 Task: Open an excel sheet with  and write heading  'Weekly Attendance Log', containing 10 values:  ' Owen Nelson, Skylar Turner, Caleb Hernandez, Paisley Baker, Ryan Lewis, Claire Johnson, Asher Thompson, Savannah Davis, Christian Clark, Hazel Wilson, 'Owen Nelson 'is present on Monday,Wednesday,Thursday,Friday & Saturday but absent on Tuesday'Skylar Turner is present on Monday,Tuesday,Thursday,Friday & Saturday but absent on wednesdayCaleb Hernandez is present on Monday,Tuesday,wednesday,Friday & Saturday but absent on ThursdayPaisley Baker 'is present on Monday,tuesday,Thursday,Friday & Saturday but absent on Wednesday'Ryan Lewis 'is present on Monday, Tuesday,Thursday,Friday & Saturday but absent on Wednesday' Claire Johnson is present on Tuesday,wednesday,Thursday,Friday & Saturday but absent on MondayAsher Thompson is present on Monday,Tuesday,Wednesday,Thursday,& Saturday but absent on friday Savannah Davis is present on Monday, Wednesday,Thursday,Friday & Saturday but absent on TuesdayChristian Clark is present on Monday,Tuesday,Wednesday,& Friday & Saturday but absent on ThursdayHazel Wilson is present on Monday,Tuesday,Wednesday,Thursday,& Friday but absent on SaturdayIn this sheet Saturday is 'holiday'  MarkH for holiday. Mark A on absent & Mark P for persent. Save page Attendance Sheet for Weekly Follow-upbook
Action: Mouse moved to (44, 123)
Screenshot: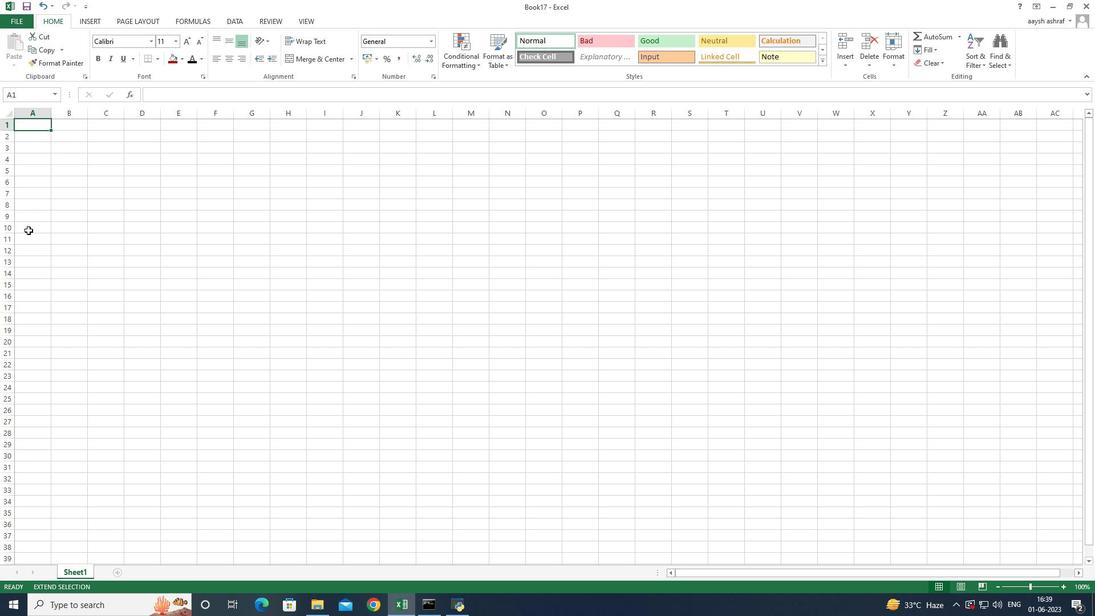 
Action: Mouse pressed left at (44, 123)
Screenshot: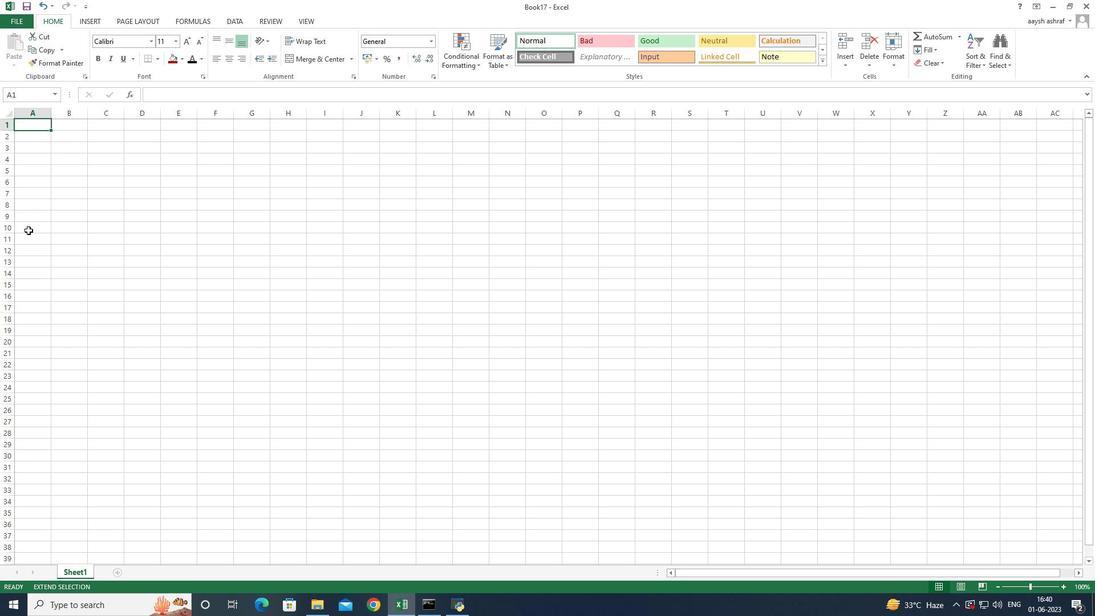 
Action: Key pressed <Key.shift>Weekly<Key.space><Key.shift>Attendance<Key.space><Key.shift>Log<Key.enter>n<Key.backspace><Key.shift>Name<Key.space><Key.enter><Key.shift_r><Key.shift_r><Key.shift_r>Owens<Key.space>
Screenshot: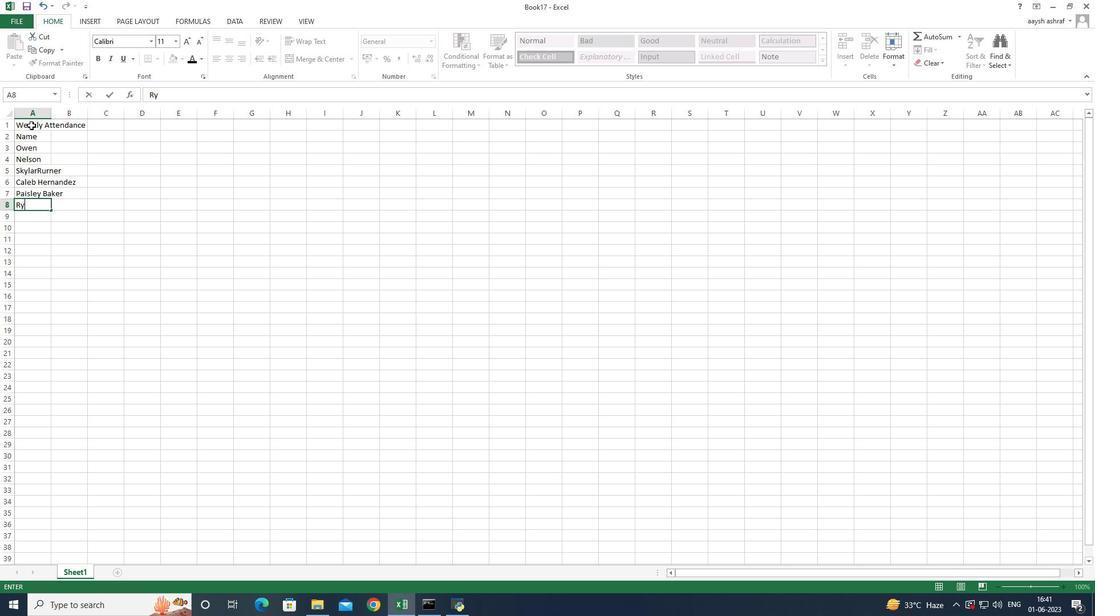 
Action: Mouse moved to (31, 125)
Screenshot: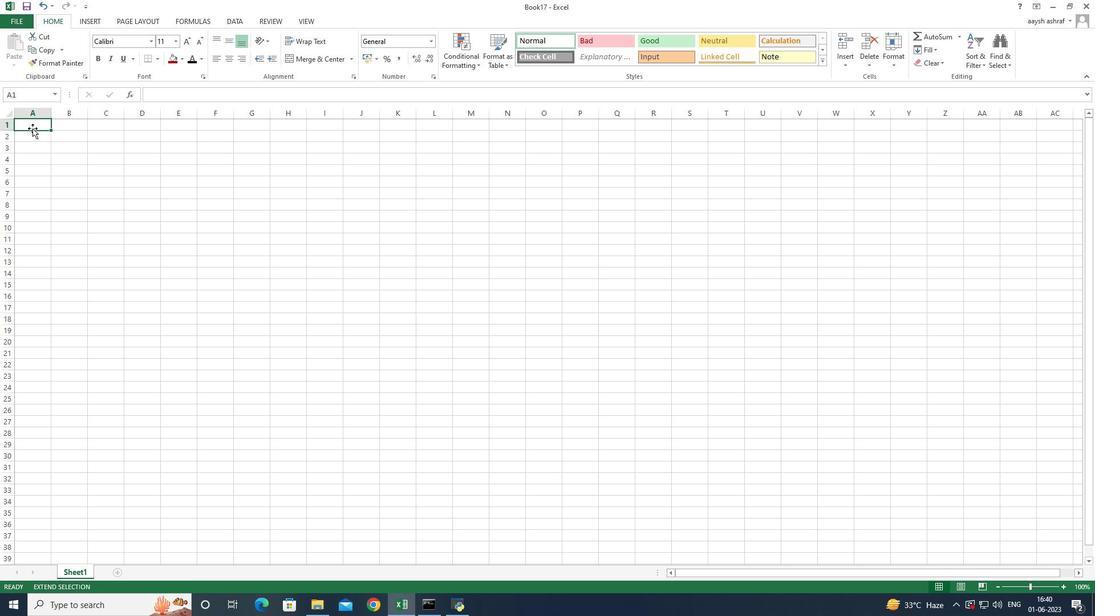 
Action: Mouse pressed left at (31, 125)
Screenshot: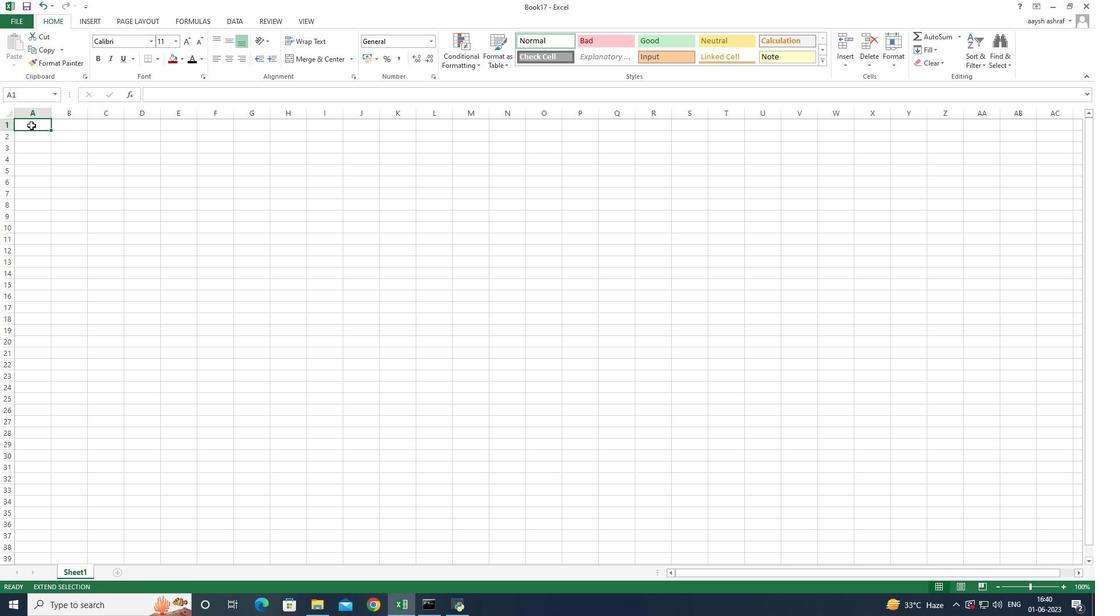 
Action: Key pressed <Key.shift>Weekly<Key.space><Key.shift>Attendance<Key.enter><Key.shift>Name<Key.enter><Key.shift>Owen<Key.space><Key.enter><Key.shift>Nelson<Key.space><Key.enter><Key.shift>Skylar<Key.shift>Rurner<Key.enter><Key.shift><Key.shift><Key.shift><Key.shift><Key.shift><Key.shift><Key.shift><Key.shift>Caleb<Key.space><Key.shift>Herm<Key.backspace>nandez<Key.enter><Key.shift>Paisley<Key.space><Key.shift>Baker<Key.enter><Key.shift>T<Key.backspace><Key.shift>Ra<Key.backspace>yan<Key.space><Key.shift><Key.shift>Lewis<Key.space><Key.enter><Key.shift>Ca<Key.backspace><Key.backspace>laire<Key.space><Key.shift>johnson<Key.space><Key.enter><Key.shift>Asher<Key.space><Key.shift>Thompson<Key.enter><Key.shift>Savannah<Key.space><Key.shift><Key.shift>Davu<Key.backspace>is<Key.enter><Key.shift>Christian<Key.space><Key.shift>Clark<Key.space><Key.shift><Key.shift><Key.shift>Hazel<Key.space><Key.shift>Wilson<Key.space><Key.enter><Key.shift>Owen<Key.space><Key.shift><Key.shift><Key.shift><Key.shift><Key.shift><Key.shift><Key.shift><Key.shift><Key.shift><Key.shift><Key.shift>Nelson<Key.enter>
Screenshot: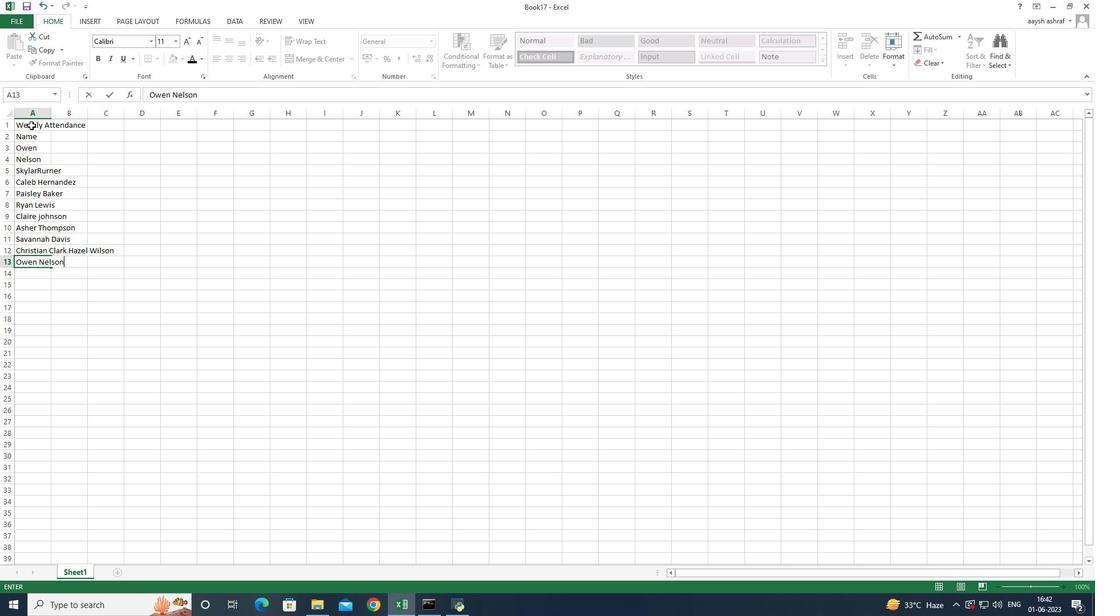 
Action: Mouse moved to (48, 111)
Screenshot: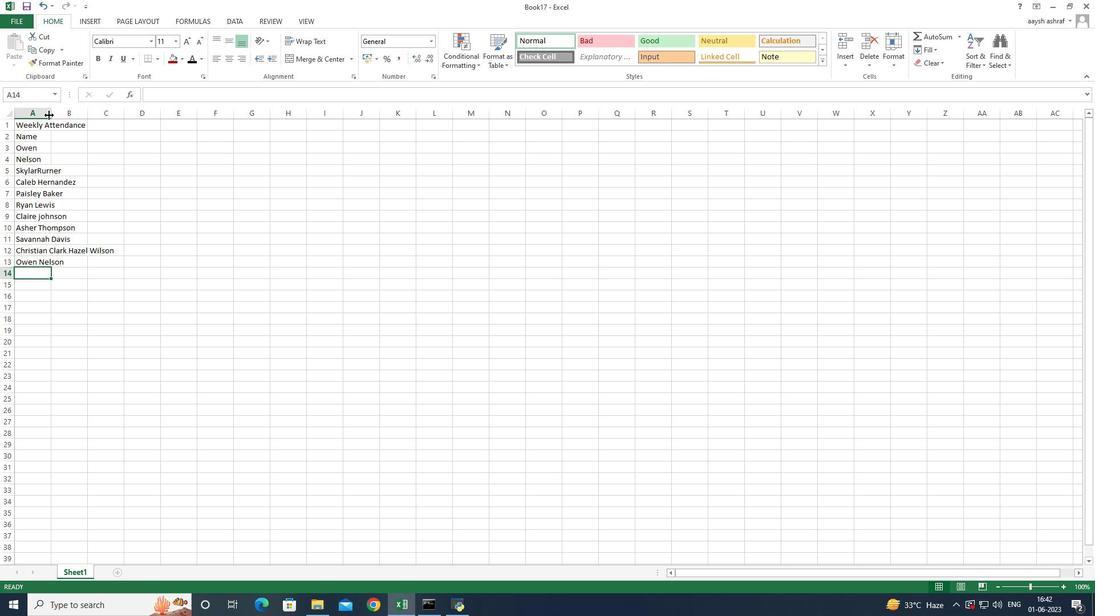 
Action: Mouse pressed left at (48, 111)
Screenshot: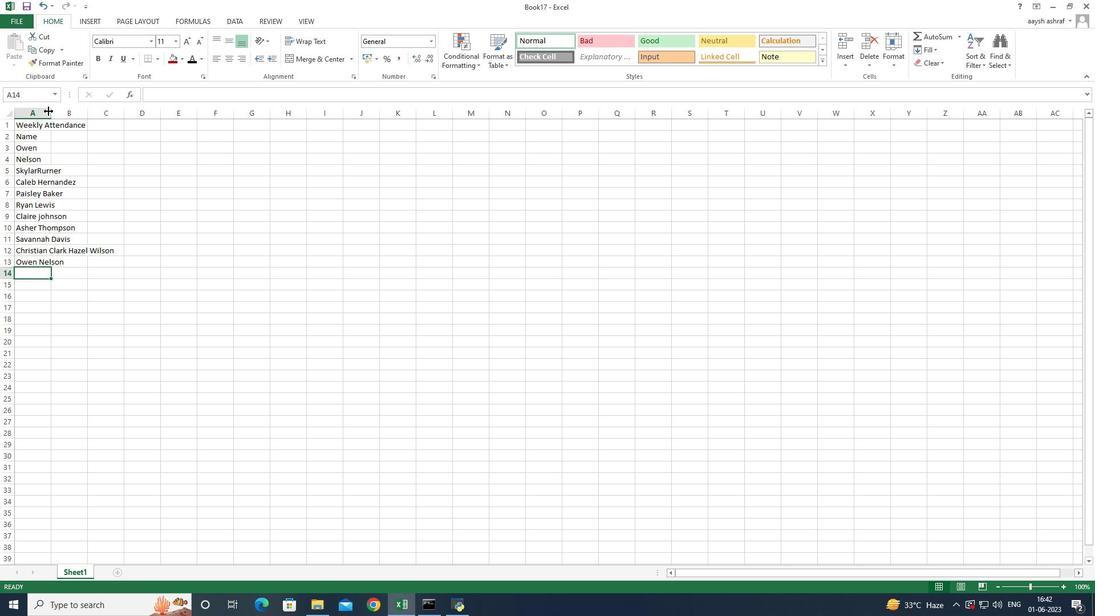 
Action: Mouse moved to (135, 130)
Screenshot: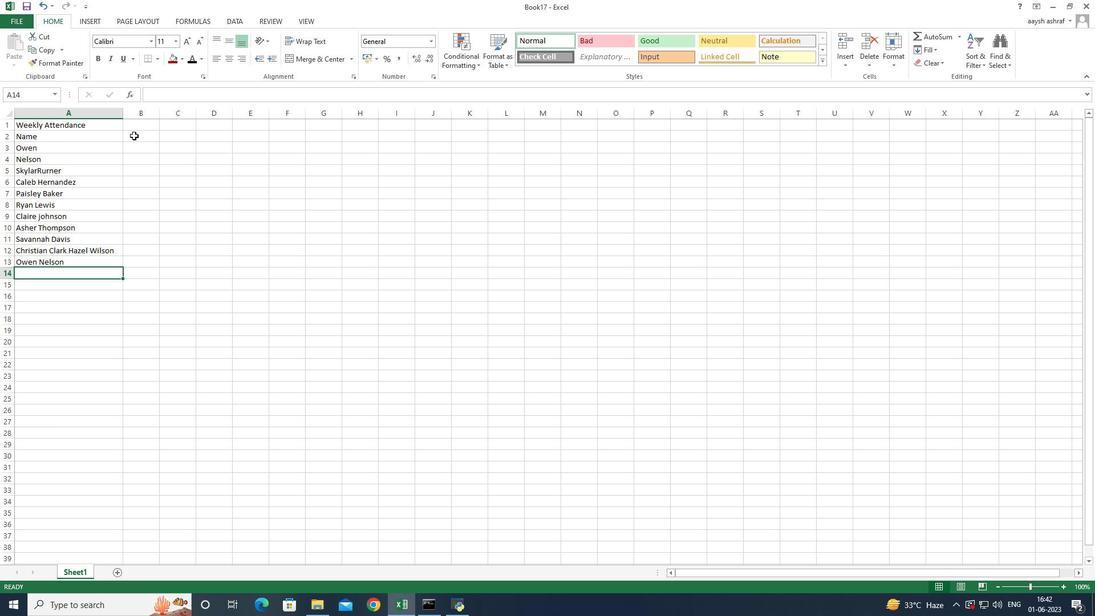 
Action: Mouse pressed left at (135, 130)
Screenshot: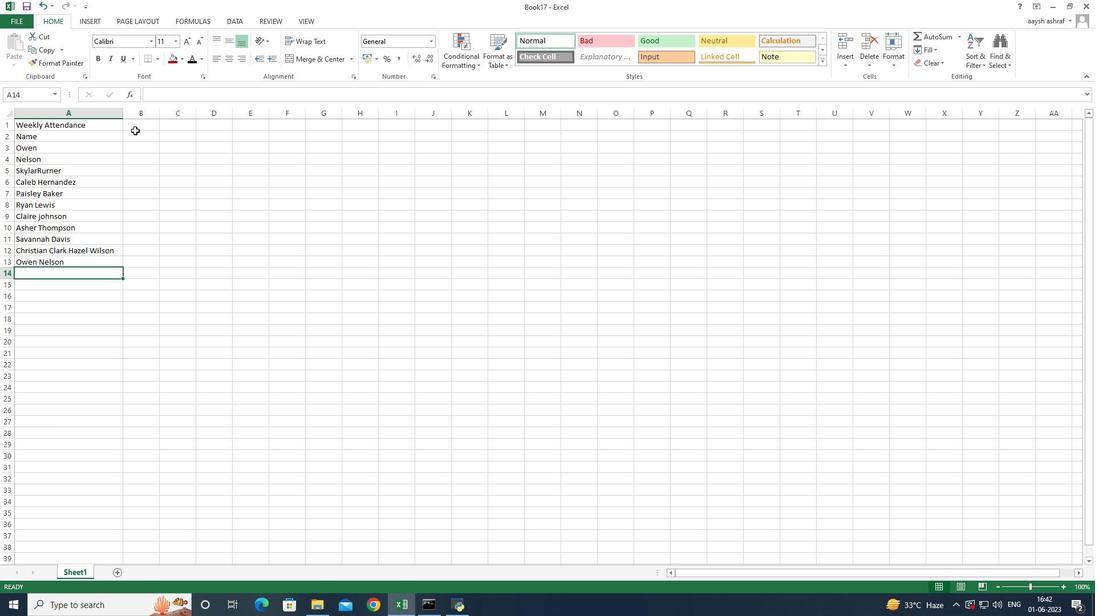 
Action: Mouse moved to (139, 134)
Screenshot: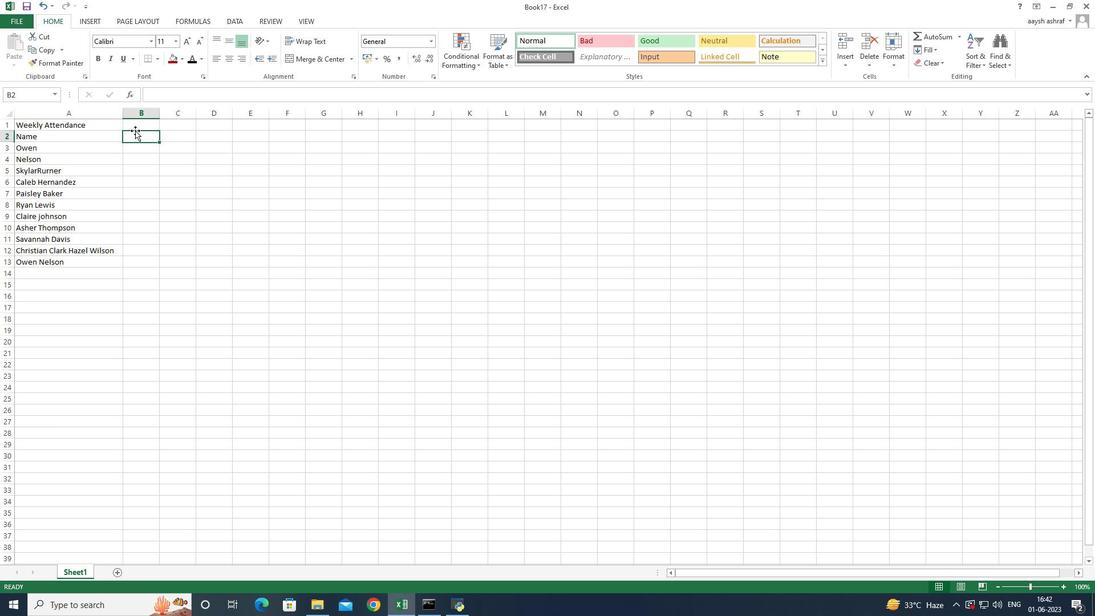 
Action: Mouse pressed left at (139, 134)
Screenshot: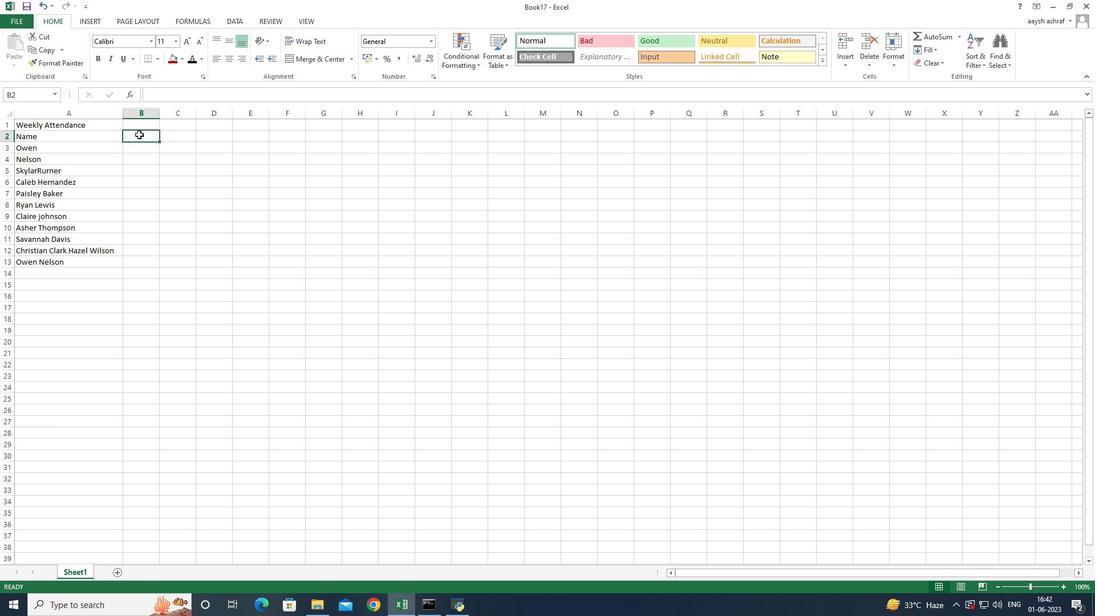
Action: Mouse pressed left at (139, 134)
Screenshot: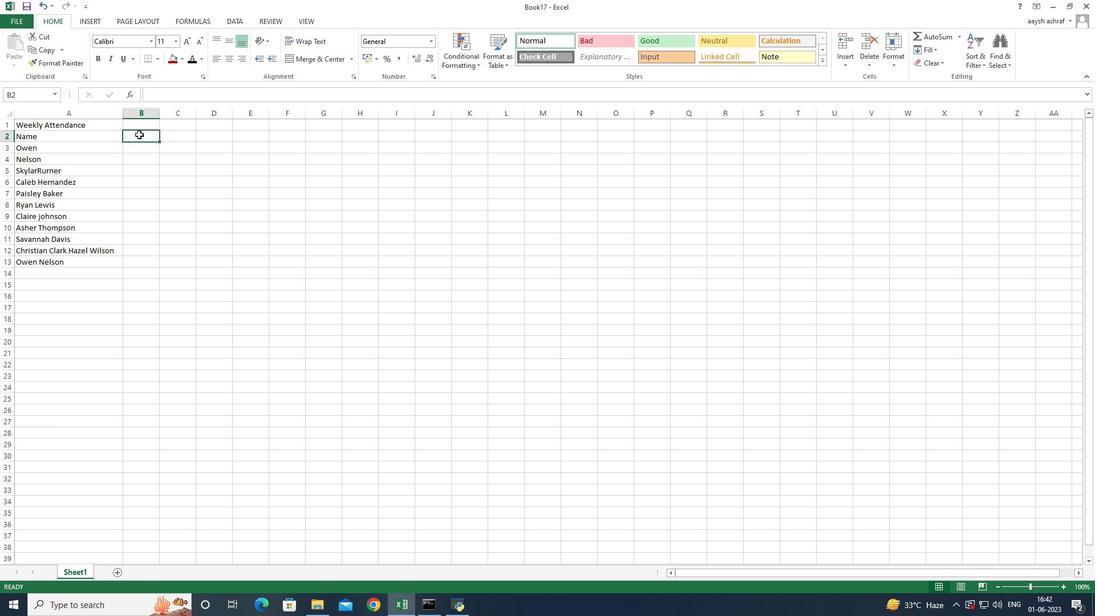 
Action: Mouse moved to (139, 135)
Screenshot: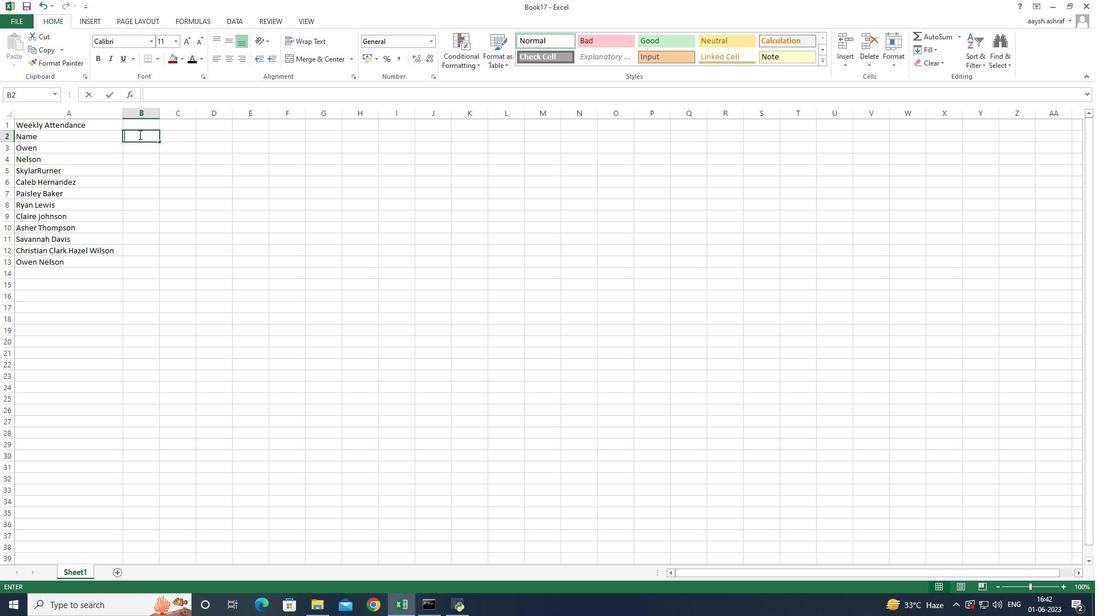 
Action: Key pressed <Key.shift>Monday<Key.space>
Screenshot: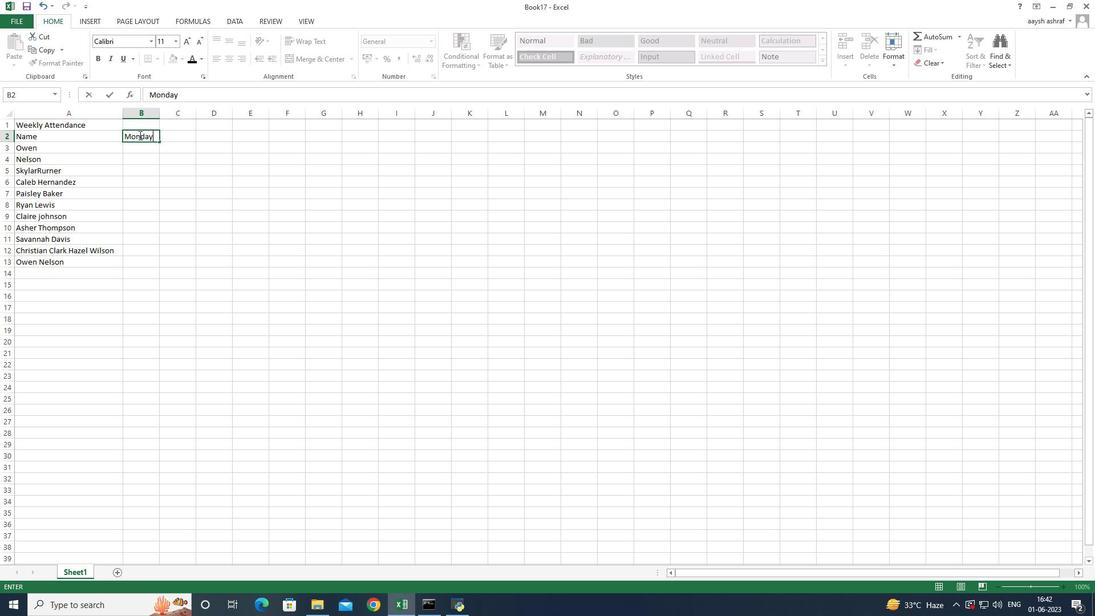 
Action: Mouse moved to (172, 136)
Screenshot: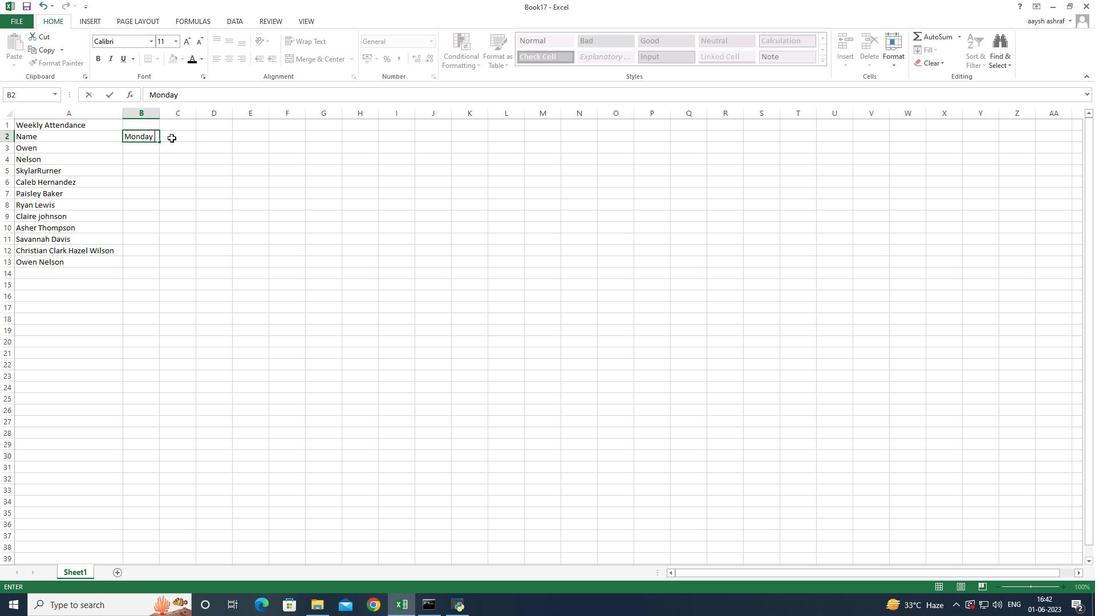 
Action: Mouse pressed left at (172, 136)
Screenshot: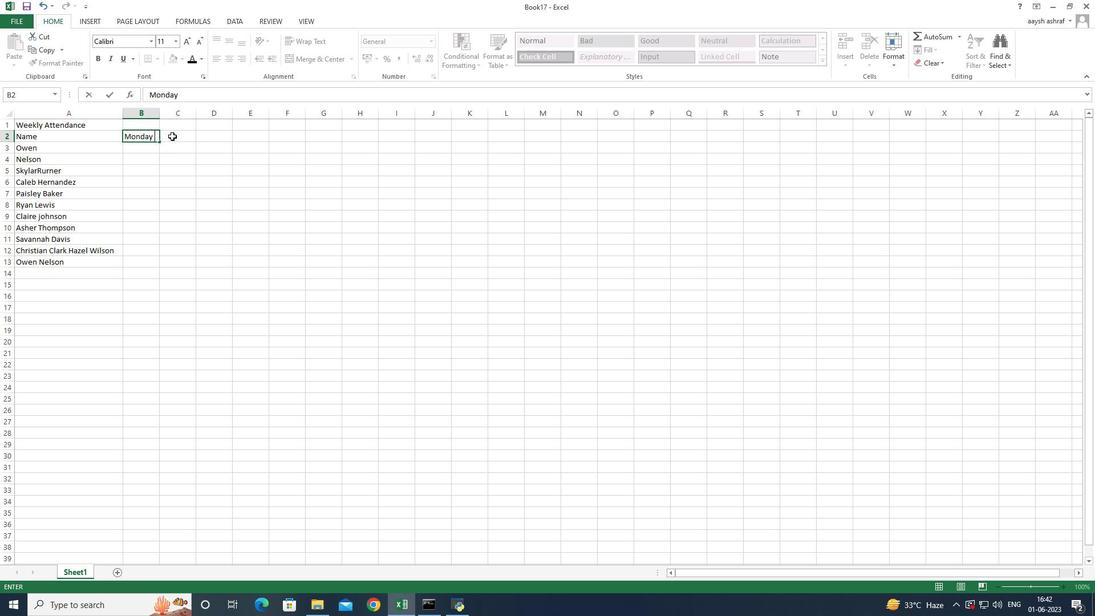 
Action: Key pressed <Key.shift><Key.shift><Key.shift><Key.shift><Key.shift><Key.shift><Key.shift><Key.shift><Key.shift><Key.shift><Key.shift><Key.shift><Key.shift><Key.shift><Key.shift><Key.shift><Key.shift><Key.shift><Key.shift><Key.shift><Key.shift><Key.shift><Key.shift><Key.shift><Key.shift><Key.shift><Key.shift><Key.shift><Key.shift><Key.shift><Key.shift><Key.shift><Key.shift><Key.shift><Key.shift><Key.shift><Key.shift><Key.shift><Key.shift><Key.shift><Key.shift><Key.shift><Key.shift><Key.shift><Key.shift><Key.shift><Key.shift><Key.shift><Key.shift><Key.shift><Key.shift><Key.shift><Key.shift><Key.shift><Key.shift><Key.shift><Key.shift><Key.shift>Tuesad<Key.backspace><Key.backspace>s<Key.backspace>day<Key.enter><Key.shift>
Screenshot: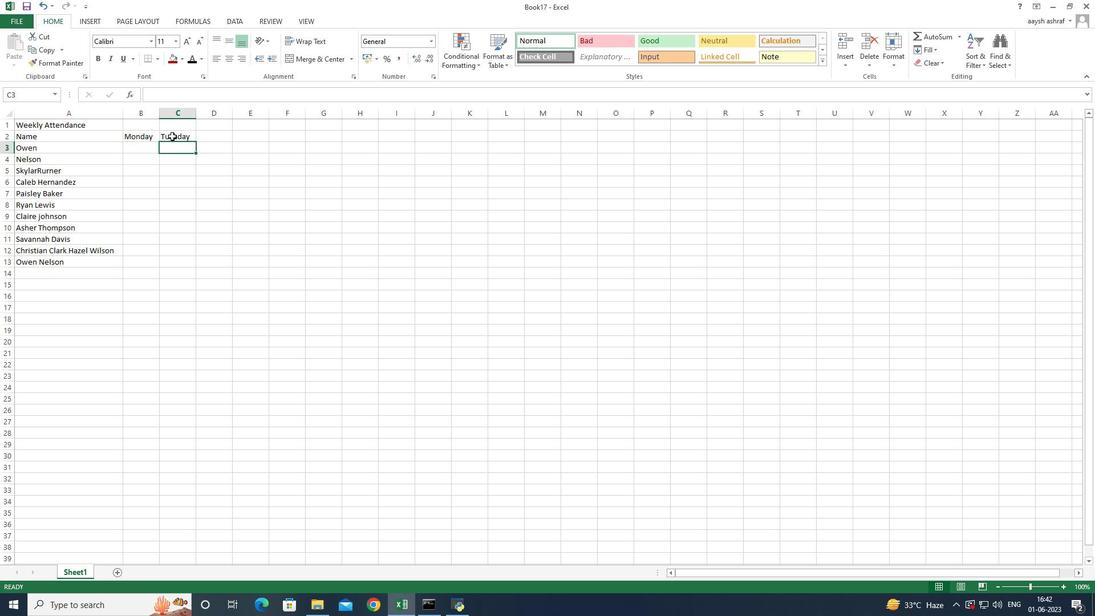 
Action: Mouse moved to (218, 136)
Screenshot: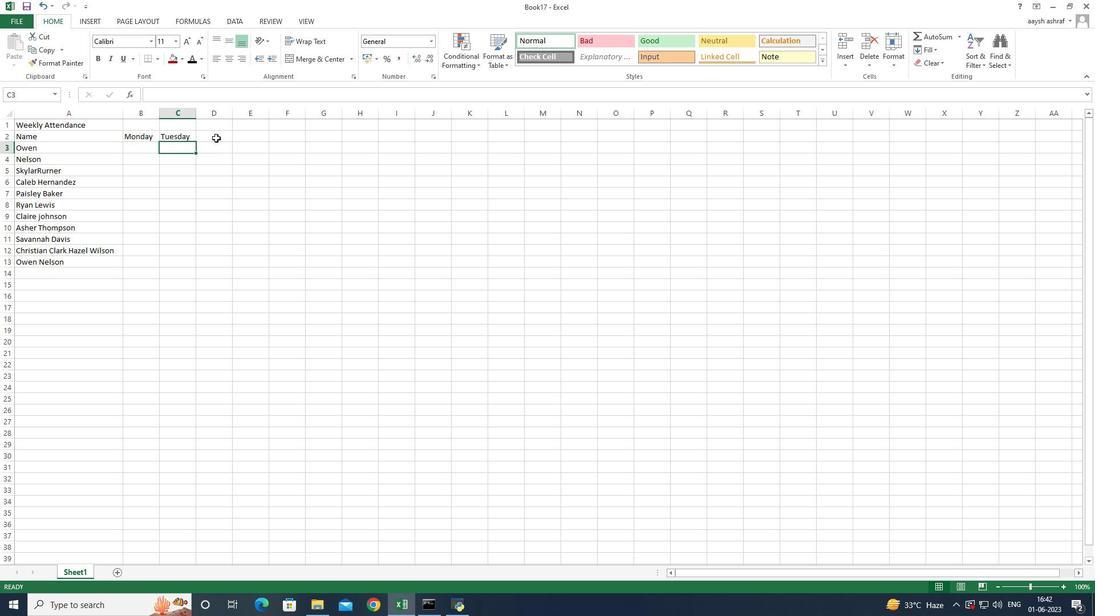 
Action: Mouse pressed left at (218, 136)
Screenshot: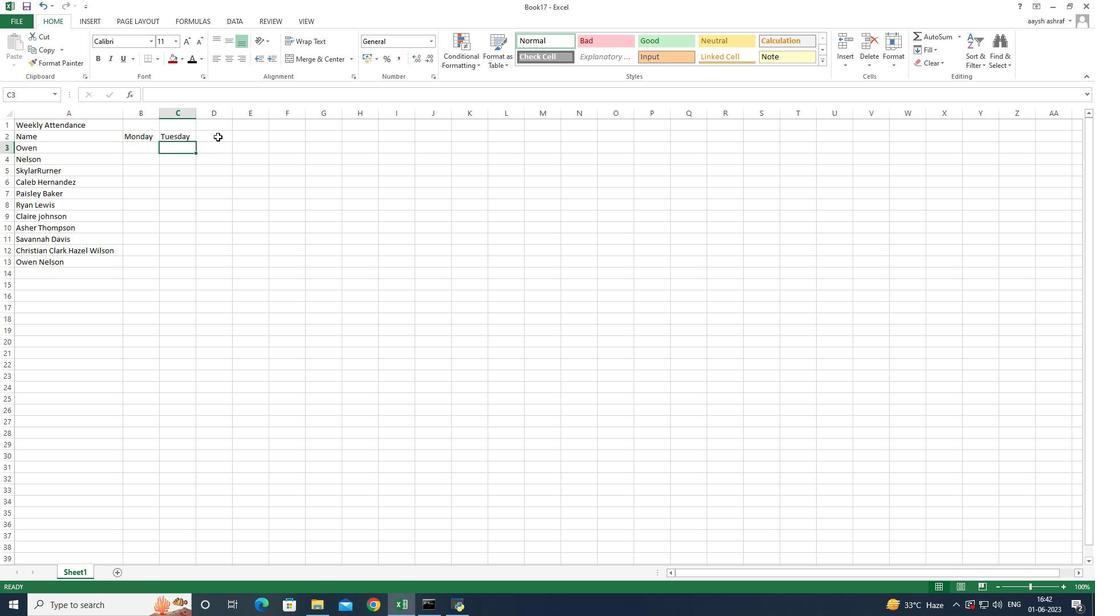 
Action: Key pressed <Key.shift><Key.shift><Key.shift><Key.shift><Key.shift><Key.shift>WE<Key.backspace>d<Key.backspace>ednesday
Screenshot: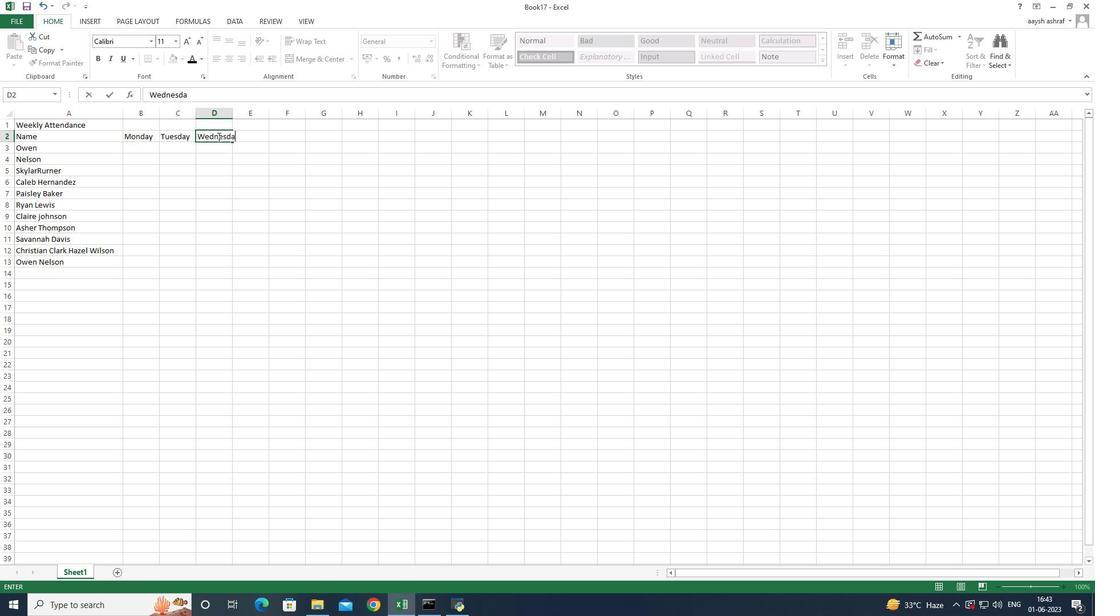 
Action: Mouse moved to (252, 137)
Screenshot: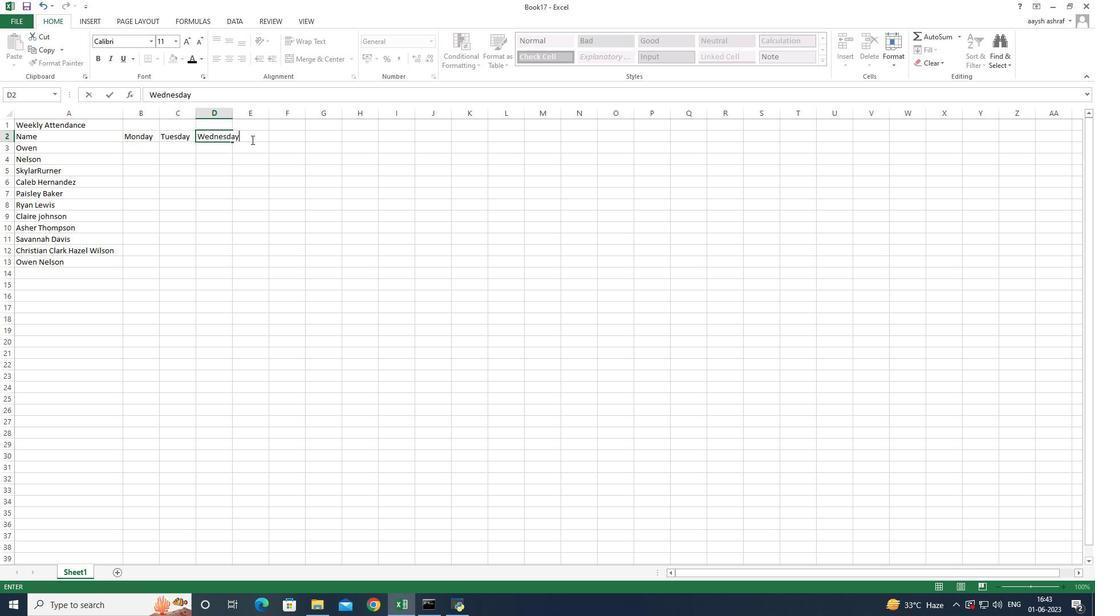 
Action: Mouse pressed left at (252, 137)
Screenshot: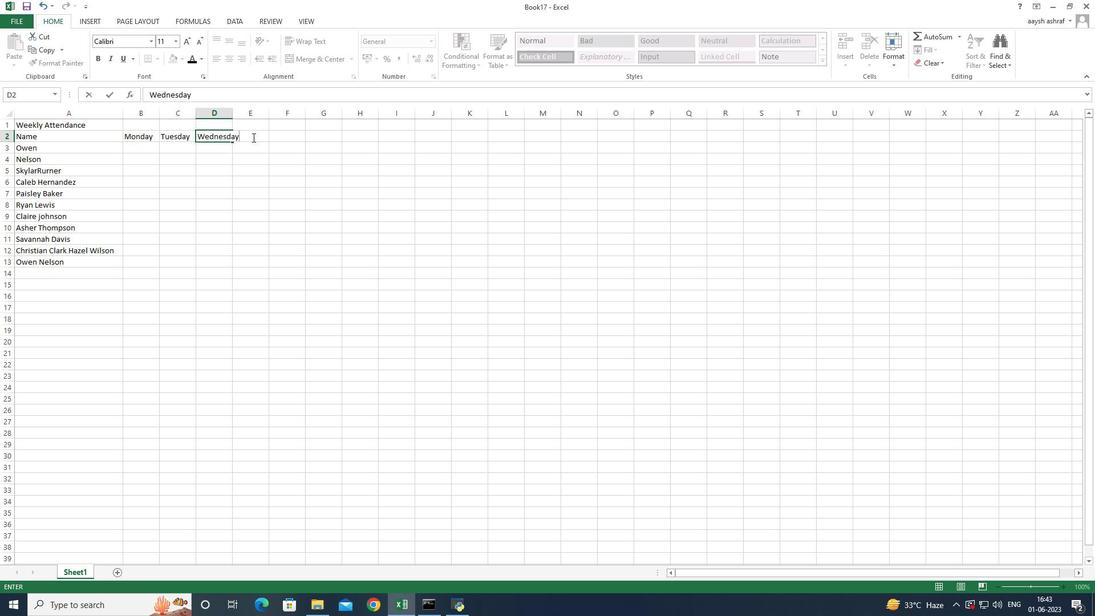 
Action: Mouse moved to (255, 138)
Screenshot: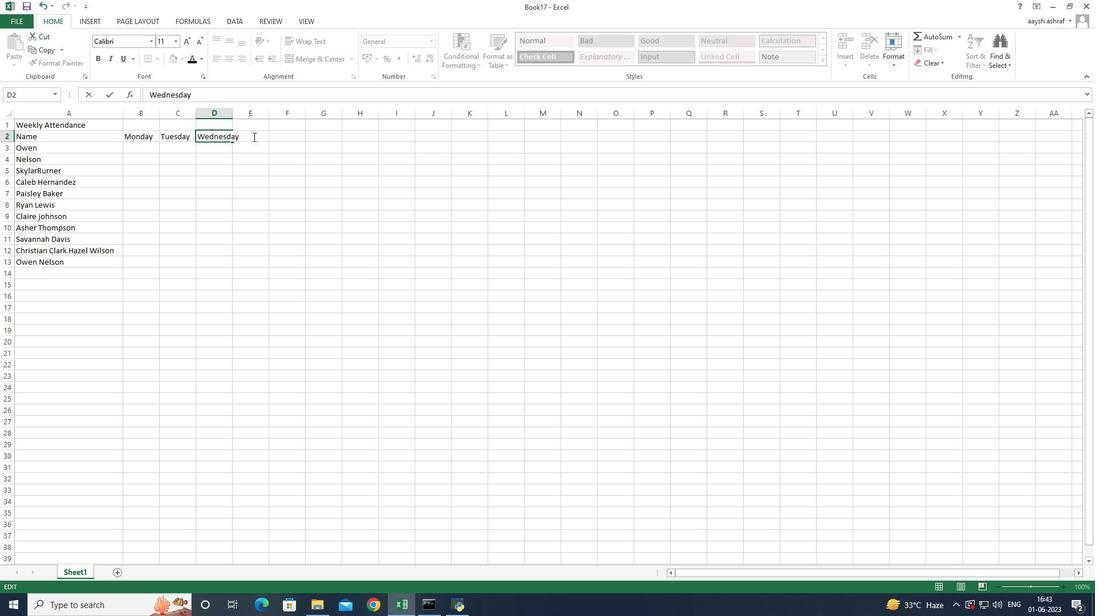 
Action: Mouse pressed left at (255, 138)
Screenshot: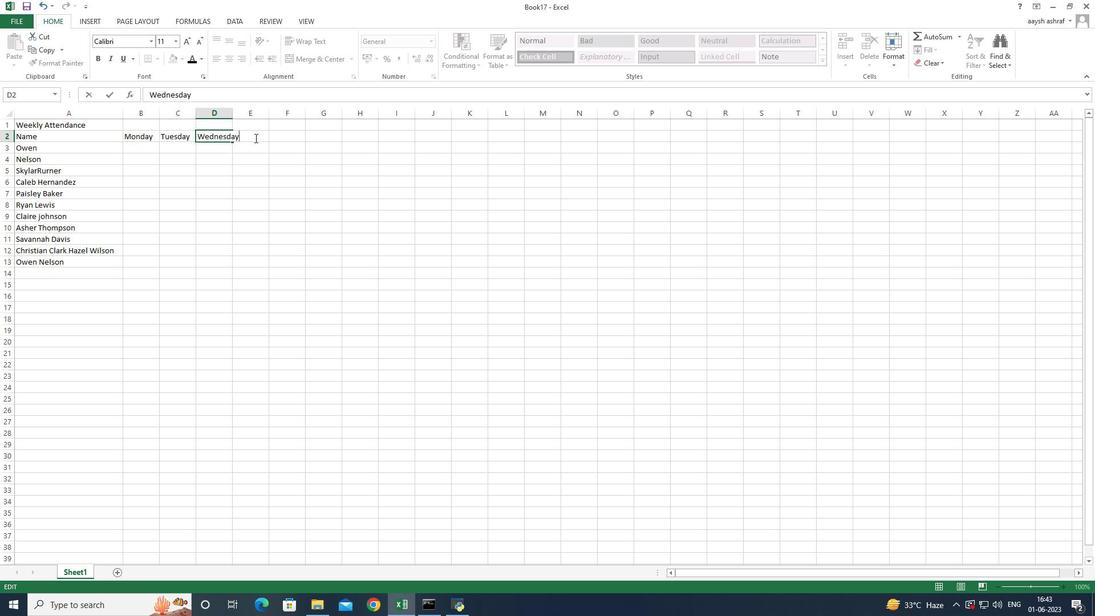 
Action: Mouse moved to (216, 136)
Screenshot: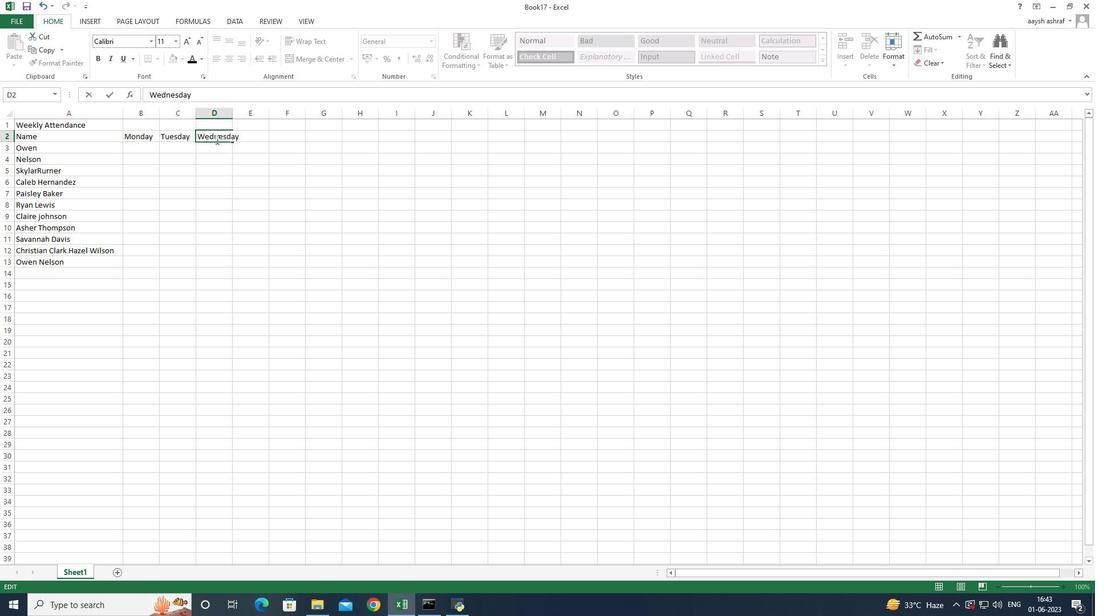 
Action: Mouse pressed left at (216, 136)
Screenshot: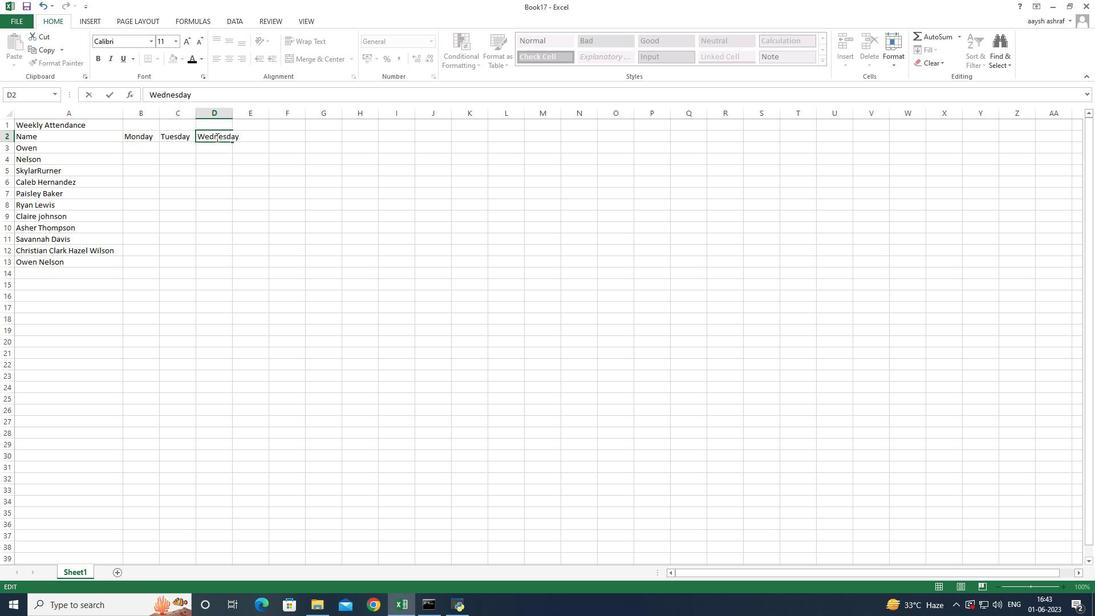 
Action: Mouse moved to (258, 138)
Screenshot: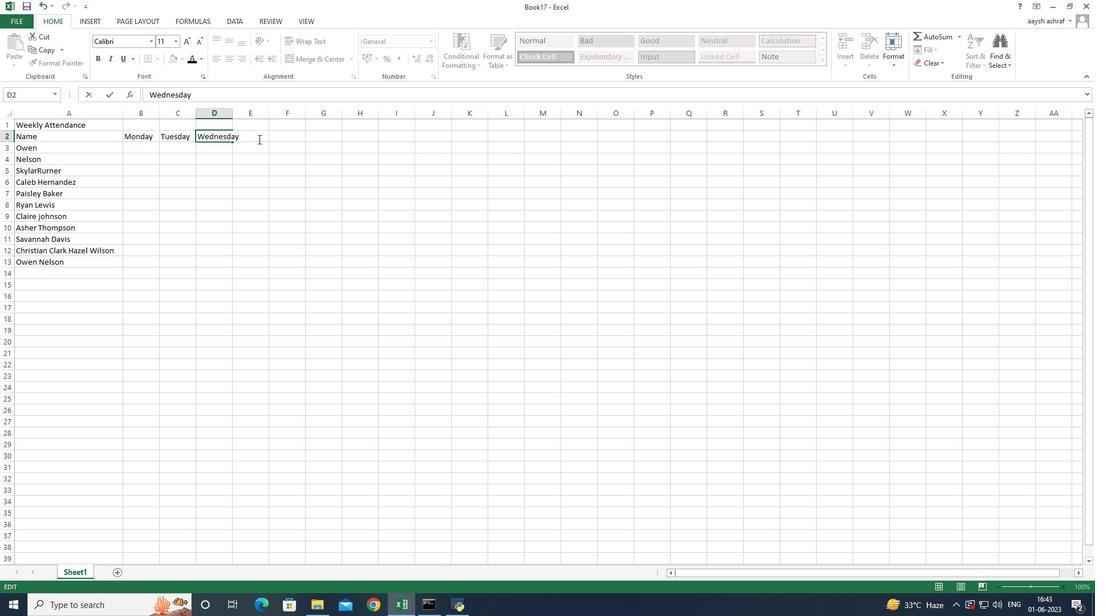 
Action: Mouse pressed left at (258, 138)
Screenshot: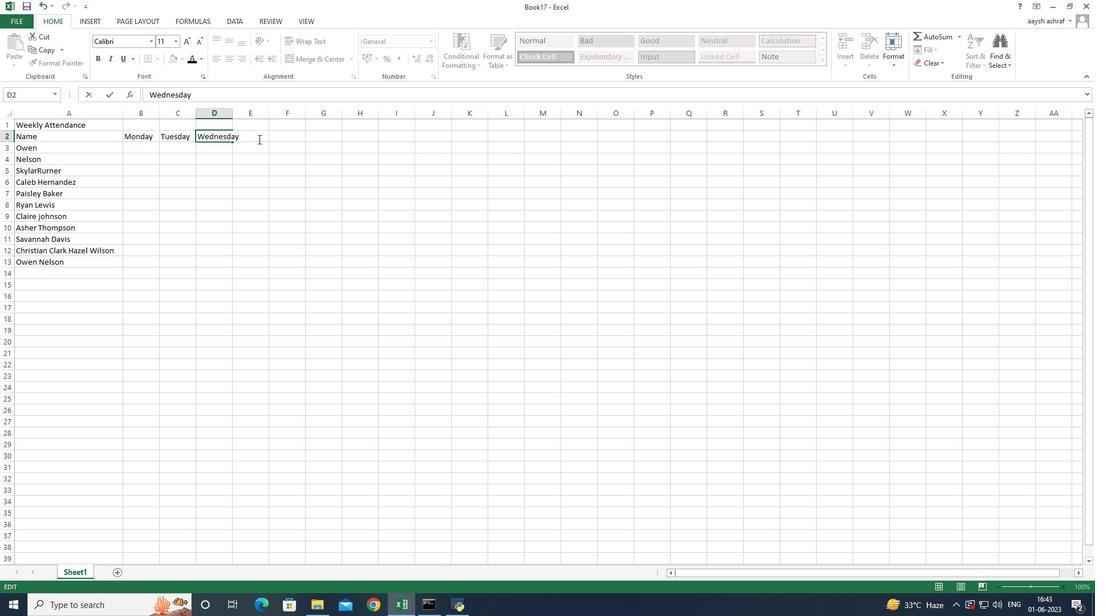 
Action: Mouse moved to (241, 139)
Screenshot: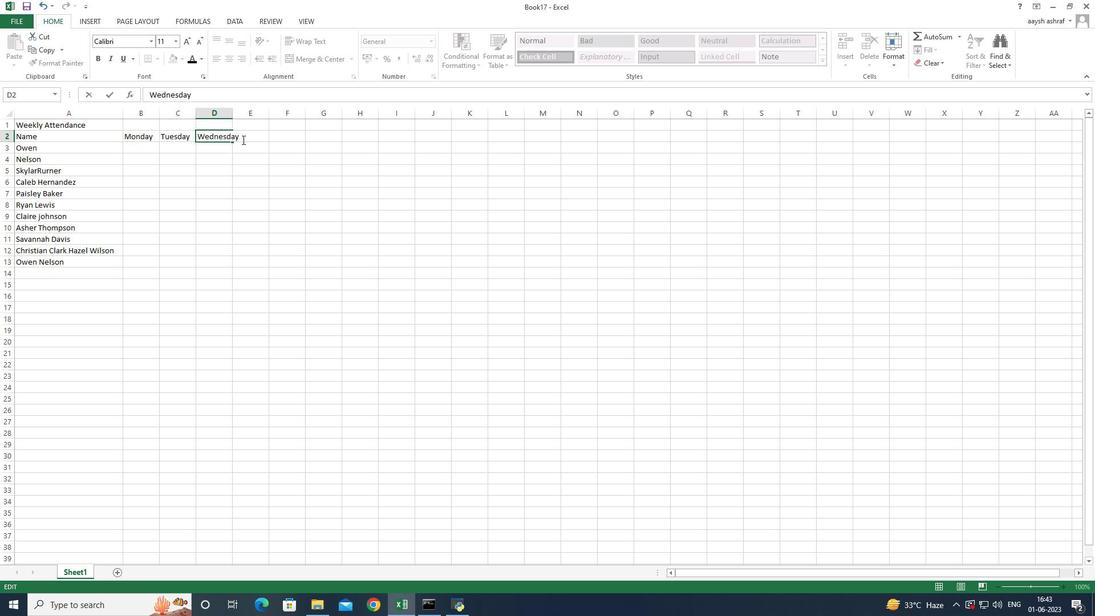 
Action: Key pressed <Key.right>
Screenshot: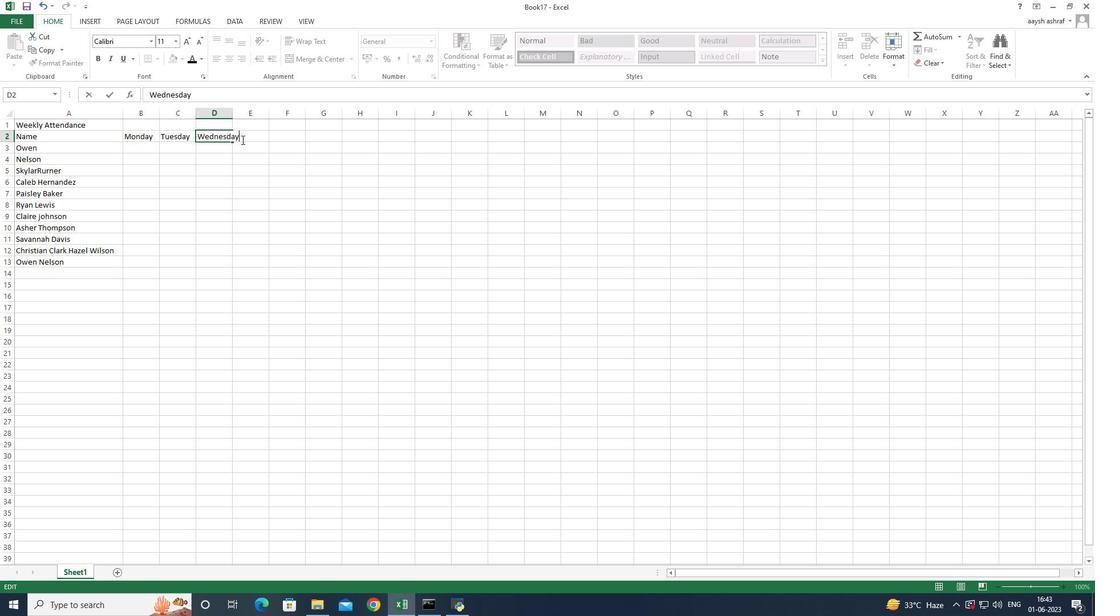
Action: Mouse moved to (218, 158)
Screenshot: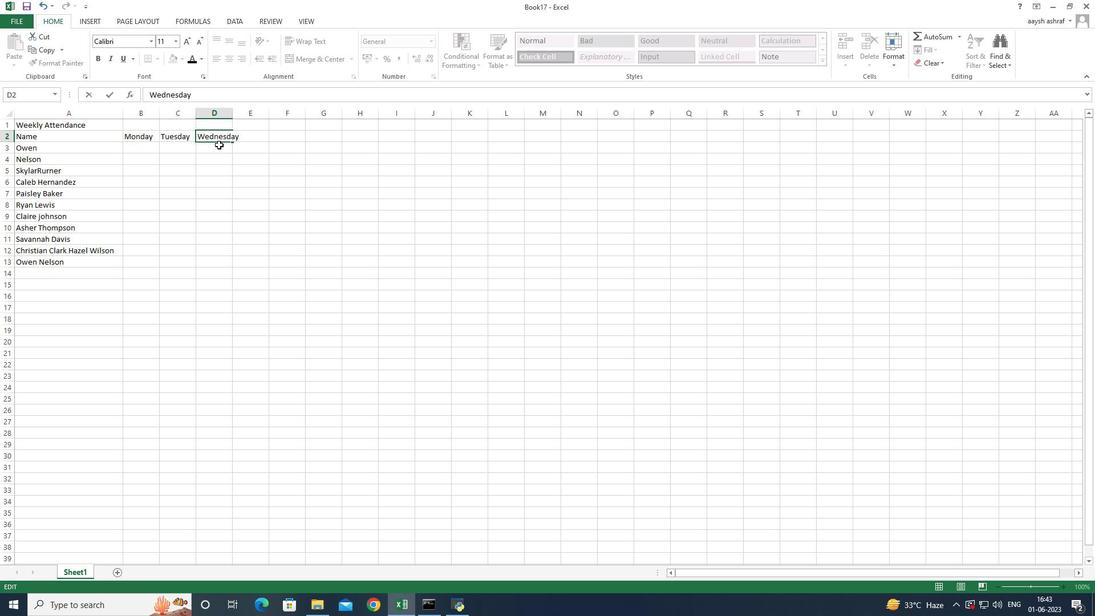 
Action: Mouse pressed left at (218, 158)
Screenshot: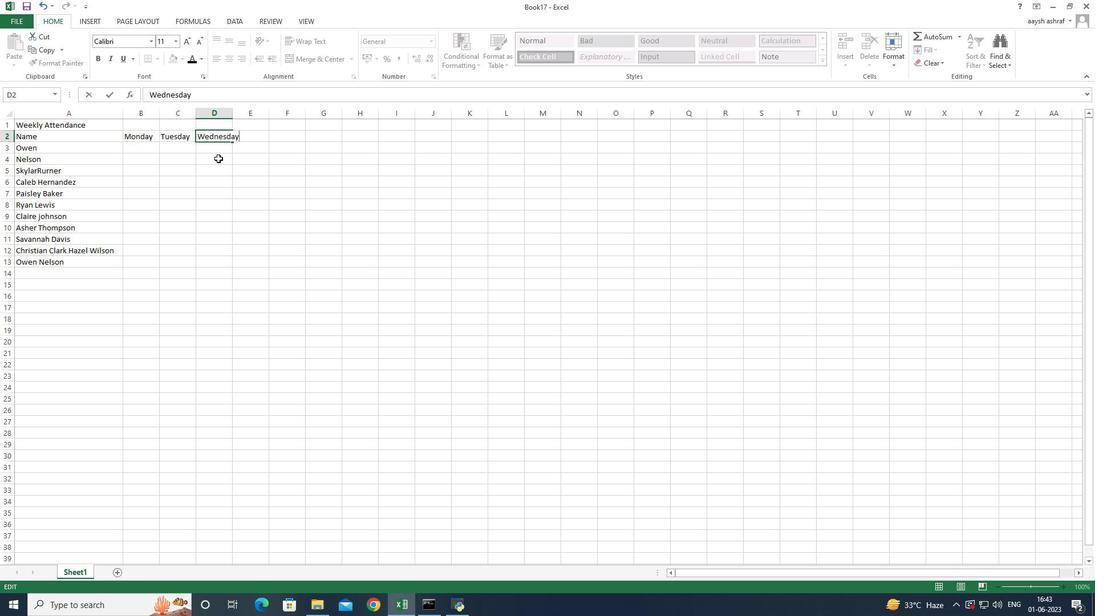 
Action: Mouse moved to (246, 139)
Screenshot: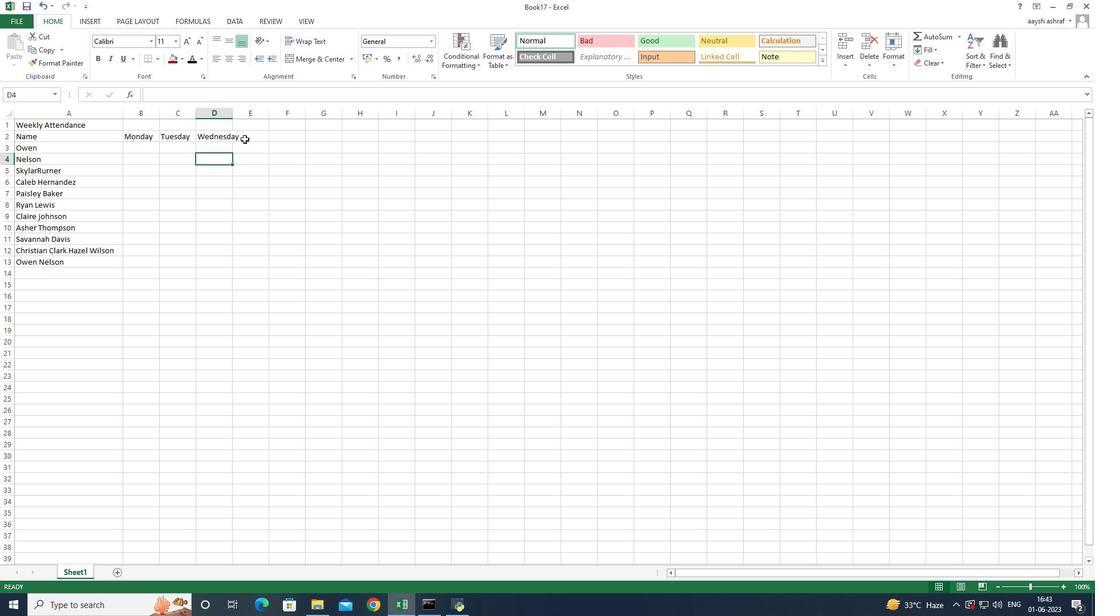 
Action: Mouse pressed left at (246, 139)
Screenshot: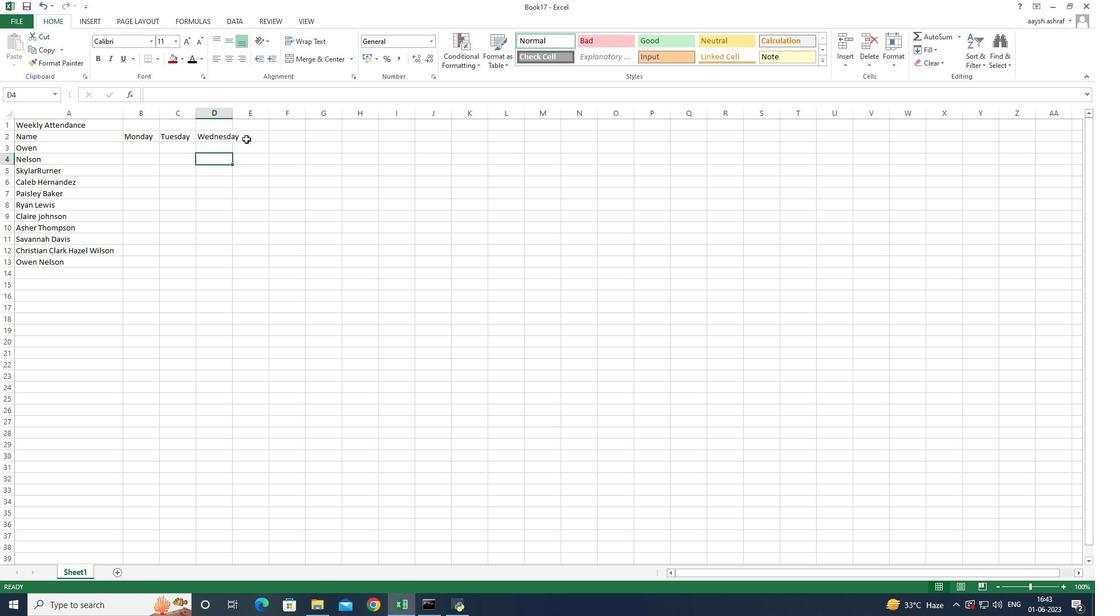 
Action: Mouse moved to (232, 109)
Screenshot: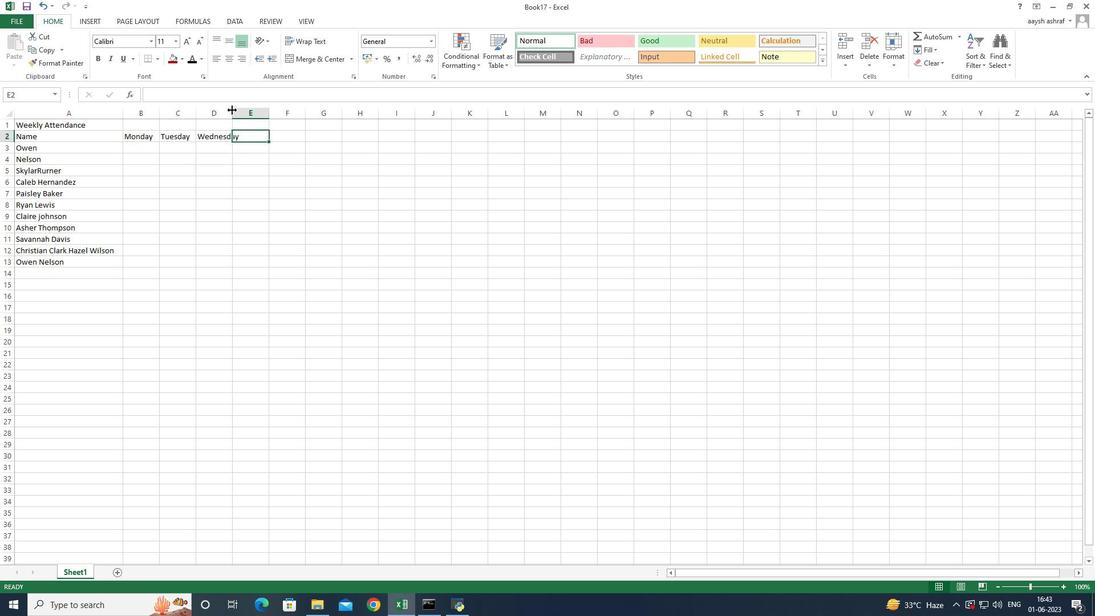 
Action: Mouse pressed left at (232, 109)
Screenshot: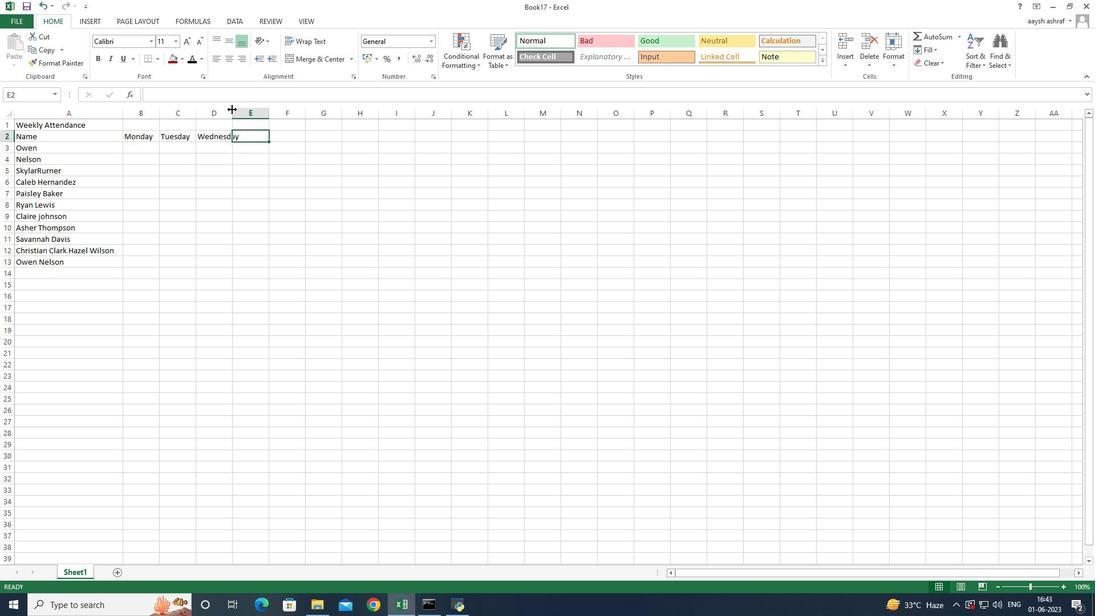 
Action: Mouse moved to (255, 138)
Screenshot: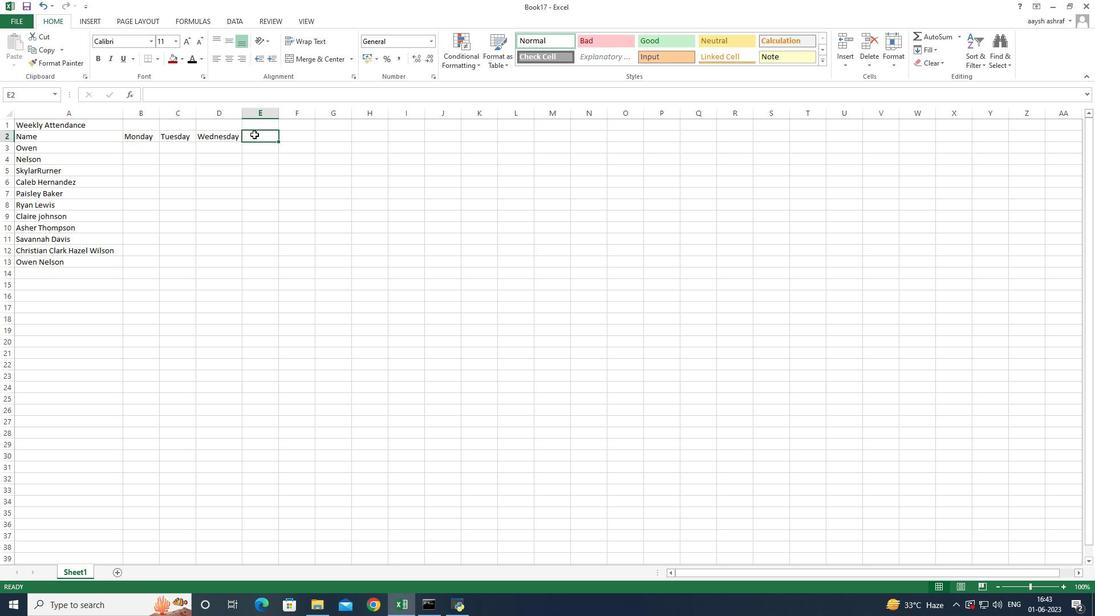 
Action: Key pressed <Key.shift>Thursday
Screenshot: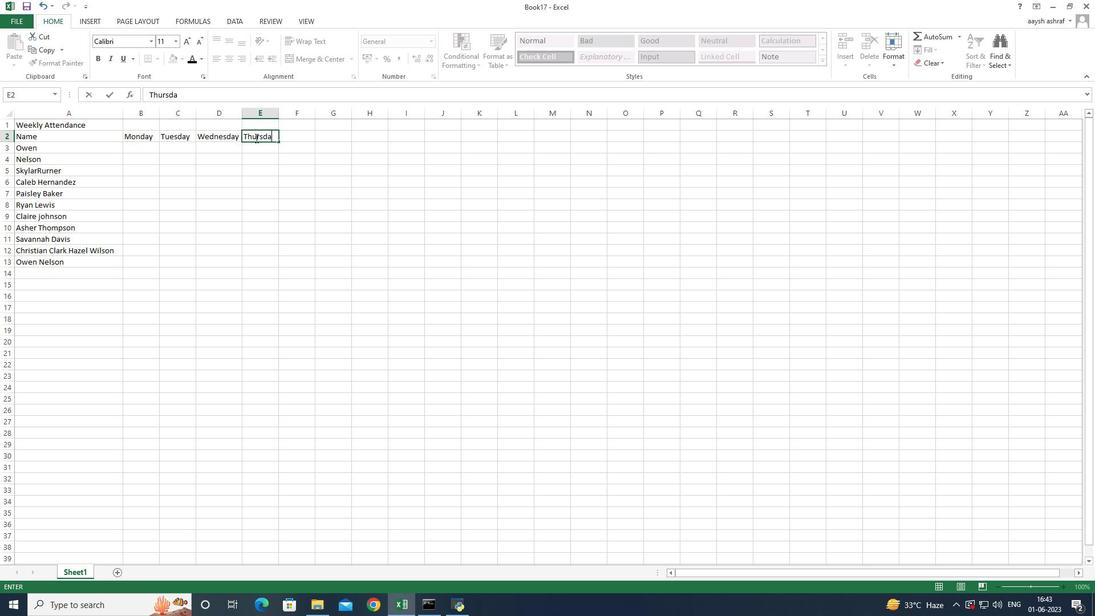 
Action: Mouse moved to (288, 138)
Screenshot: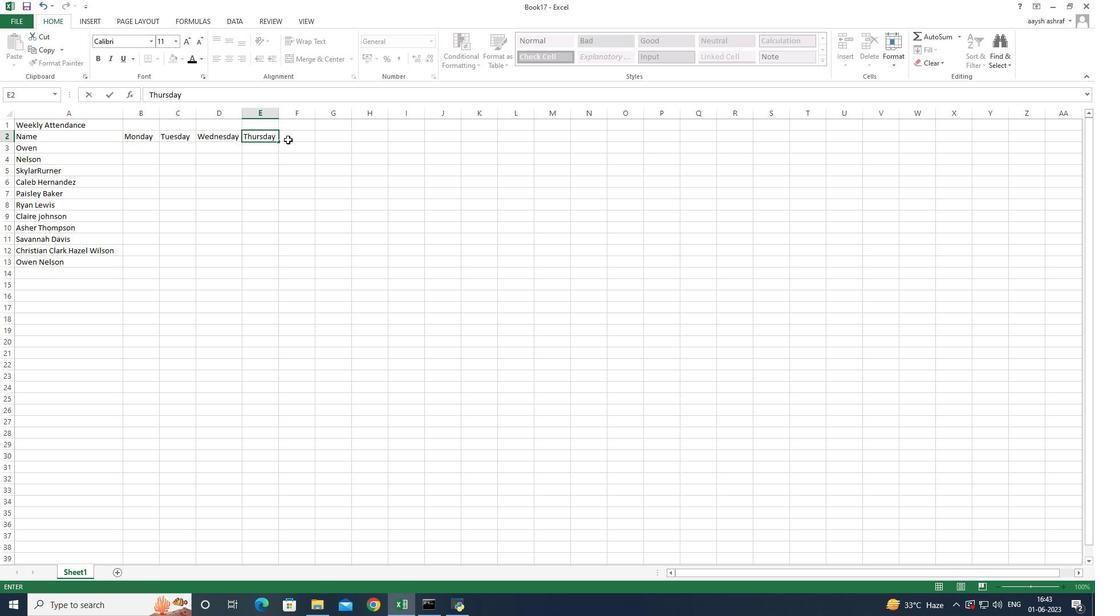 
Action: Mouse pressed left at (288, 138)
Screenshot: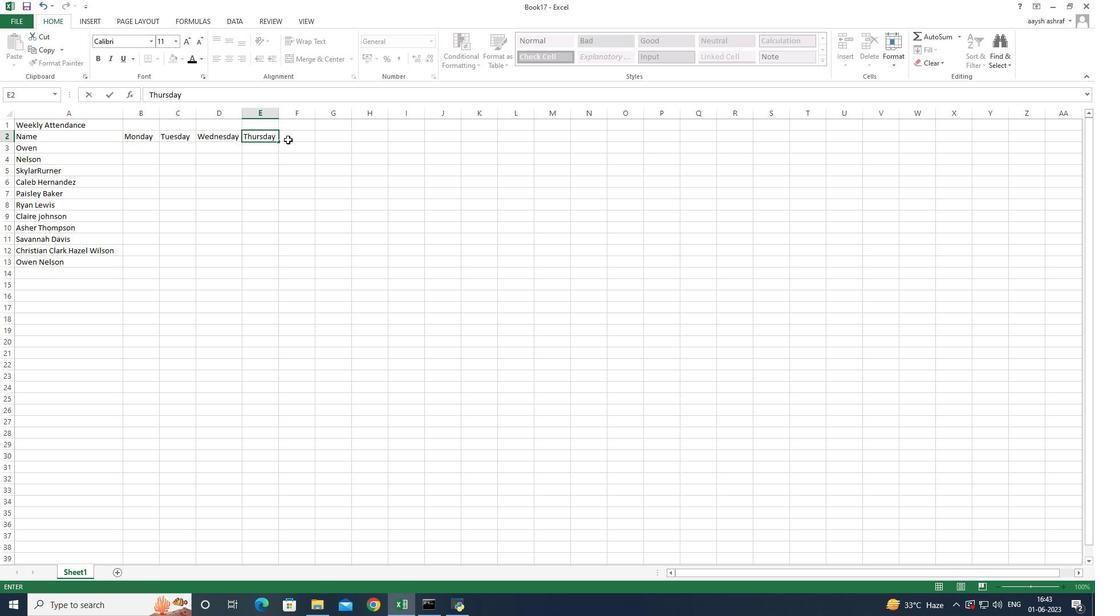 
Action: Mouse moved to (281, 144)
Screenshot: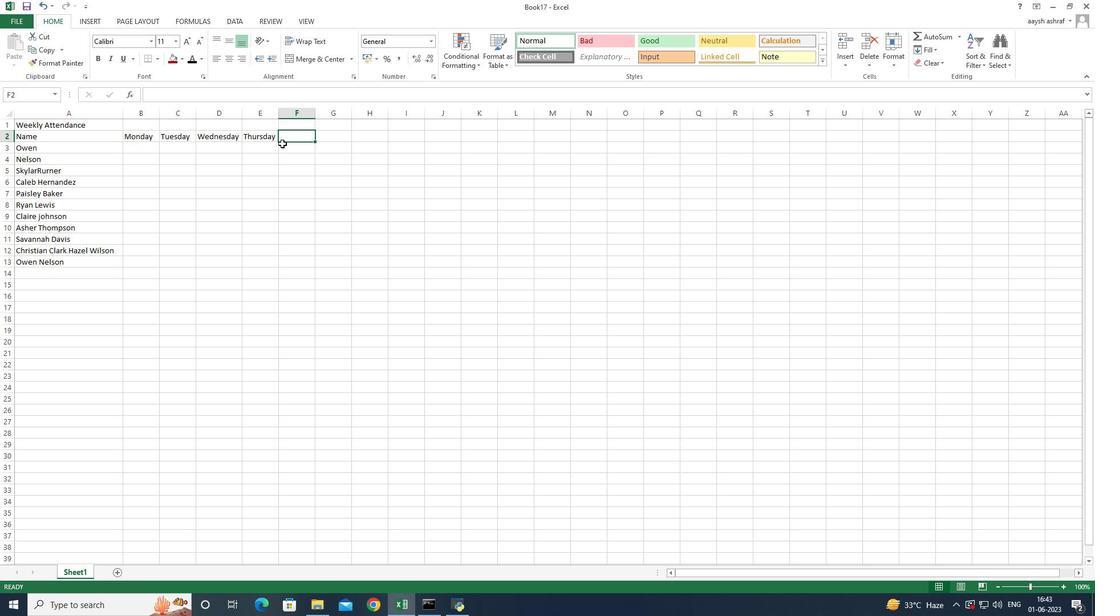 
Action: Key pressed <Key.shift>Friday<Key.enter>
Screenshot: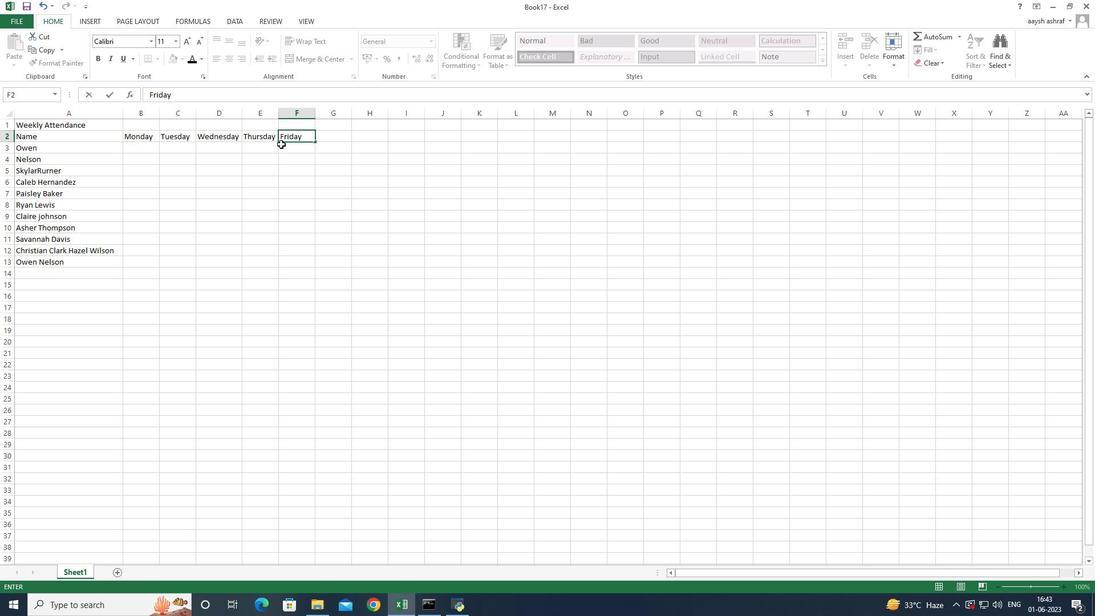 
Action: Mouse moved to (339, 133)
Screenshot: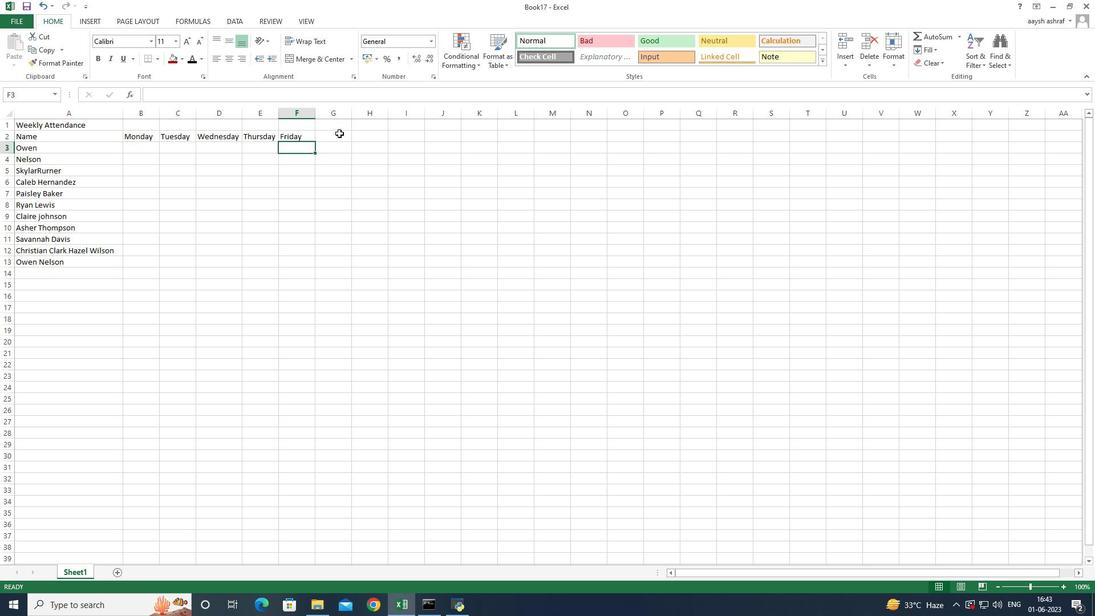 
Action: Mouse pressed left at (339, 133)
Screenshot: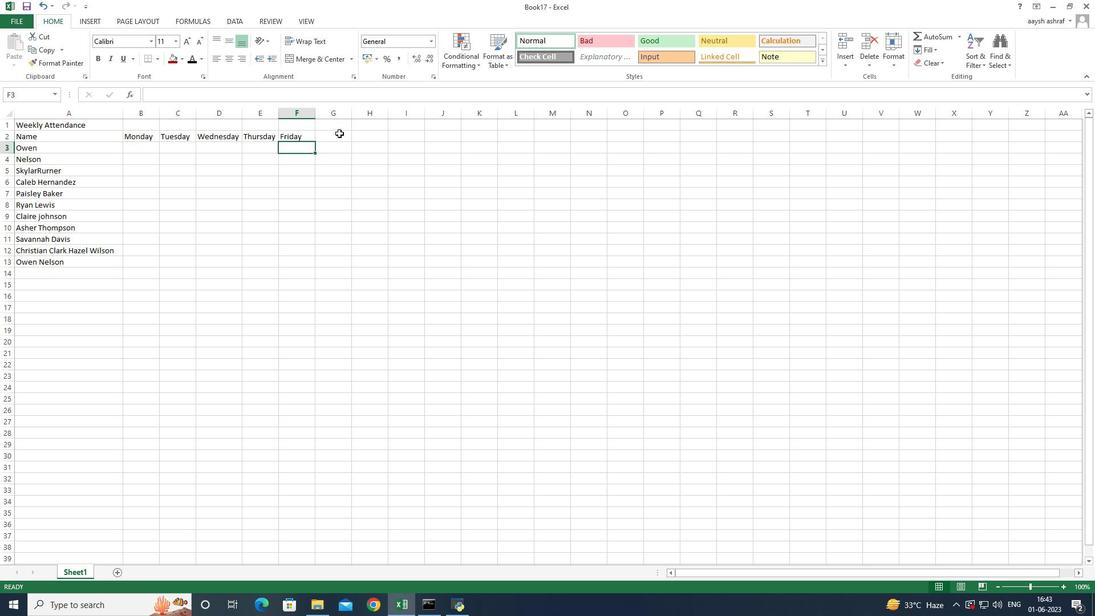 
Action: Mouse moved to (334, 139)
Screenshot: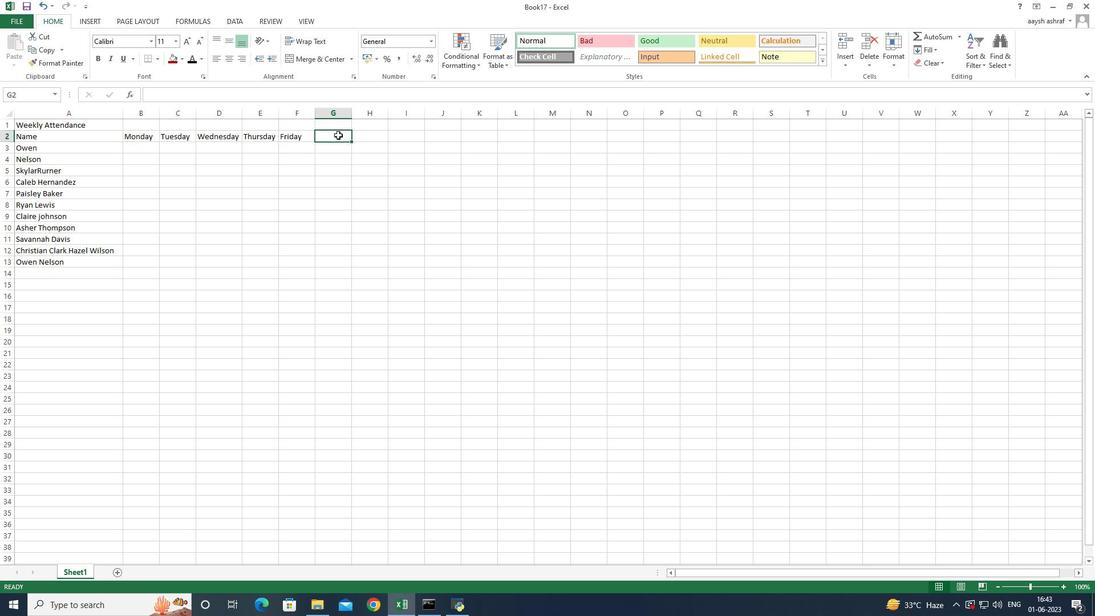 
Action: Key pressed <Key.shift>Saturday
Screenshot: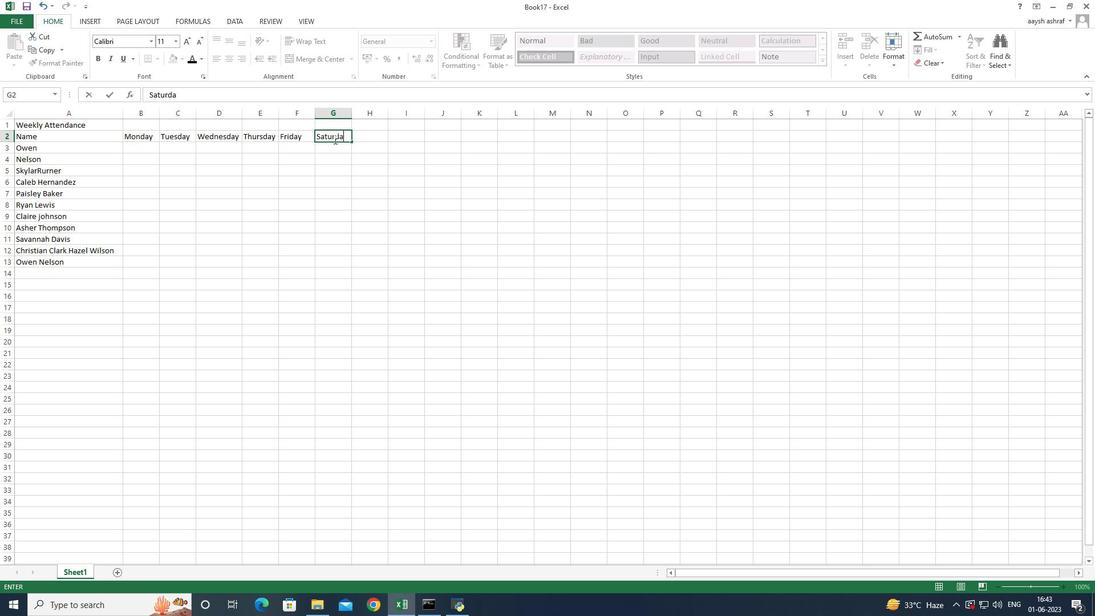 
Action: Mouse moved to (369, 136)
Screenshot: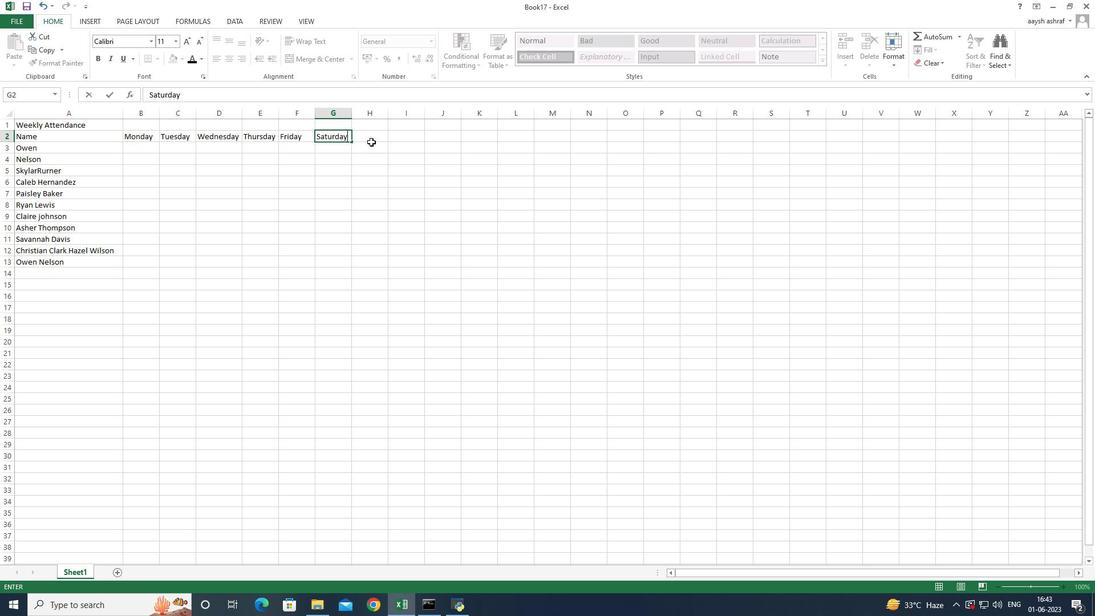 
Action: Mouse pressed left at (369, 136)
Screenshot: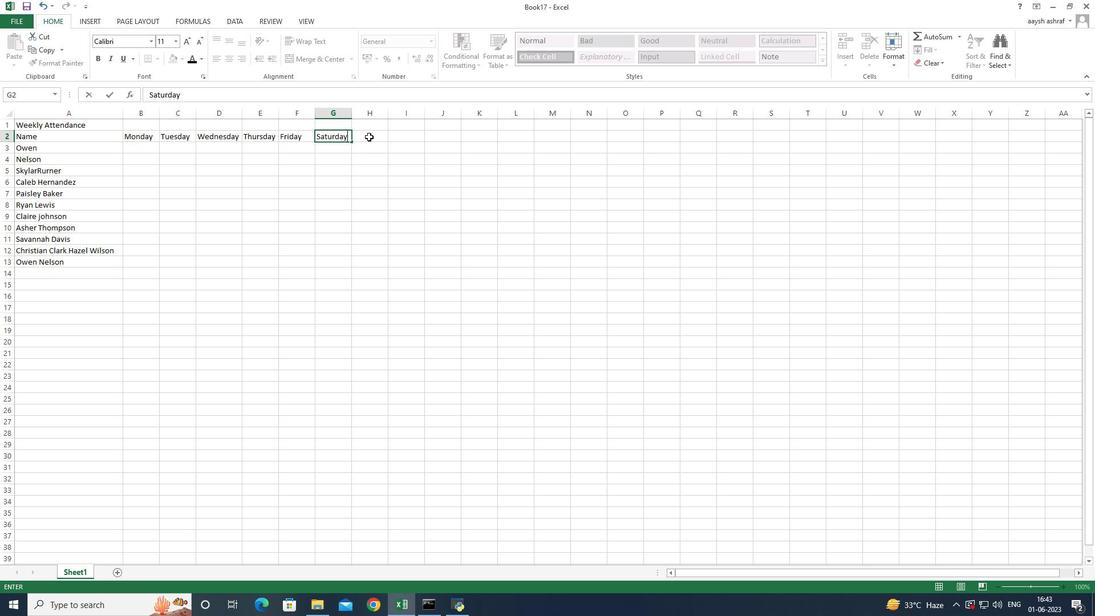 
Action: Mouse moved to (368, 136)
Screenshot: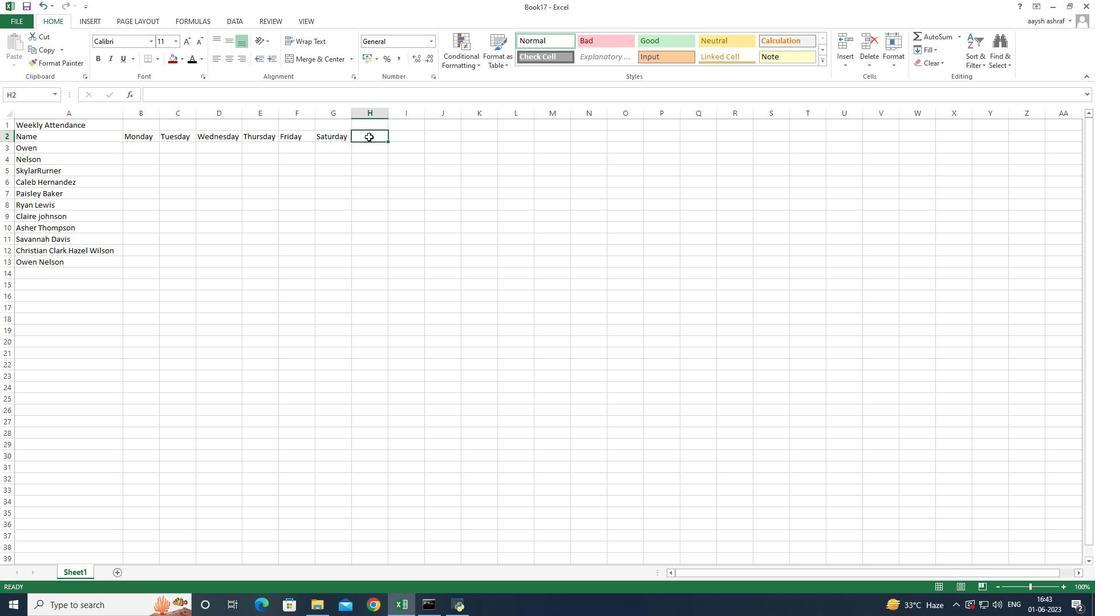 
Action: Key pressed <Key.shift>Su<Key.backspace><Key.backspace><Key.shift>Total<Key.space><Key.shift>Attendance<Key.enter>
Screenshot: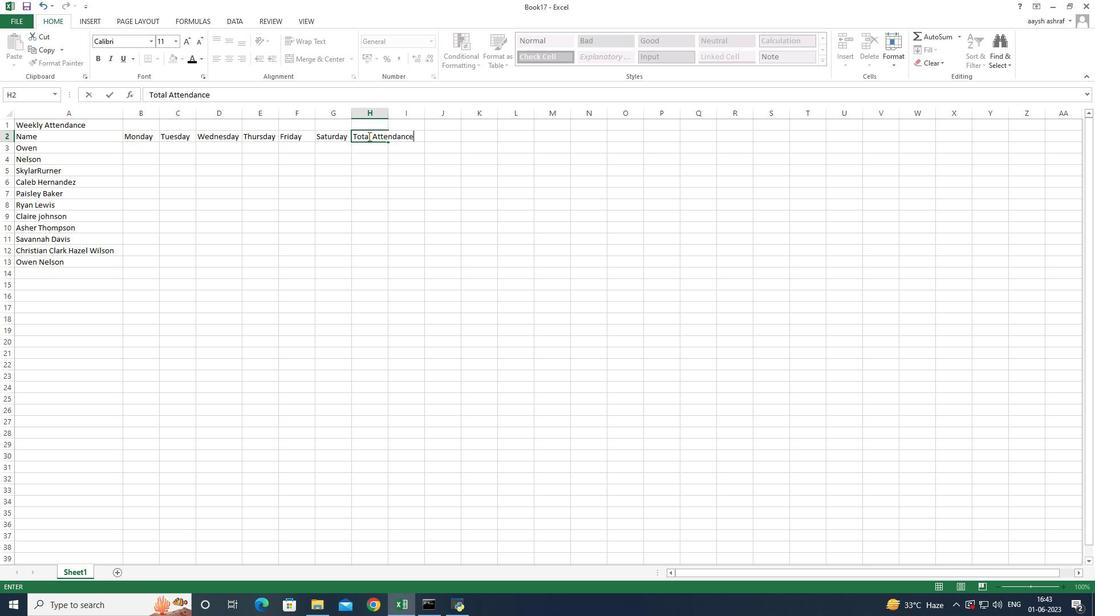 
Action: Mouse moved to (388, 114)
Screenshot: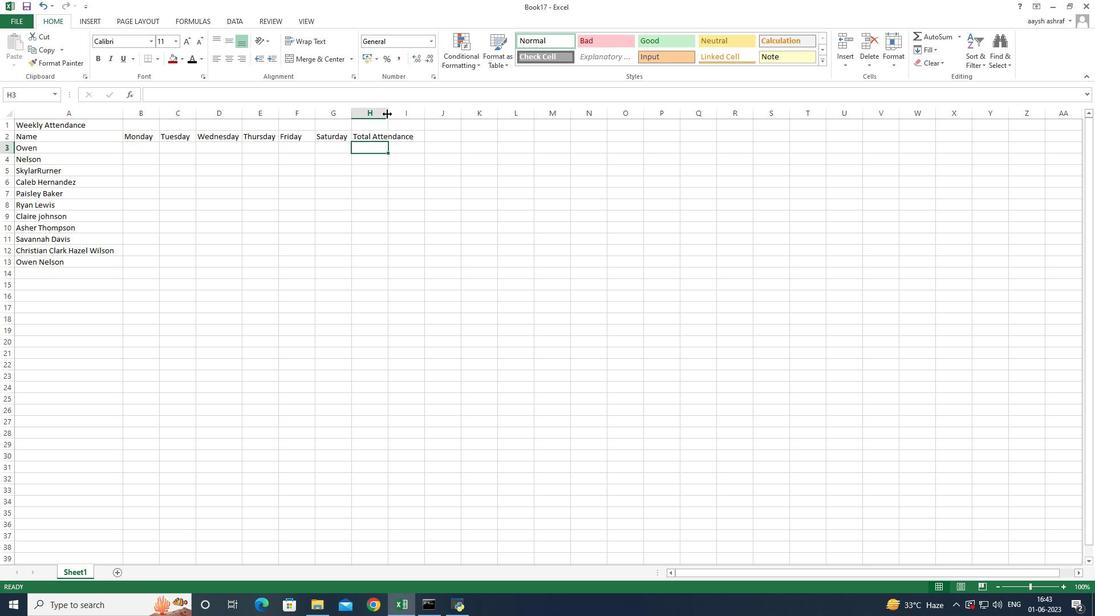 
Action: Mouse pressed left at (388, 114)
Screenshot: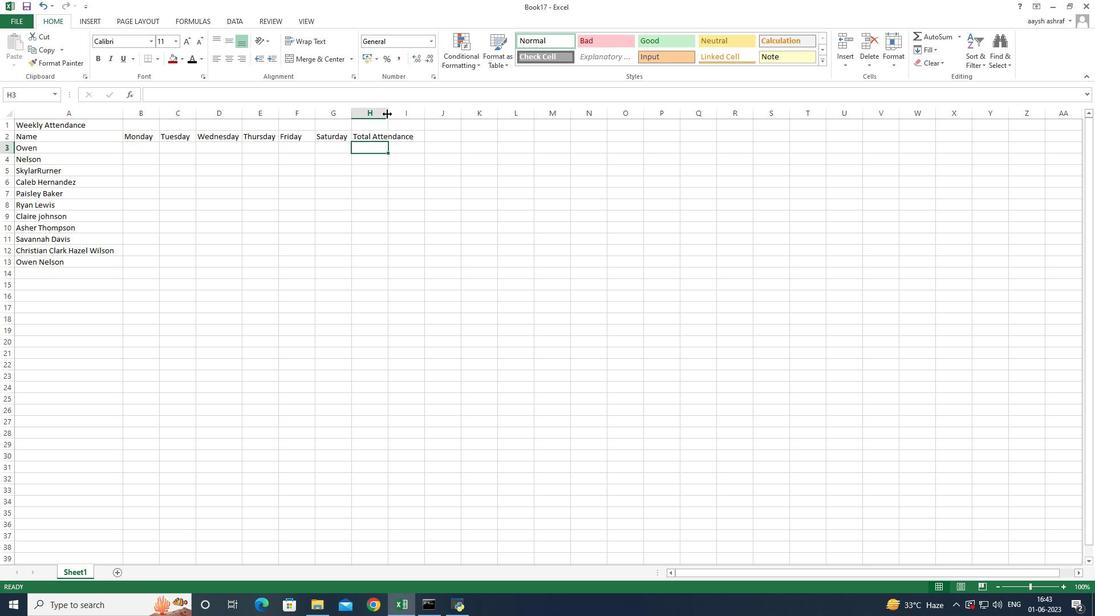 
Action: Mouse moved to (147, 147)
Screenshot: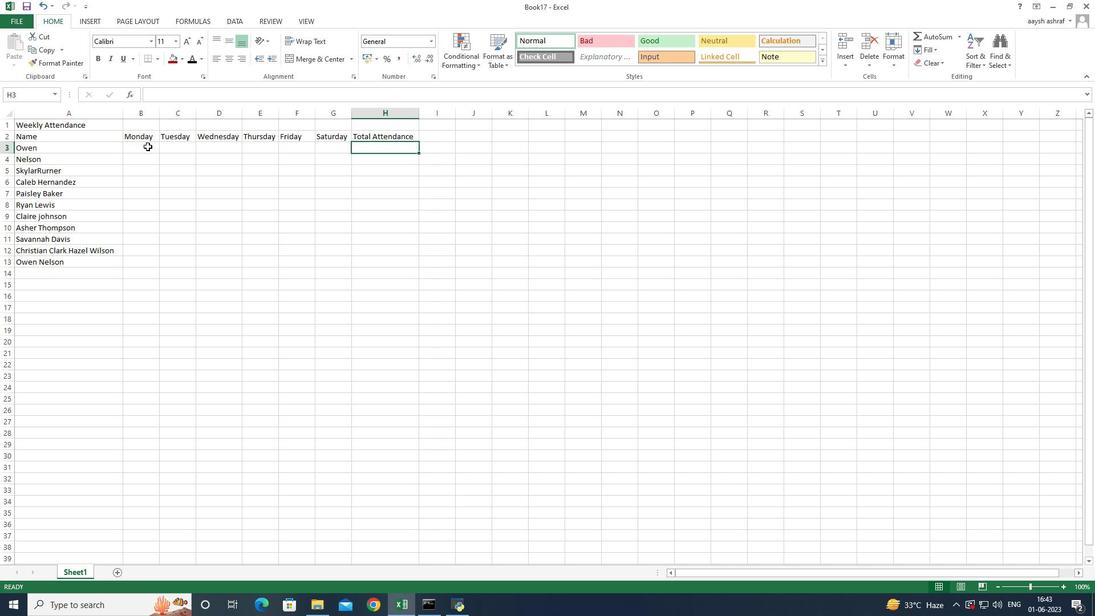 
Action: Mouse pressed left at (147, 147)
Screenshot: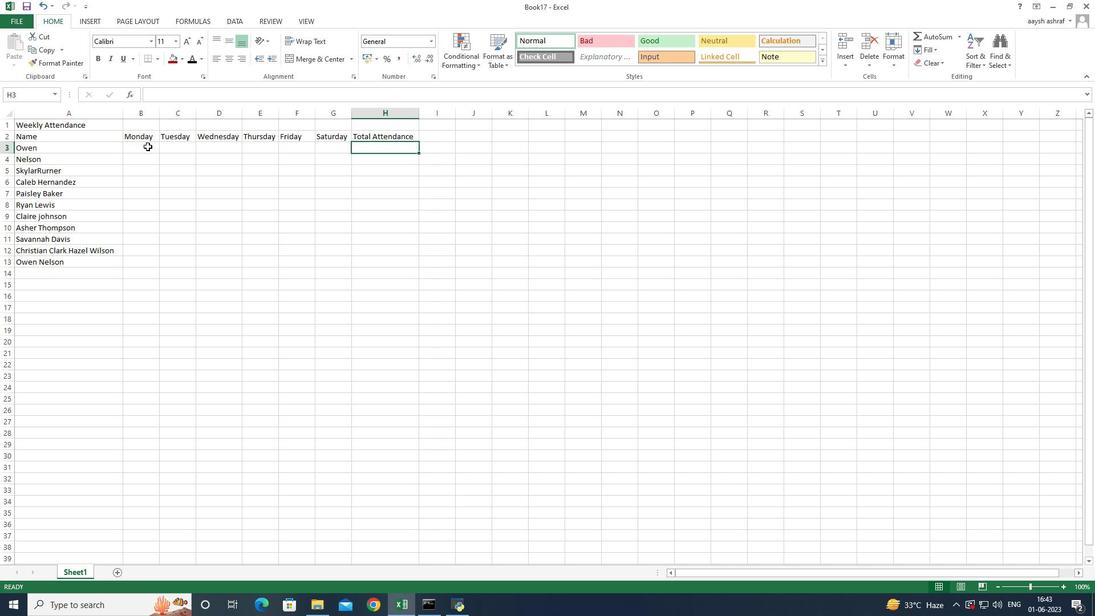 
Action: Mouse moved to (47, 150)
Screenshot: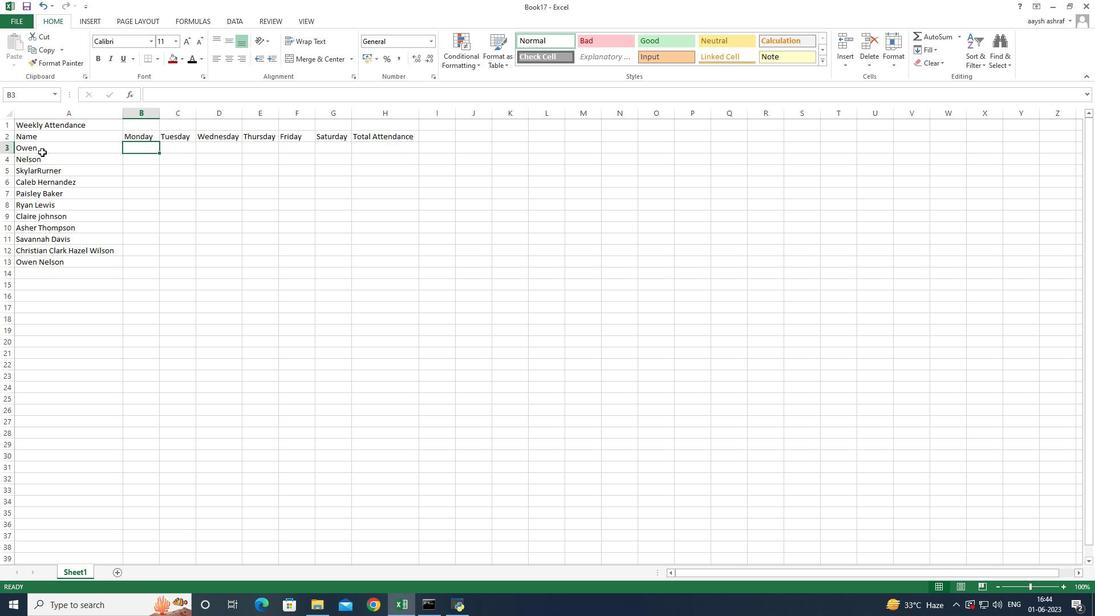 
Action: Mouse pressed left at (47, 150)
Screenshot: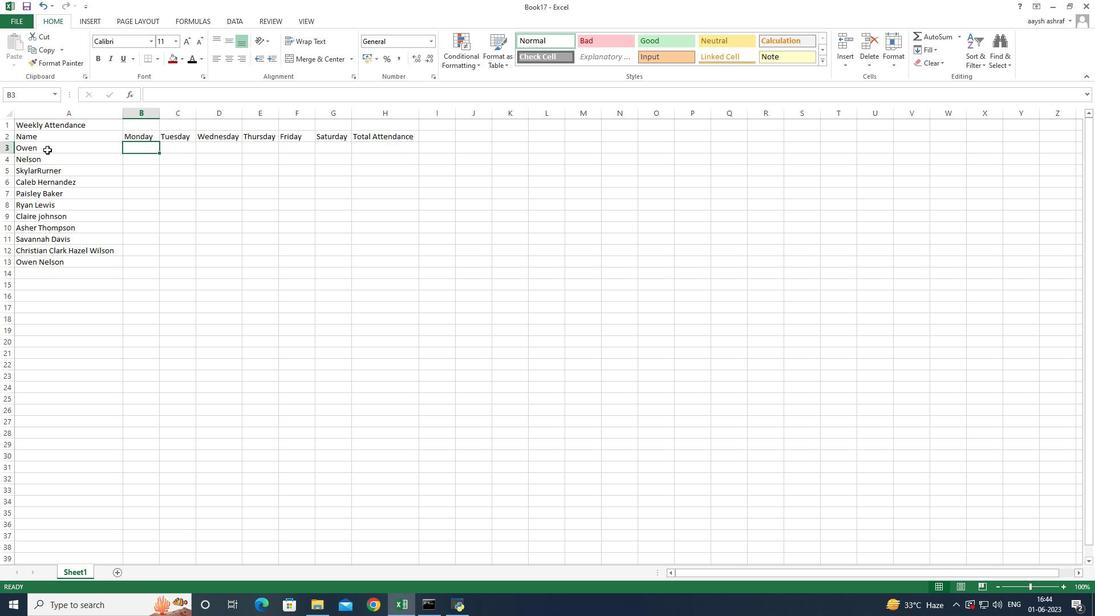 
Action: Mouse pressed left at (47, 150)
Screenshot: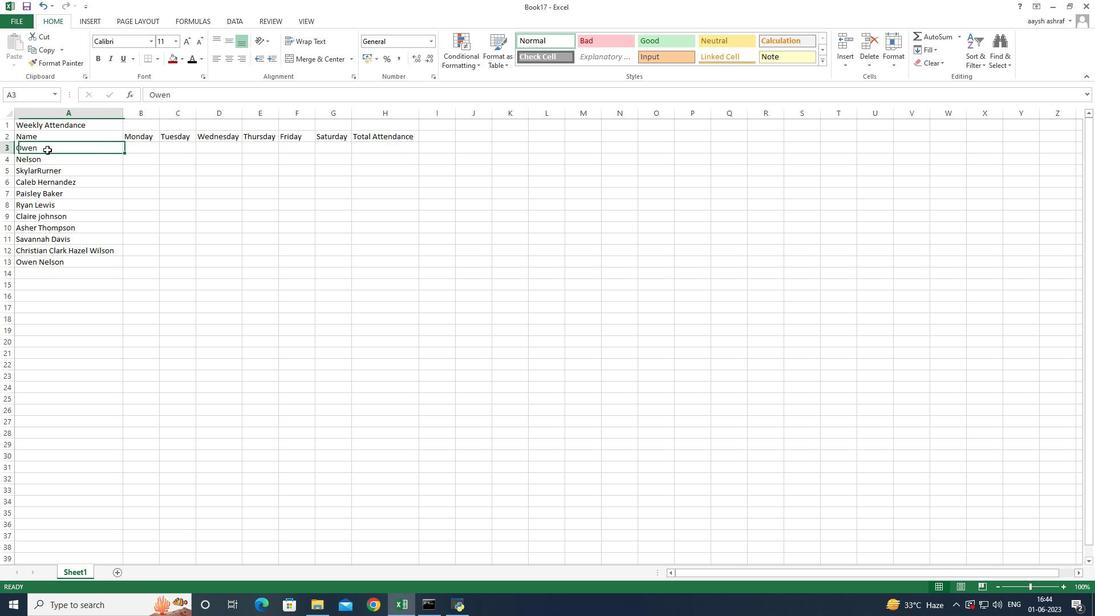 
Action: Mouse moved to (47, 159)
Screenshot: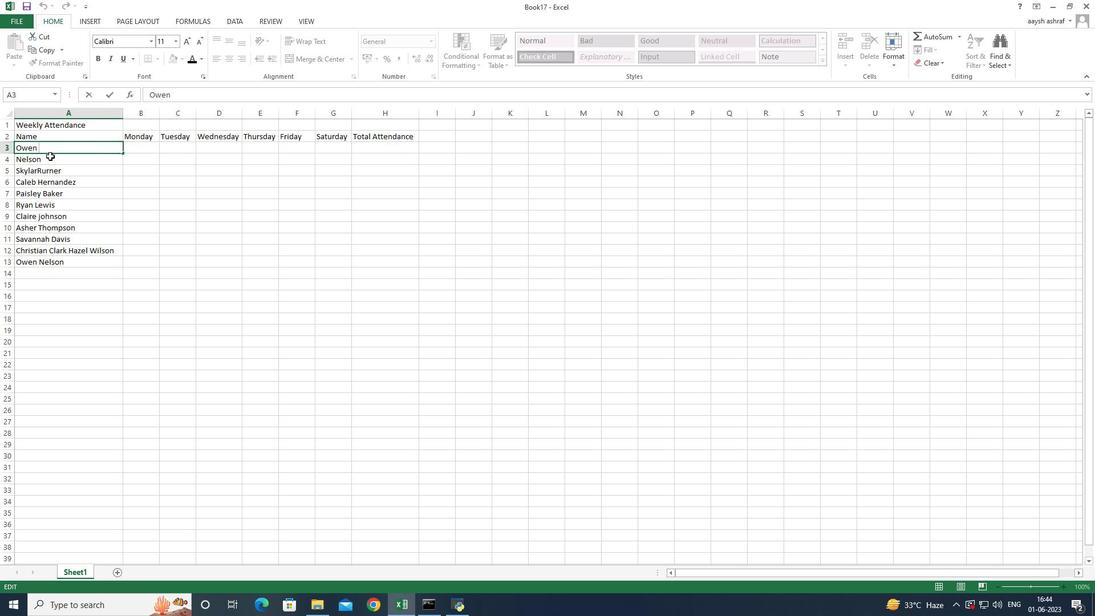 
Action: Key pressed <Key.shift>Nelson
Screenshot: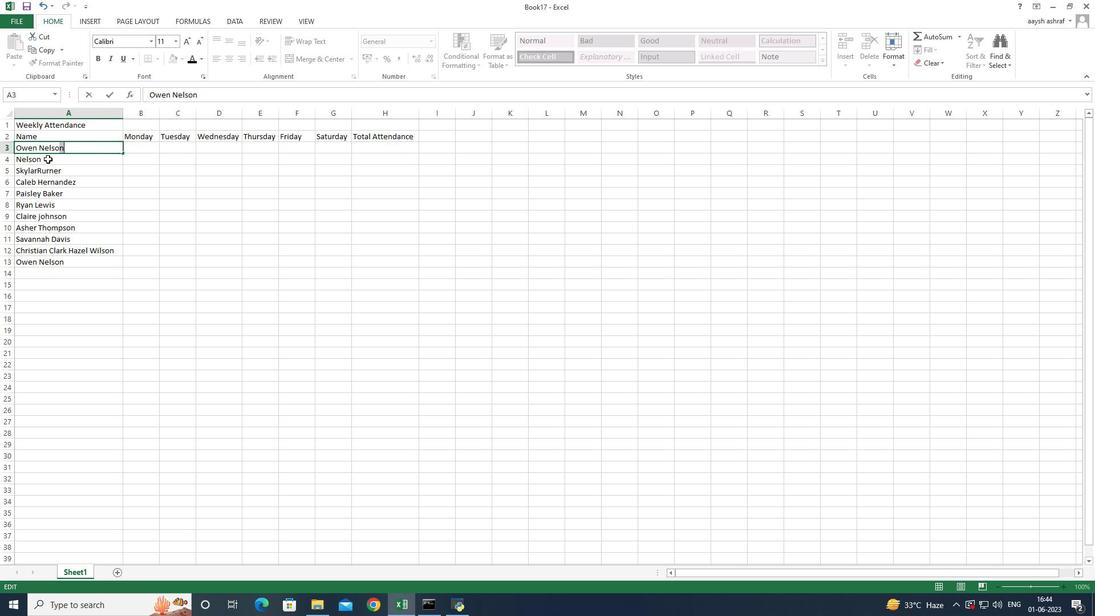 
Action: Mouse moved to (49, 160)
Screenshot: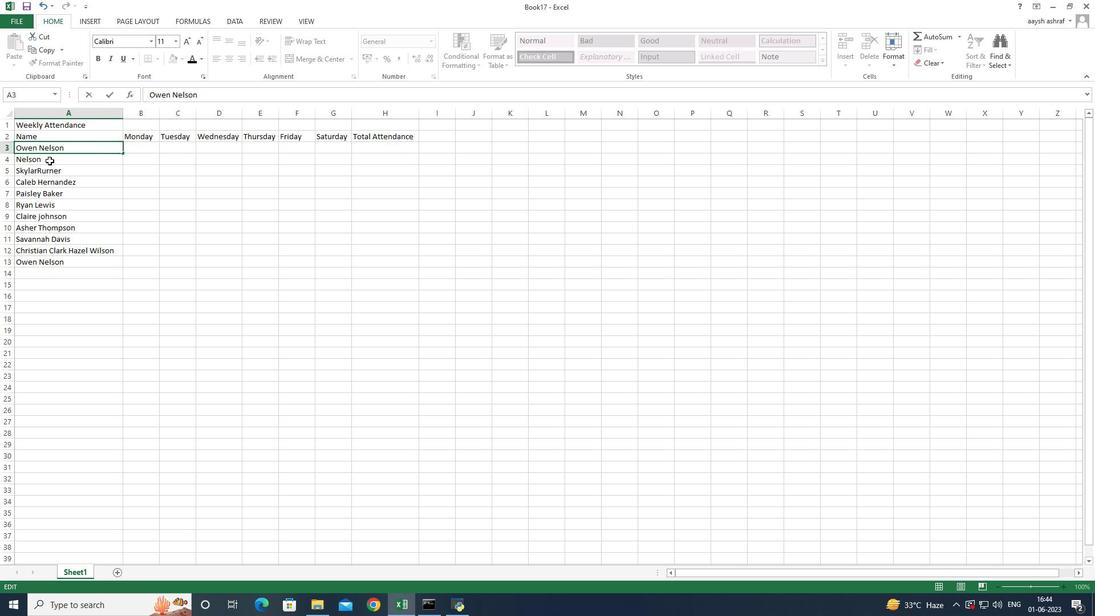 
Action: Mouse pressed left at (49, 160)
Screenshot: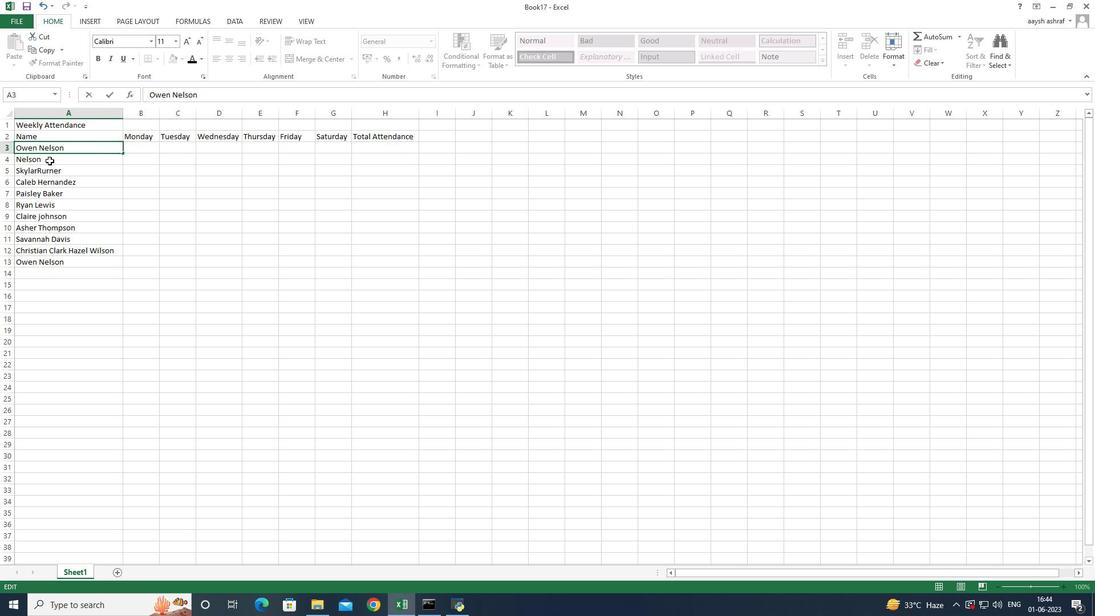 
Action: Key pressed <Key.backspace>
Screenshot: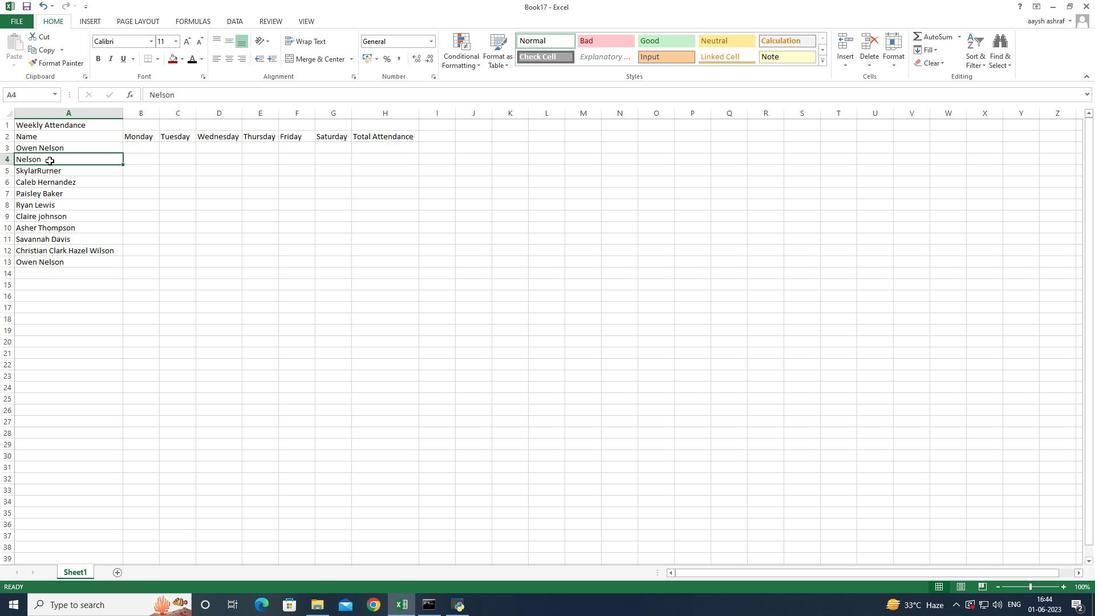 
Action: Mouse moved to (63, 205)
Screenshot: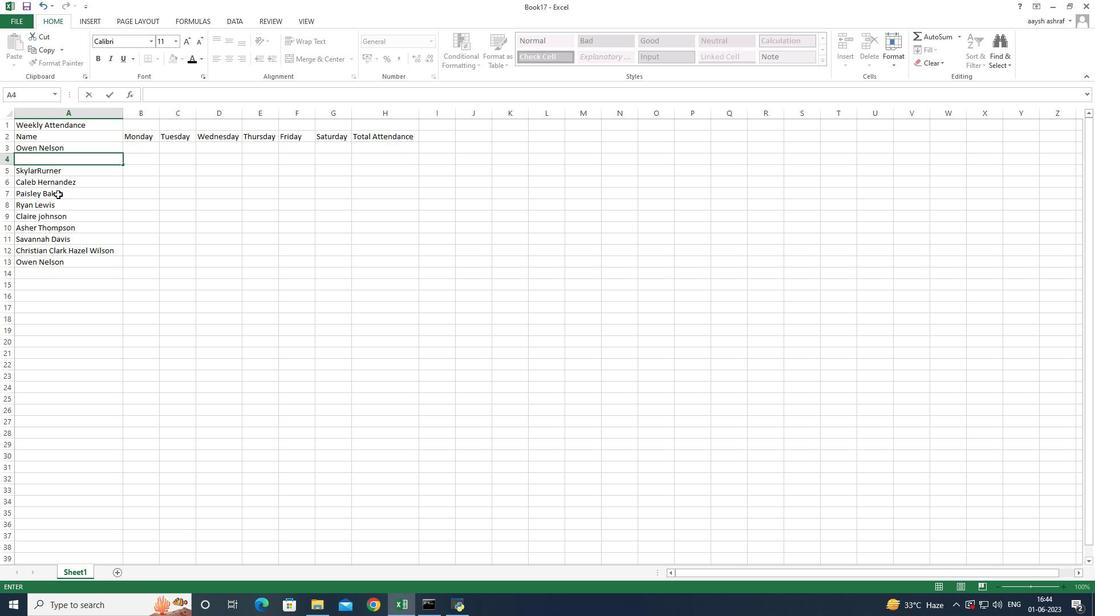
Action: Mouse pressed left at (63, 205)
Screenshot: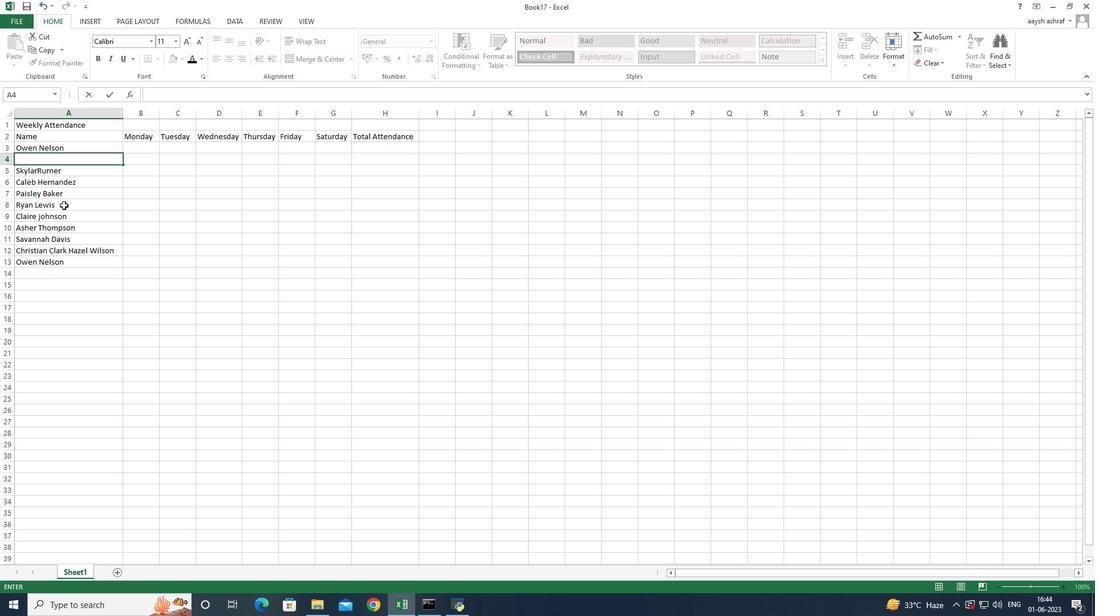 
Action: Mouse moved to (65, 170)
Screenshot: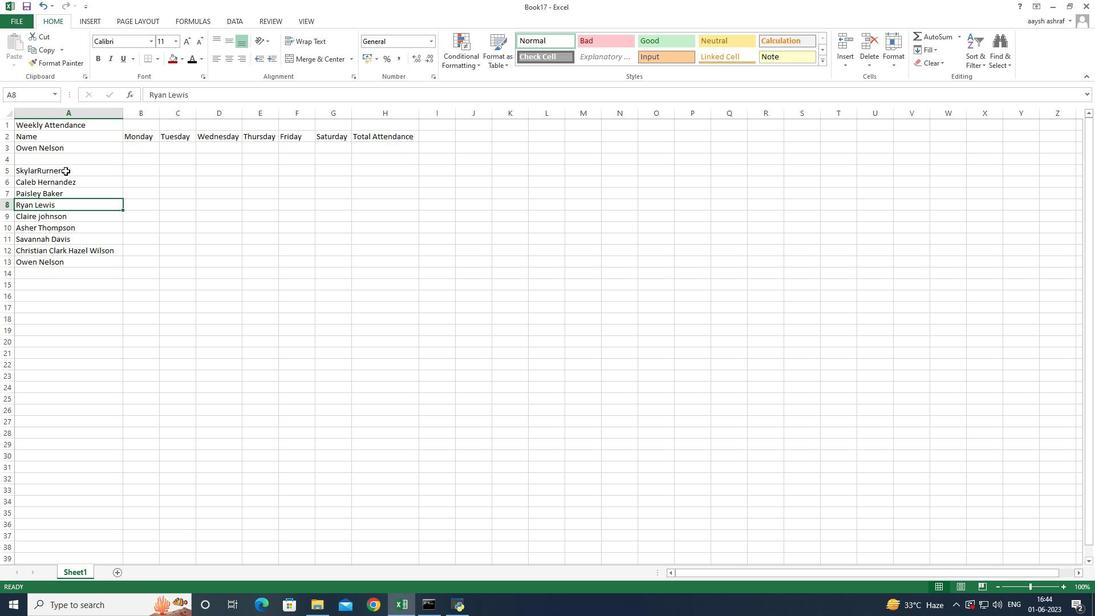 
Action: Mouse pressed left at (65, 170)
Screenshot: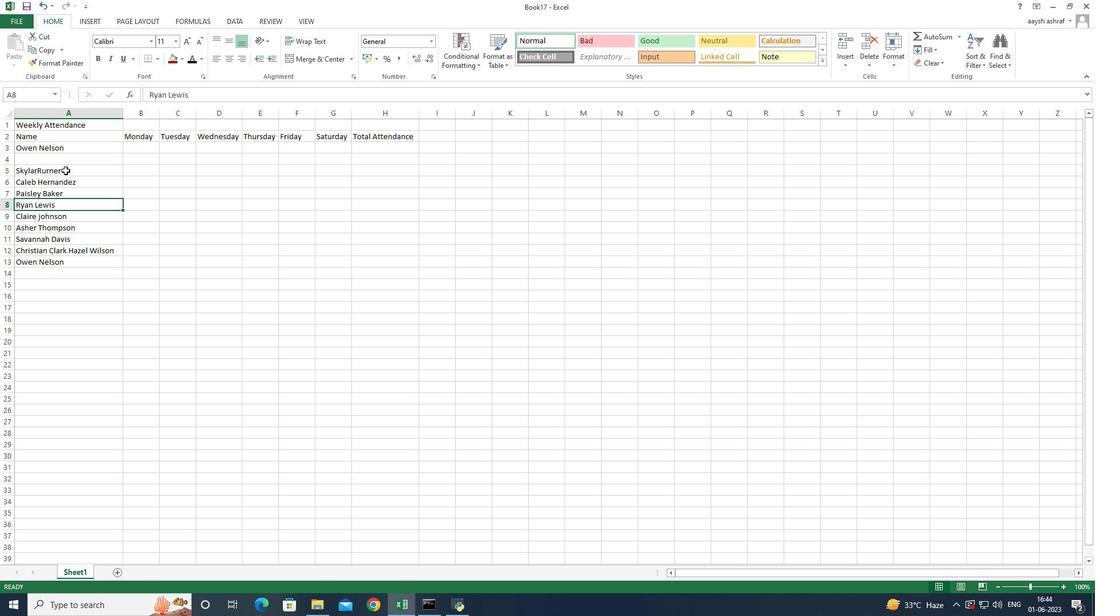 
Action: Mouse moved to (70, 257)
Screenshot: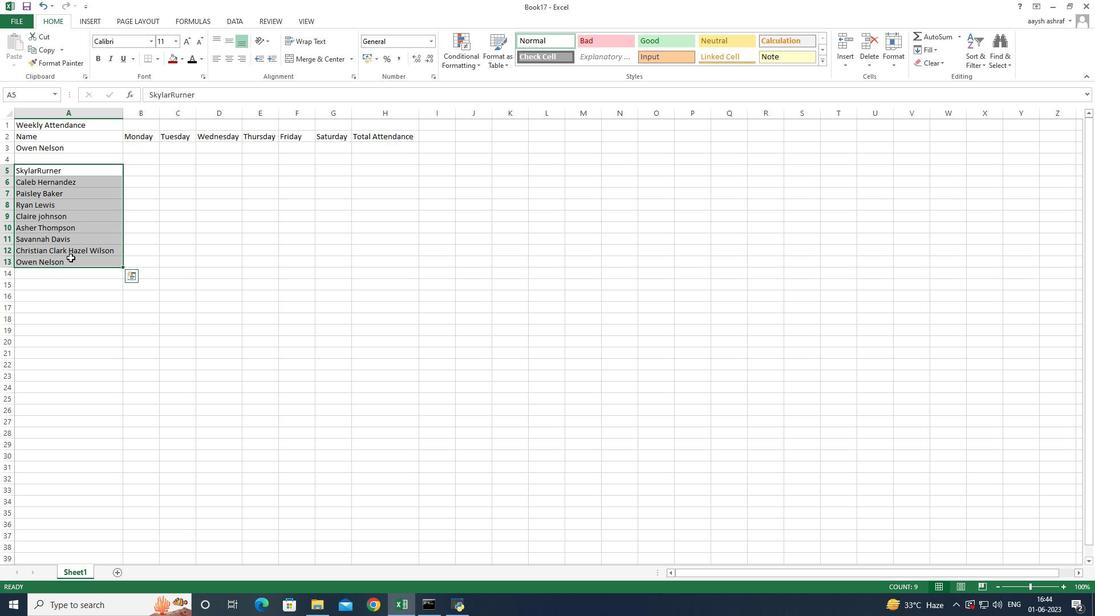 
Action: Key pressed ctrl+C
Screenshot: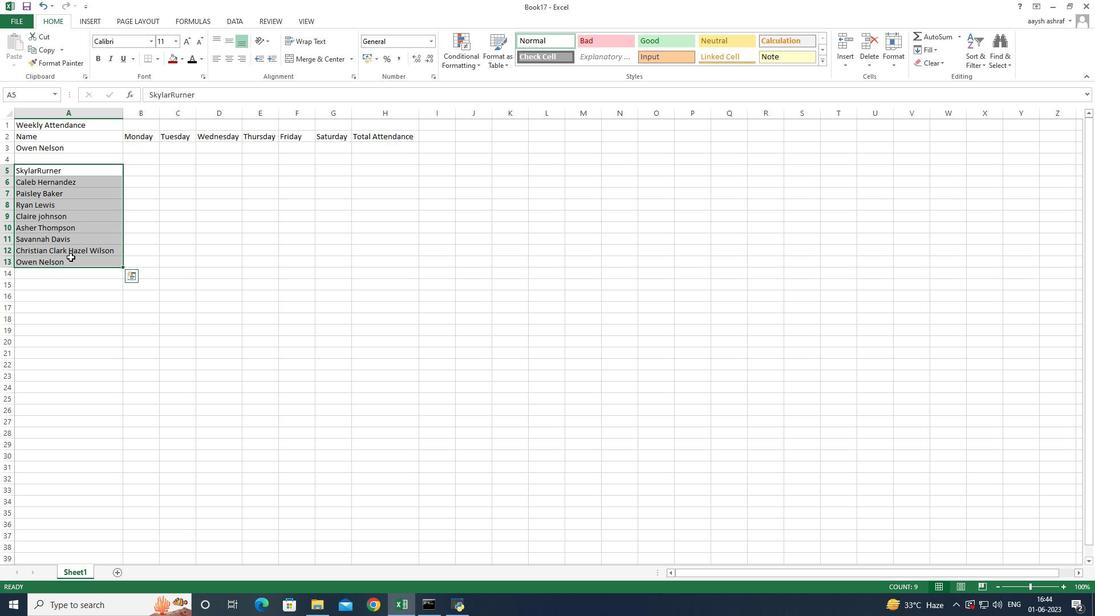 
Action: Mouse moved to (61, 158)
Screenshot: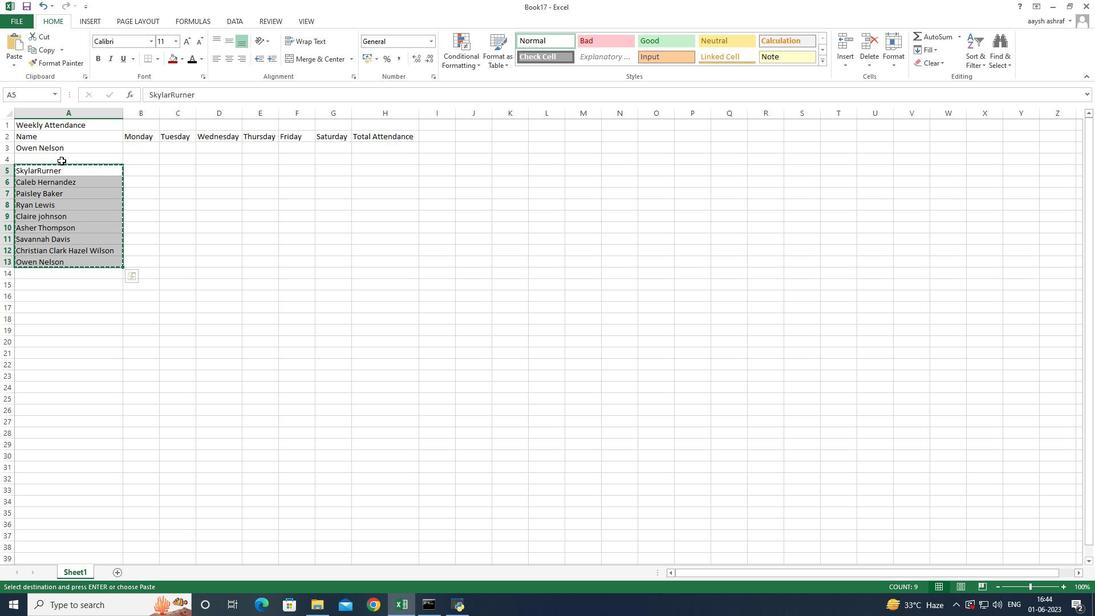 
Action: Mouse pressed left at (61, 158)
Screenshot: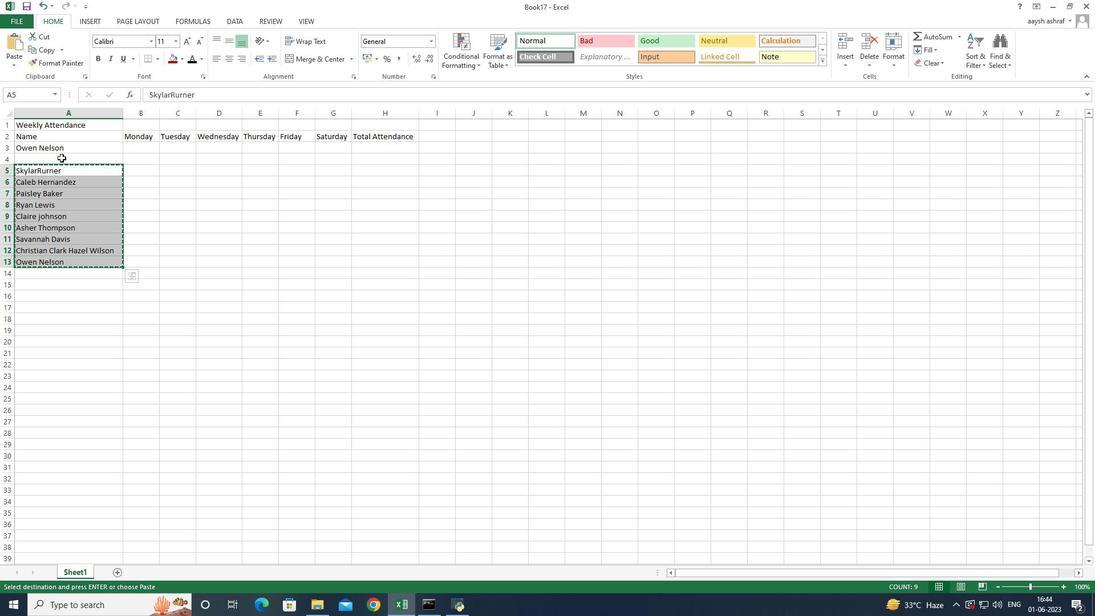 
Action: Key pressed ctrl+V
Screenshot: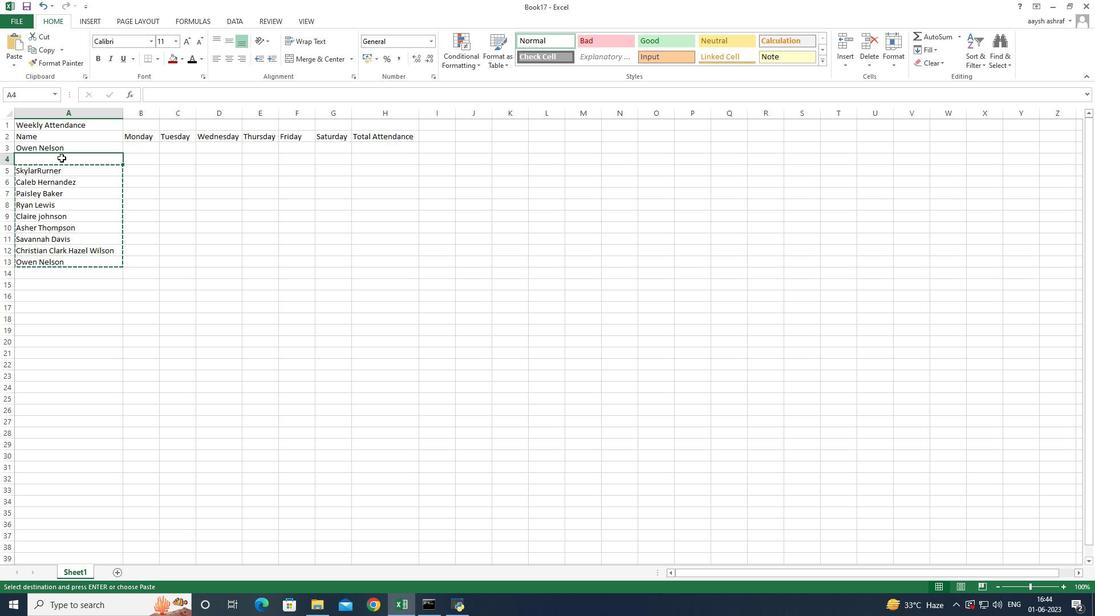 
Action: Mouse moved to (64, 262)
Screenshot: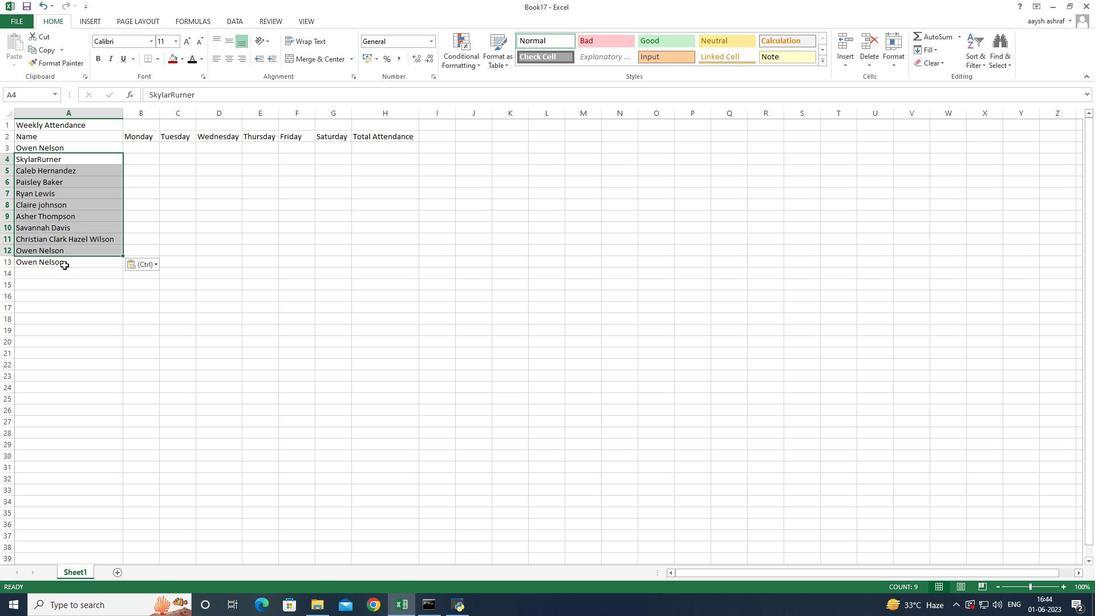 
Action: Mouse pressed left at (64, 262)
Screenshot: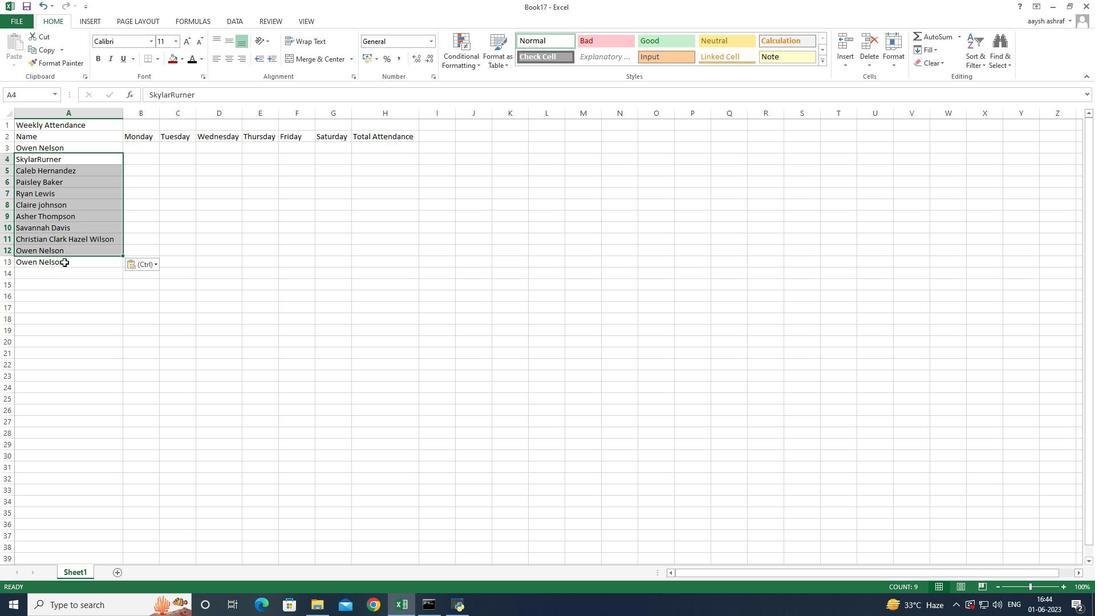 
Action: Mouse moved to (65, 262)
Screenshot: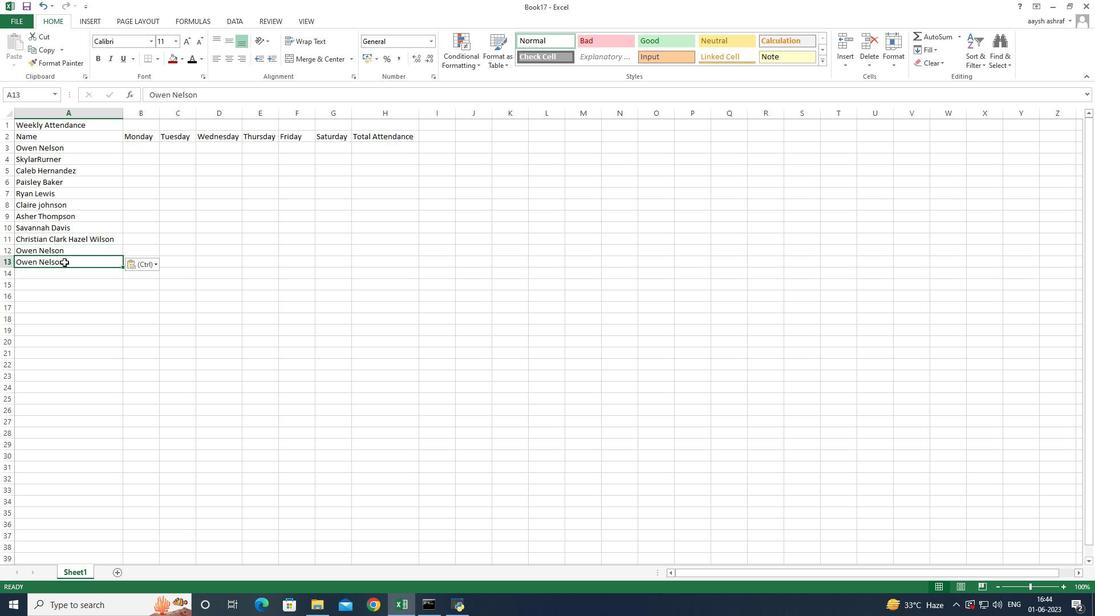 
Action: Key pressed <Key.delete>
Screenshot: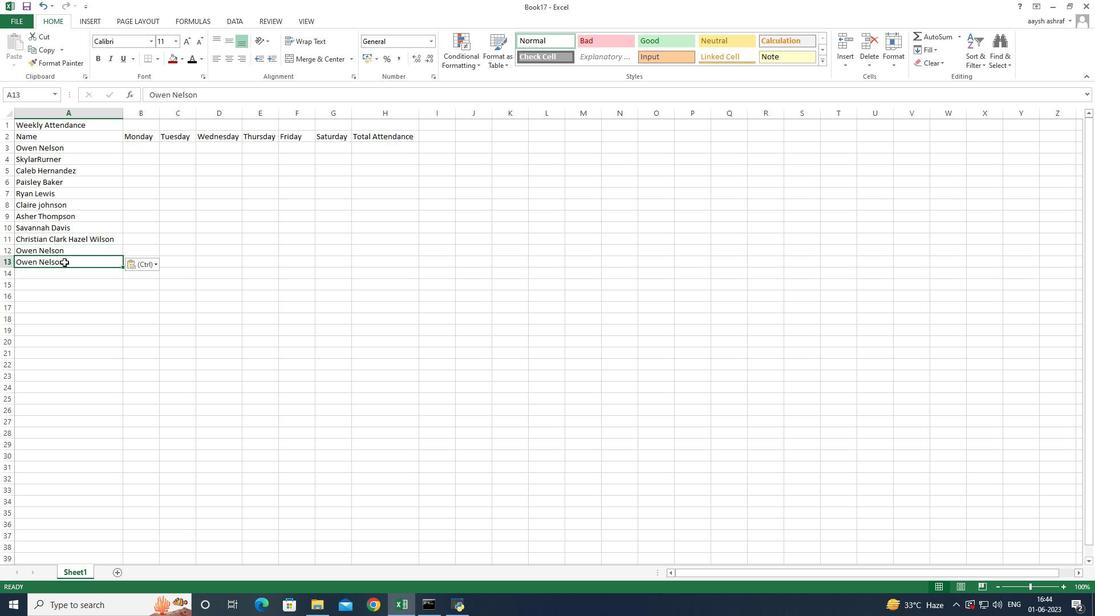 
Action: Mouse moved to (67, 159)
Screenshot: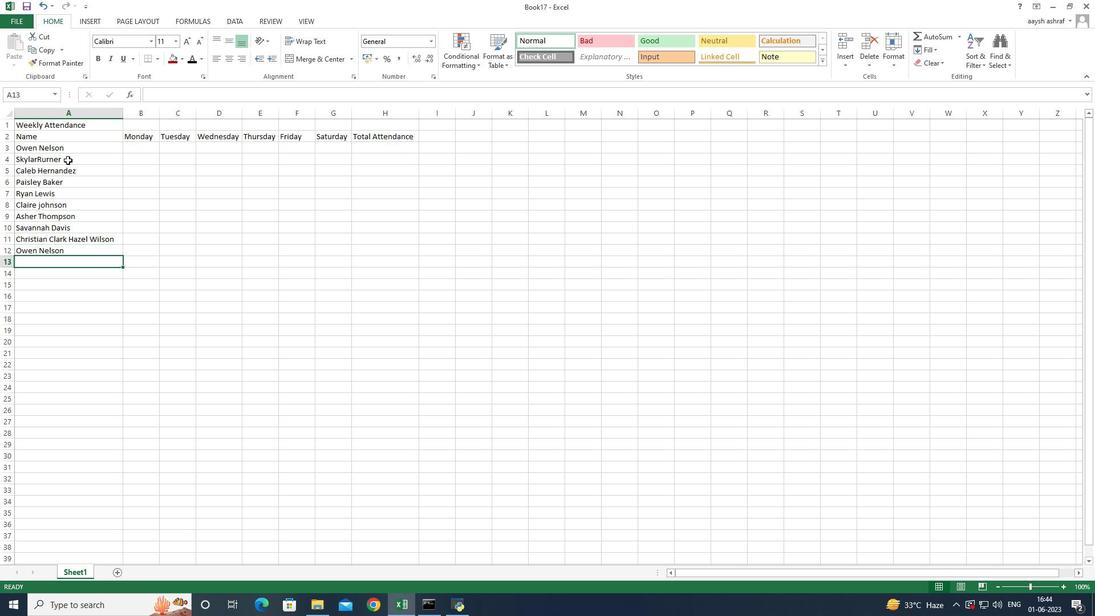 
Action: Mouse pressed left at (67, 159)
Screenshot: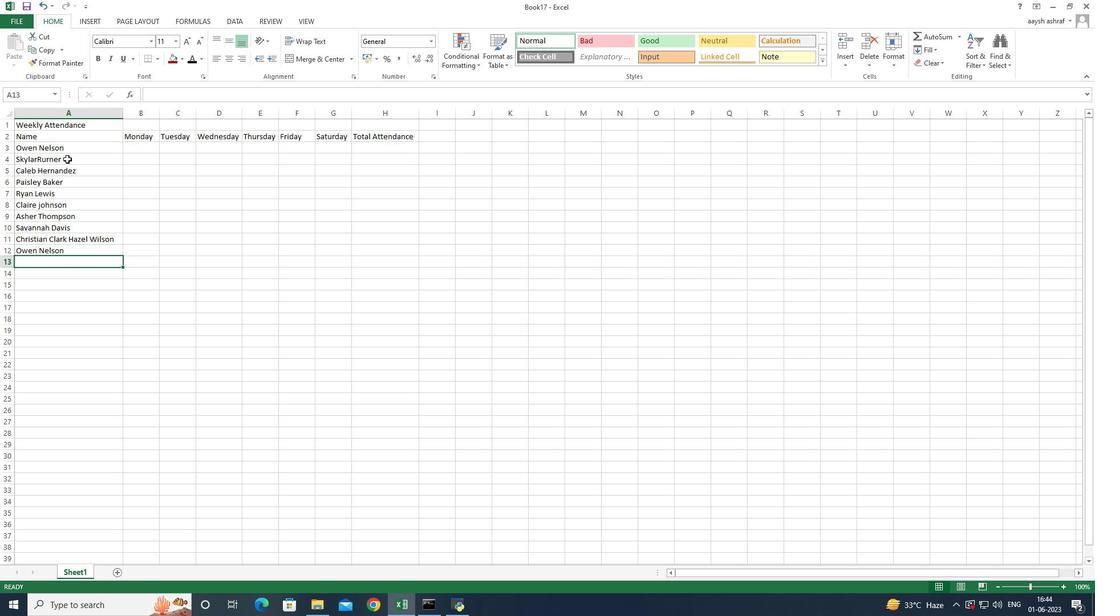 
Action: Mouse moved to (62, 174)
Screenshot: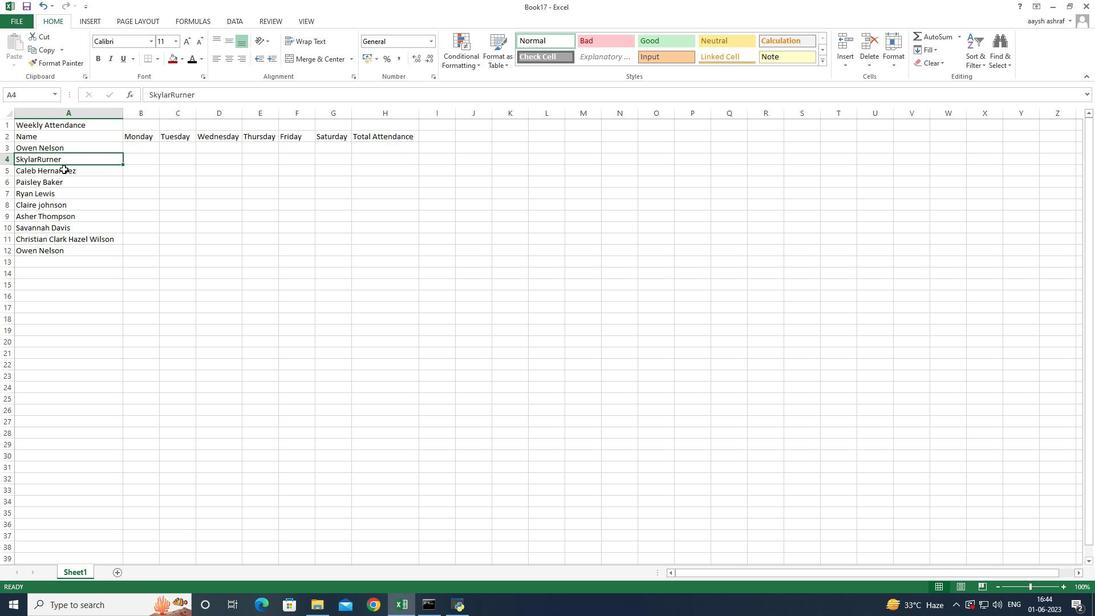 
Action: Mouse pressed left at (62, 174)
Screenshot: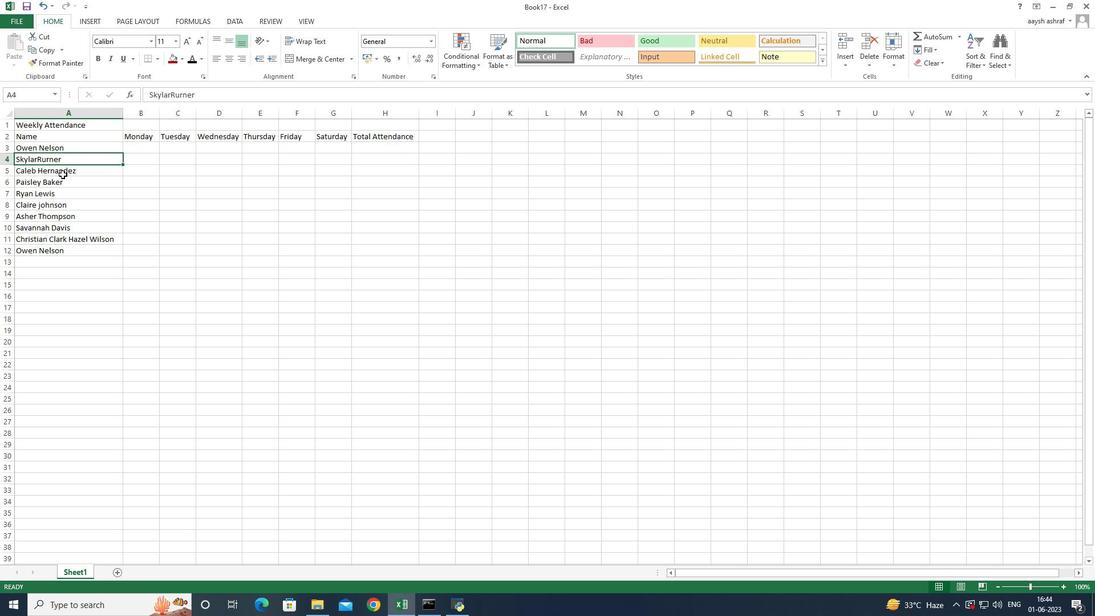 
Action: Mouse moved to (68, 151)
Screenshot: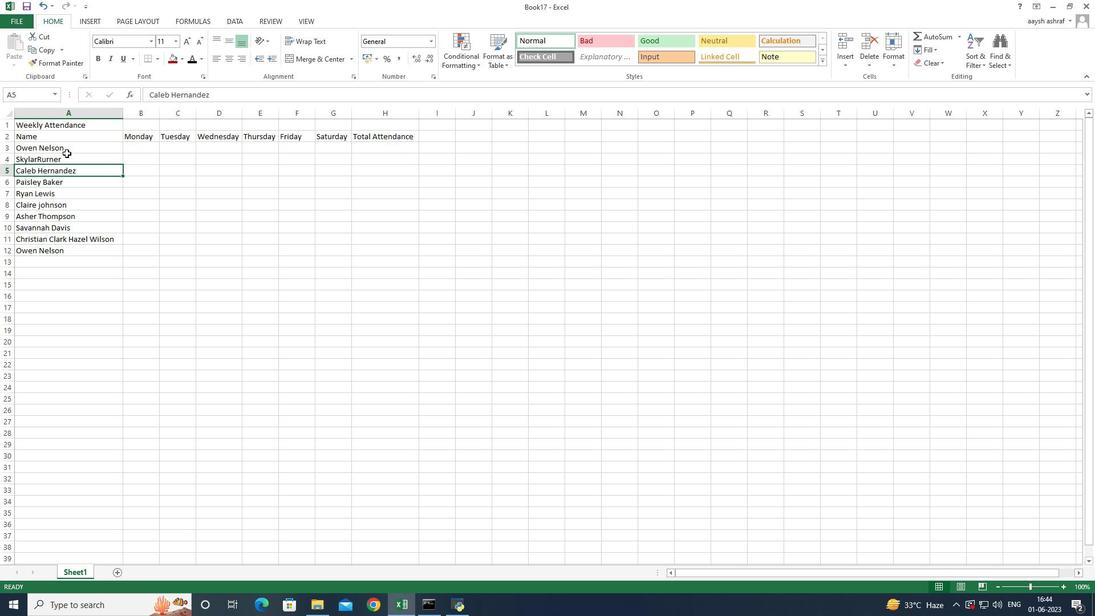 
Action: Mouse pressed left at (68, 151)
Screenshot: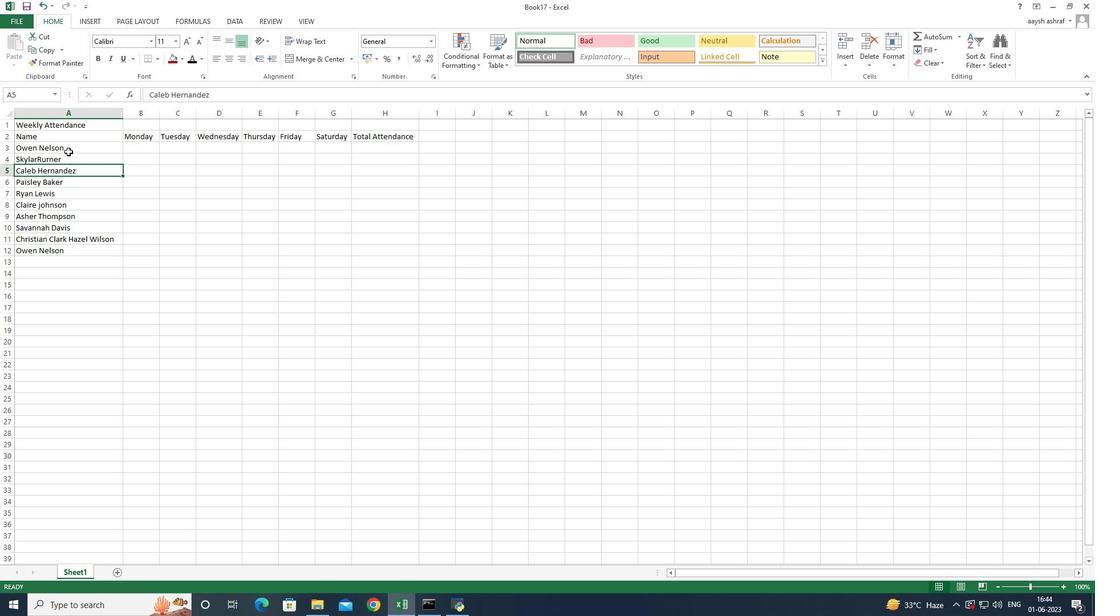 
Action: Mouse moved to (65, 163)
Screenshot: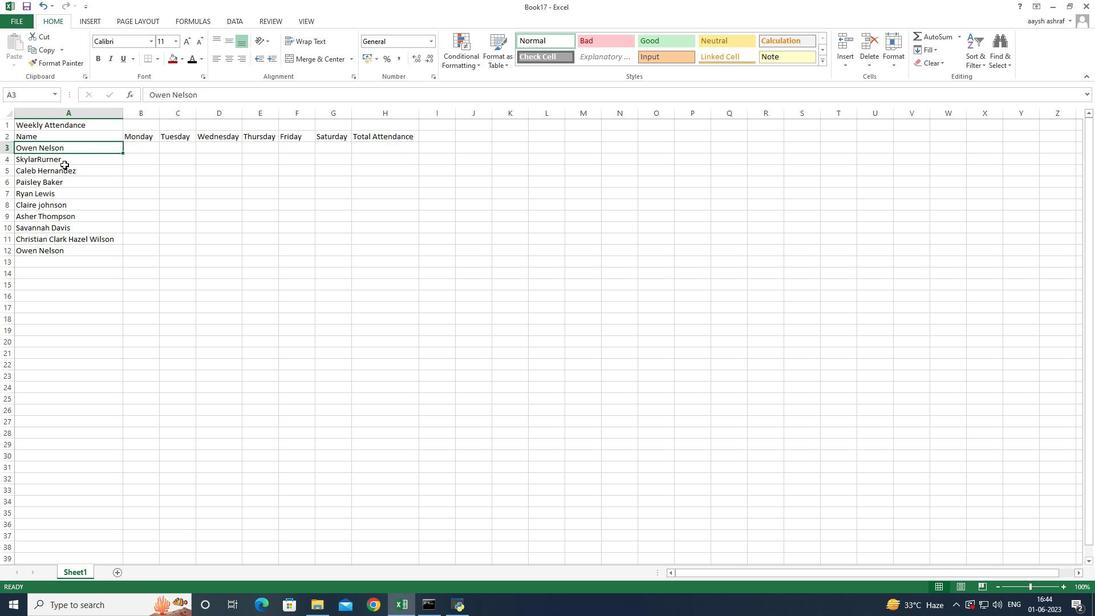 
Action: Mouse pressed left at (65, 163)
Screenshot: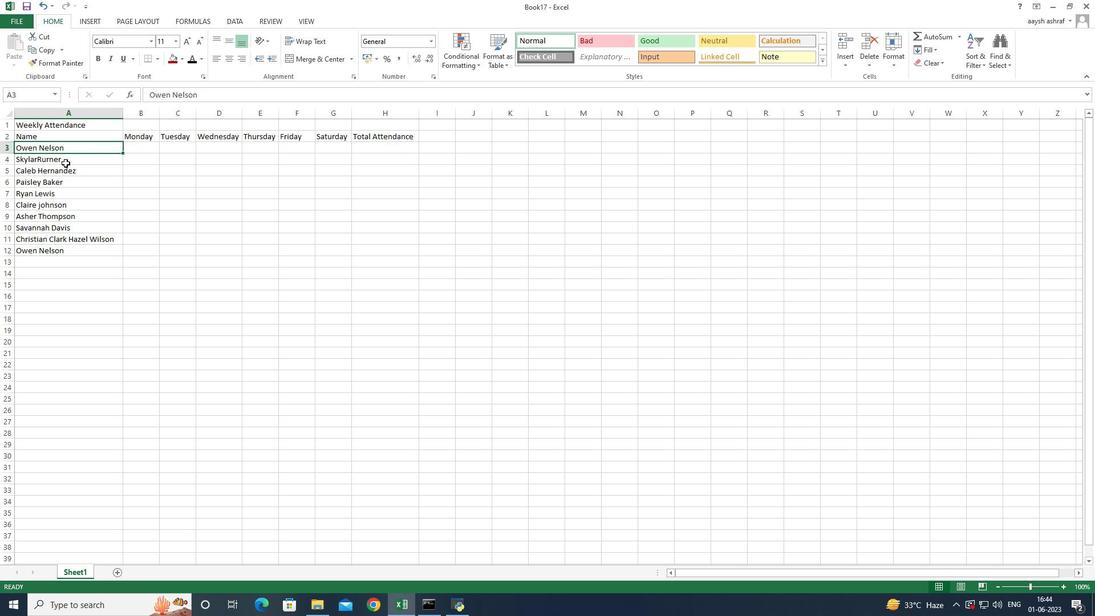 
Action: Mouse moved to (41, 161)
Screenshot: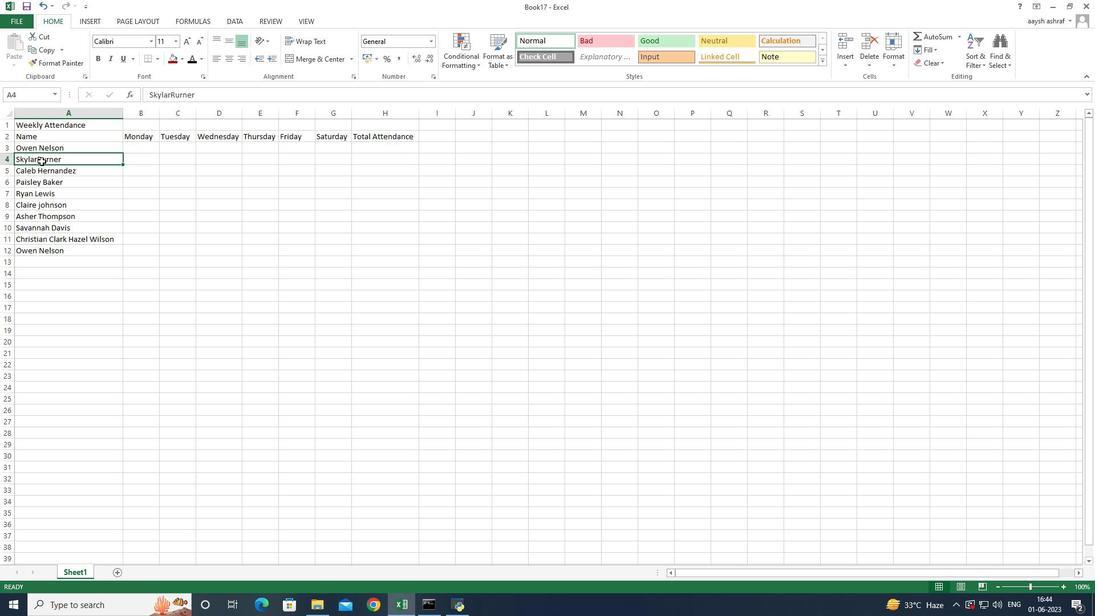 
Action: Mouse pressed left at (41, 161)
Screenshot: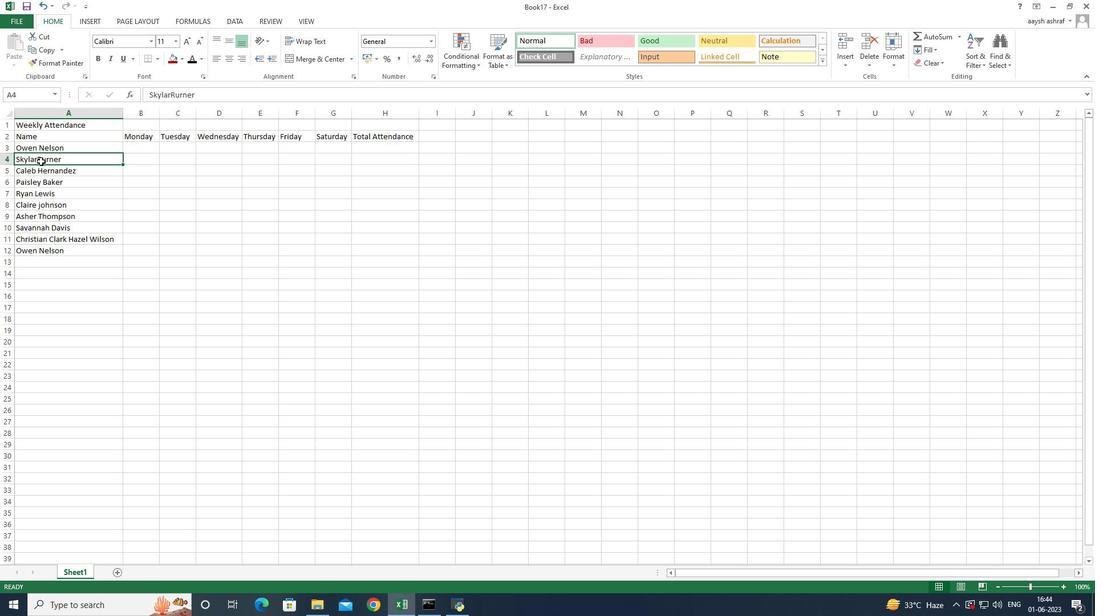 
Action: Mouse pressed left at (41, 161)
Screenshot: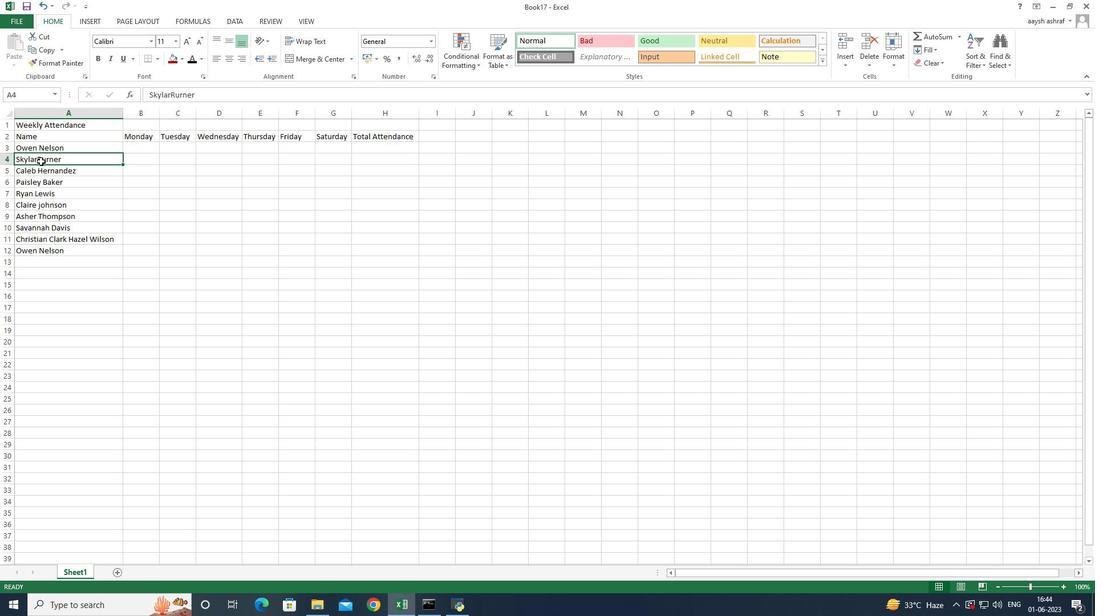 
Action: Mouse moved to (64, 158)
Screenshot: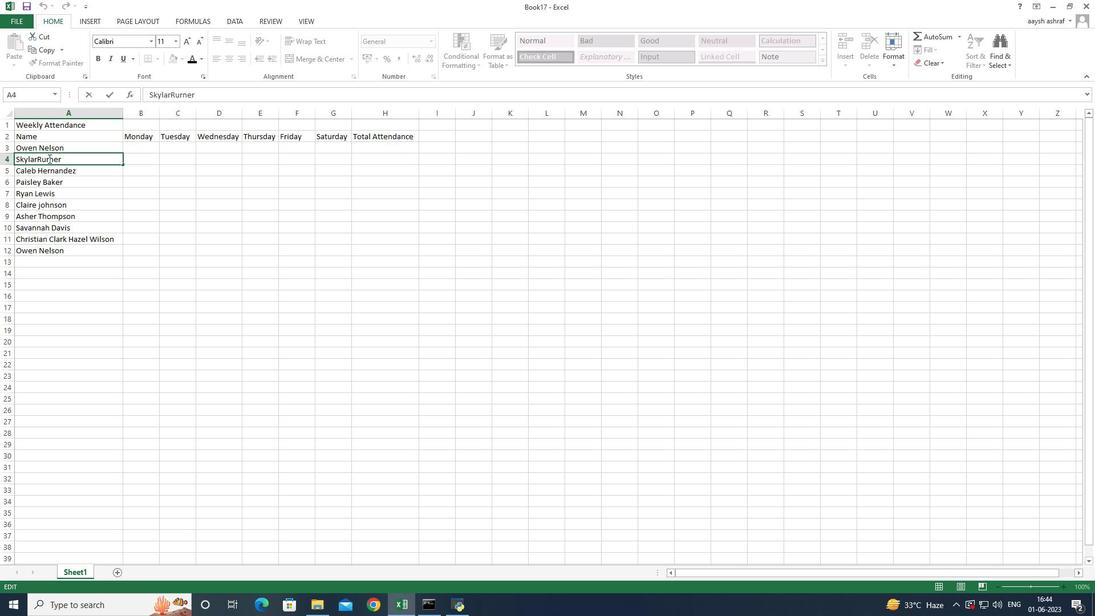 
Action: Key pressed <Key.backspace>t
Screenshot: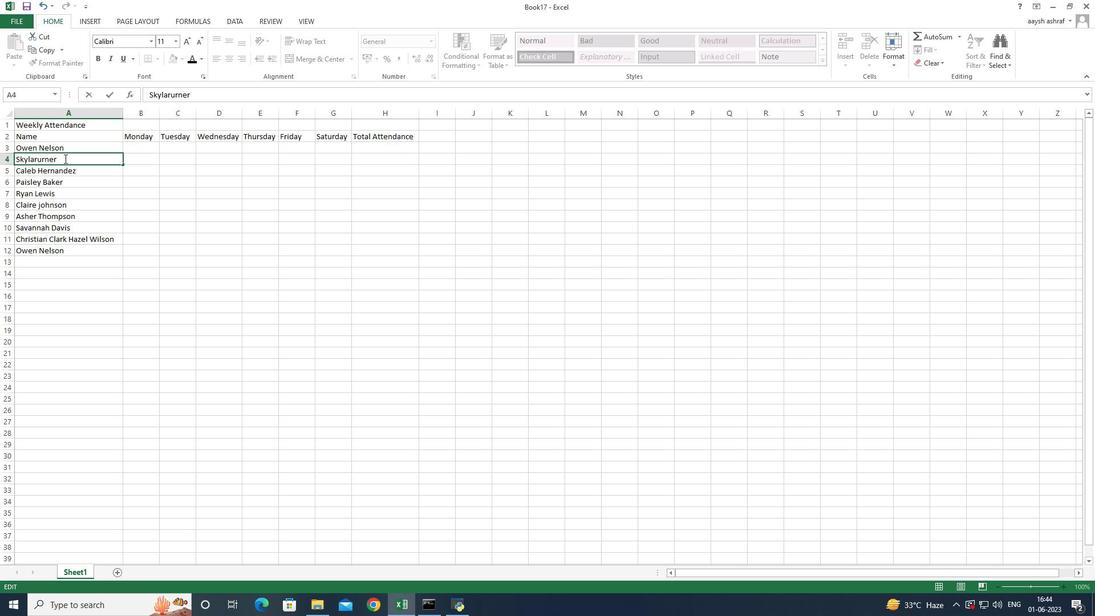 
Action: Mouse moved to (77, 171)
Screenshot: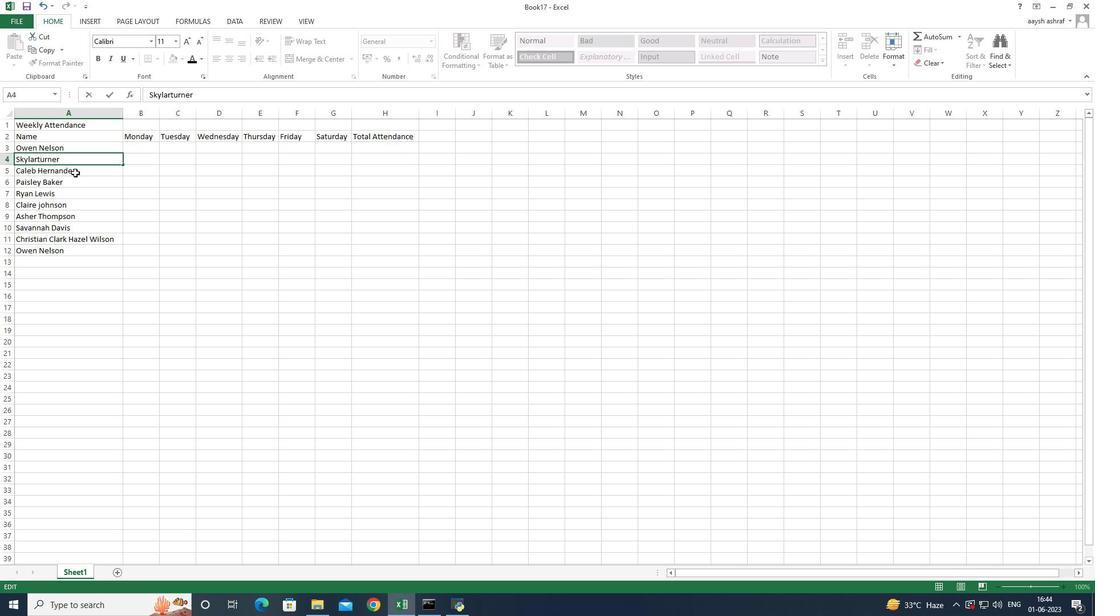 
Action: Mouse pressed left at (77, 171)
Screenshot: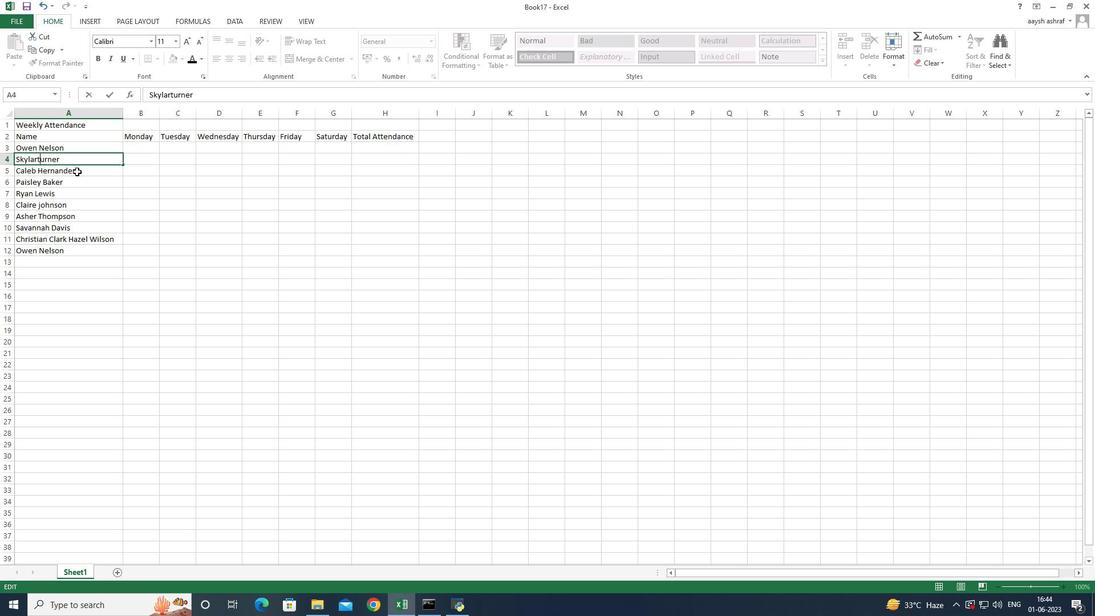 
Action: Mouse moved to (74, 182)
Screenshot: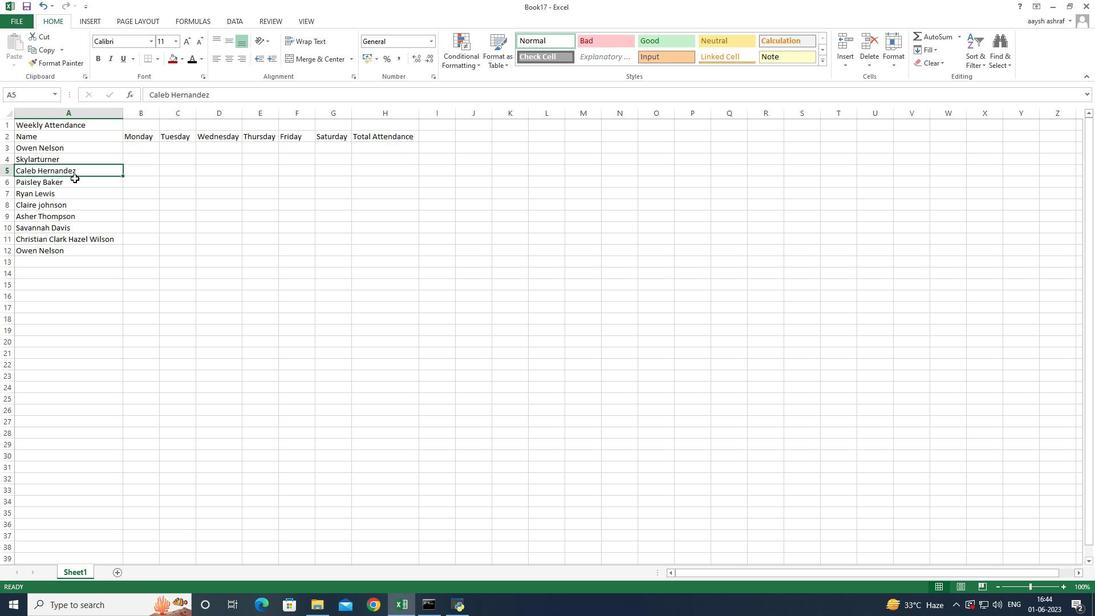 
Action: Mouse pressed left at (74, 182)
Screenshot: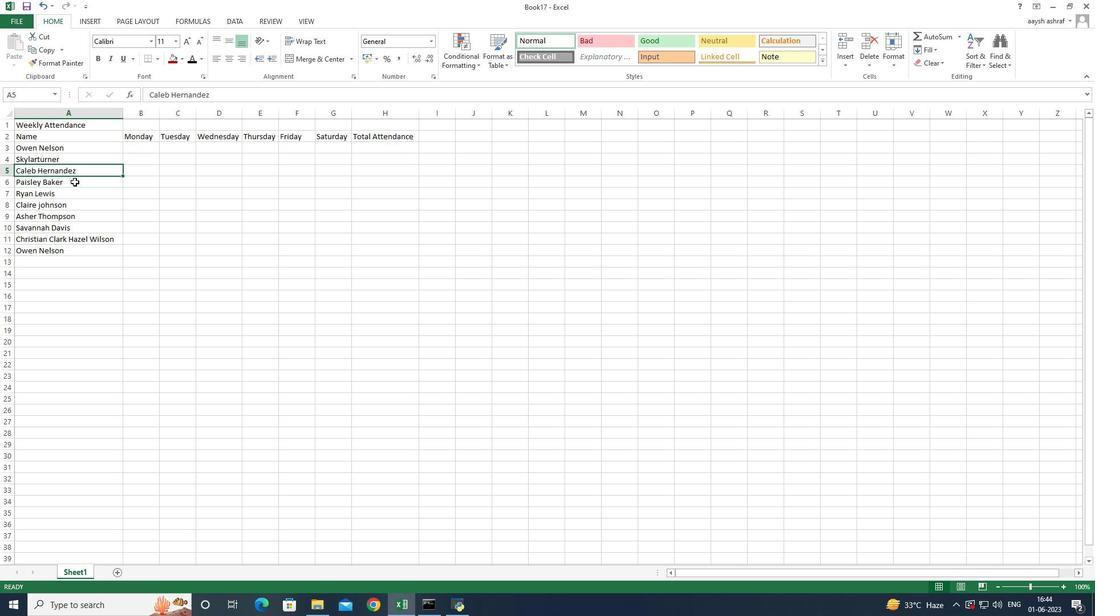 
Action: Mouse moved to (76, 191)
Screenshot: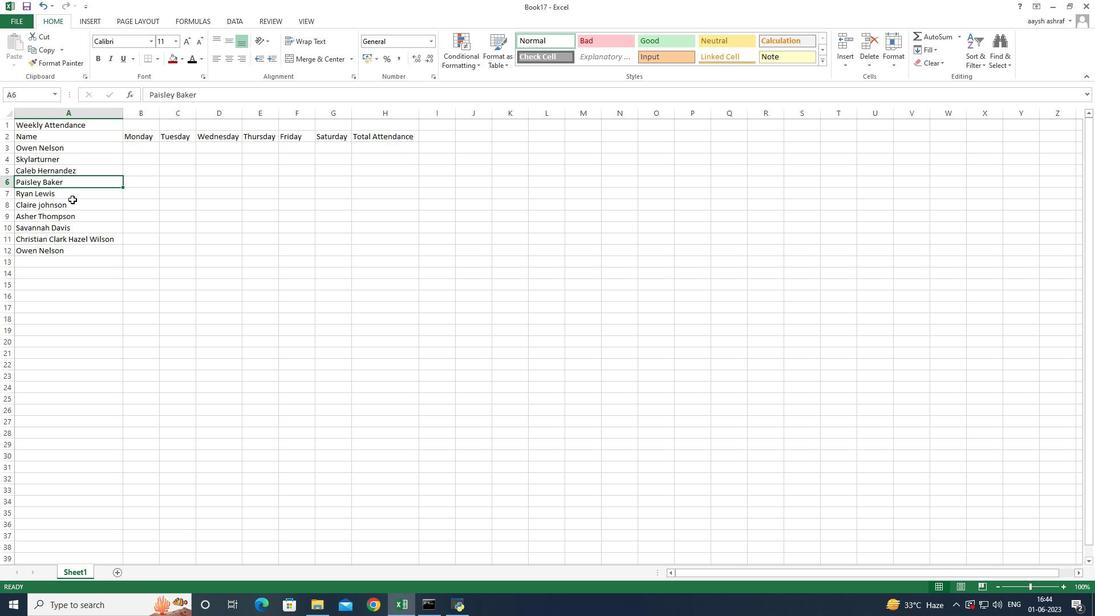 
Action: Mouse pressed left at (76, 191)
Screenshot: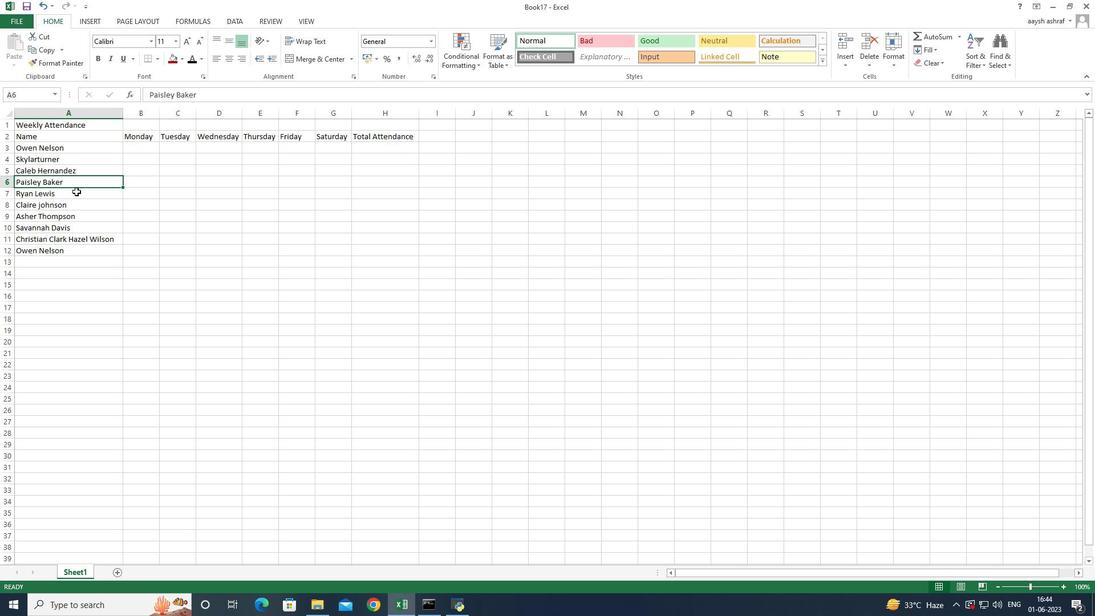 
Action: Mouse moved to (75, 207)
Screenshot: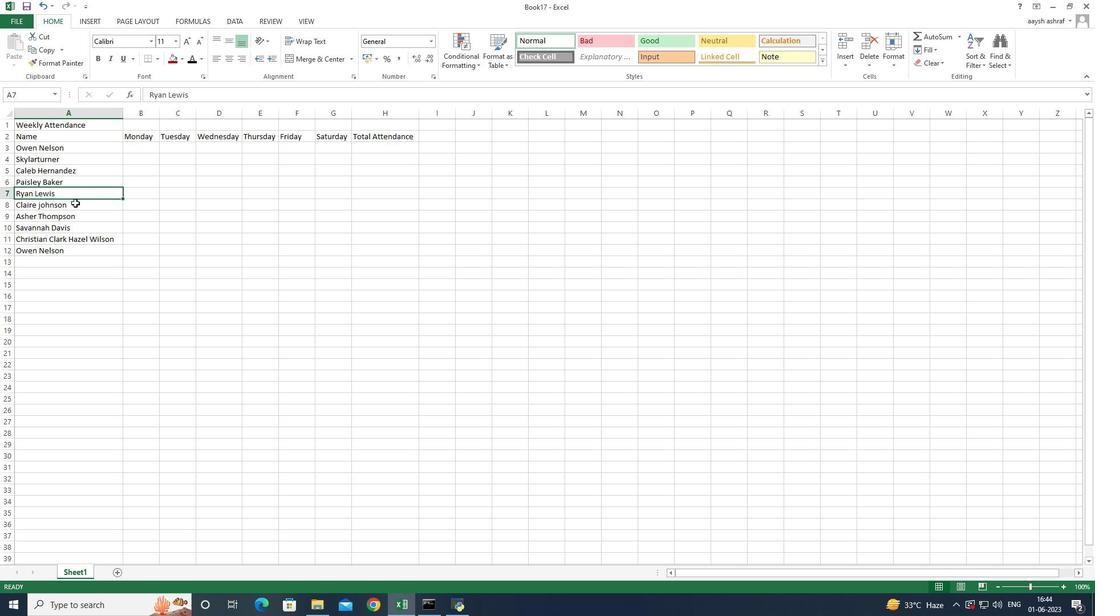 
Action: Mouse pressed left at (75, 207)
Screenshot: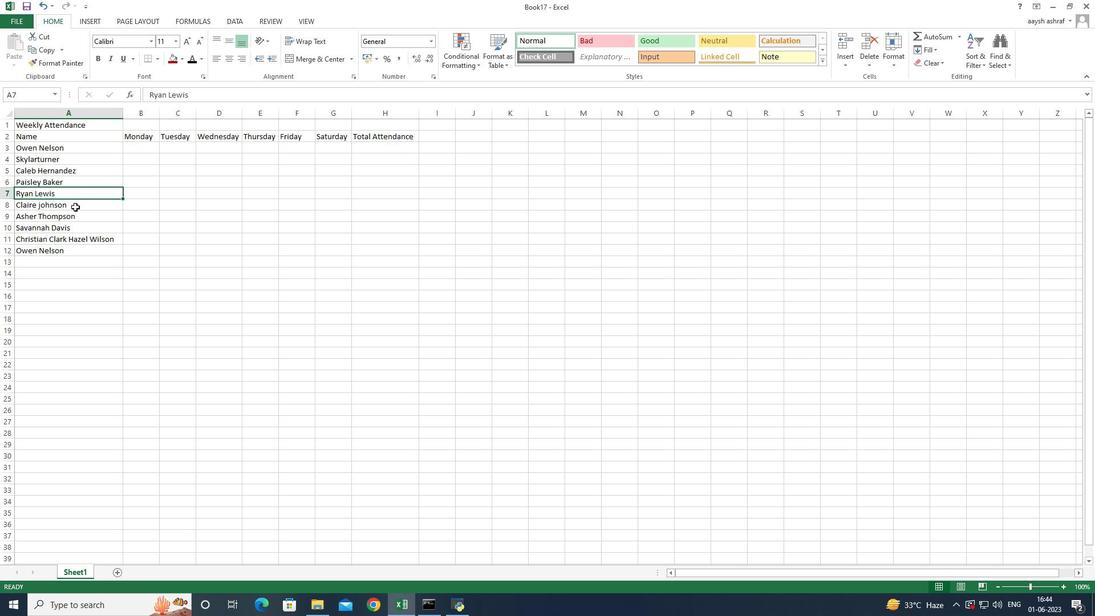 
Action: Mouse moved to (74, 218)
Screenshot: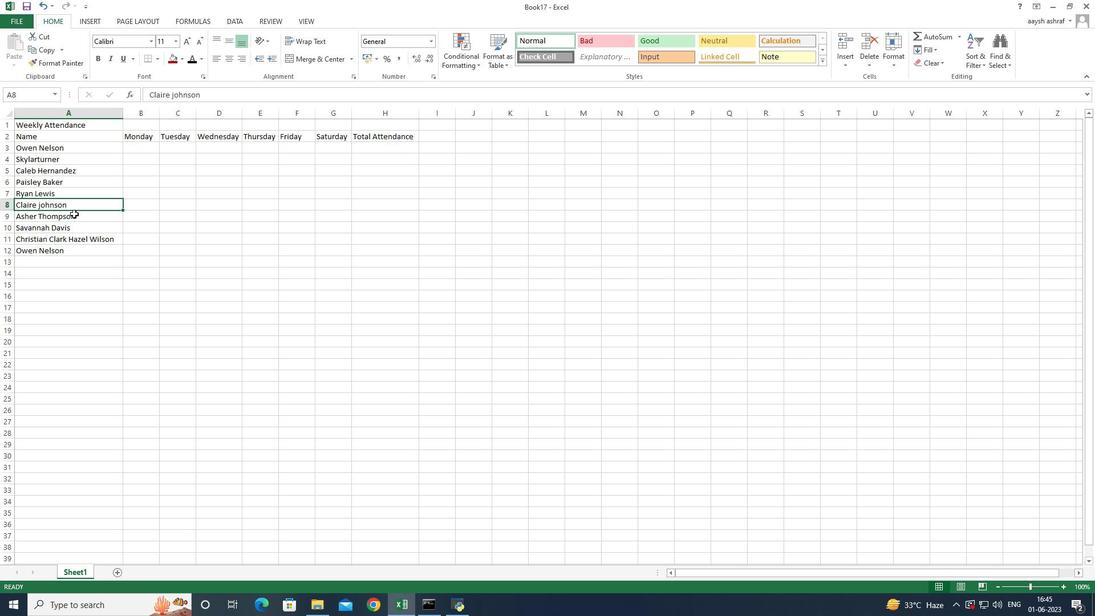 
Action: Mouse pressed left at (74, 218)
Screenshot: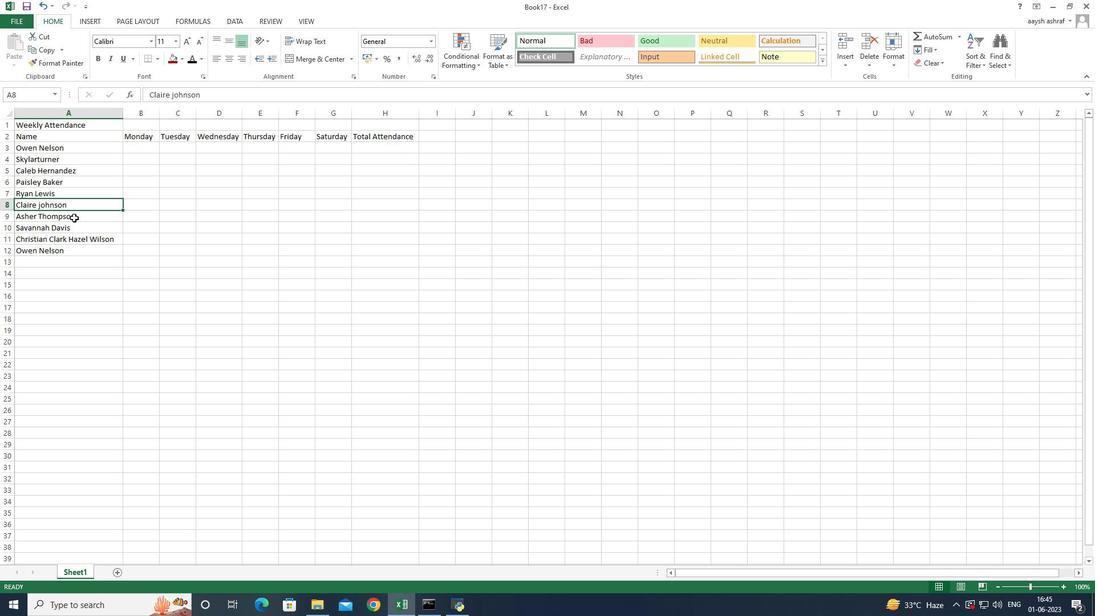 
Action: Mouse moved to (71, 231)
Screenshot: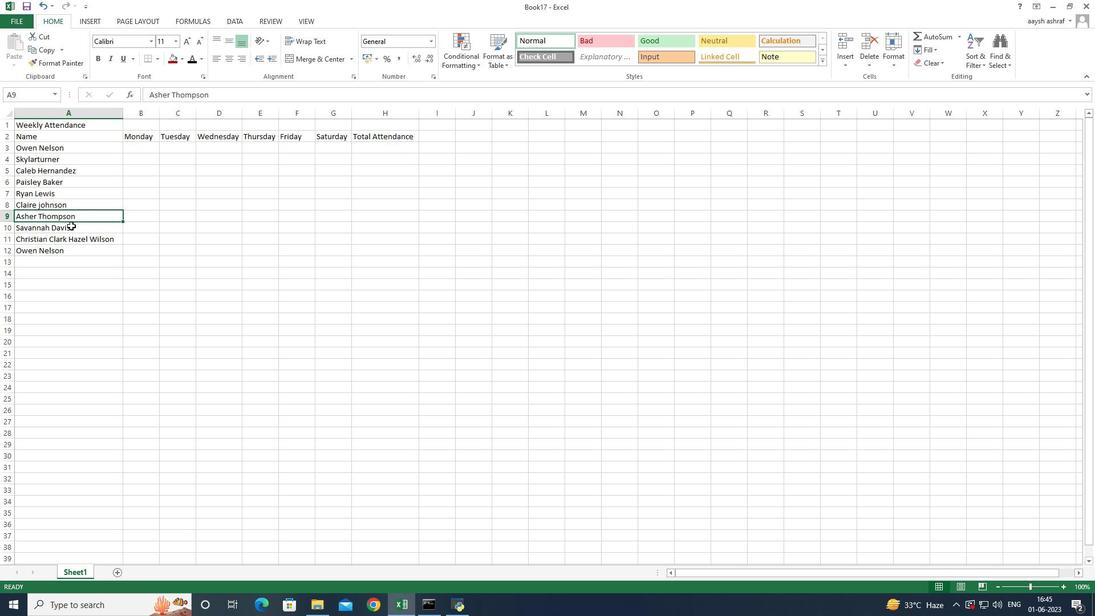 
Action: Mouse pressed left at (71, 231)
Screenshot: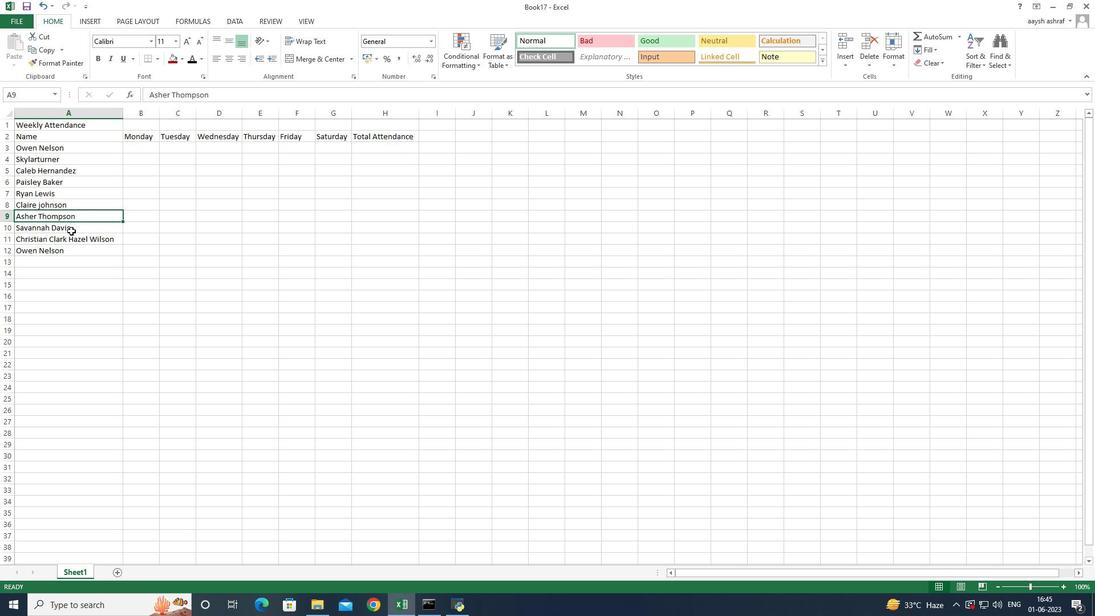 
Action: Mouse moved to (74, 243)
Screenshot: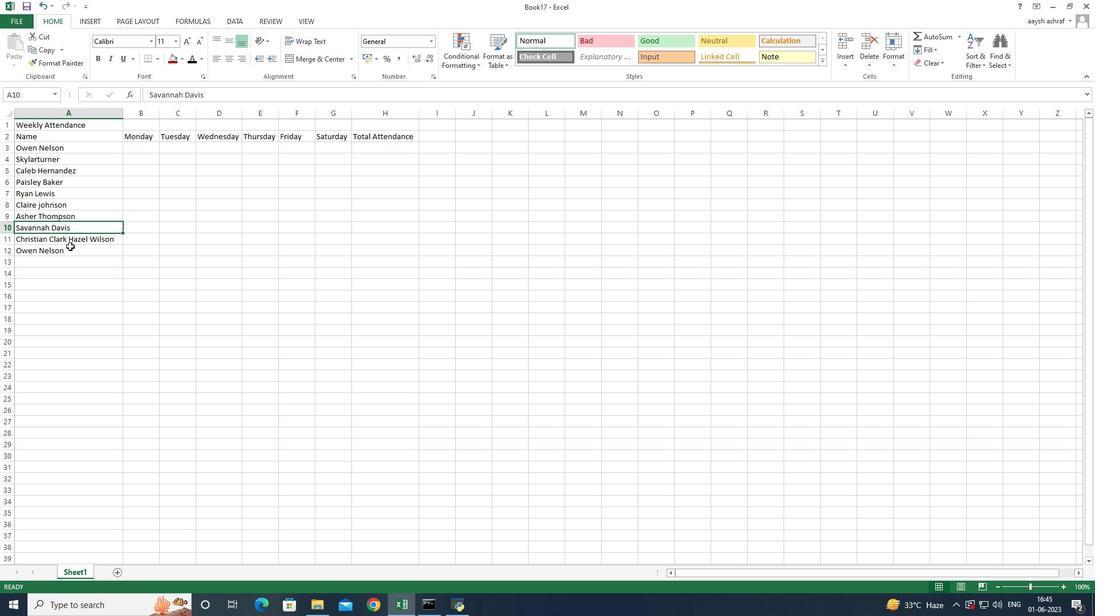 
Action: Mouse pressed left at (74, 243)
Screenshot: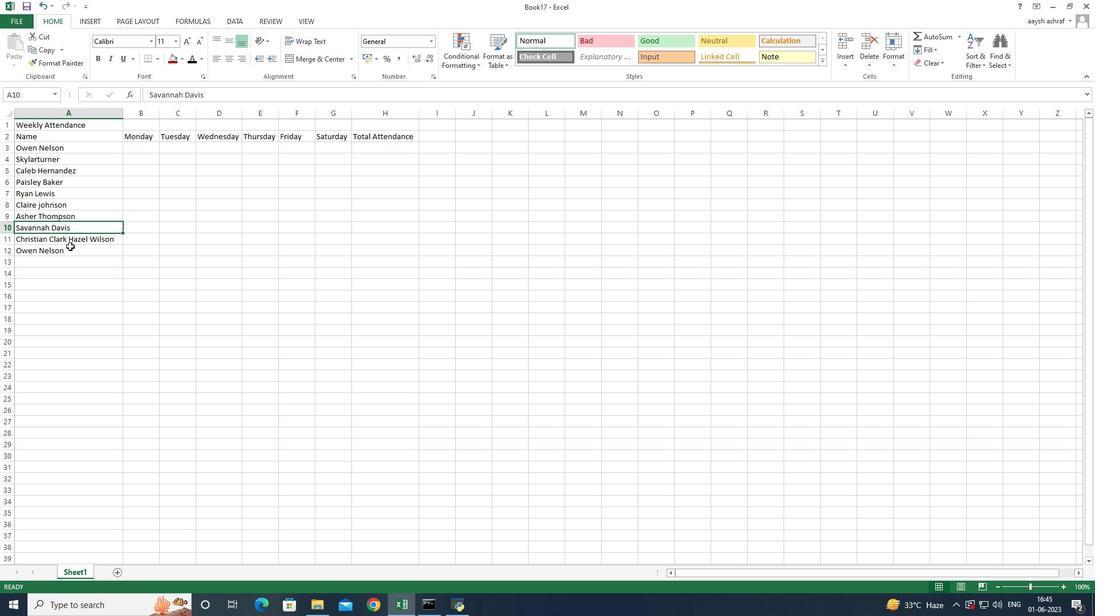 
Action: Mouse moved to (92, 240)
Screenshot: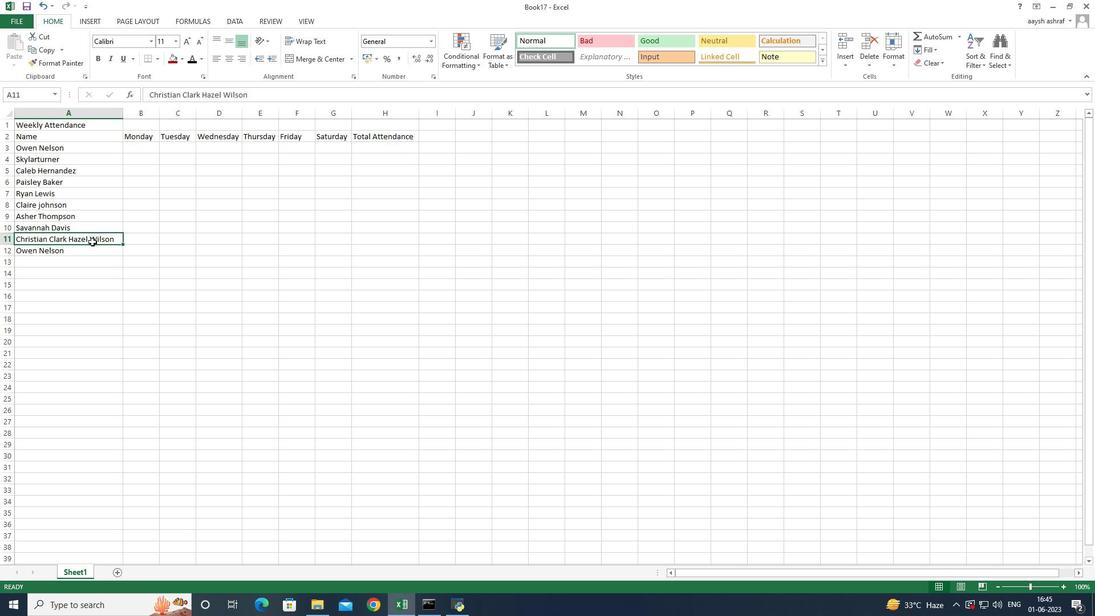 
Action: Mouse pressed left at (92, 240)
Screenshot: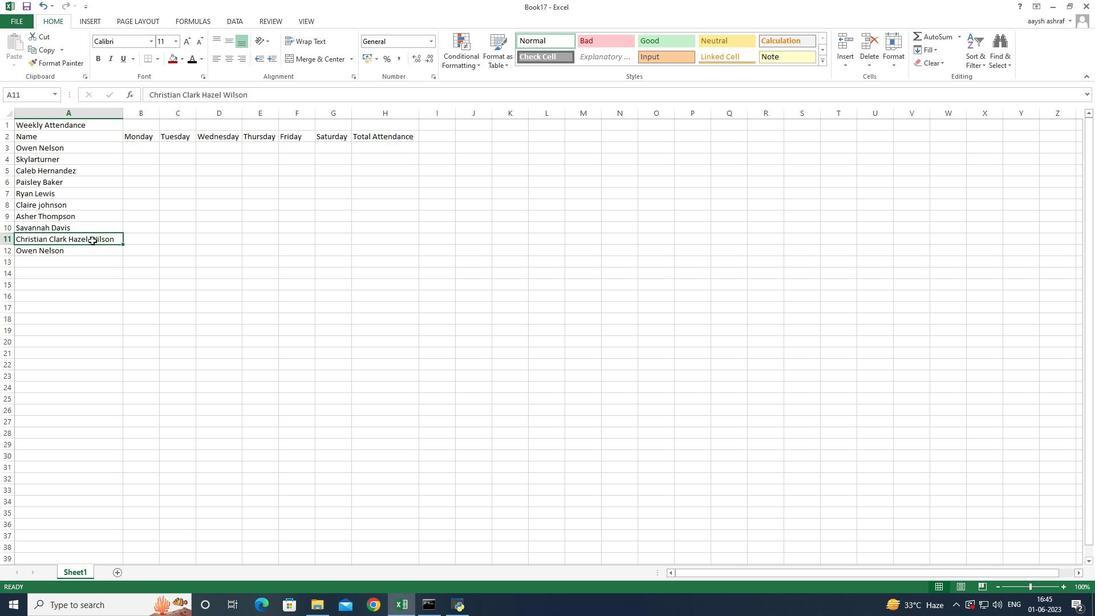
Action: Mouse moved to (73, 236)
Screenshot: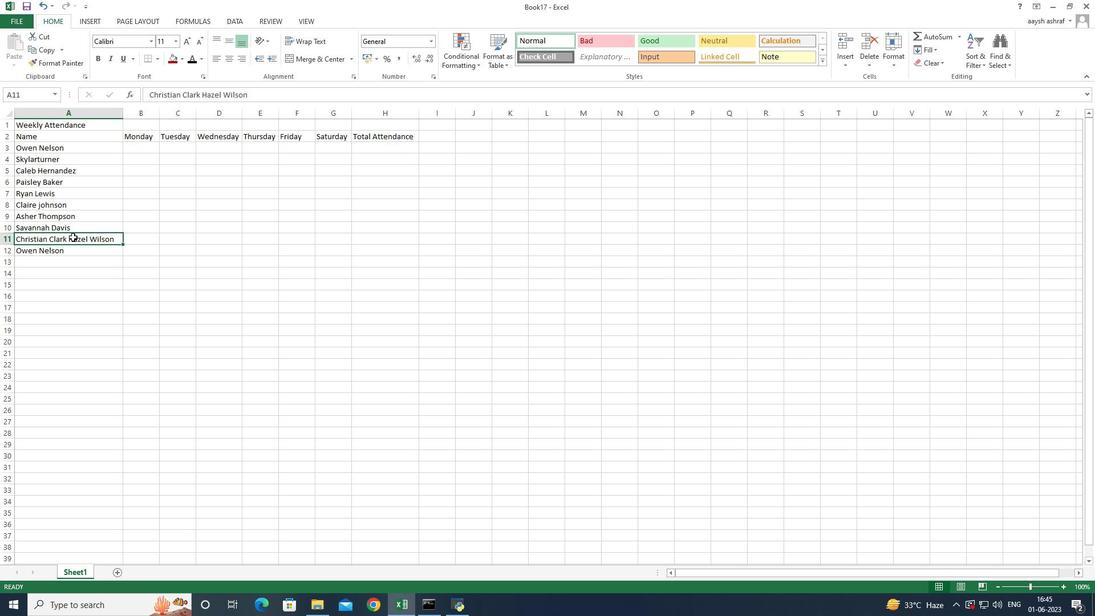 
Action: Mouse pressed left at (73, 236)
Screenshot: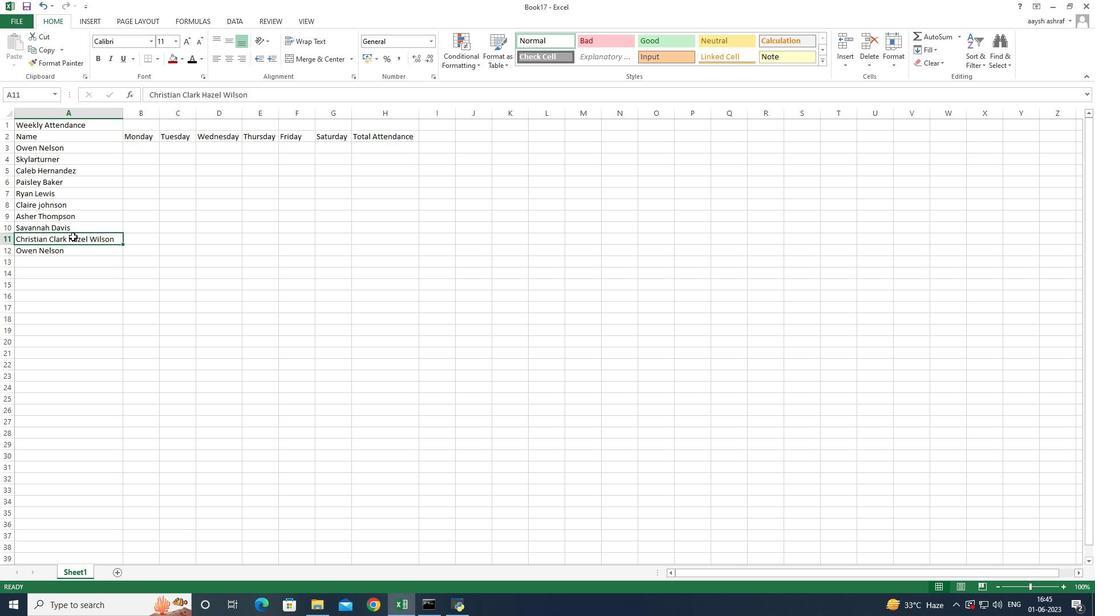 
Action: Mouse pressed left at (73, 236)
Screenshot: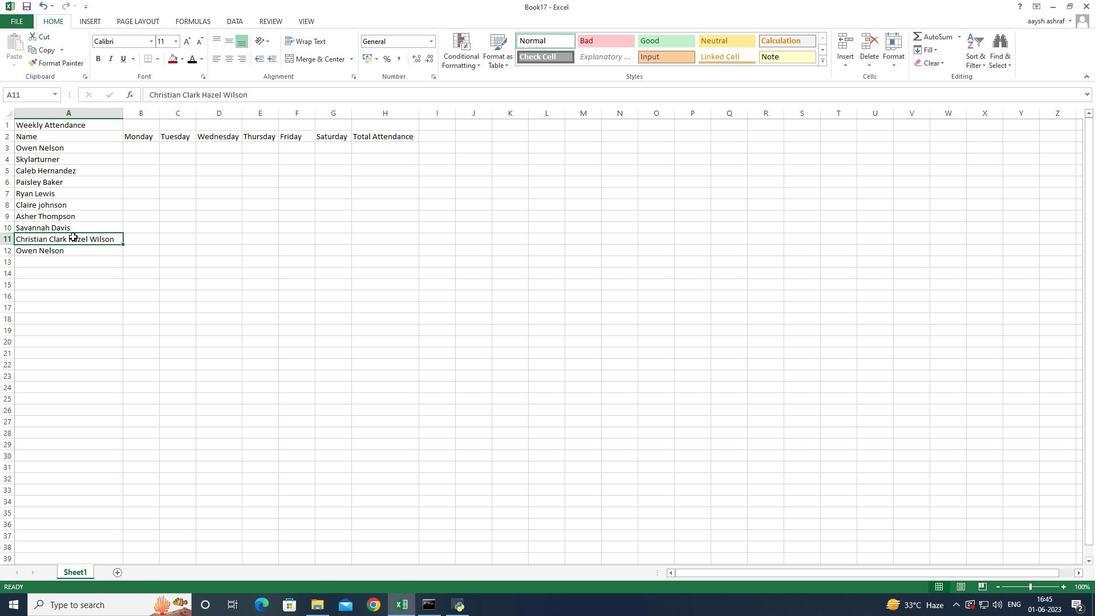 
Action: Mouse moved to (69, 239)
Screenshot: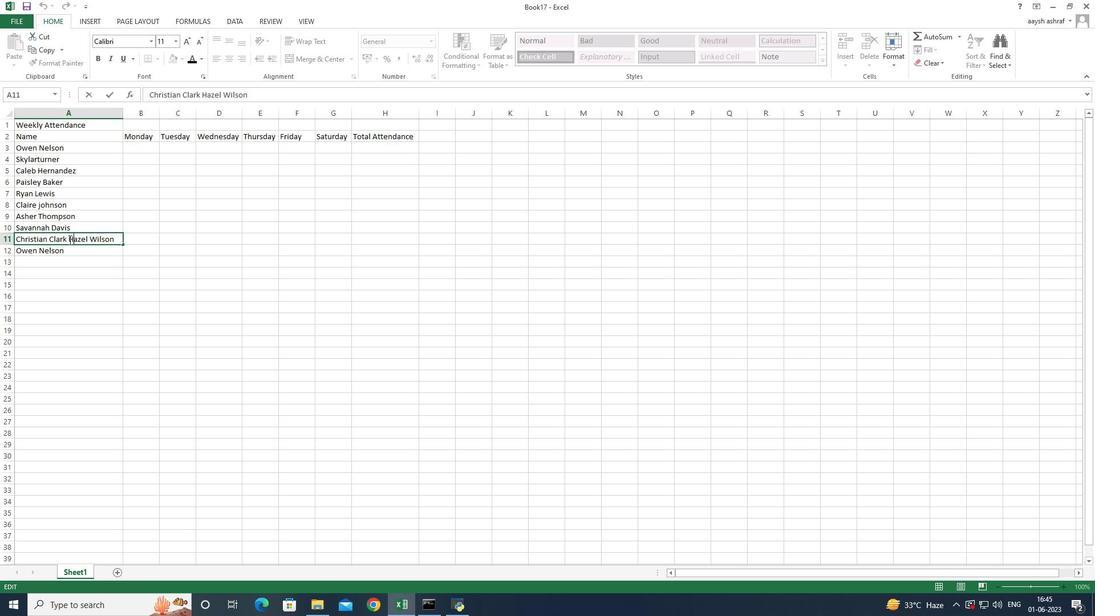 
Action: Mouse pressed left at (69, 239)
Screenshot: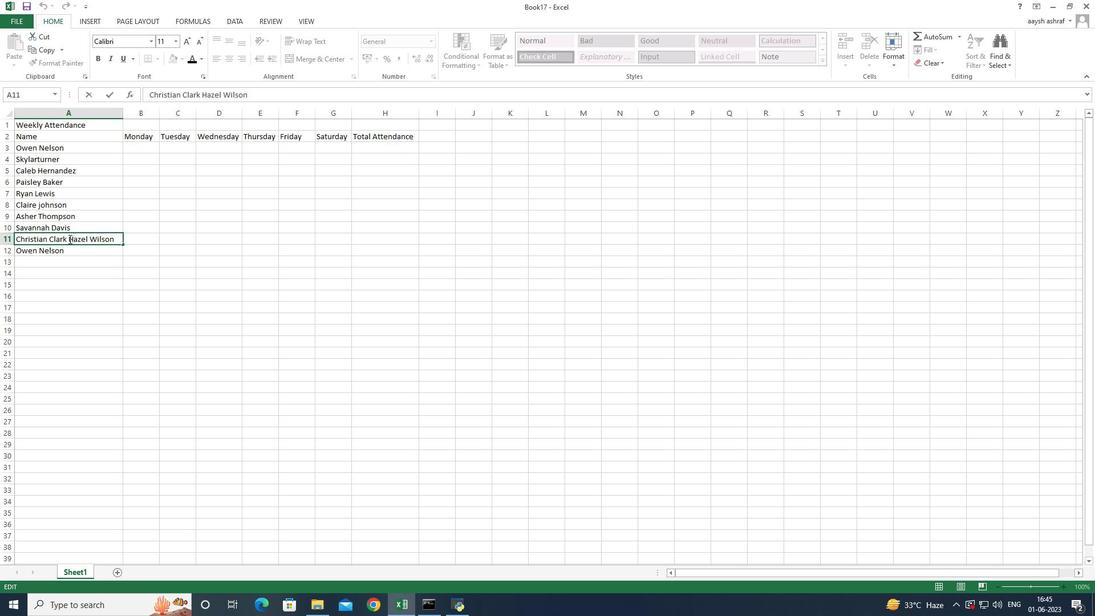 
Action: Mouse moved to (87, 244)
Screenshot: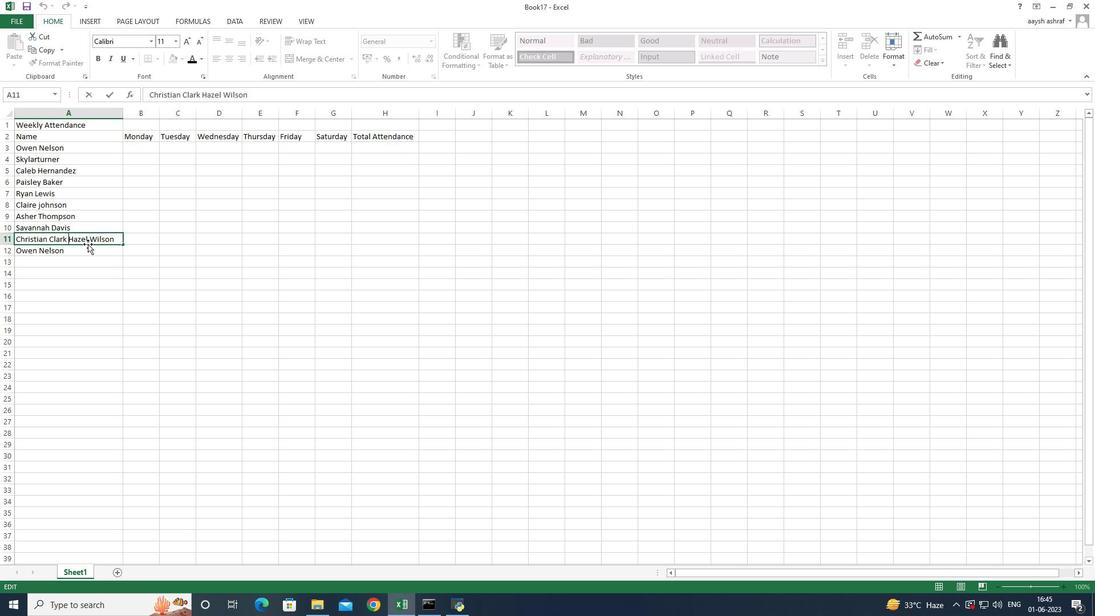 
Action: Key pressed <Key.enter>
Screenshot: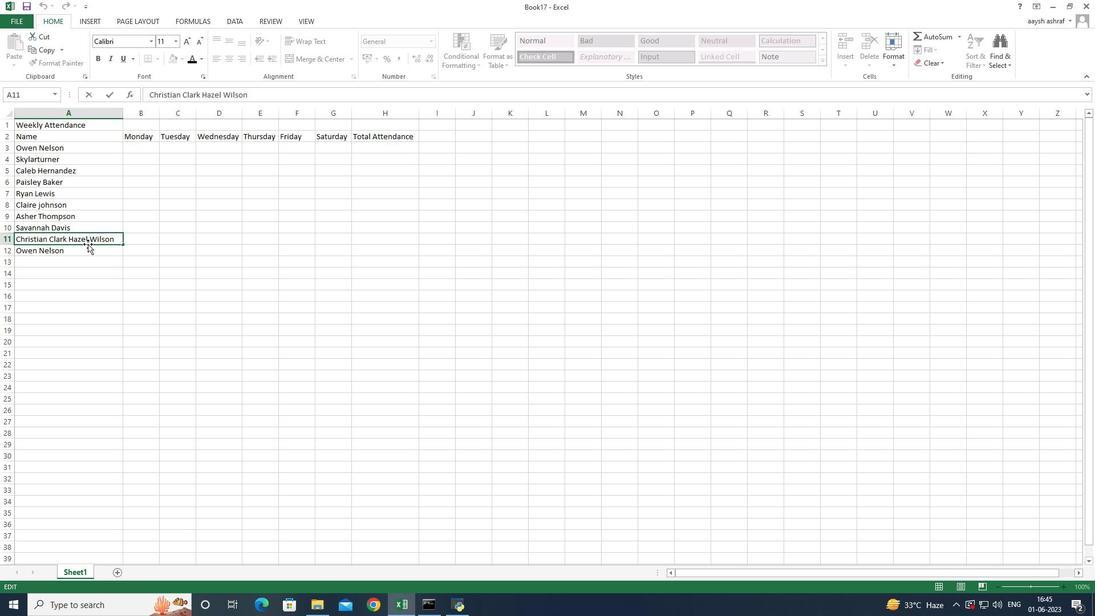 
Action: Mouse moved to (82, 239)
Screenshot: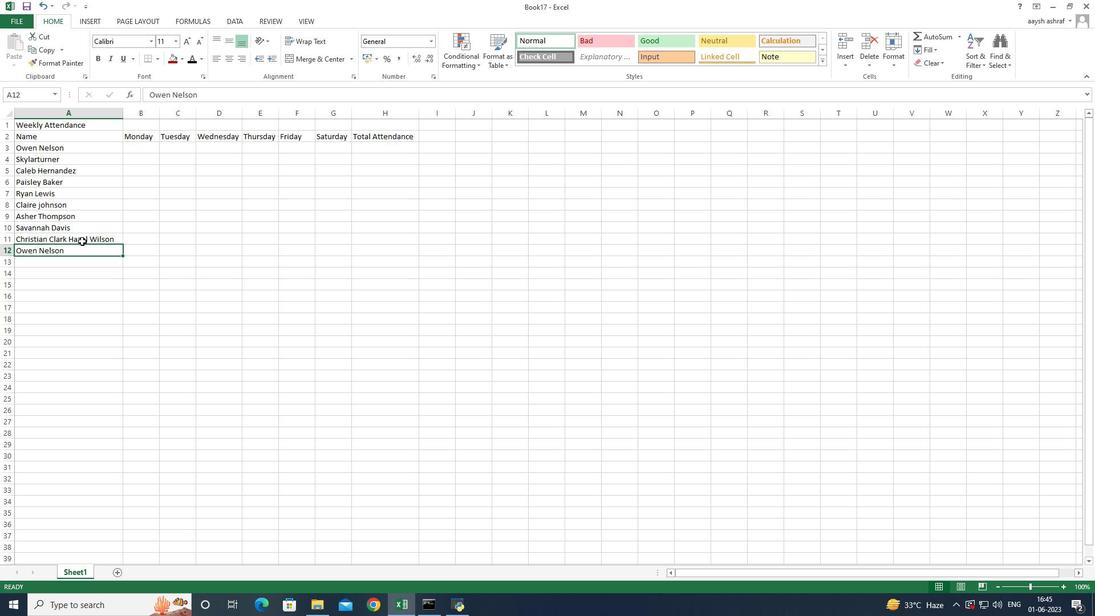 
Action: Mouse pressed left at (82, 239)
Screenshot: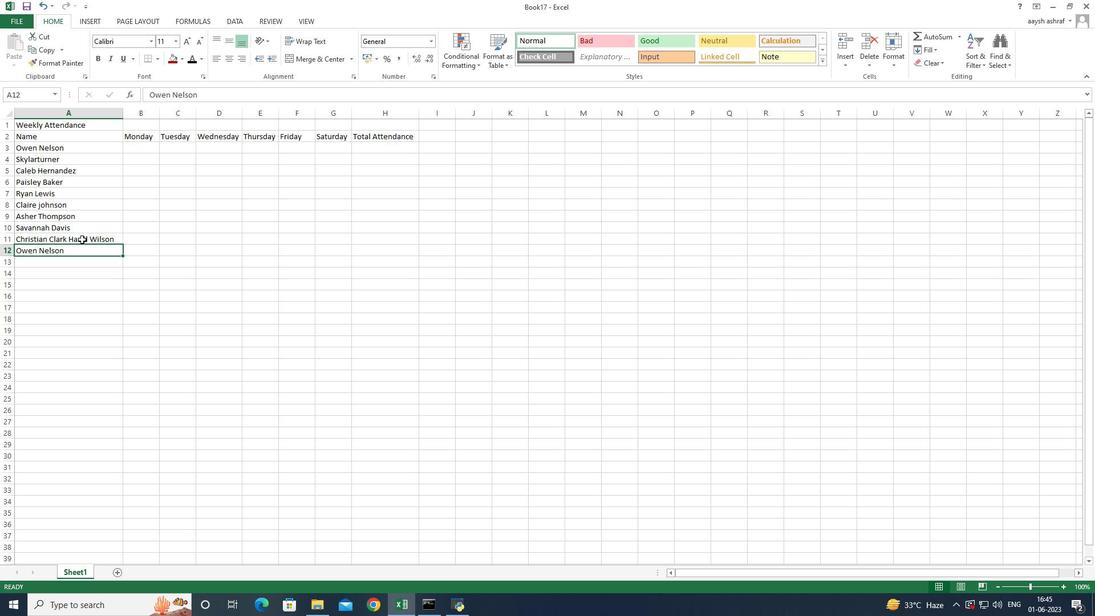 
Action: Mouse moved to (82, 239)
Screenshot: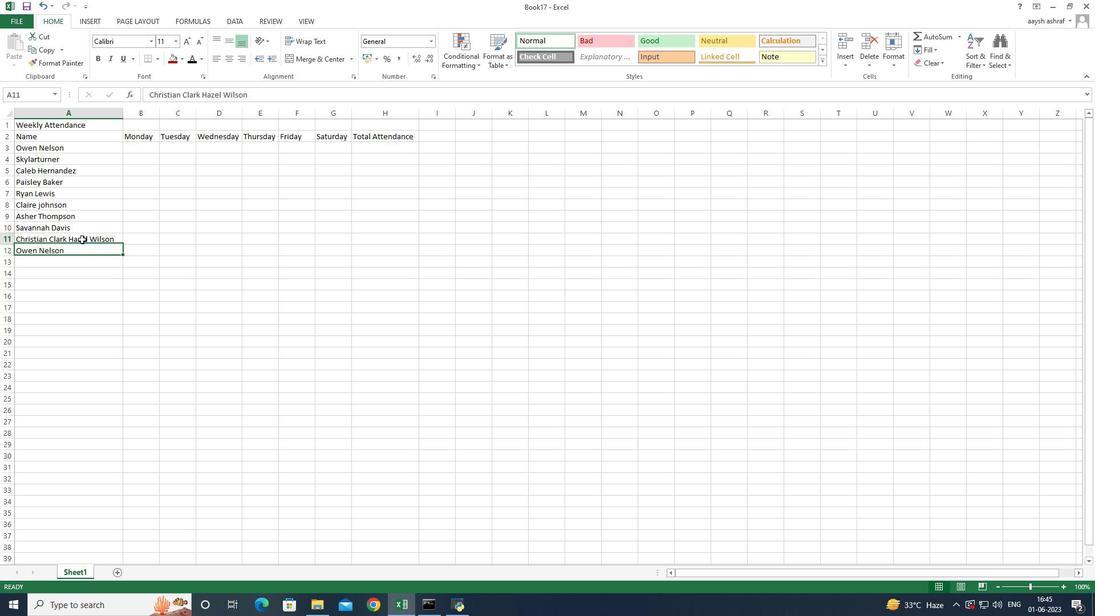 
Action: Mouse pressed left at (82, 239)
Screenshot: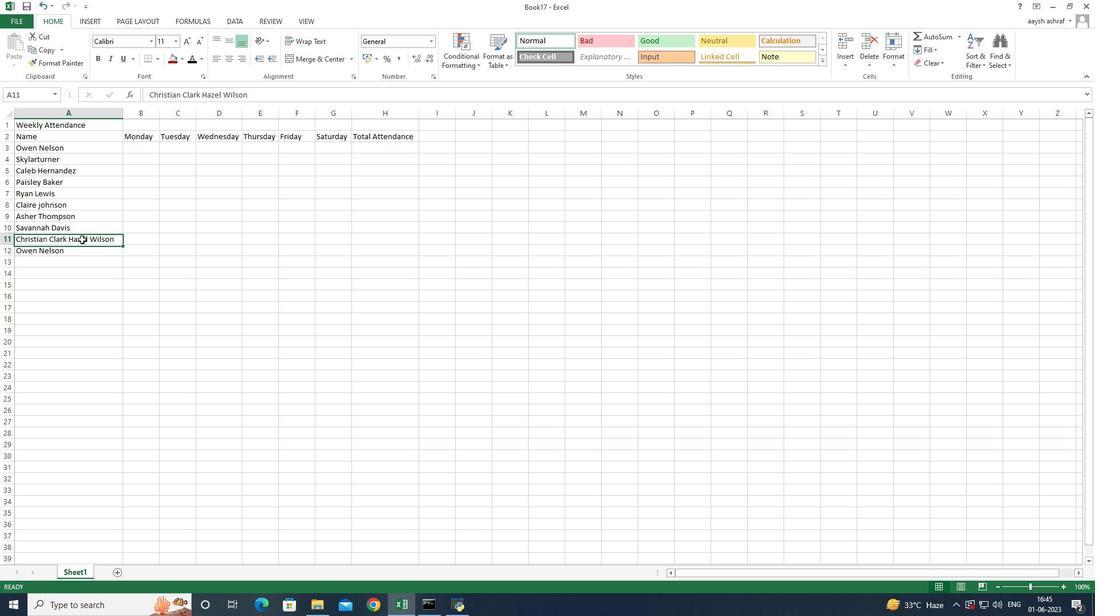 
Action: Mouse moved to (116, 239)
Screenshot: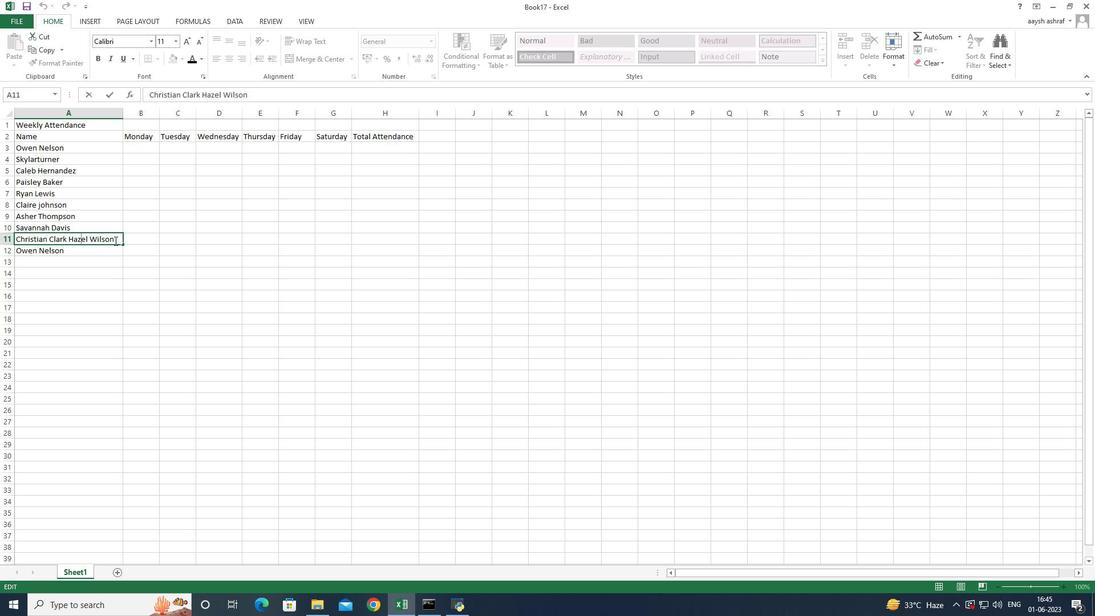 
Action: Mouse pressed left at (116, 239)
Screenshot: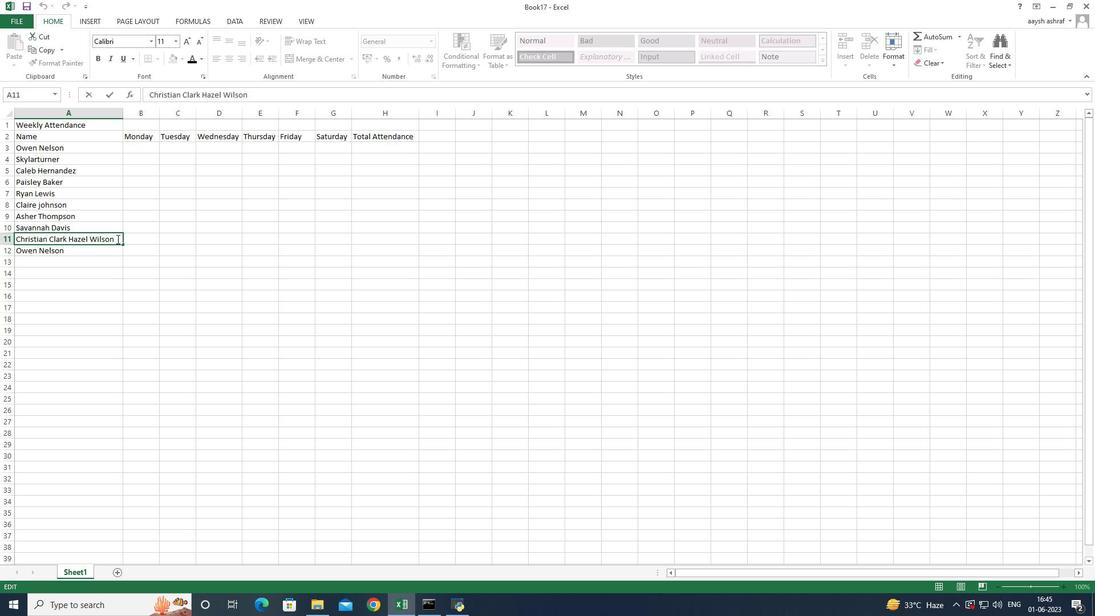 
Action: Mouse moved to (74, 236)
Screenshot: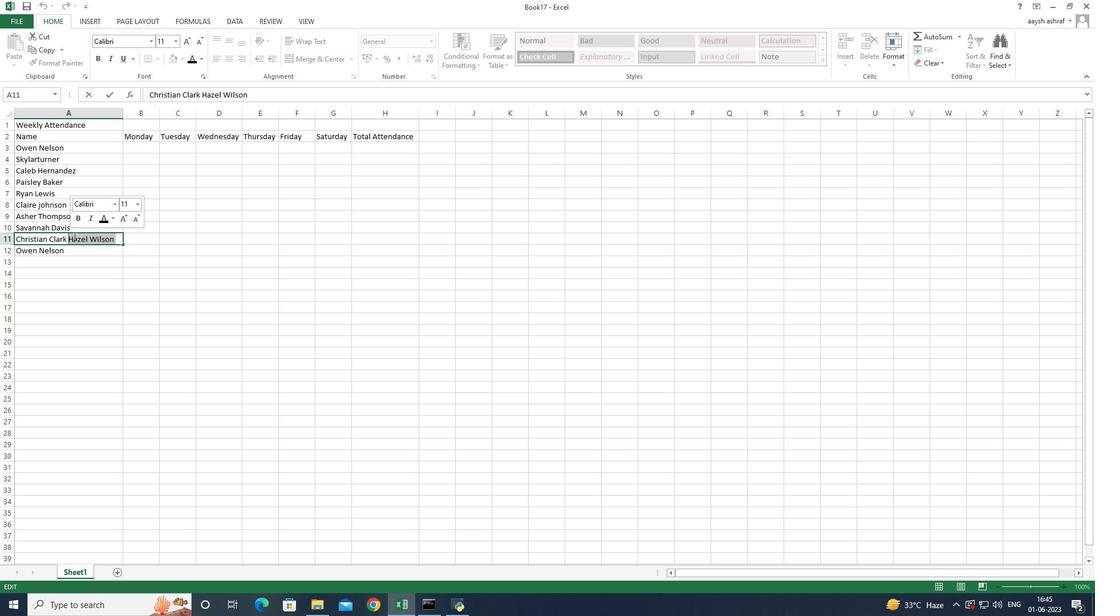 
Action: Key pressed ctrl+C
Screenshot: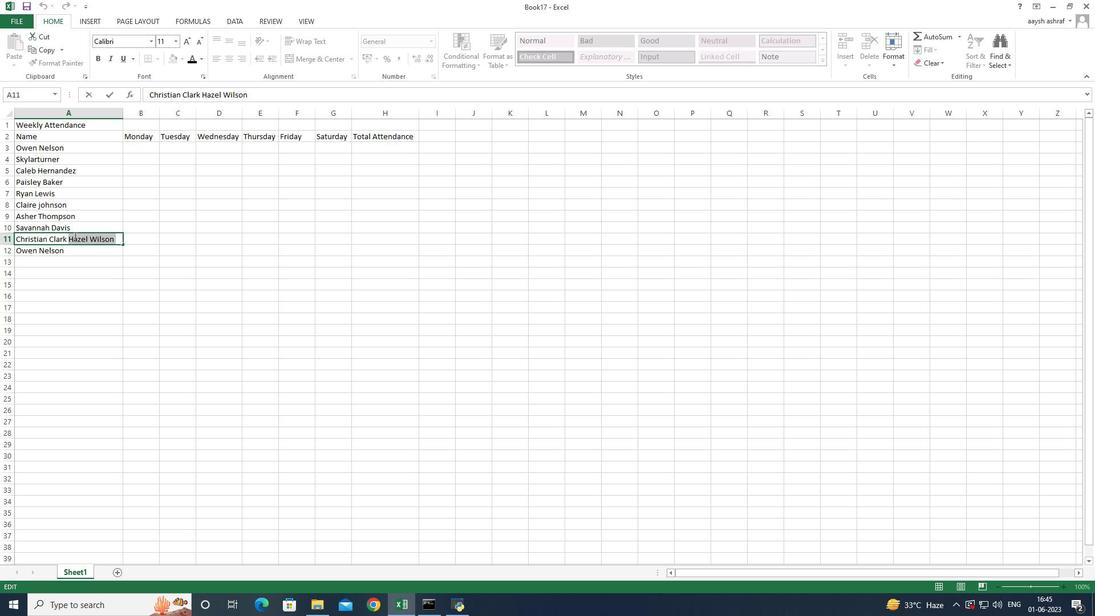 
Action: Mouse moved to (64, 251)
Screenshot: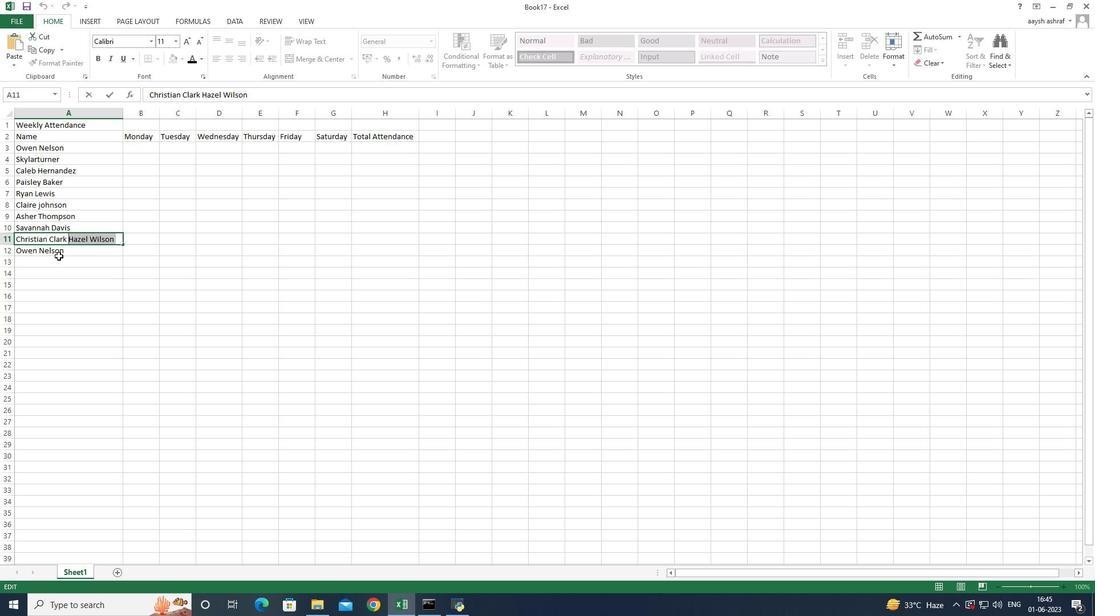 
Action: Mouse pressed left at (64, 251)
Screenshot: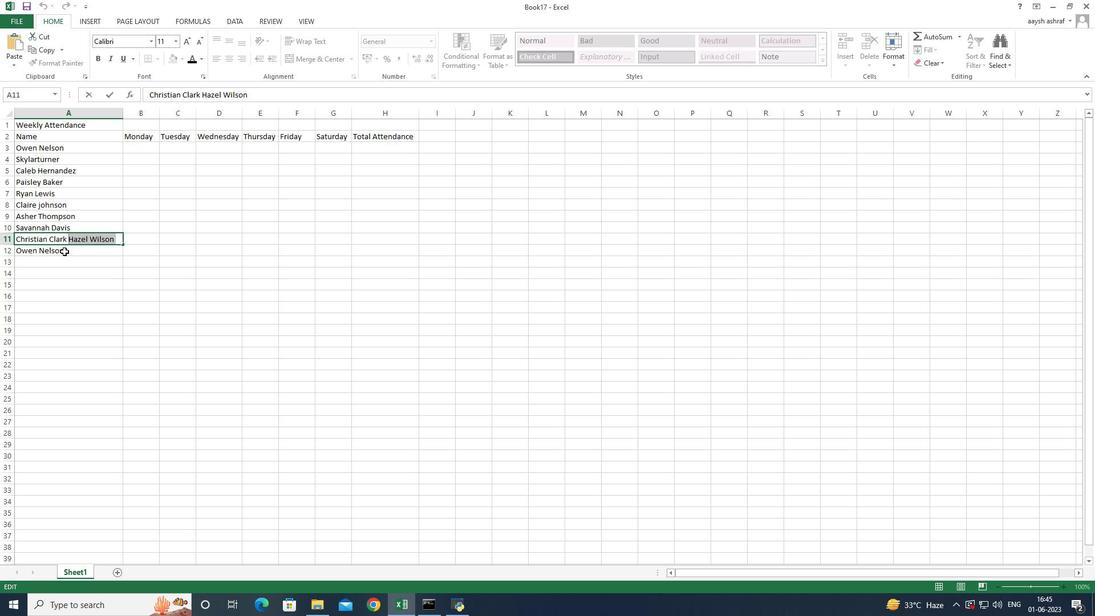 
Action: Key pressed ctrl+V
Screenshot: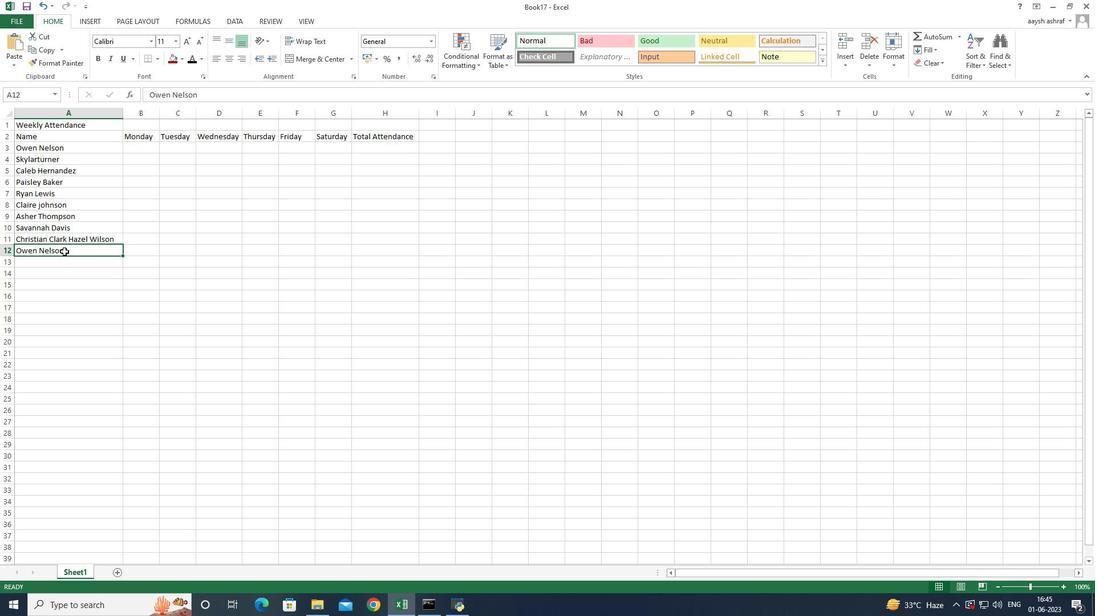 
Action: Mouse moved to (61, 259)
Screenshot: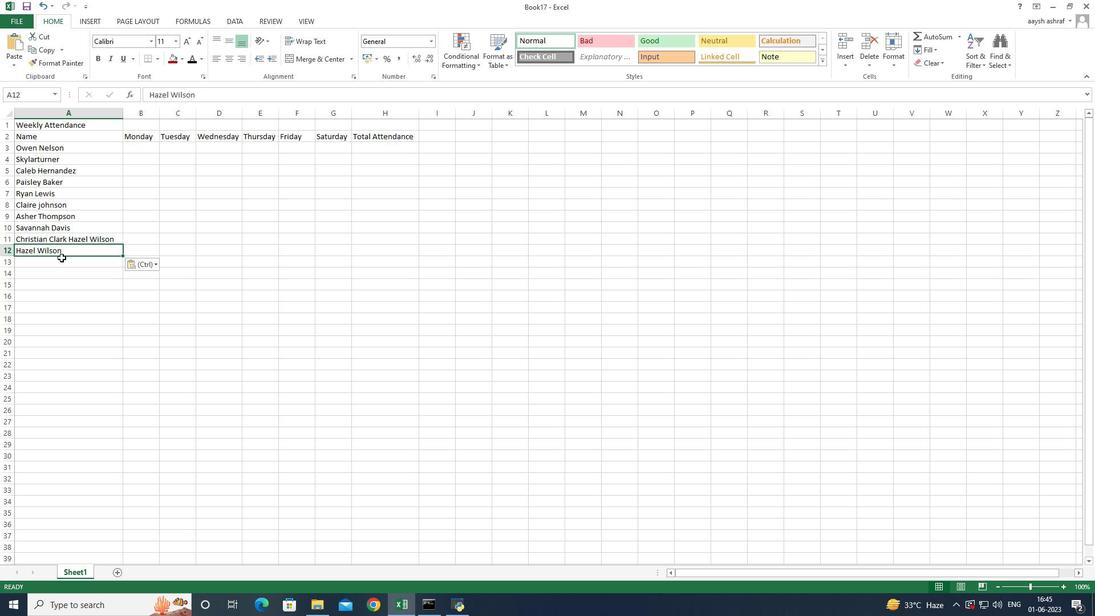 
Action: Mouse pressed left at (61, 259)
Screenshot: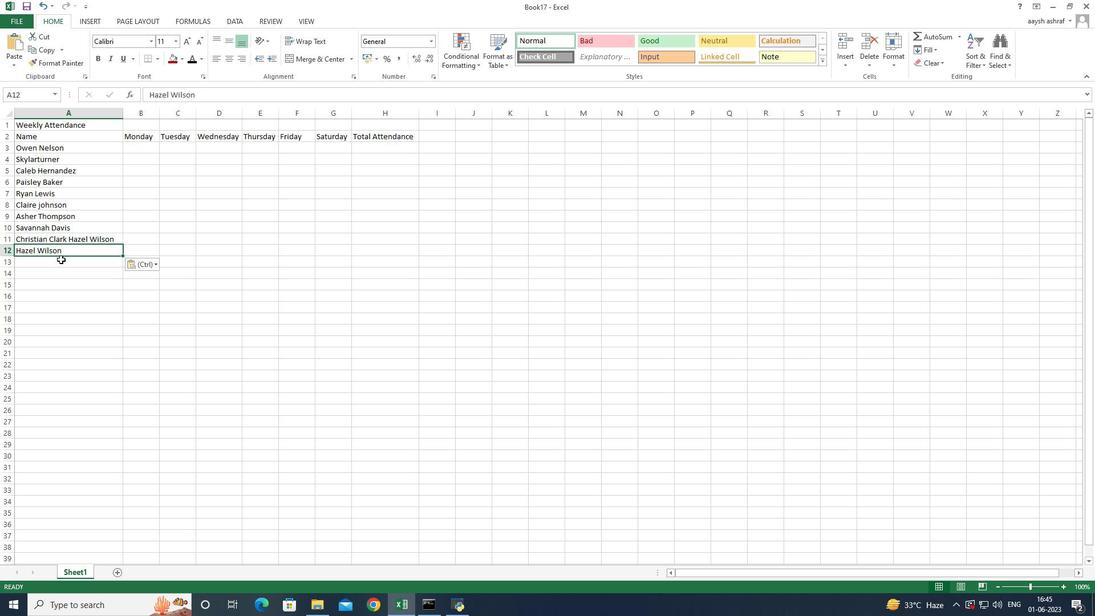 
Action: Mouse moved to (89, 237)
Screenshot: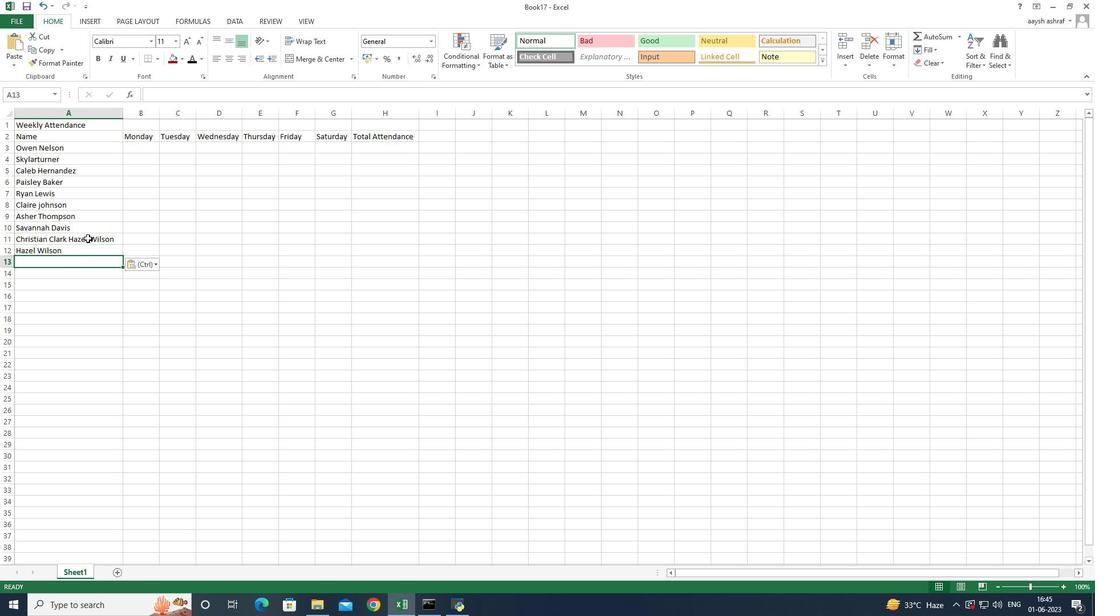 
Action: Mouse pressed left at (89, 237)
Screenshot: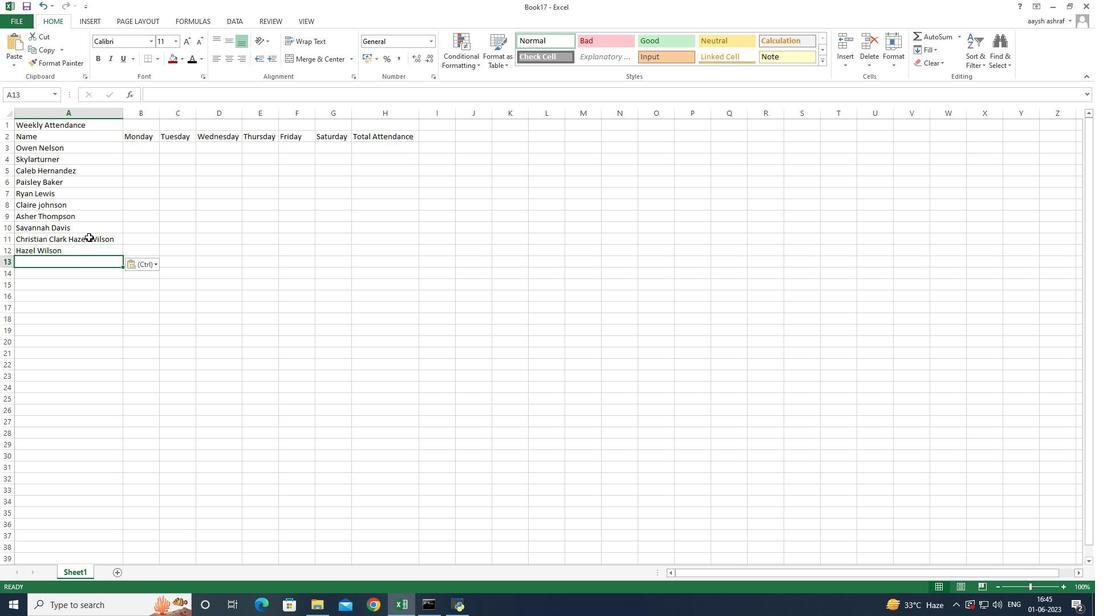 
Action: Mouse pressed left at (89, 237)
Screenshot: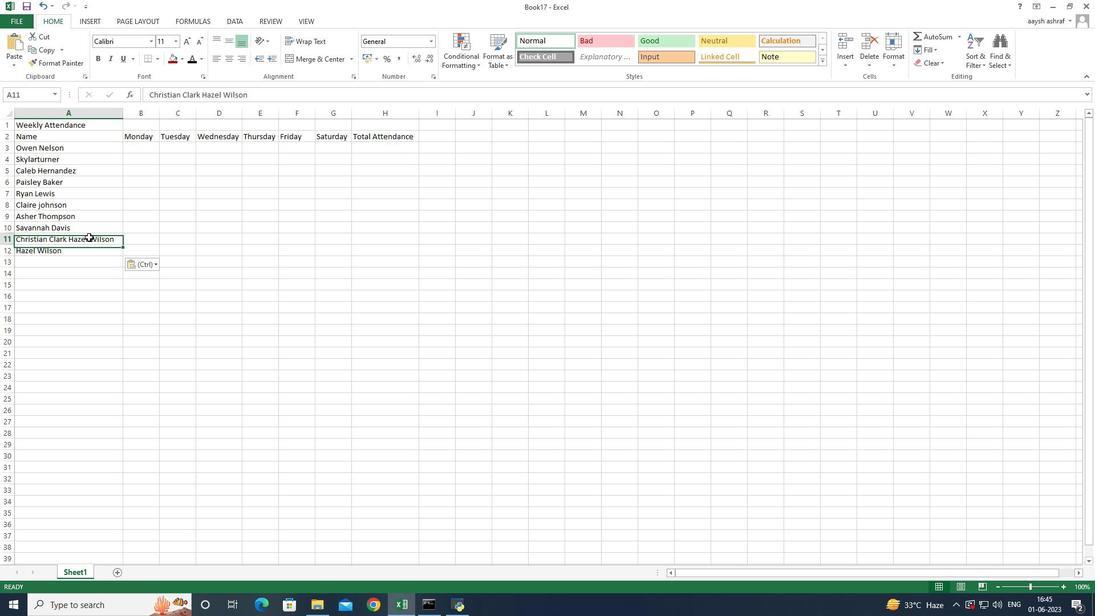 
Action: Mouse moved to (115, 239)
Screenshot: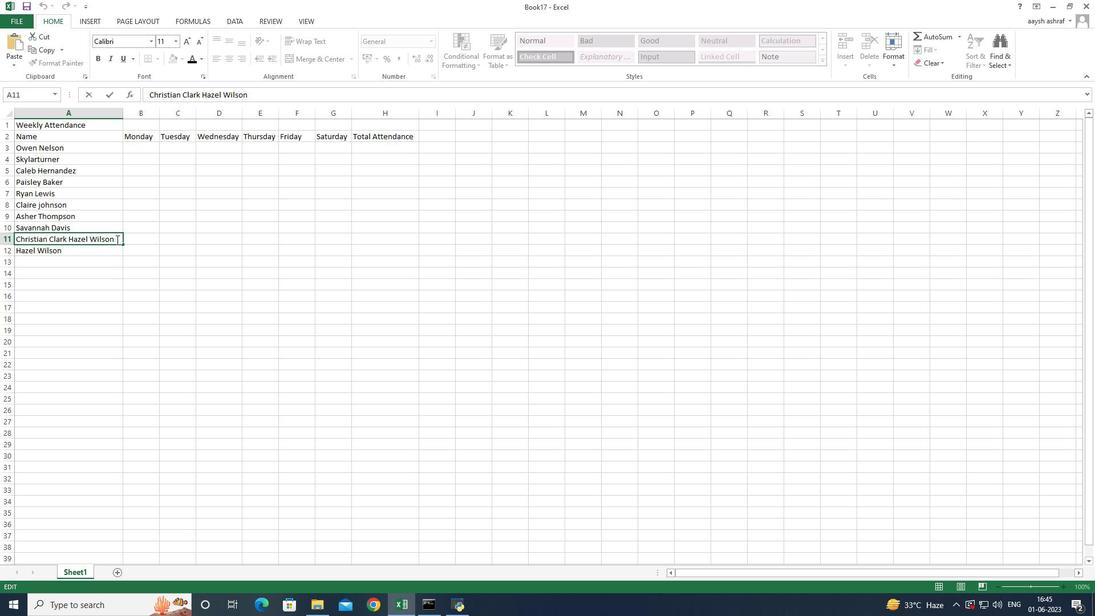 
Action: Mouse pressed left at (115, 239)
Screenshot: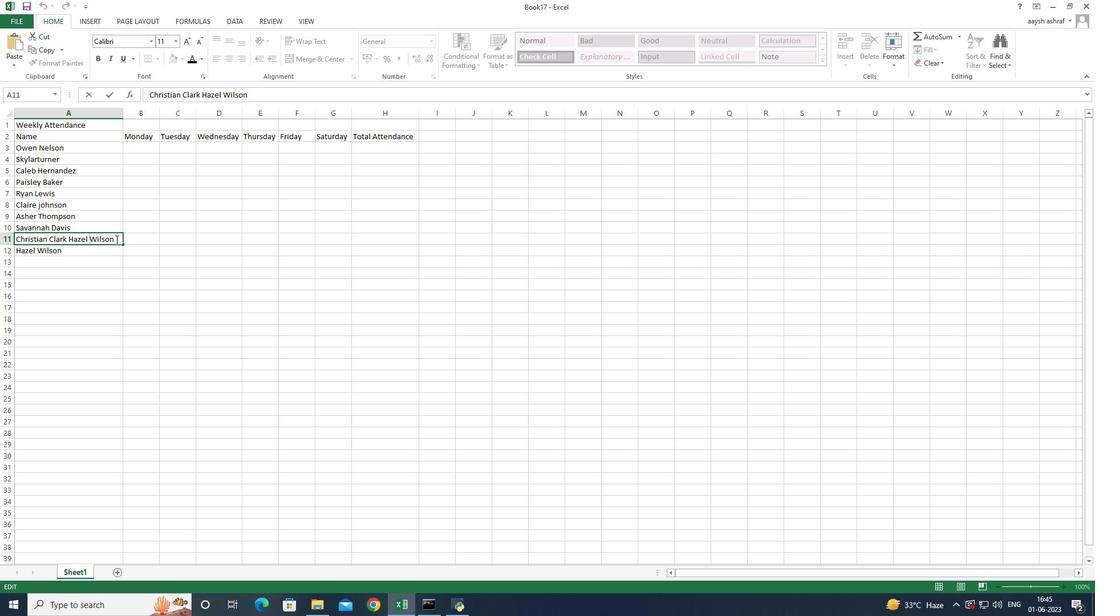 
Action: Mouse moved to (75, 245)
Screenshot: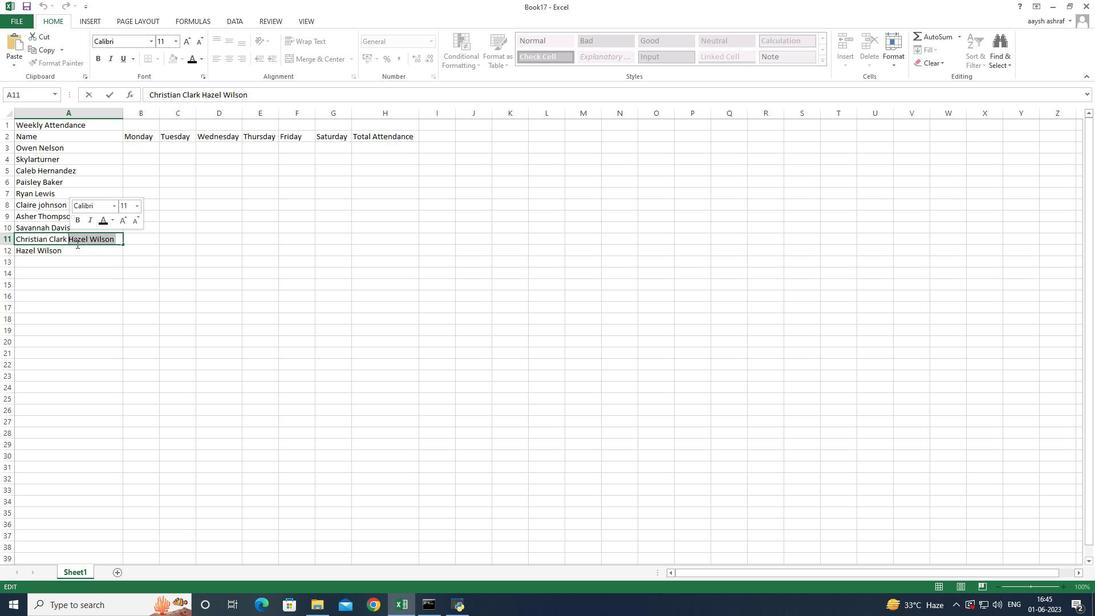 
Action: Key pressed <Key.delete>
Screenshot: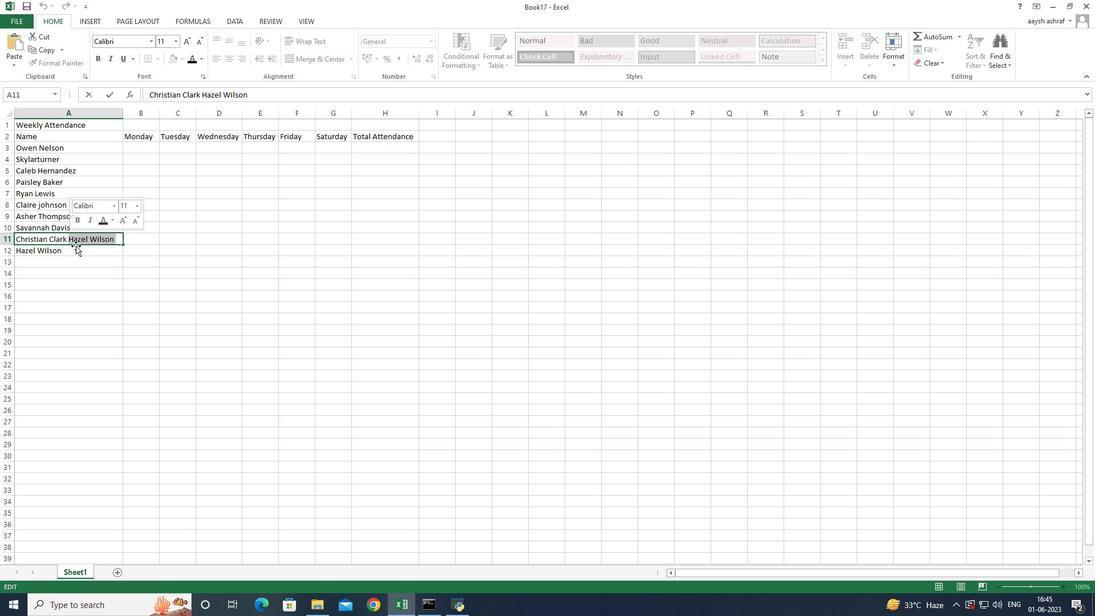 
Action: Mouse moved to (69, 256)
Screenshot: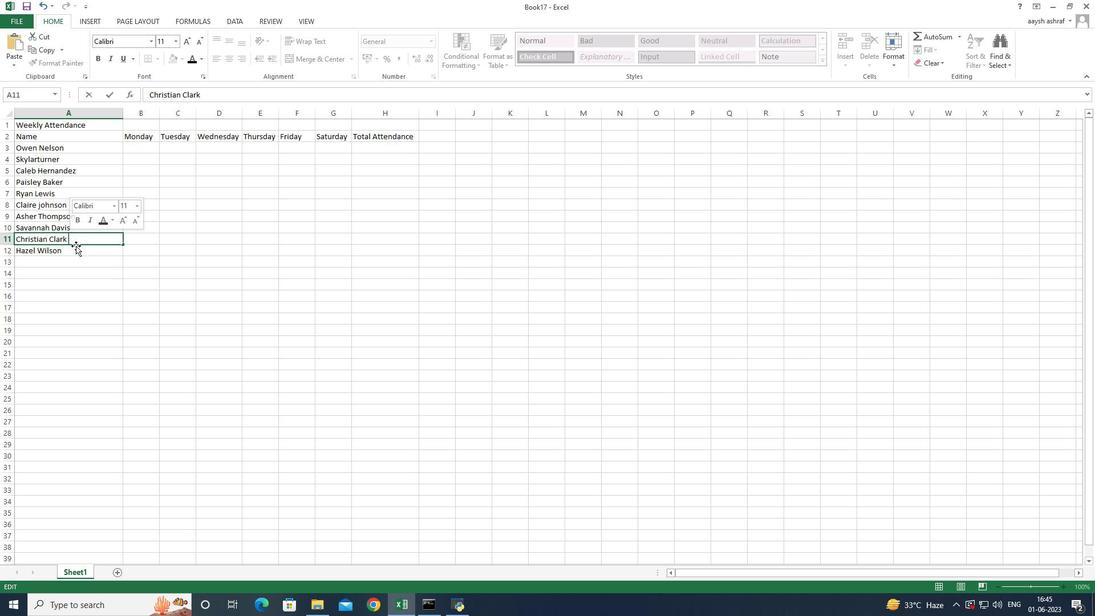 
Action: Mouse pressed left at (69, 256)
Screenshot: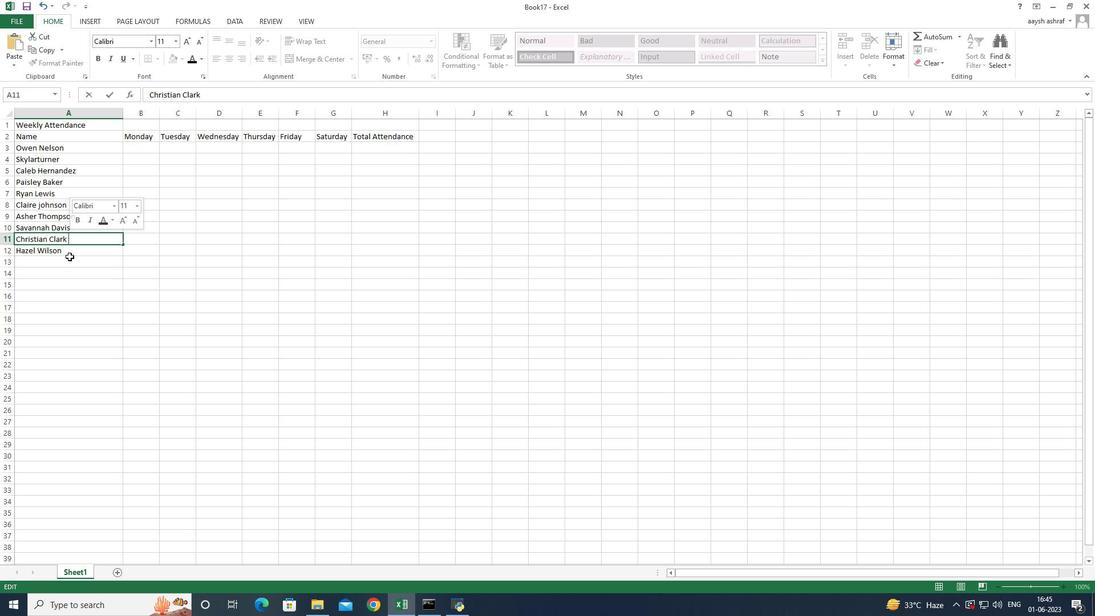 
Action: Mouse moved to (68, 251)
Screenshot: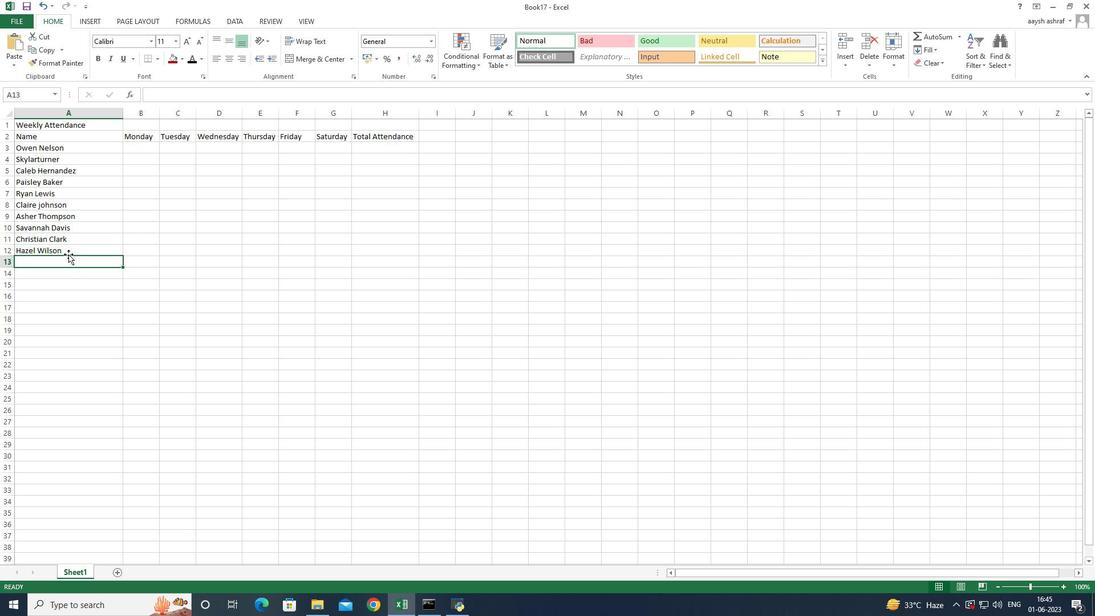 
Action: Mouse pressed left at (68, 251)
Screenshot: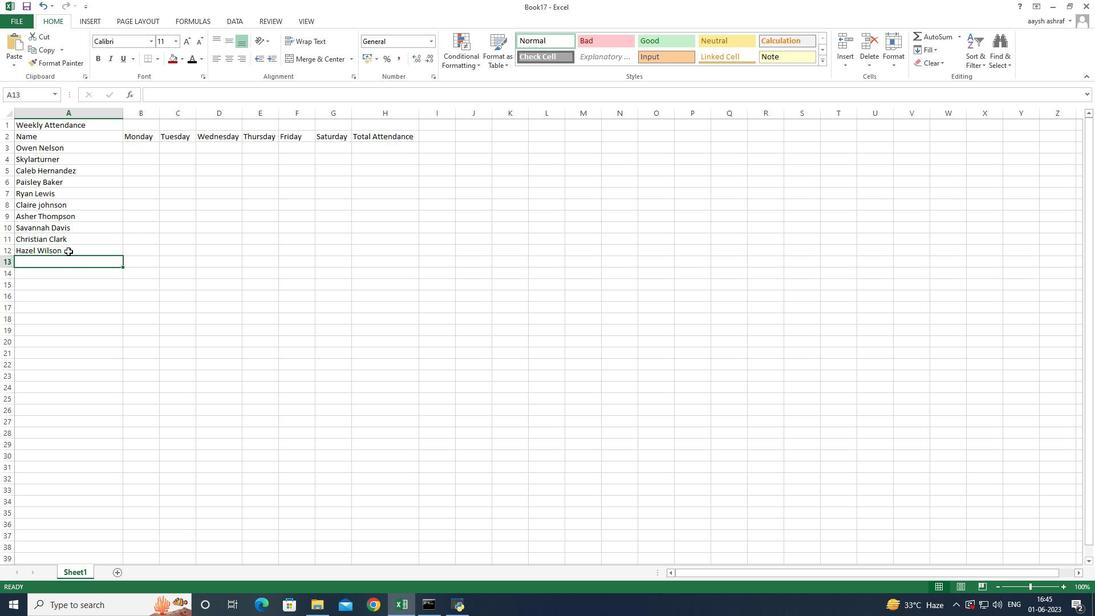 
Action: Mouse moved to (59, 261)
Screenshot: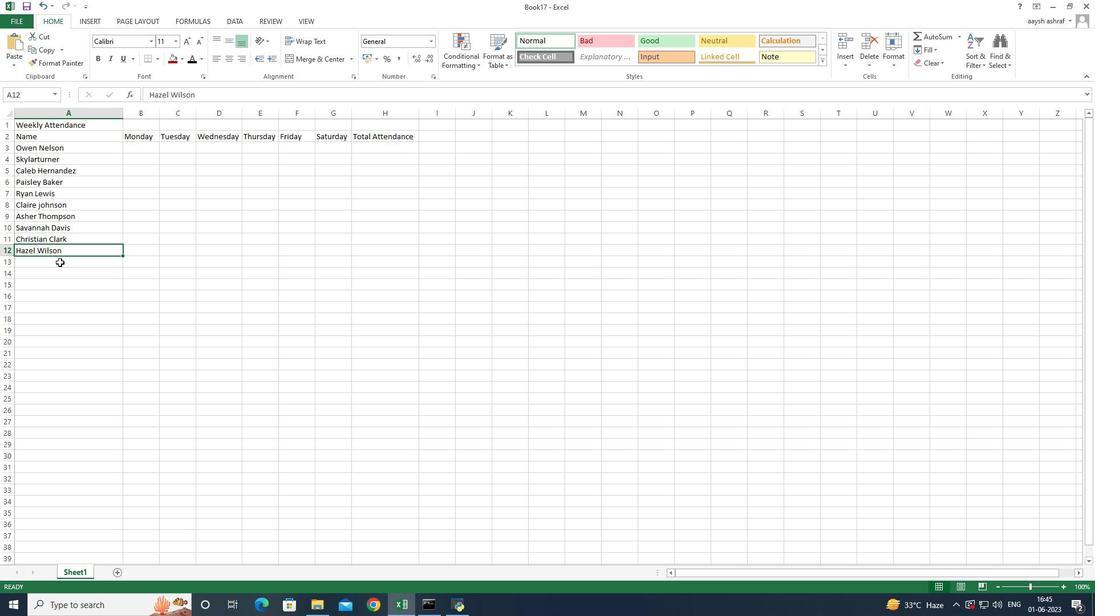 
Action: Mouse pressed left at (59, 261)
Screenshot: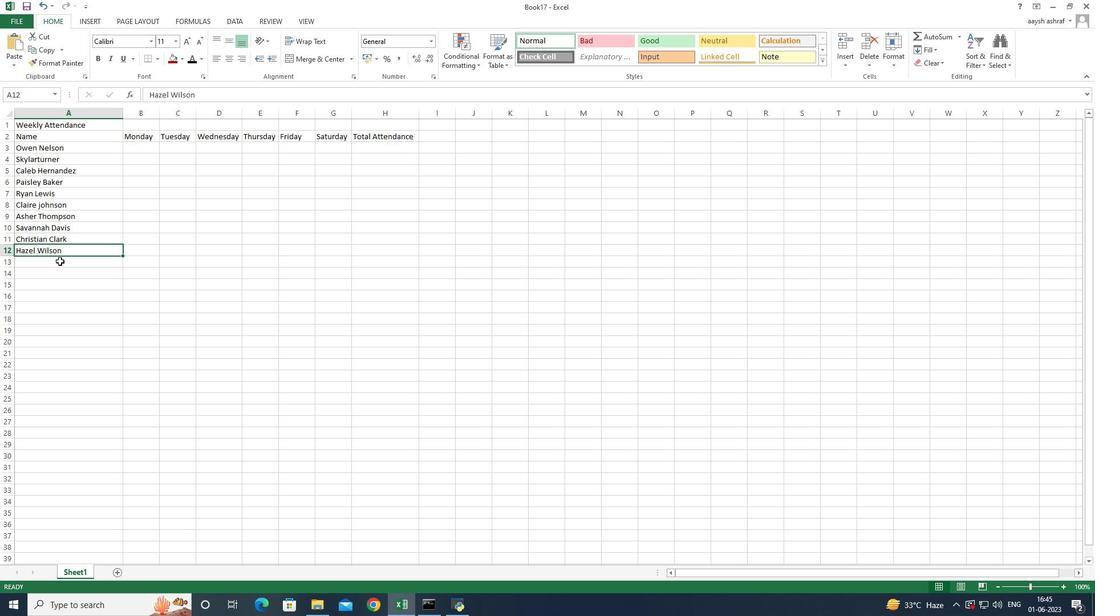 
Action: Mouse moved to (126, 147)
Screenshot: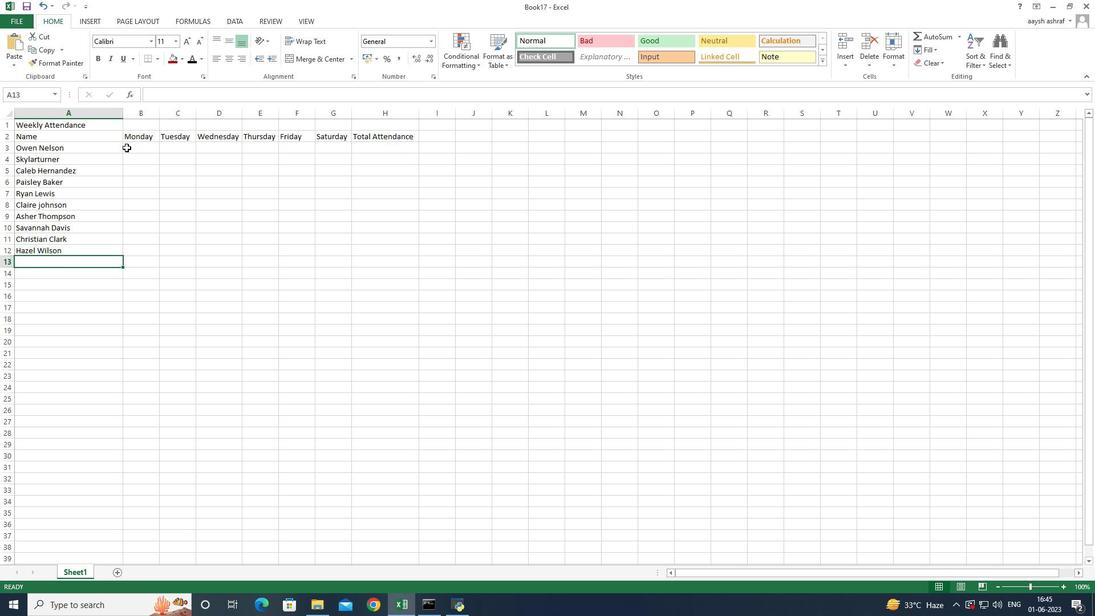 
Action: Mouse pressed left at (126, 147)
Screenshot: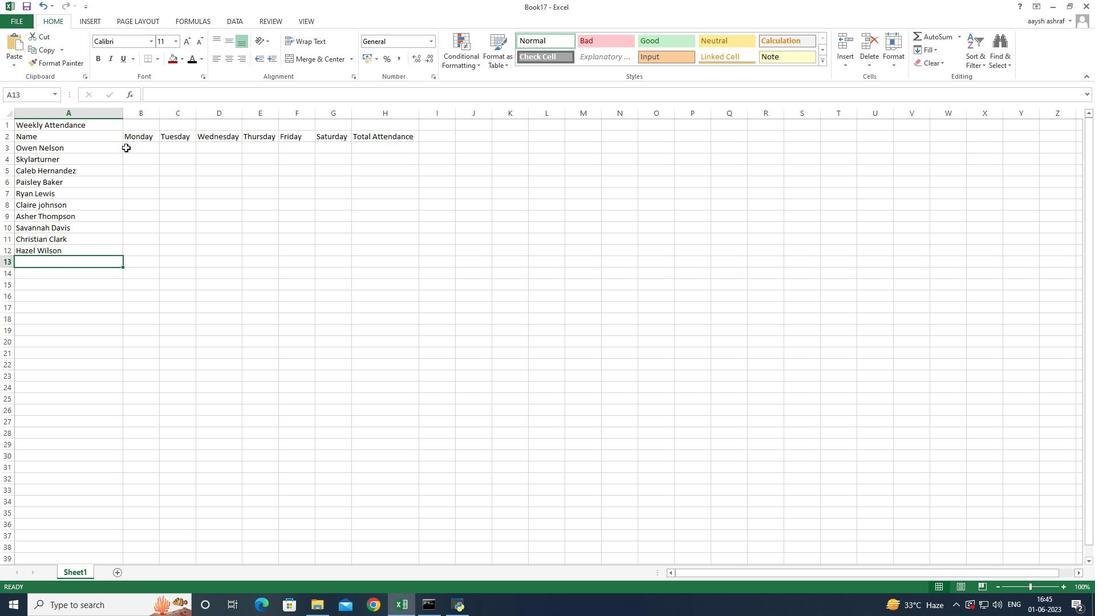 
Action: Key pressed p<Key.backspace><Key.caps_lock>P<Key.enter>
Screenshot: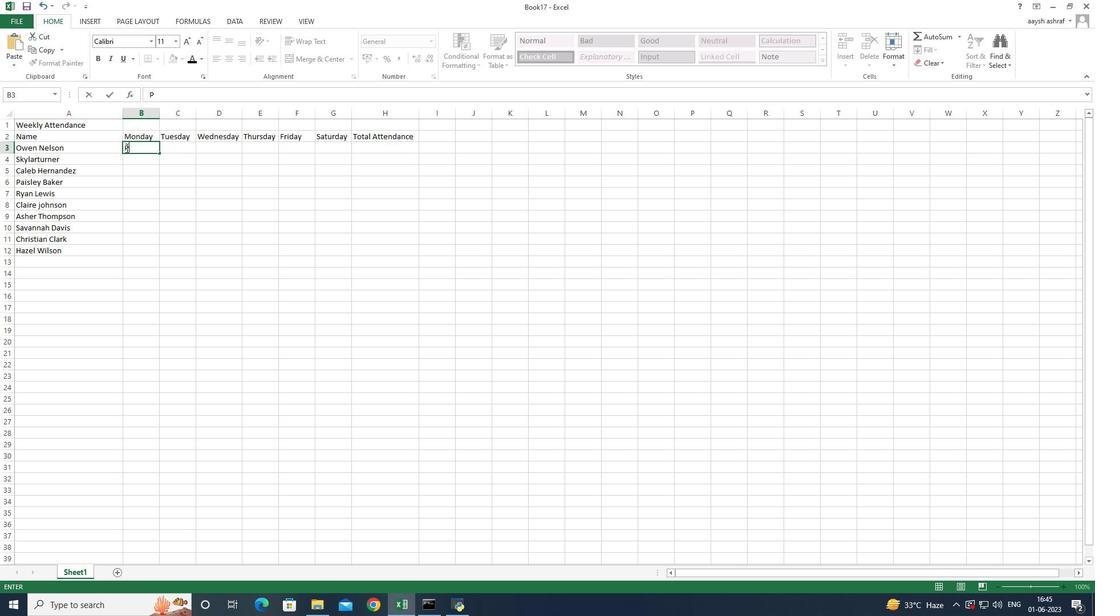 
Action: Mouse moved to (170, 148)
Screenshot: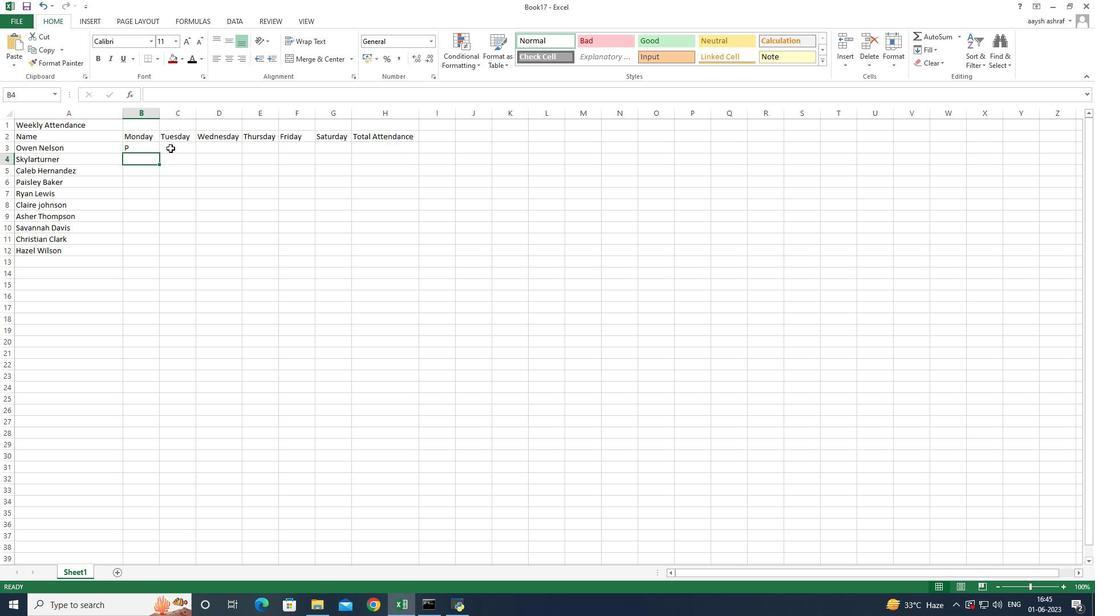 
Action: Mouse pressed left at (170, 148)
Screenshot: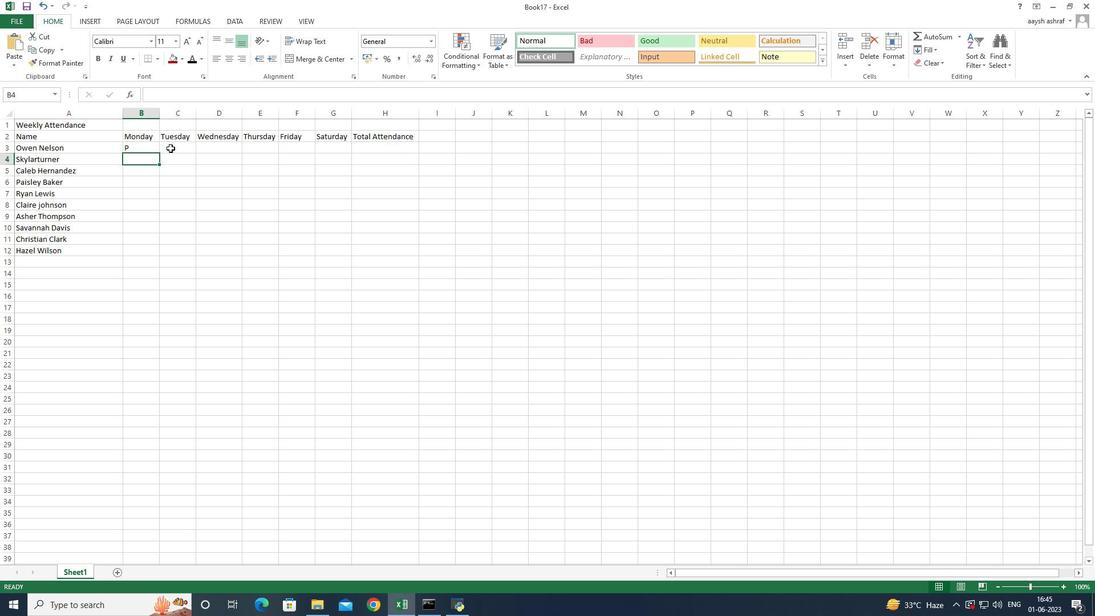 
Action: Mouse moved to (212, 151)
Screenshot: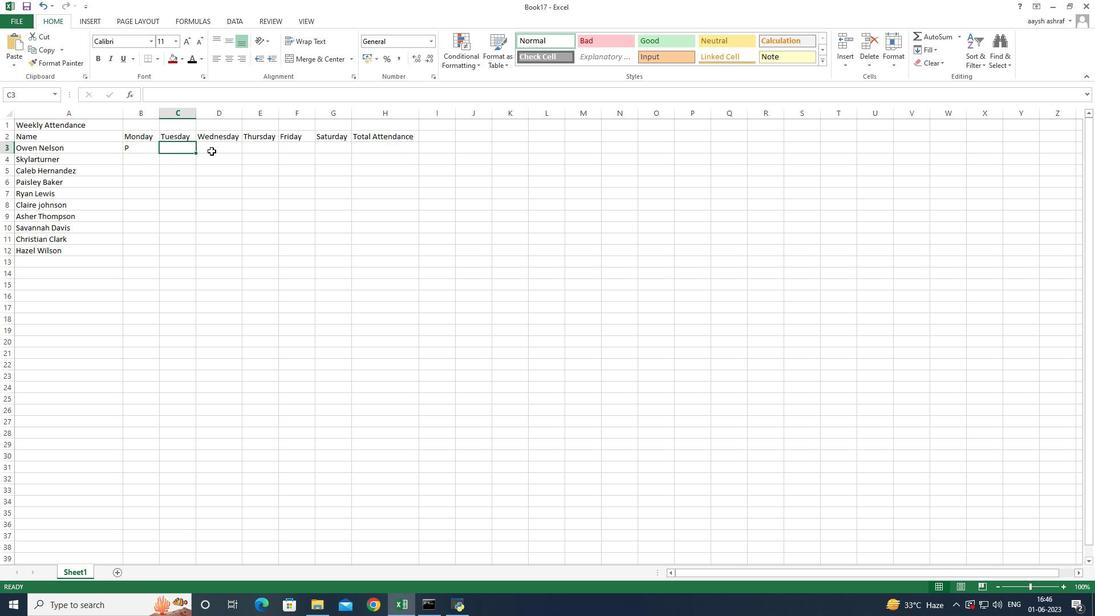 
Action: Mouse pressed left at (212, 151)
Screenshot: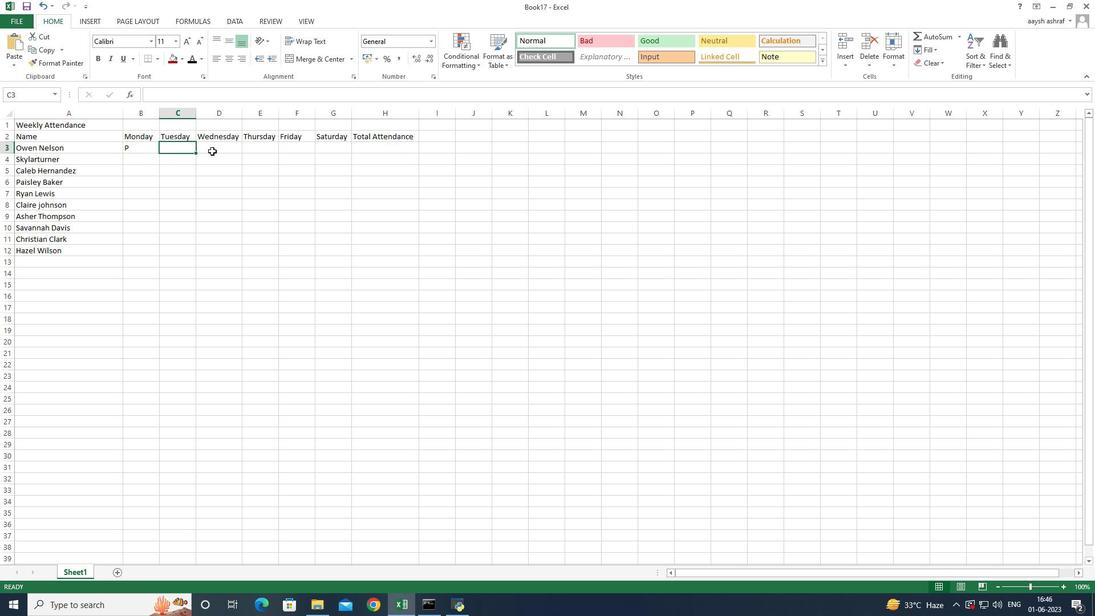 
Action: Mouse moved to (211, 152)
Screenshot: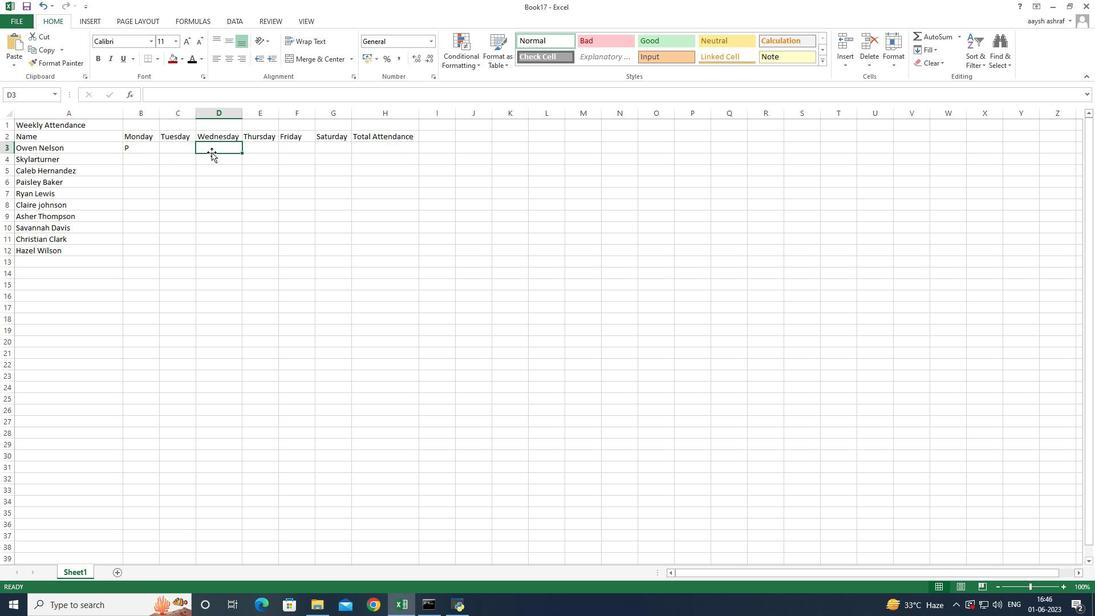 
Action: Key pressed P
Screenshot: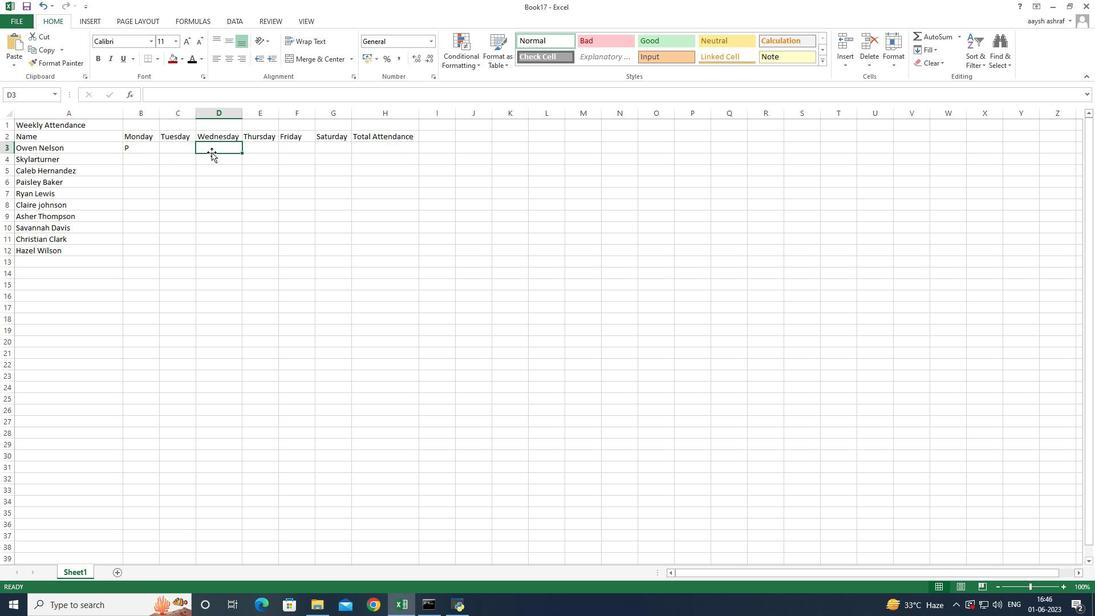 
Action: Mouse moved to (257, 144)
Screenshot: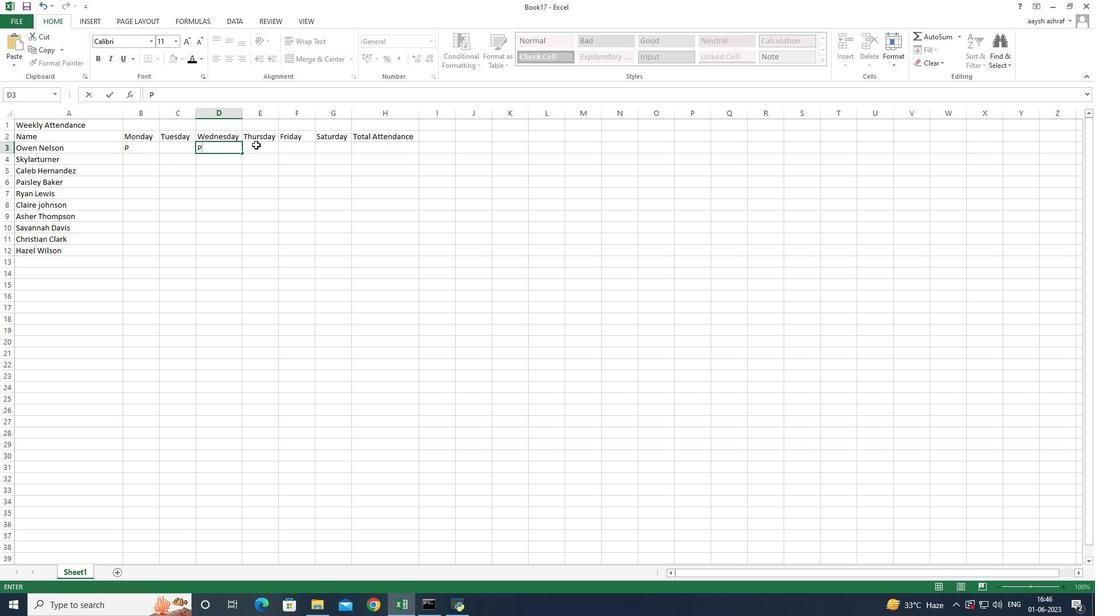 
Action: Mouse pressed left at (257, 144)
Screenshot: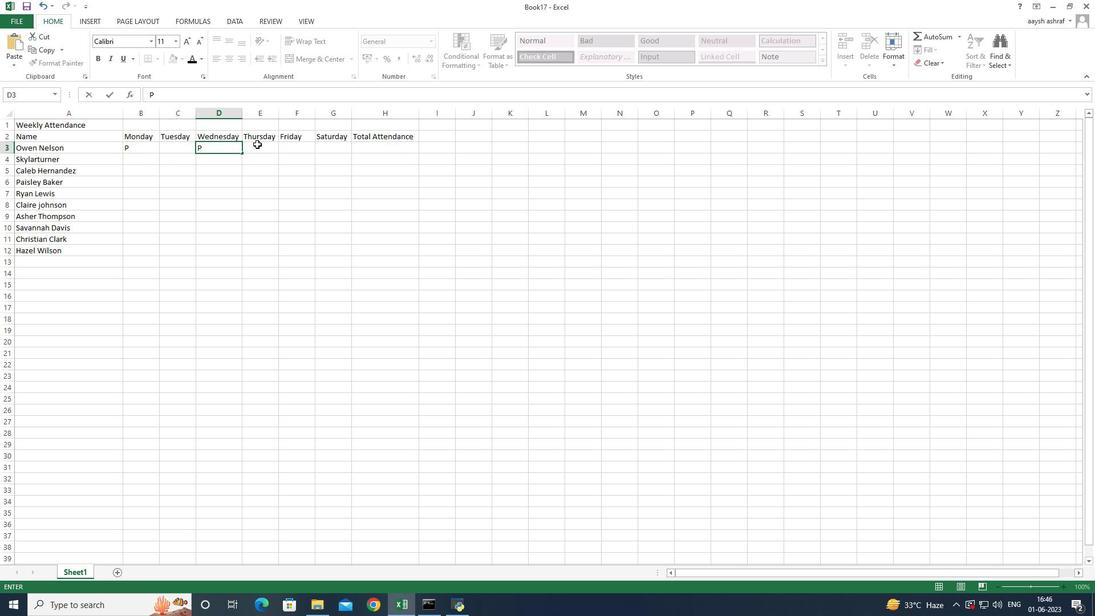
Action: Mouse moved to (257, 144)
Screenshot: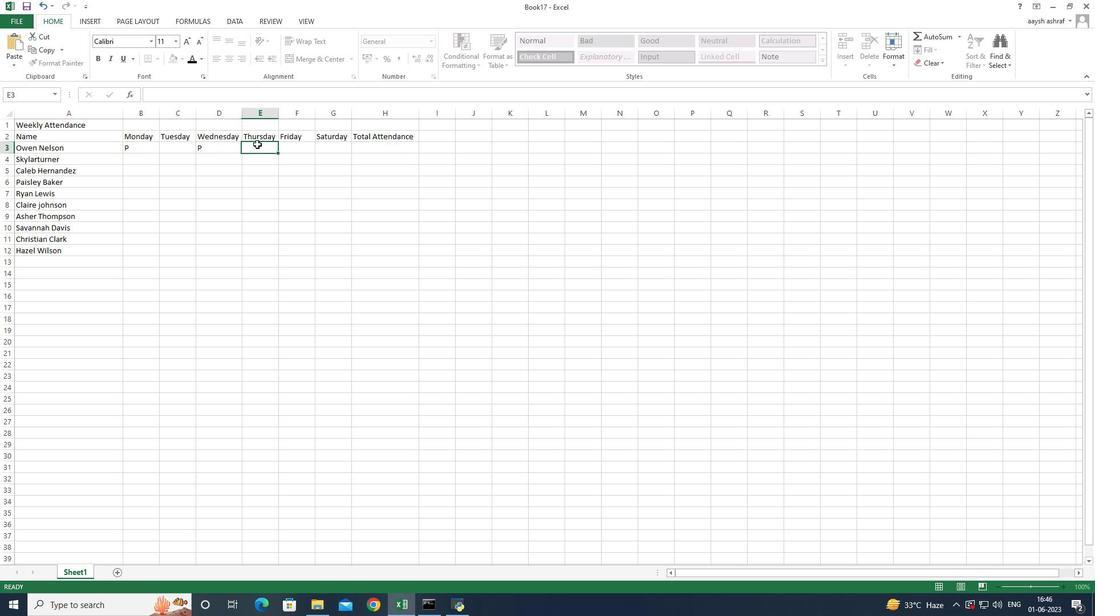 
Action: Key pressed P
Screenshot: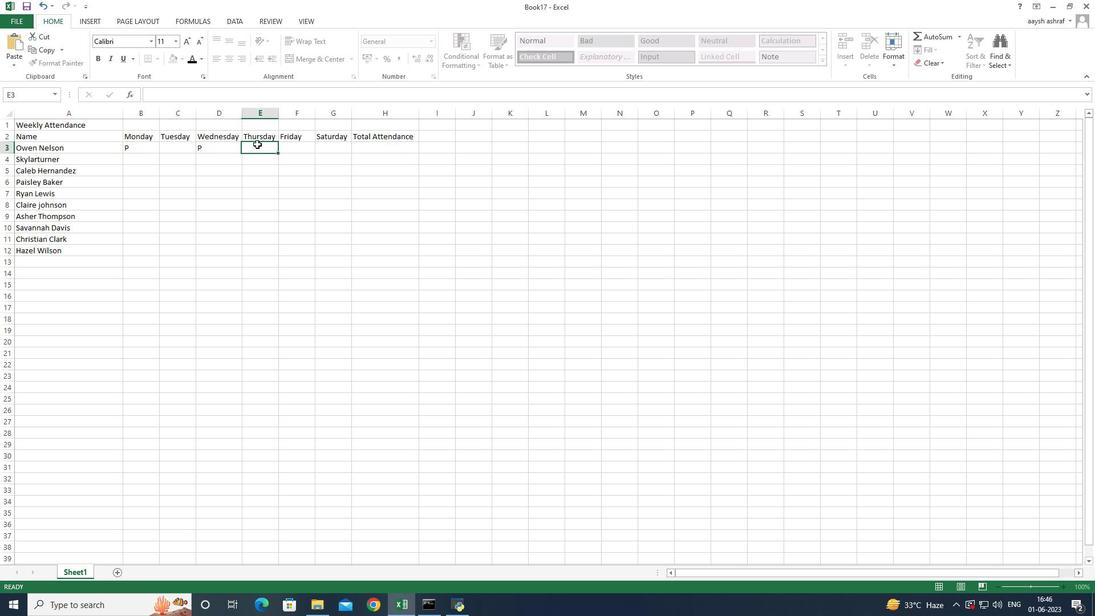 
Action: Mouse moved to (295, 146)
Screenshot: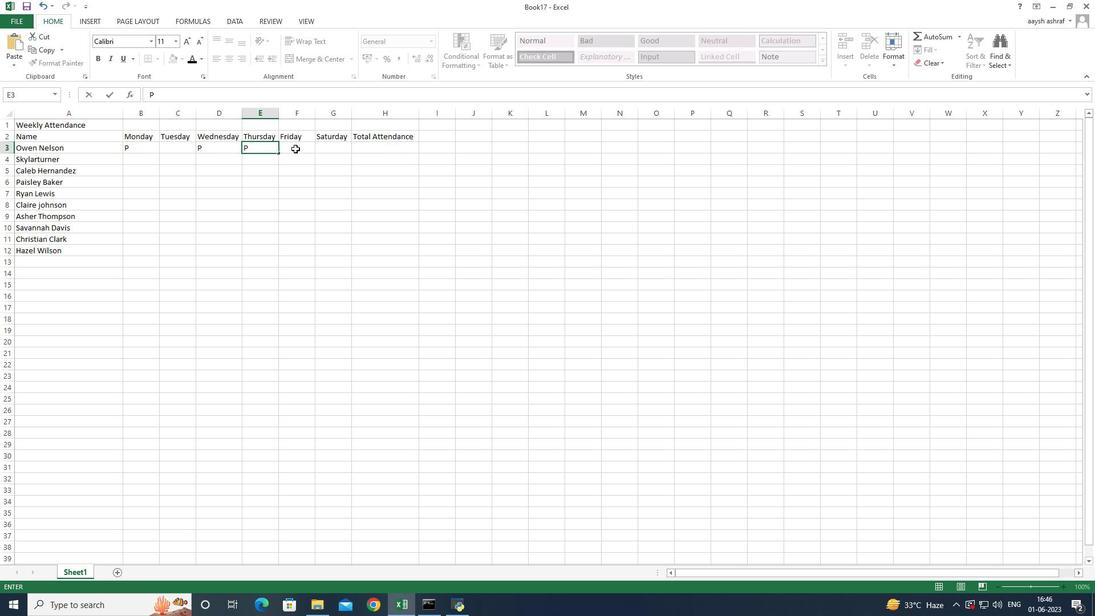 
Action: Mouse pressed left at (295, 146)
Screenshot: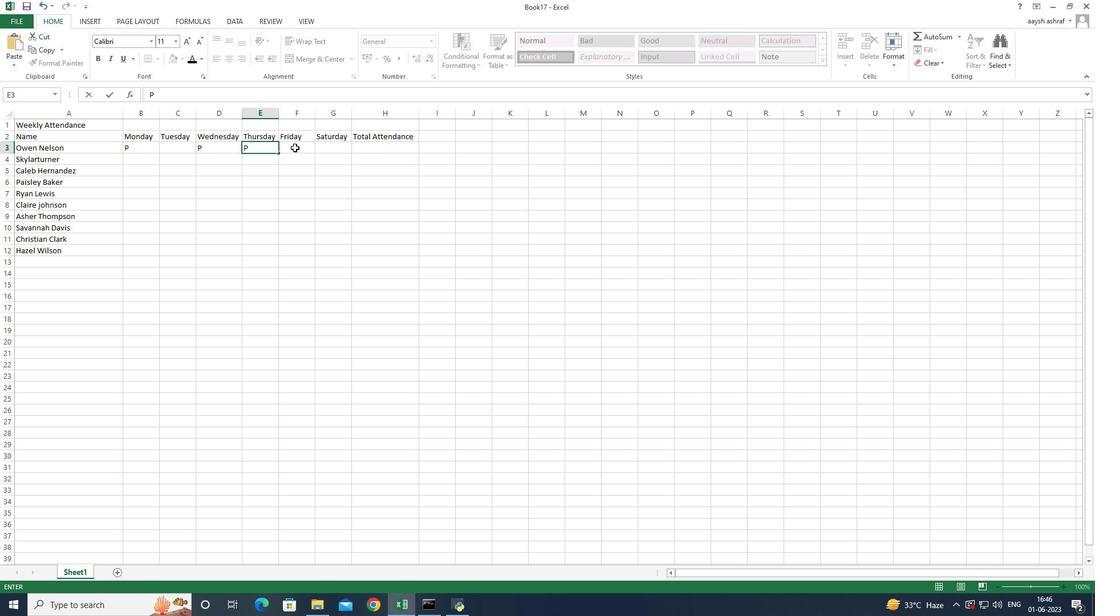
Action: Mouse moved to (308, 148)
Screenshot: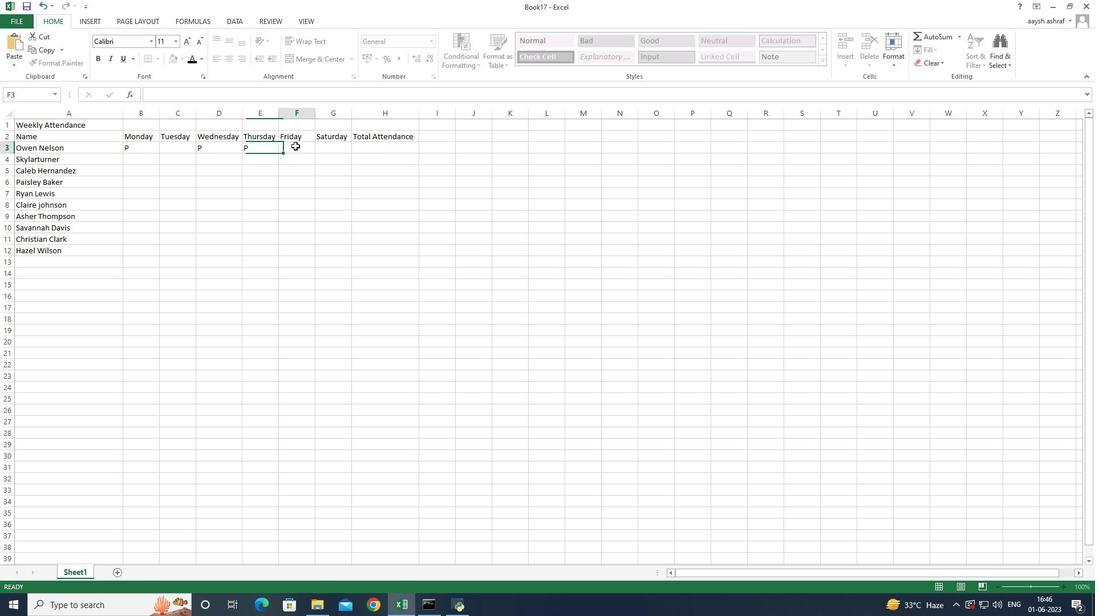 
Action: Key pressed P
Screenshot: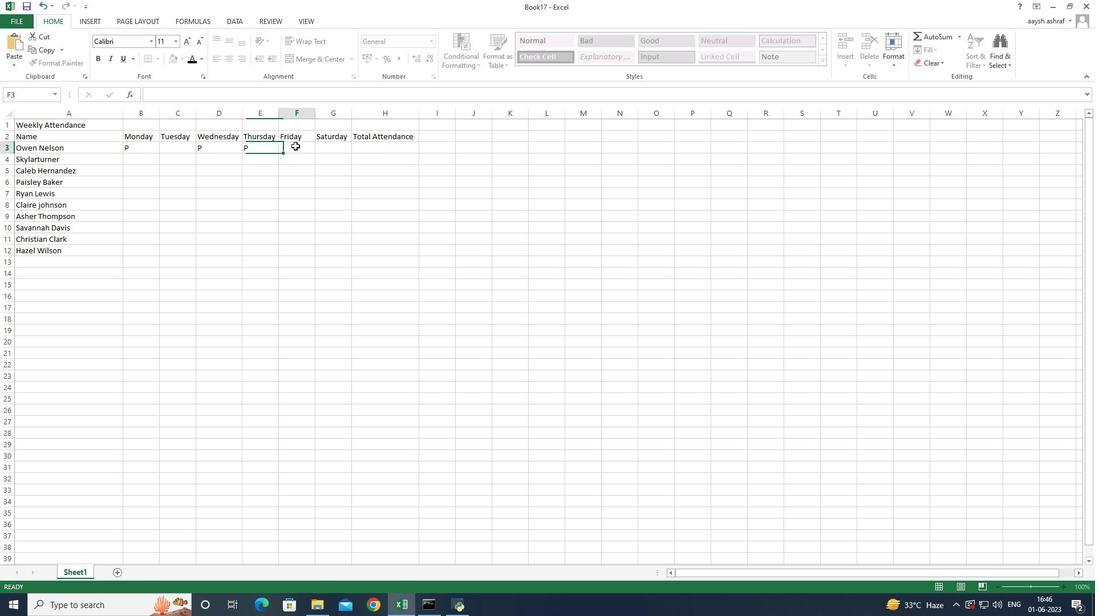 
Action: Mouse moved to (333, 150)
Screenshot: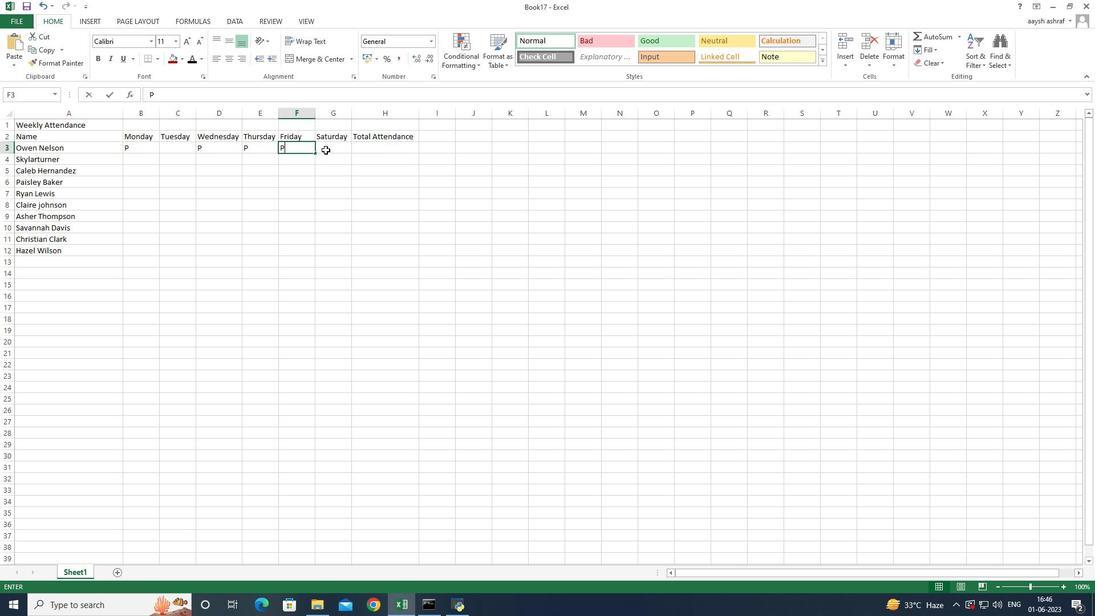
Action: Mouse pressed left at (333, 150)
Screenshot: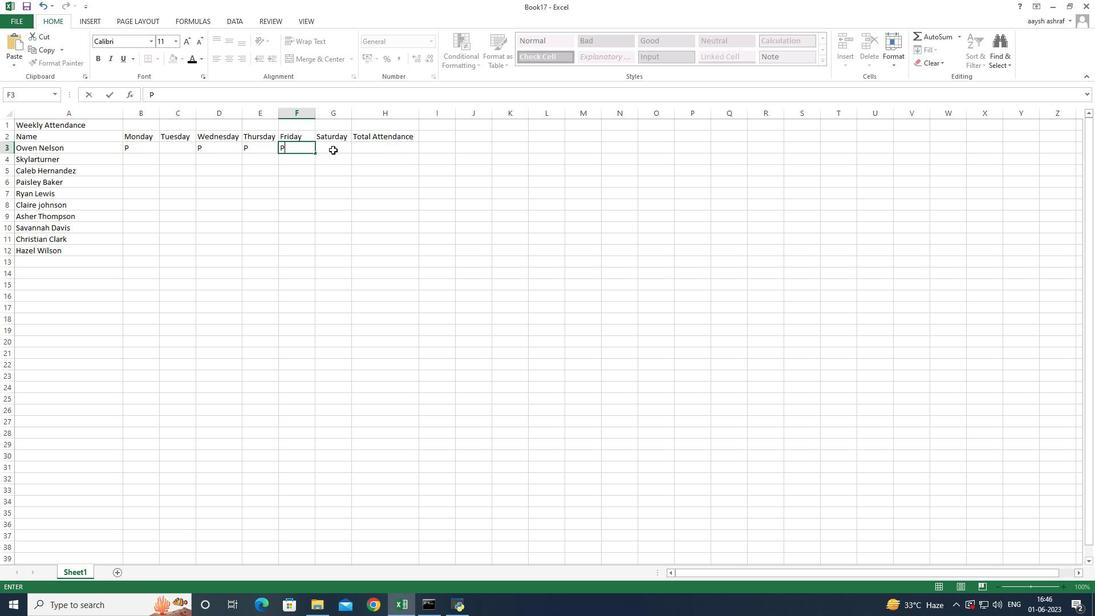 
Action: Key pressed P
Screenshot: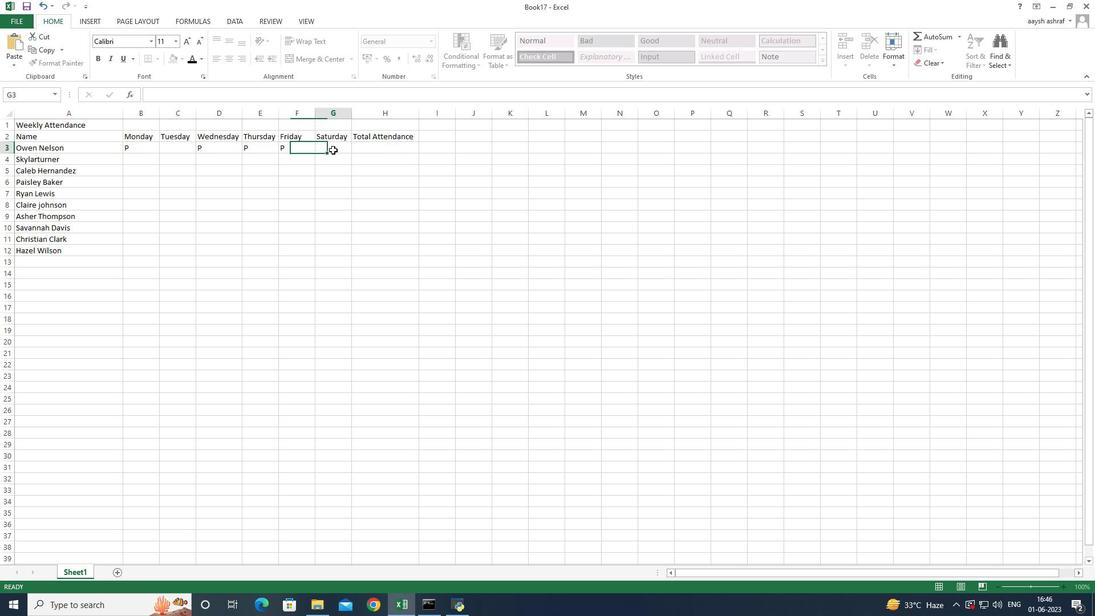 
Action: Mouse moved to (187, 147)
Screenshot: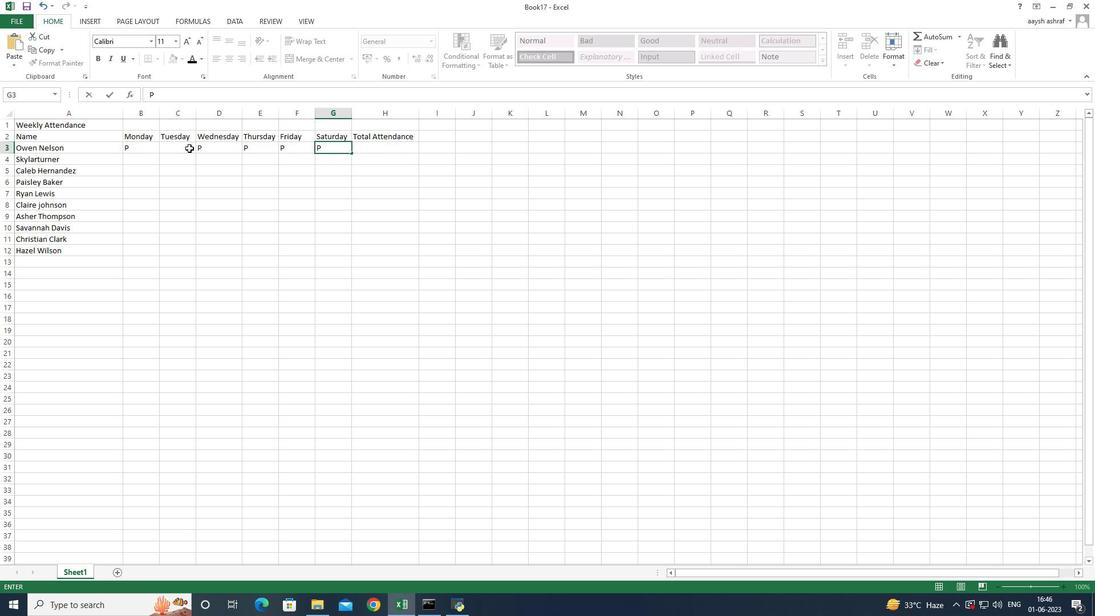 
Action: Mouse pressed left at (187, 147)
Screenshot: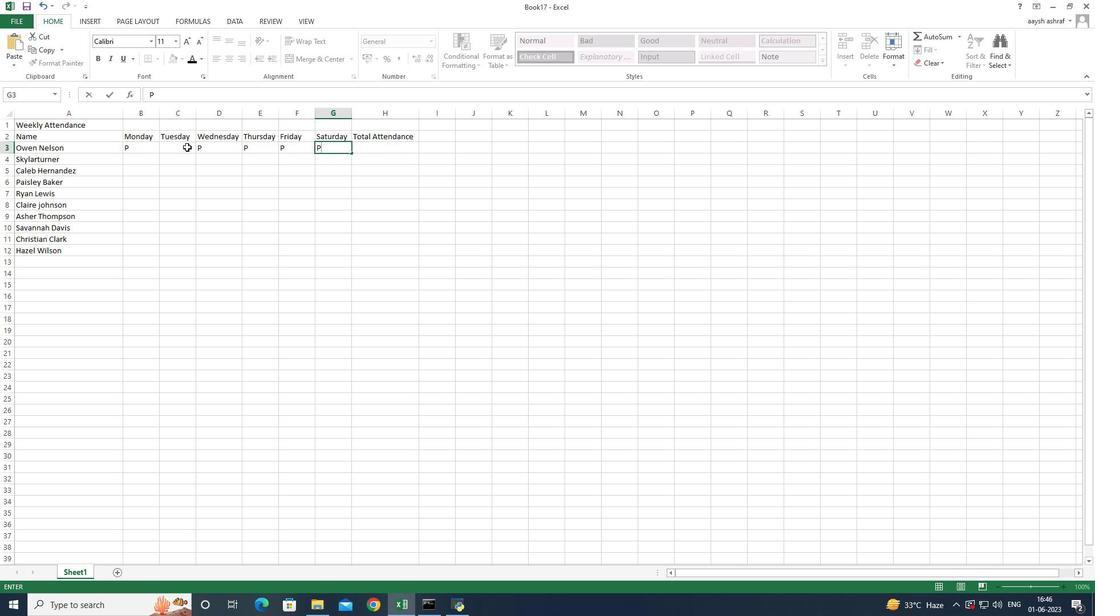 
Action: Key pressed A
Screenshot: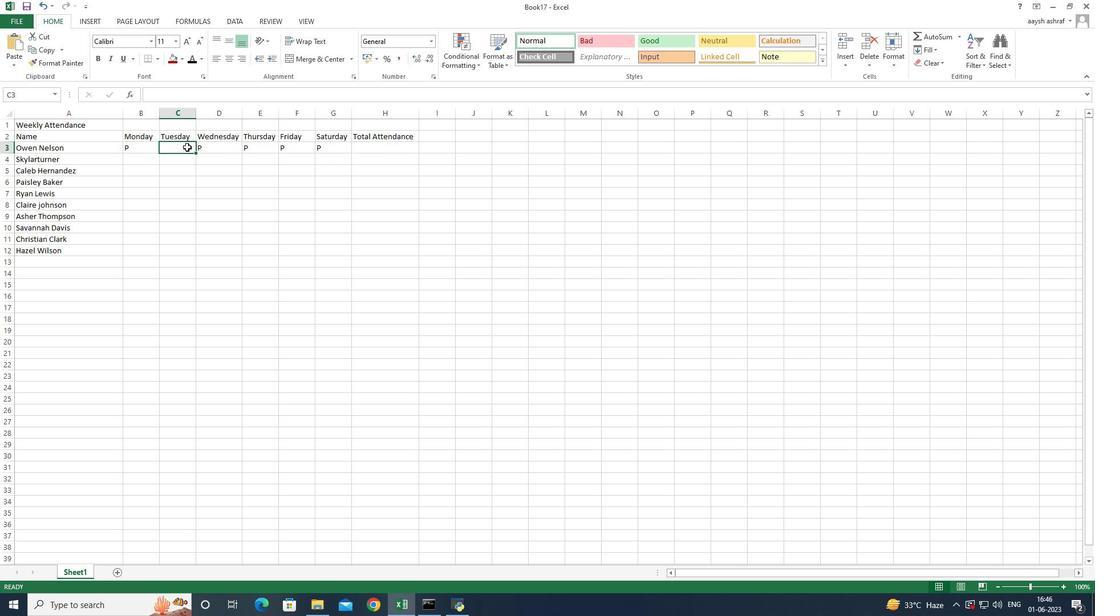 
Action: Mouse moved to (139, 162)
Screenshot: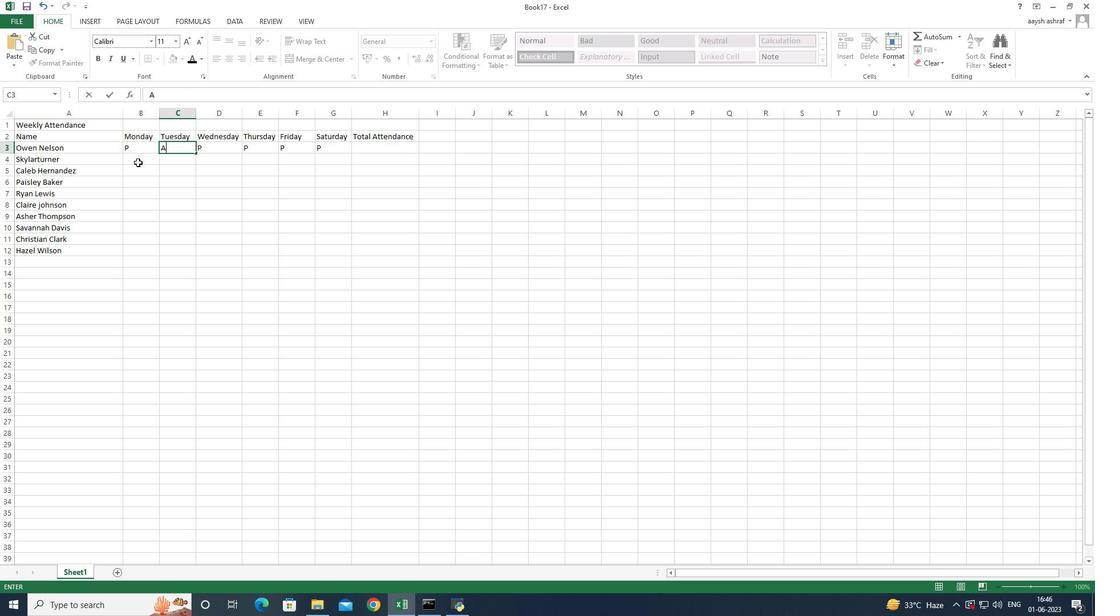 
Action: Mouse pressed left at (139, 162)
Screenshot: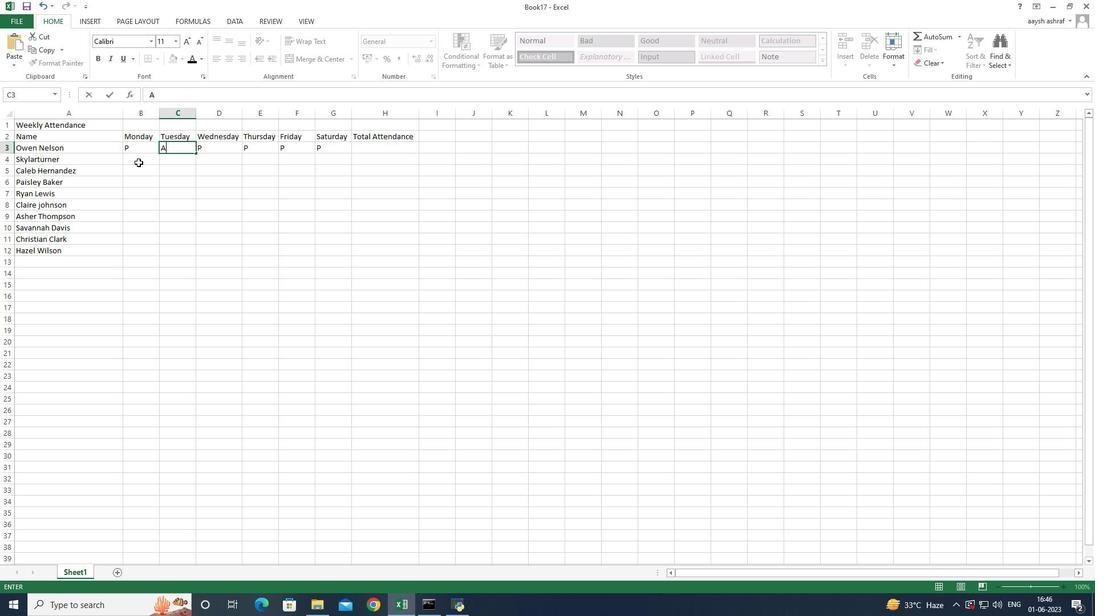 
Action: Mouse moved to (139, 160)
Screenshot: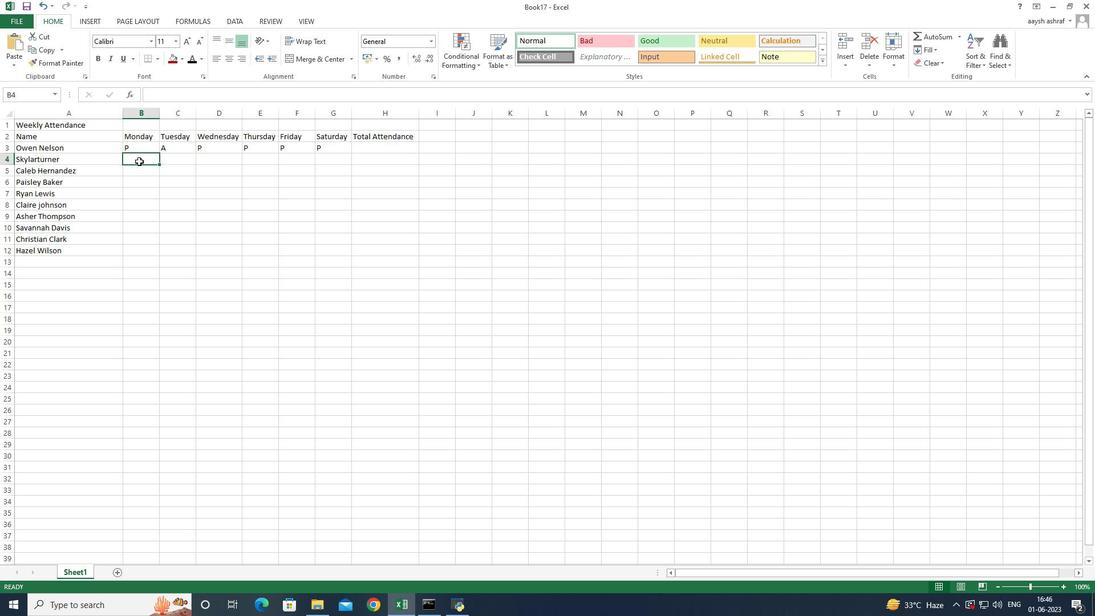 
Action: Key pressed P
Screenshot: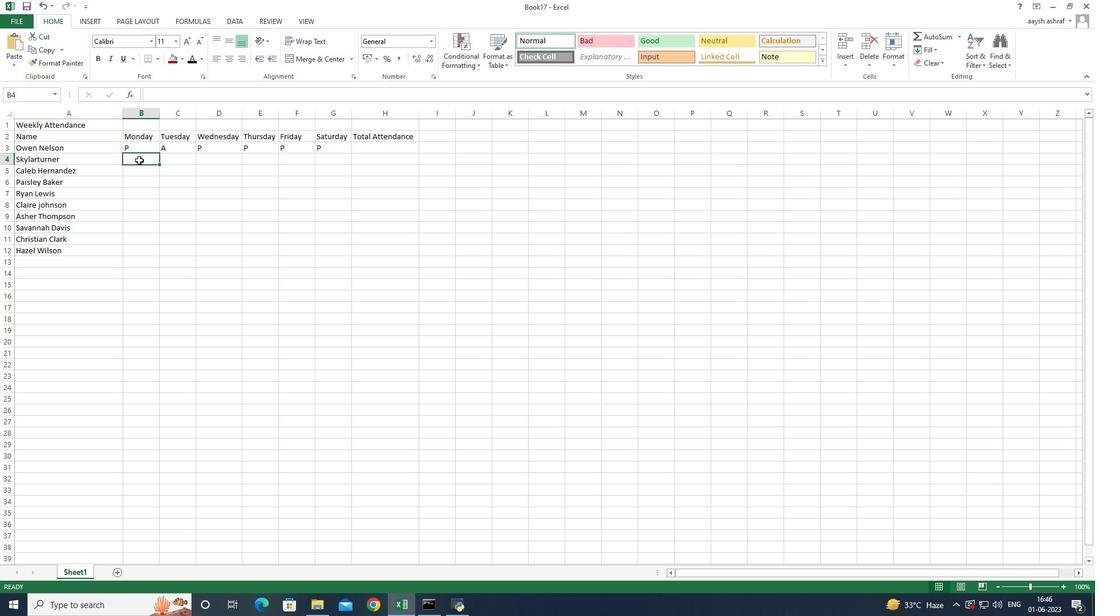 
Action: Mouse moved to (176, 160)
Screenshot: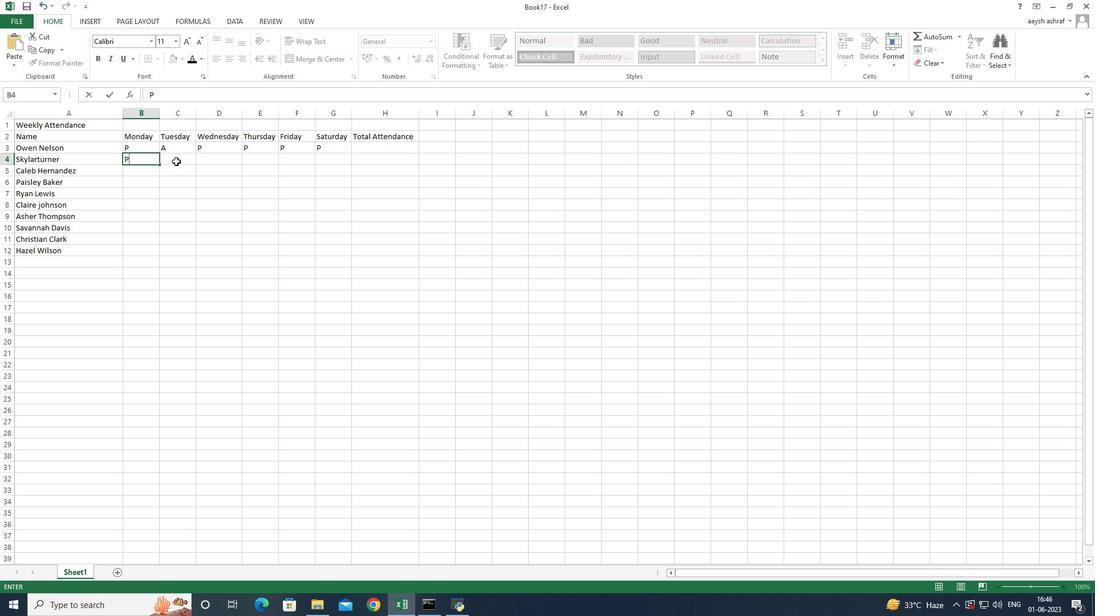 
Action: Mouse pressed left at (176, 160)
Screenshot: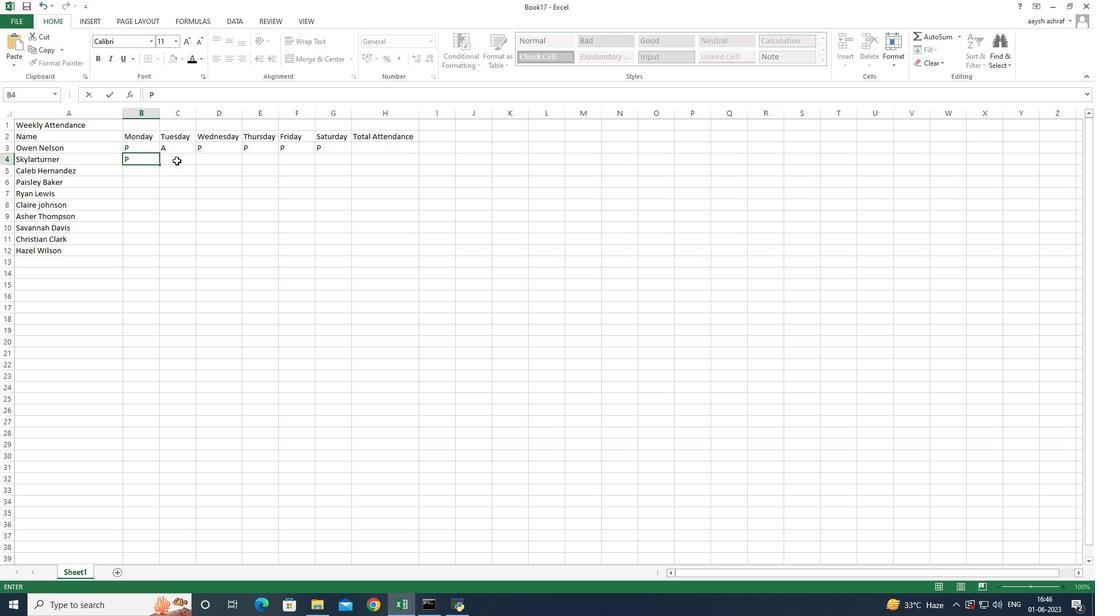 
Action: Key pressed P
Screenshot: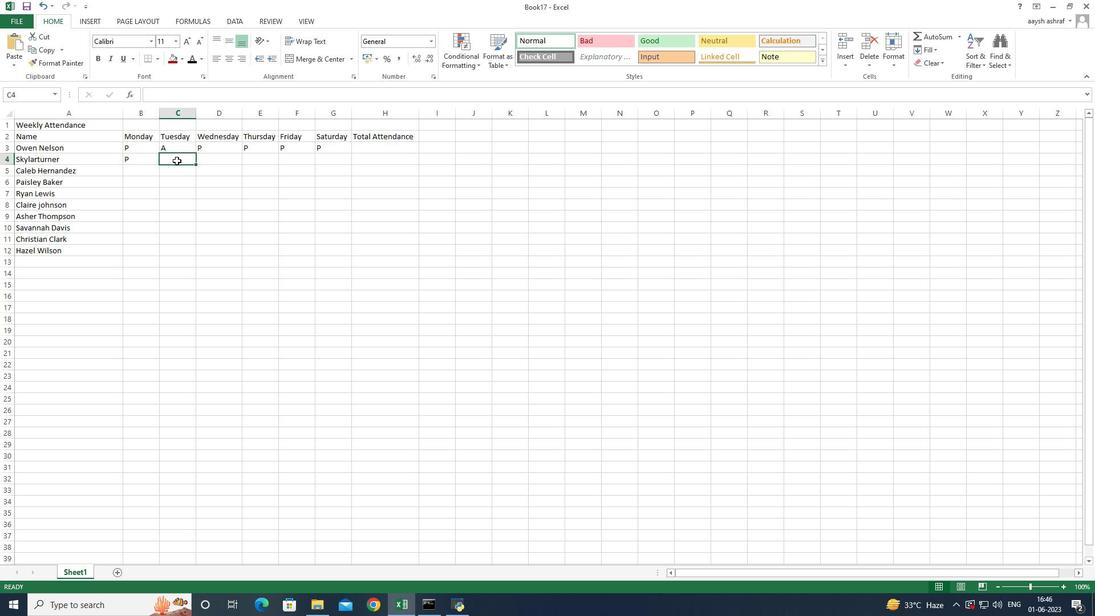 
Action: Mouse moved to (218, 159)
Screenshot: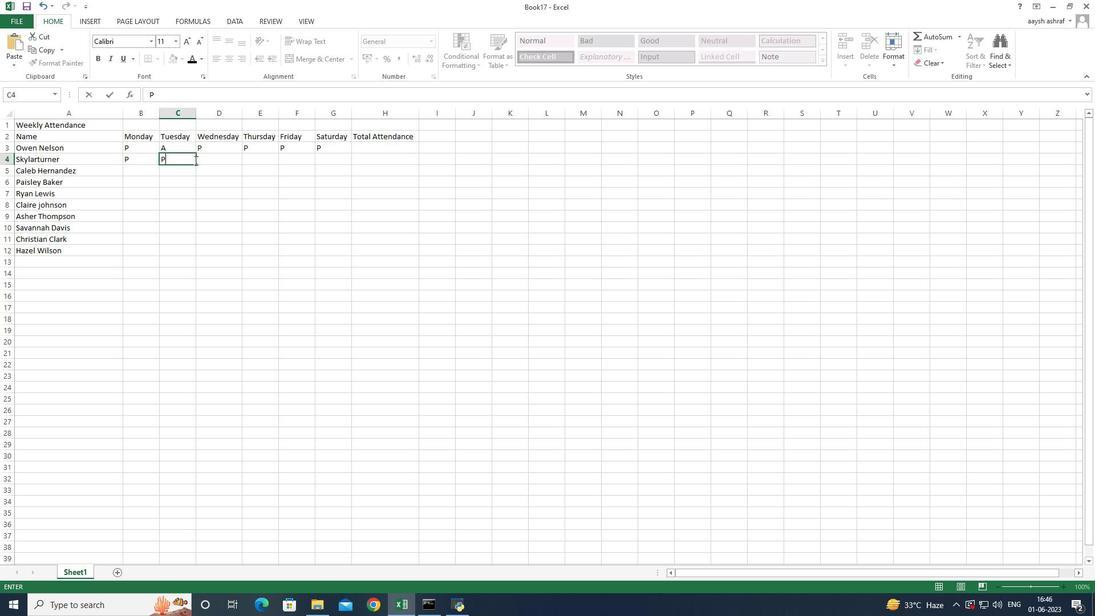 
Action: Mouse pressed left at (218, 159)
Screenshot: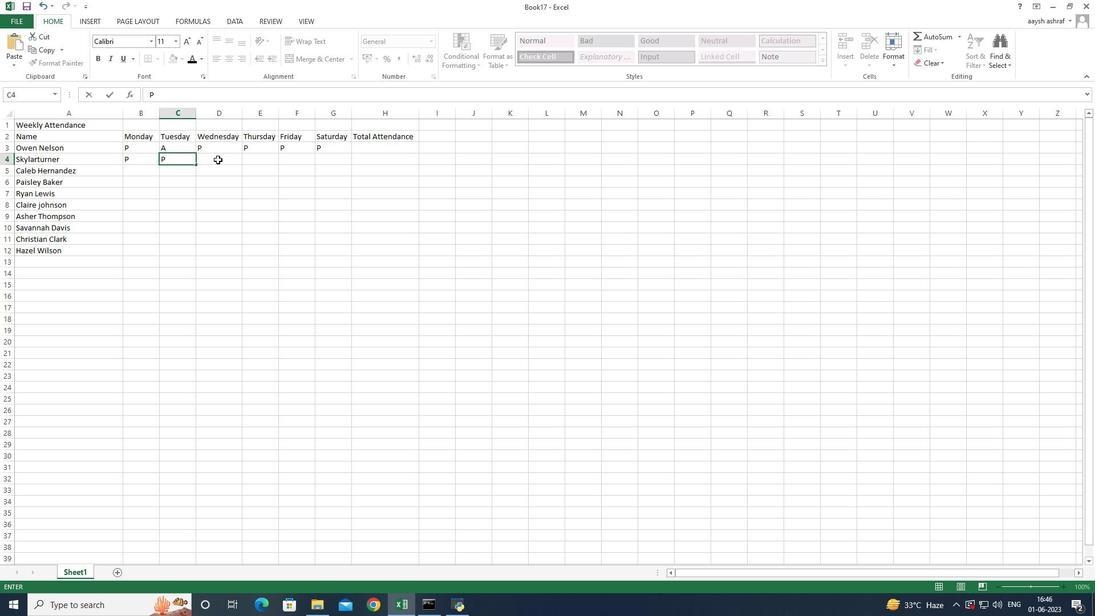 
Action: Mouse moved to (253, 162)
Screenshot: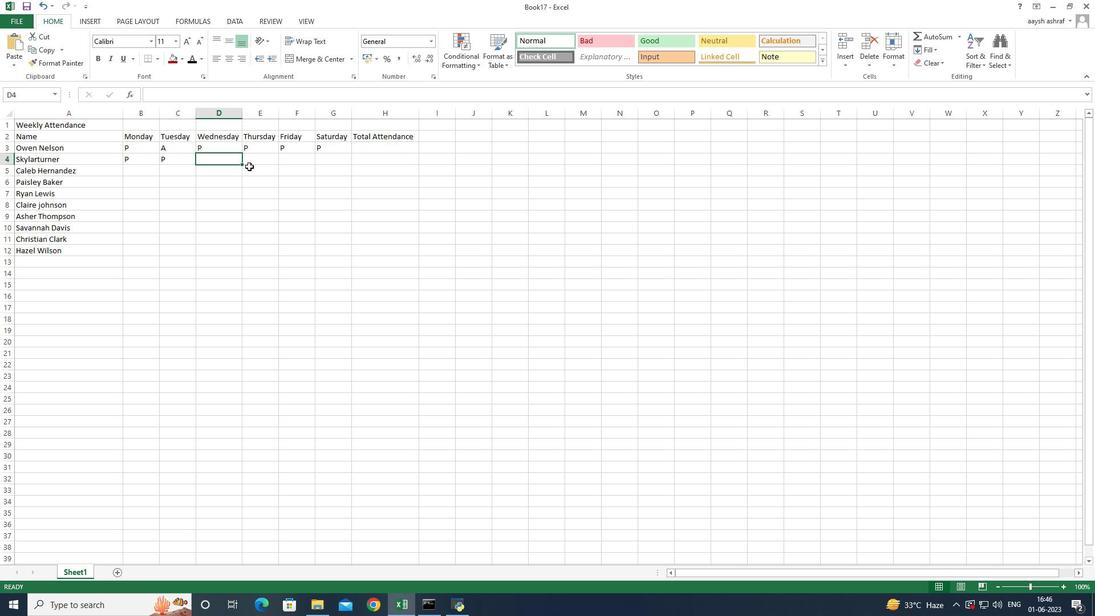 
Action: Mouse pressed left at (253, 162)
Screenshot: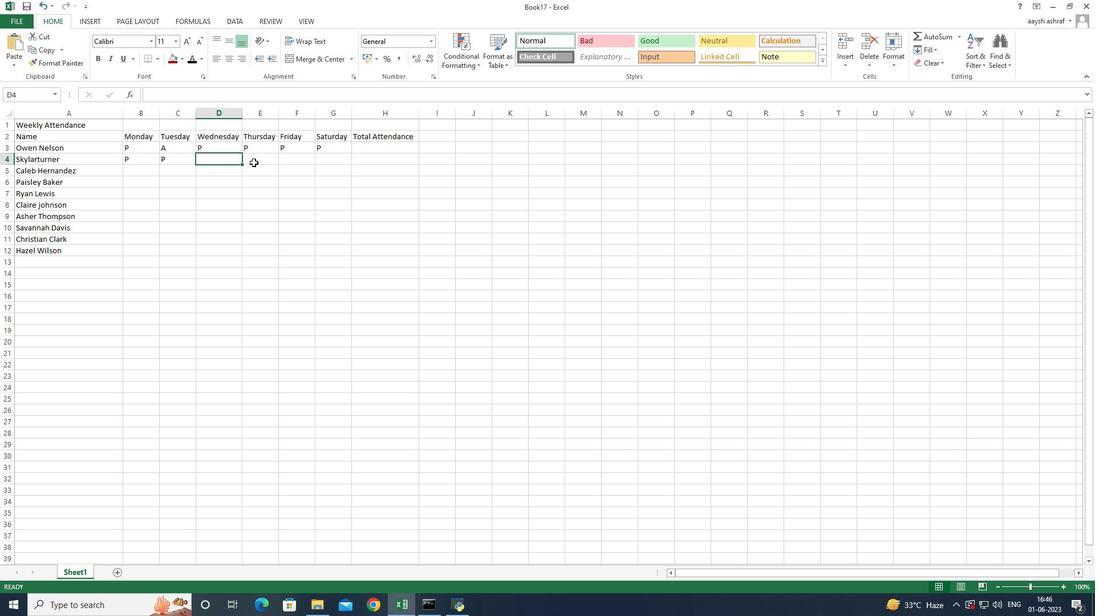 
Action: Mouse moved to (248, 161)
Screenshot: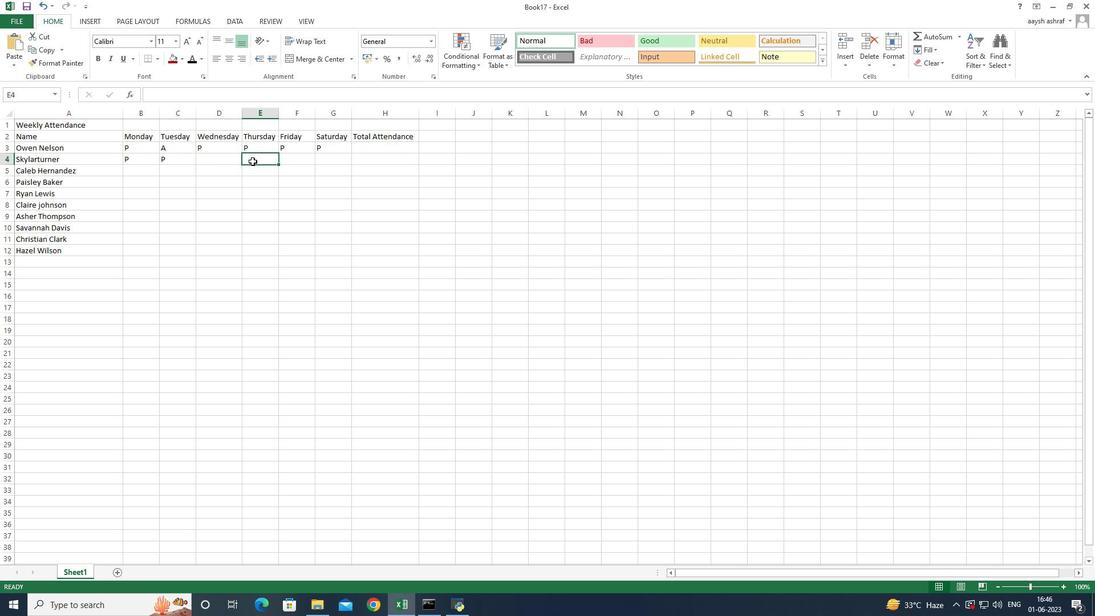 
Action: Key pressed P
Screenshot: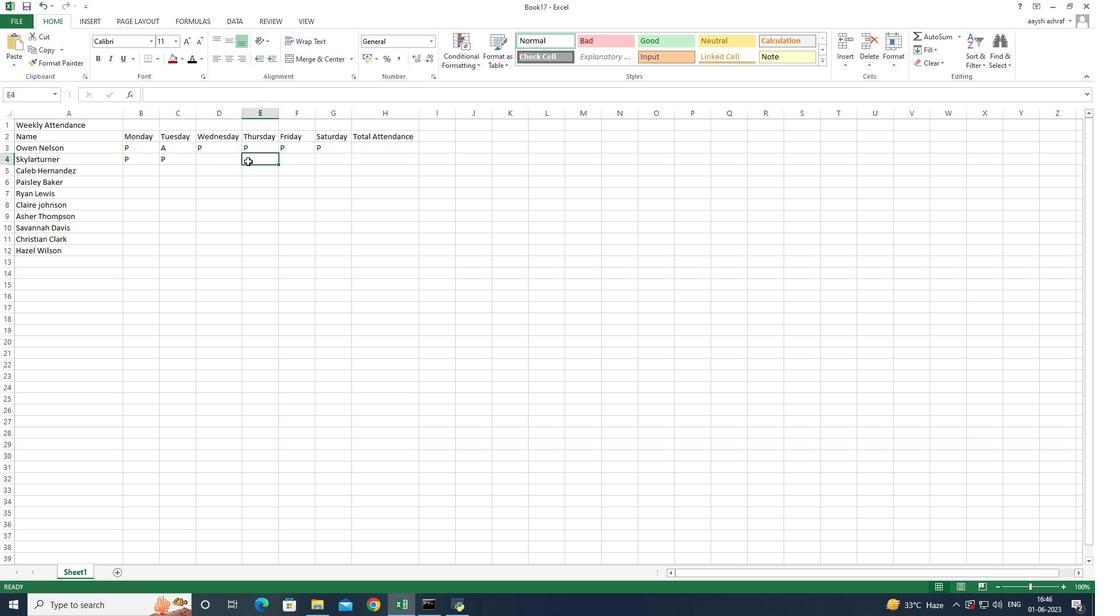 
Action: Mouse moved to (302, 158)
Screenshot: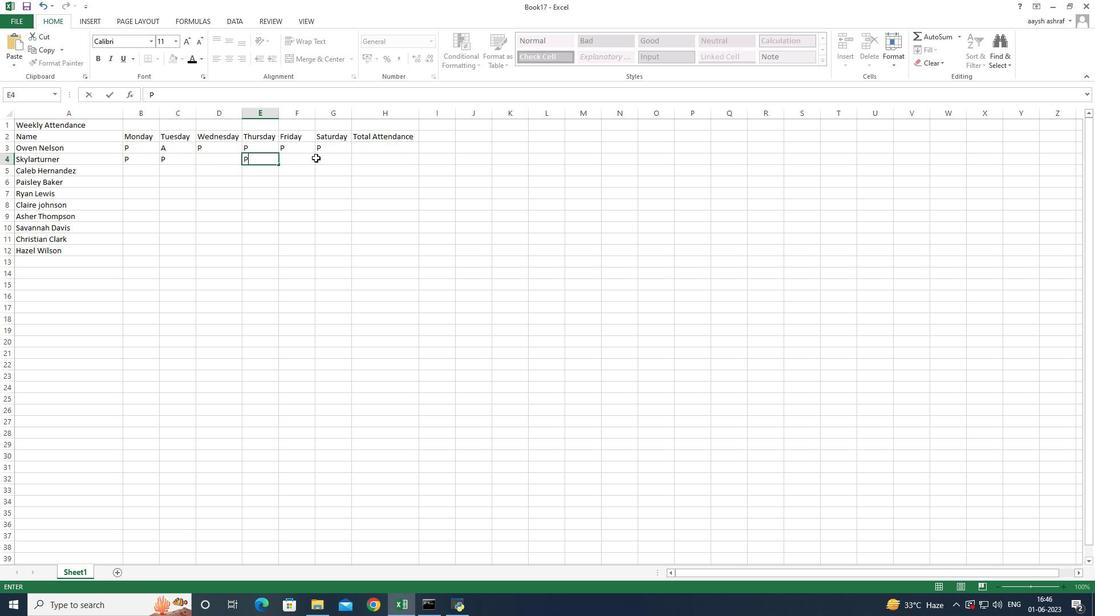 
Action: Mouse pressed left at (302, 158)
Screenshot: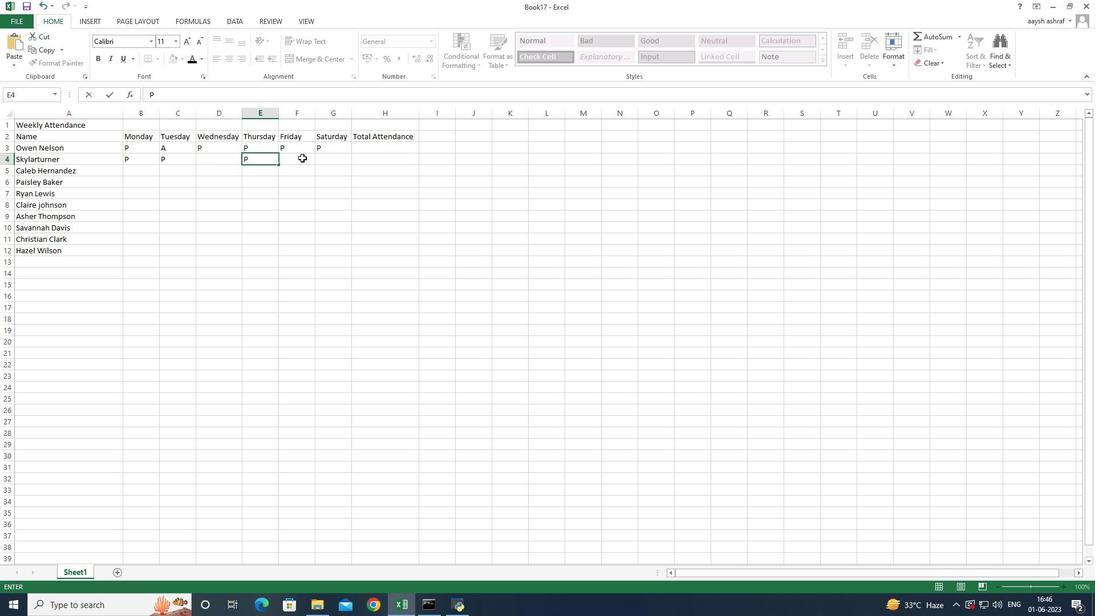 
Action: Key pressed P
Screenshot: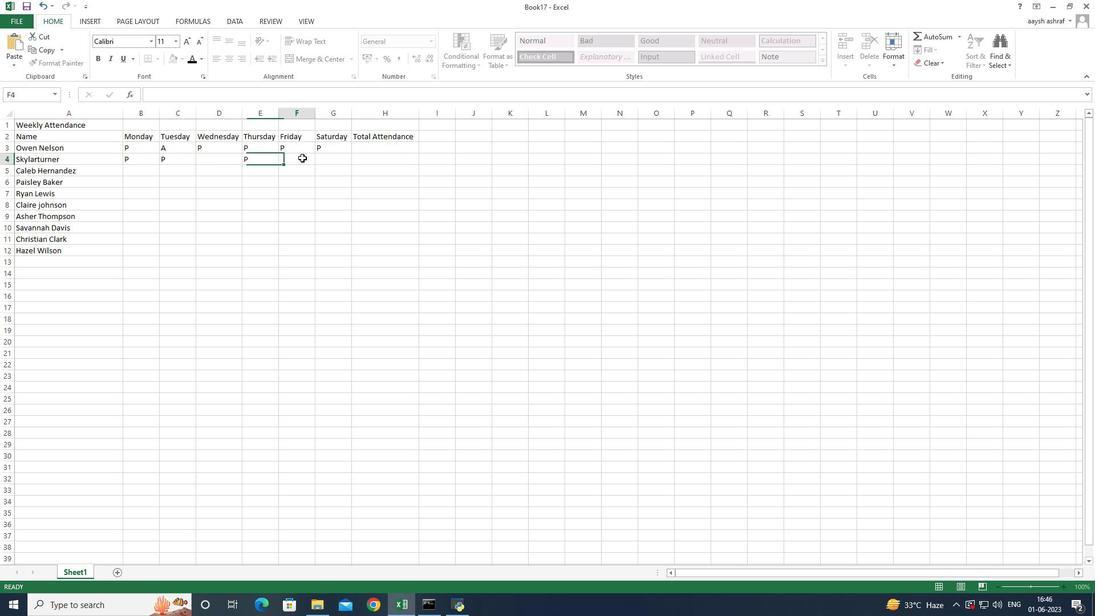
Action: Mouse moved to (324, 156)
Screenshot: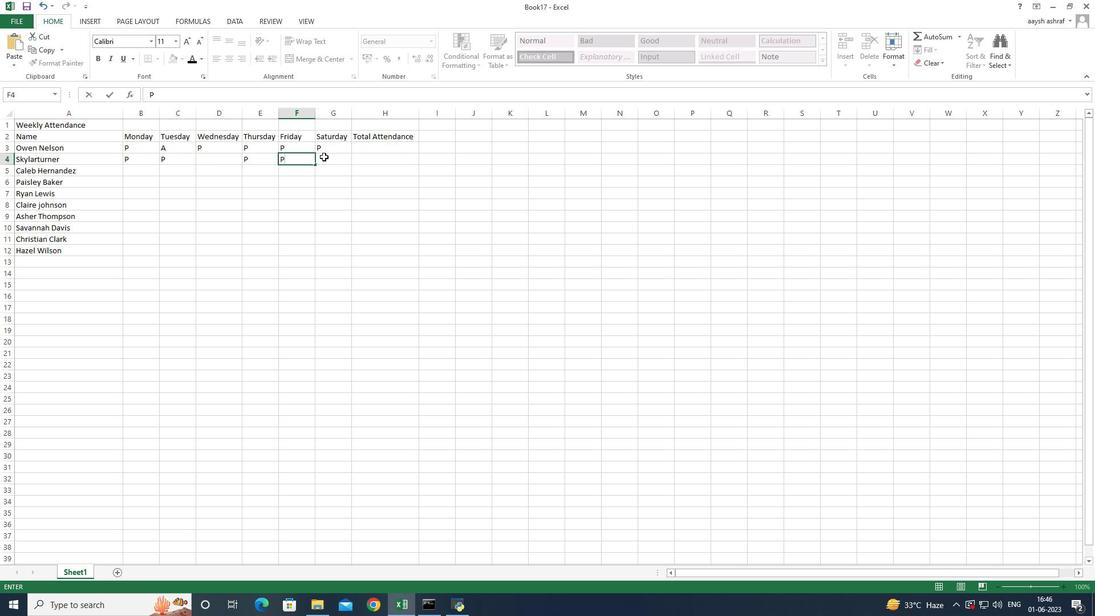 
Action: Mouse pressed left at (324, 156)
Screenshot: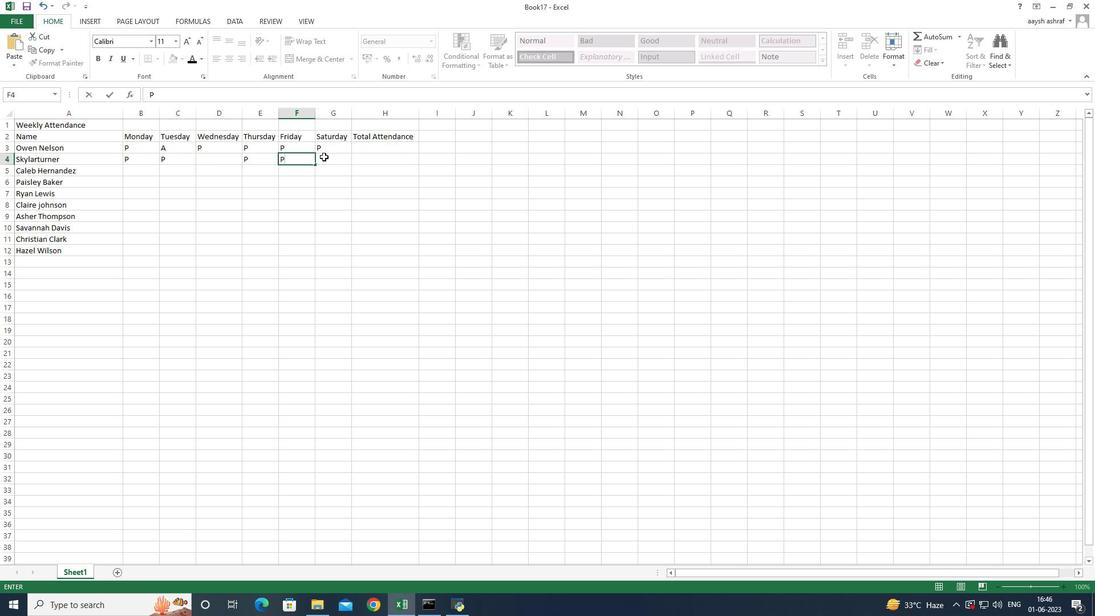
Action: Mouse moved to (263, 166)
Screenshot: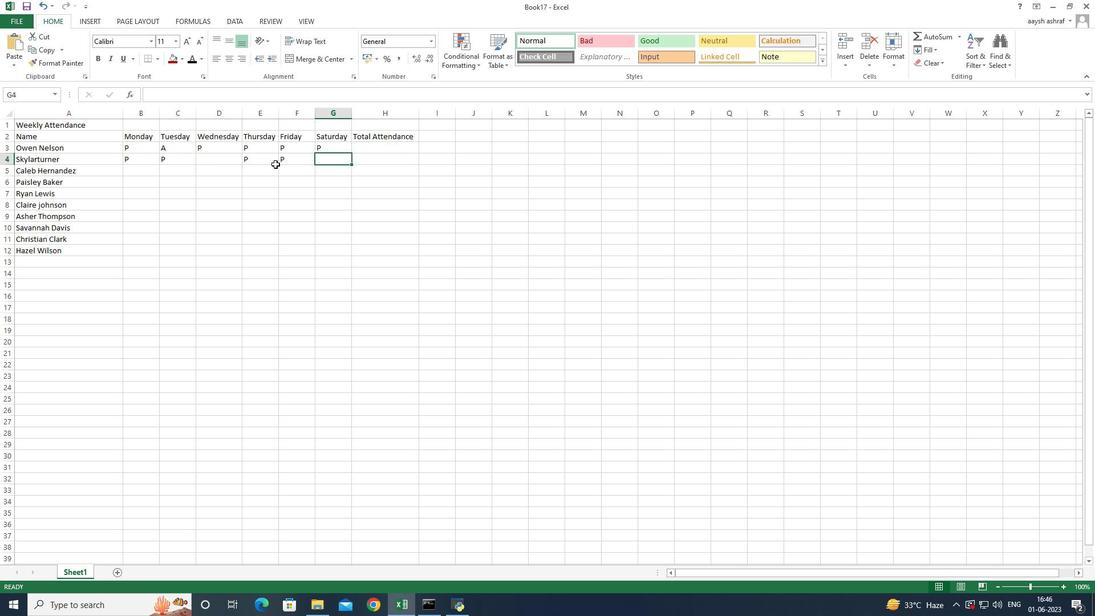 
Action: Key pressed P
Screenshot: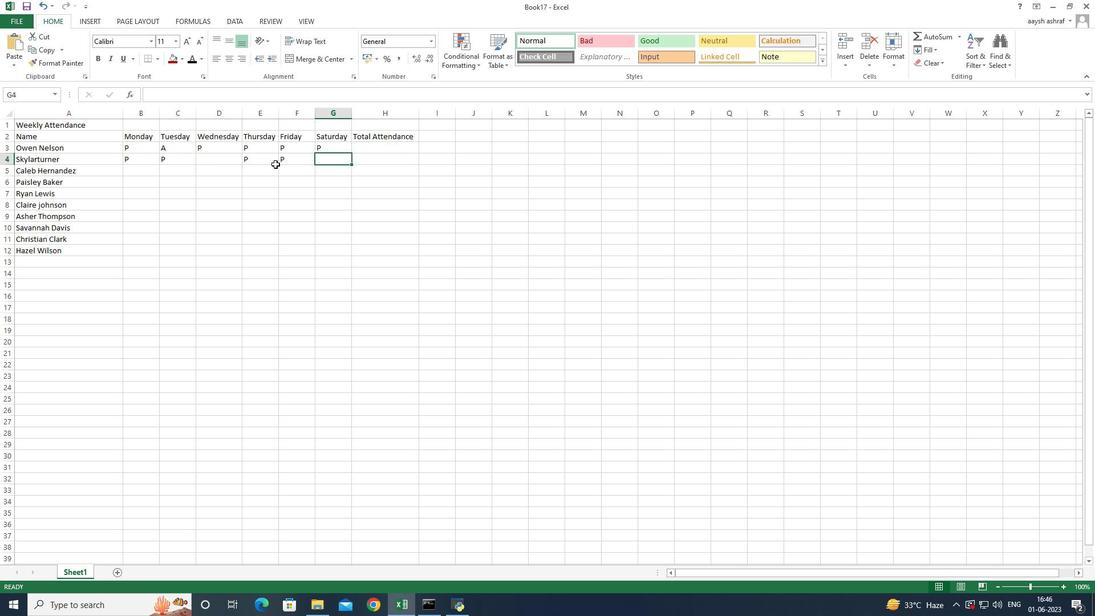 
Action: Mouse moved to (218, 163)
Screenshot: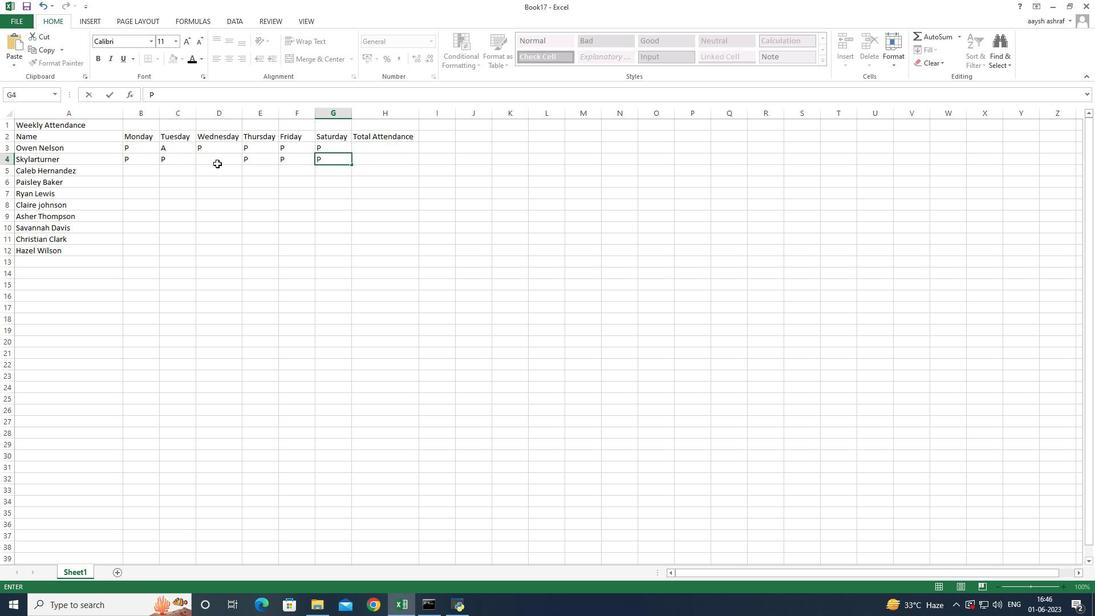 
Action: Mouse pressed left at (218, 163)
Screenshot: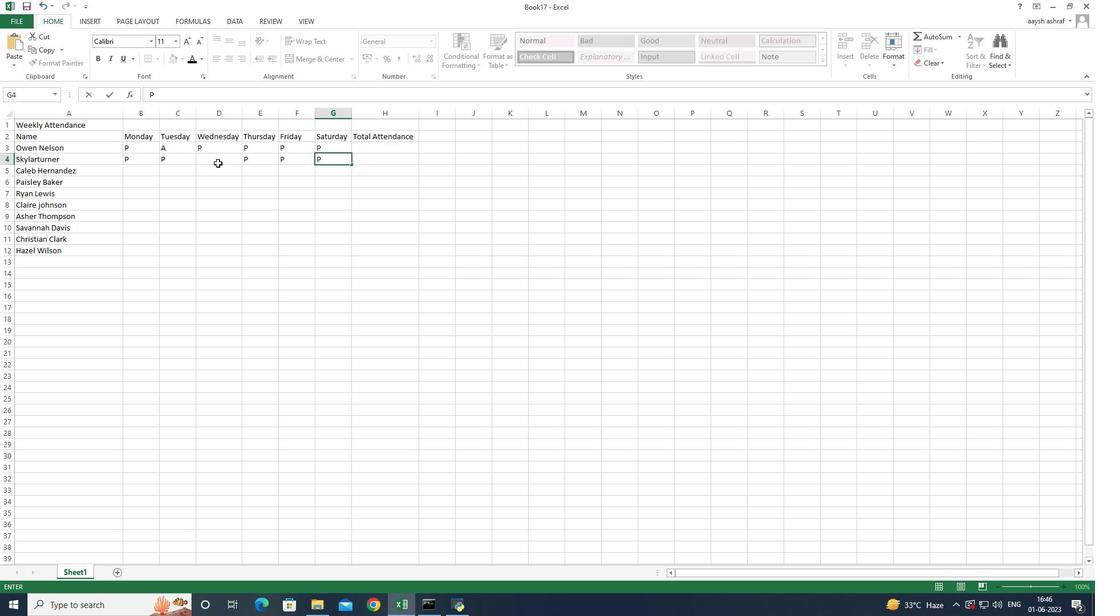 
Action: Mouse moved to (216, 168)
Screenshot: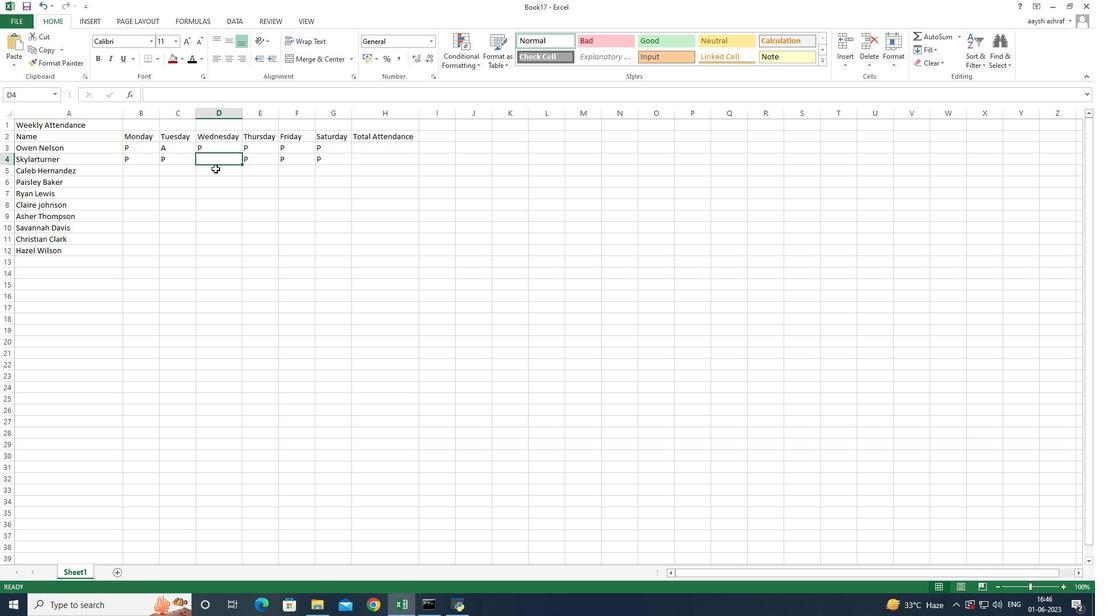 
Action: Key pressed A
Screenshot: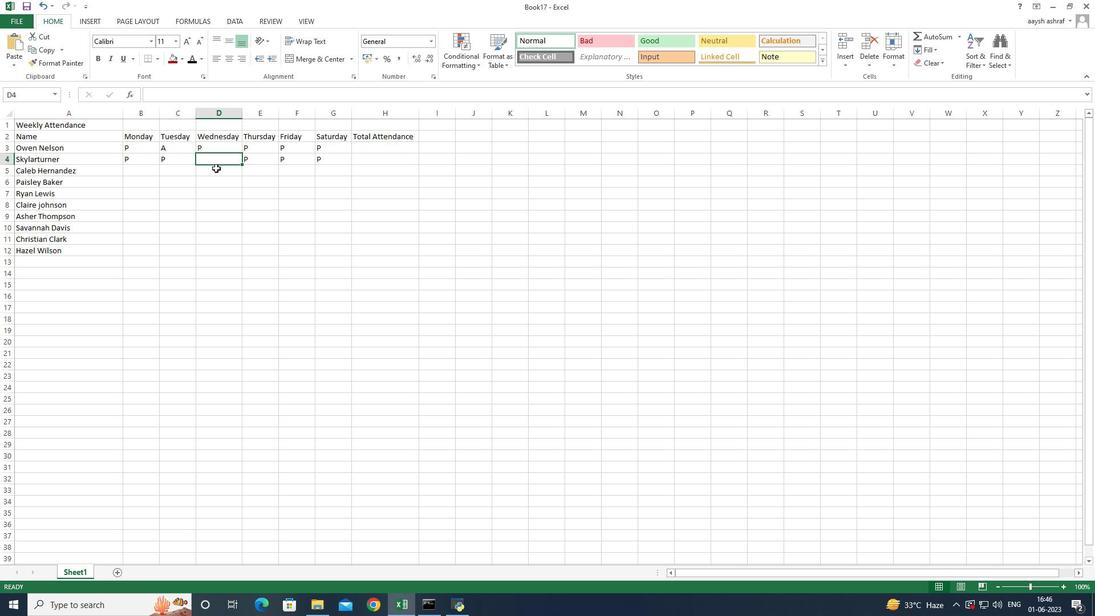 
Action: Mouse moved to (125, 170)
Screenshot: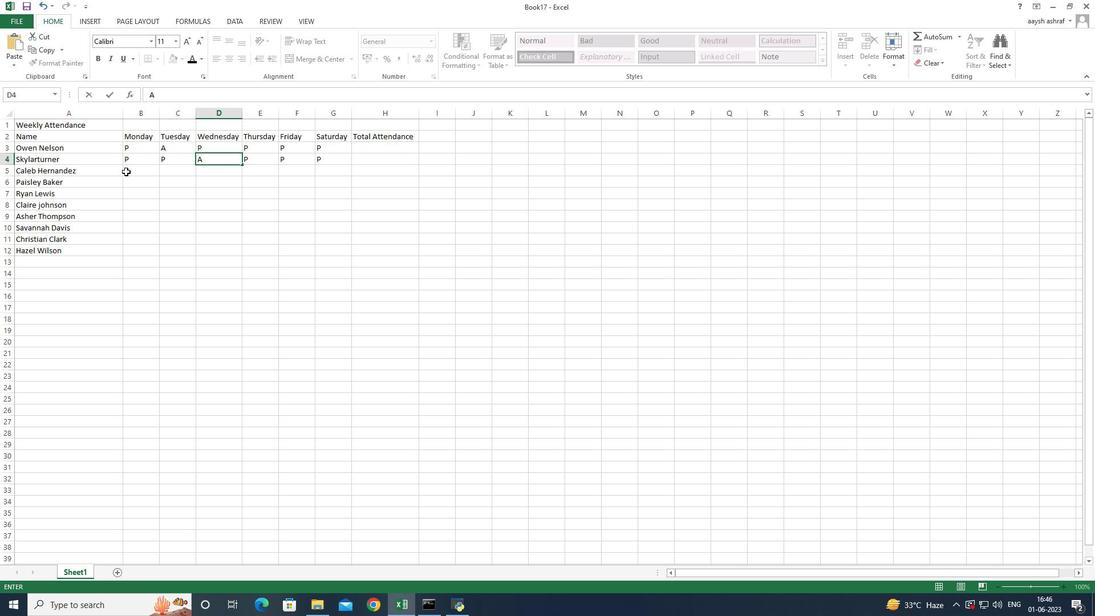 
Action: Mouse pressed left at (125, 170)
Screenshot: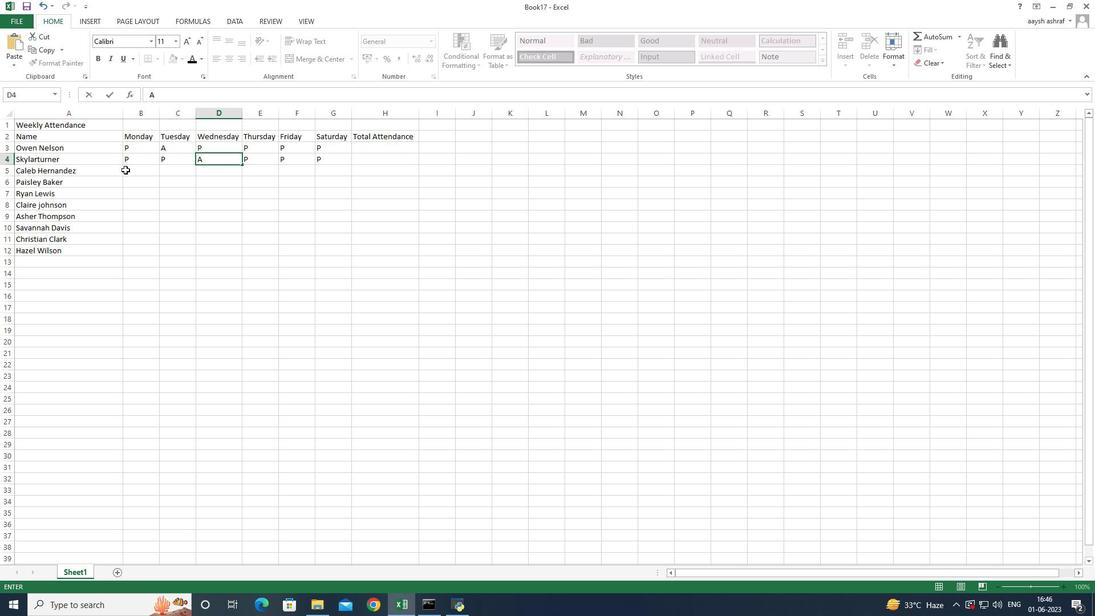 
Action: Mouse moved to (142, 196)
Screenshot: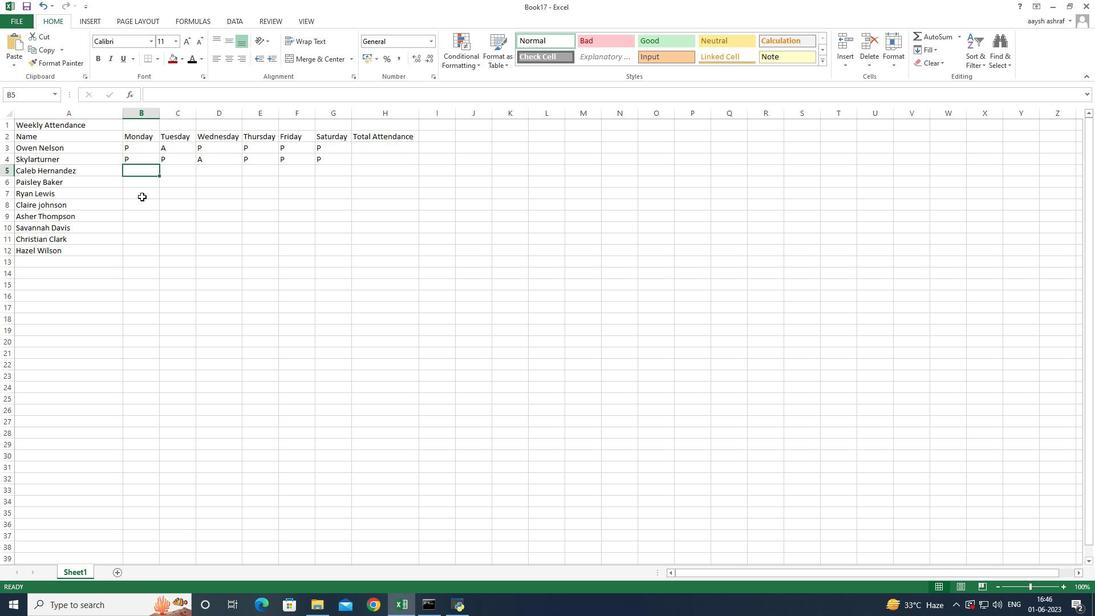 
Action: Key pressed P
Screenshot: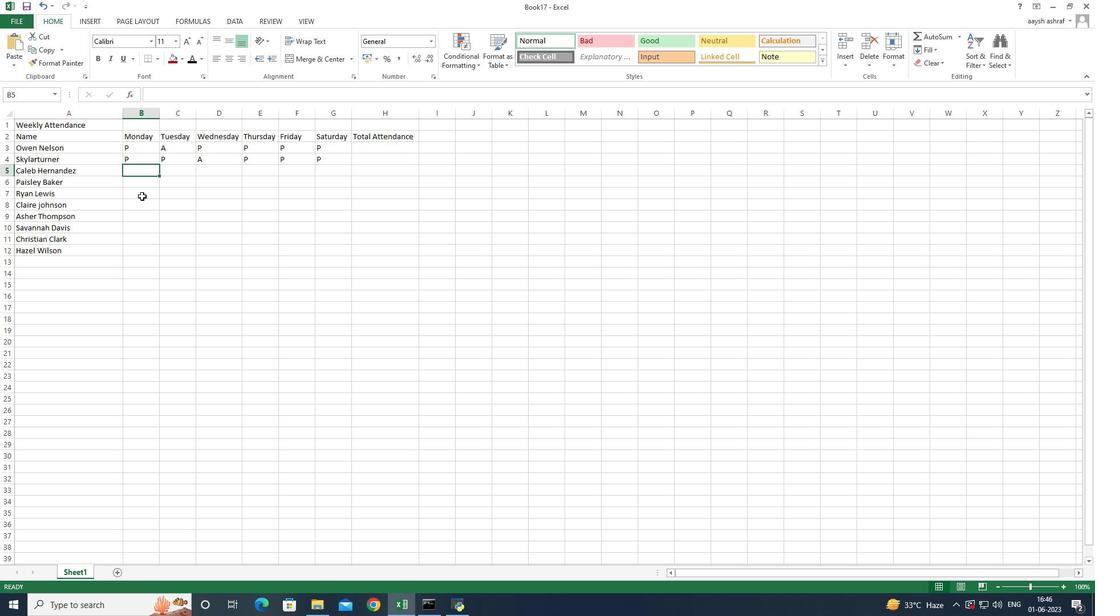 
Action: Mouse moved to (174, 173)
Screenshot: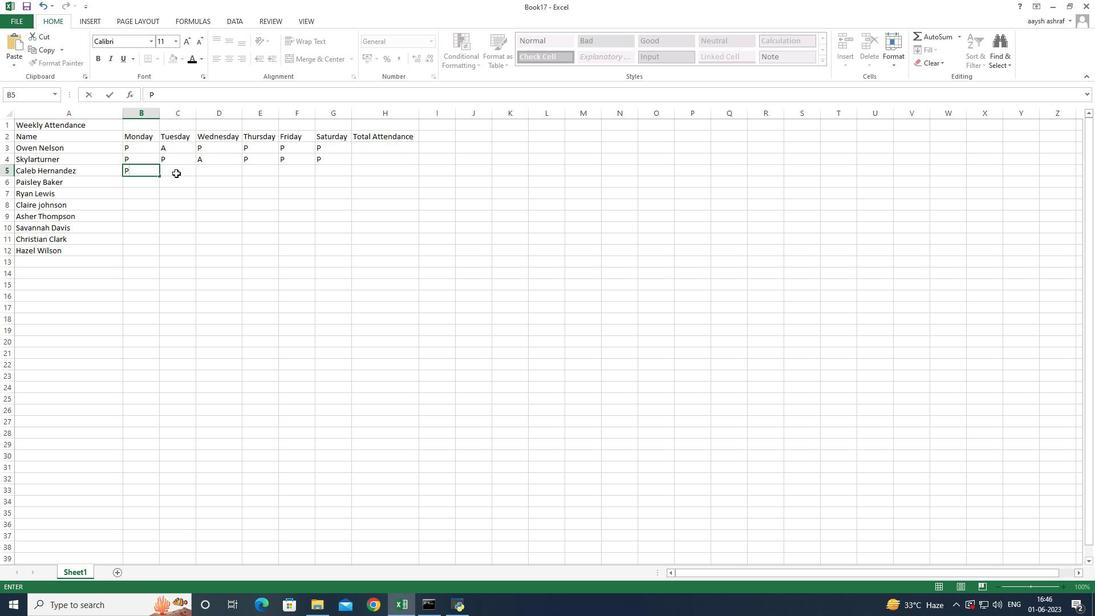 
Action: Mouse pressed left at (174, 173)
Screenshot: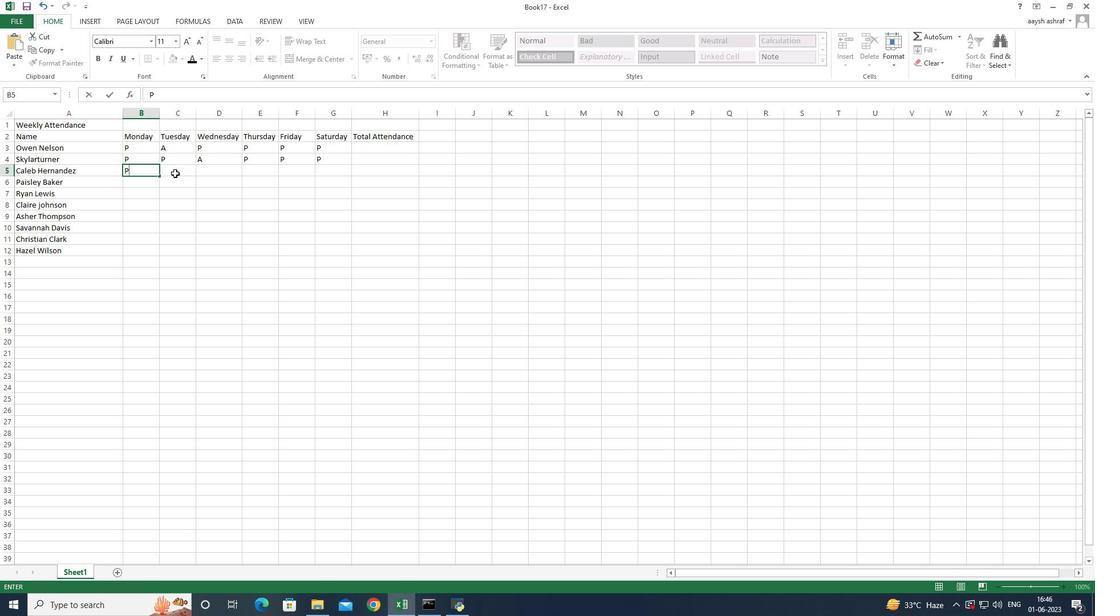 
Action: Key pressed P
Screenshot: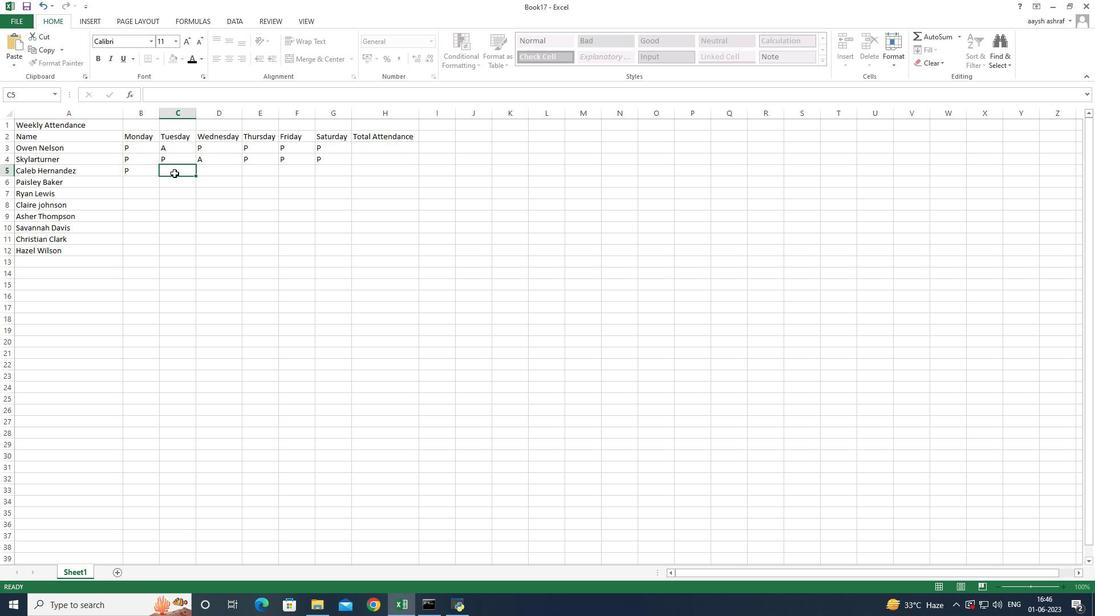 
Action: Mouse moved to (207, 168)
Screenshot: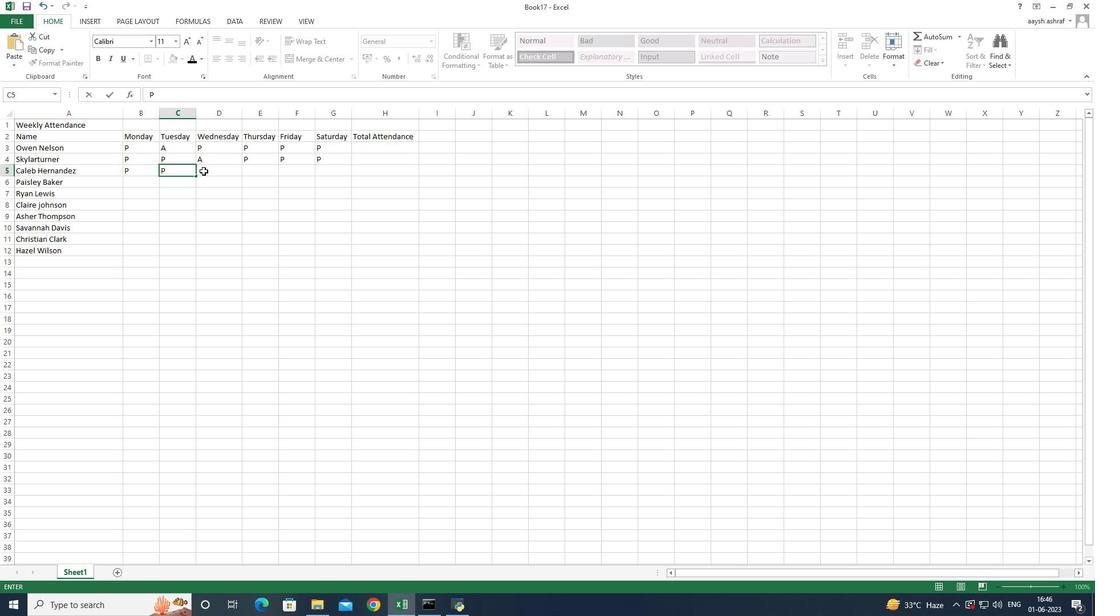
Action: Mouse pressed left at (207, 168)
Screenshot: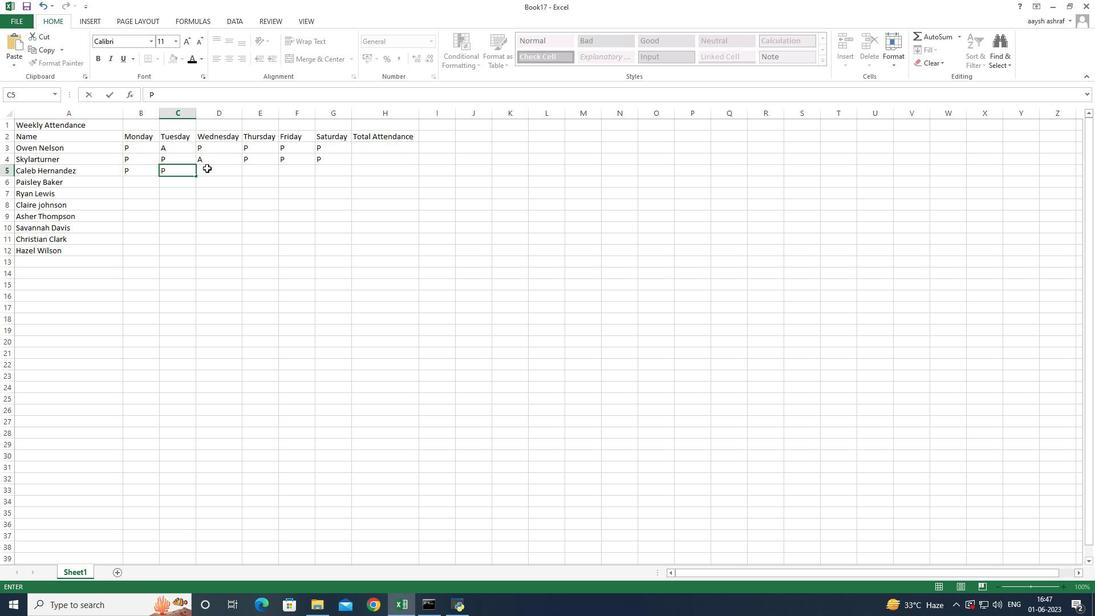
Action: Key pressed P
Screenshot: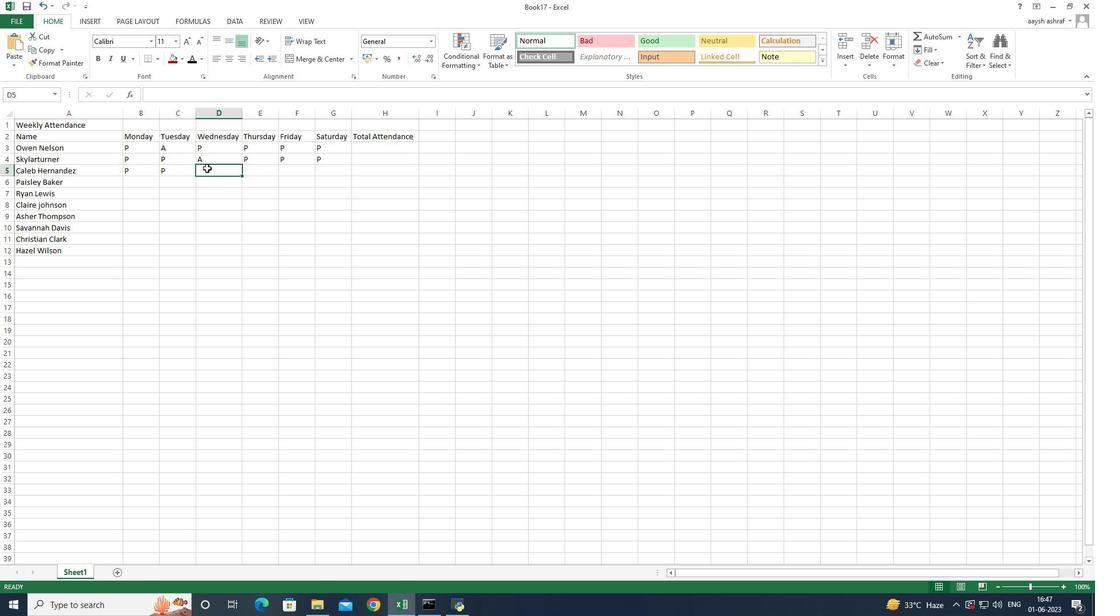 
Action: Mouse moved to (261, 168)
Screenshot: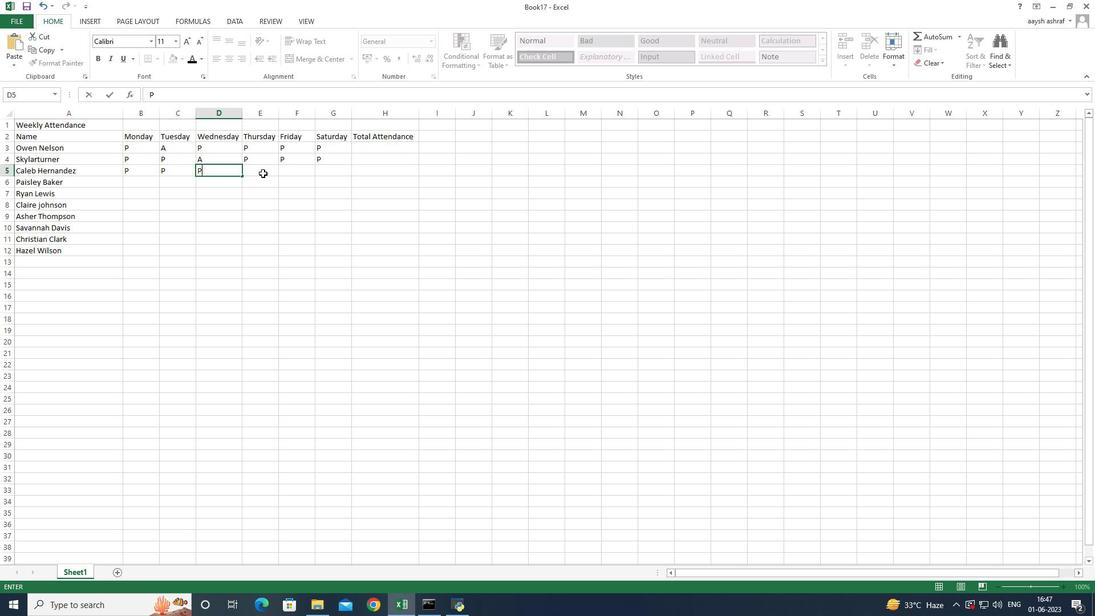 
Action: Mouse pressed left at (261, 168)
Screenshot: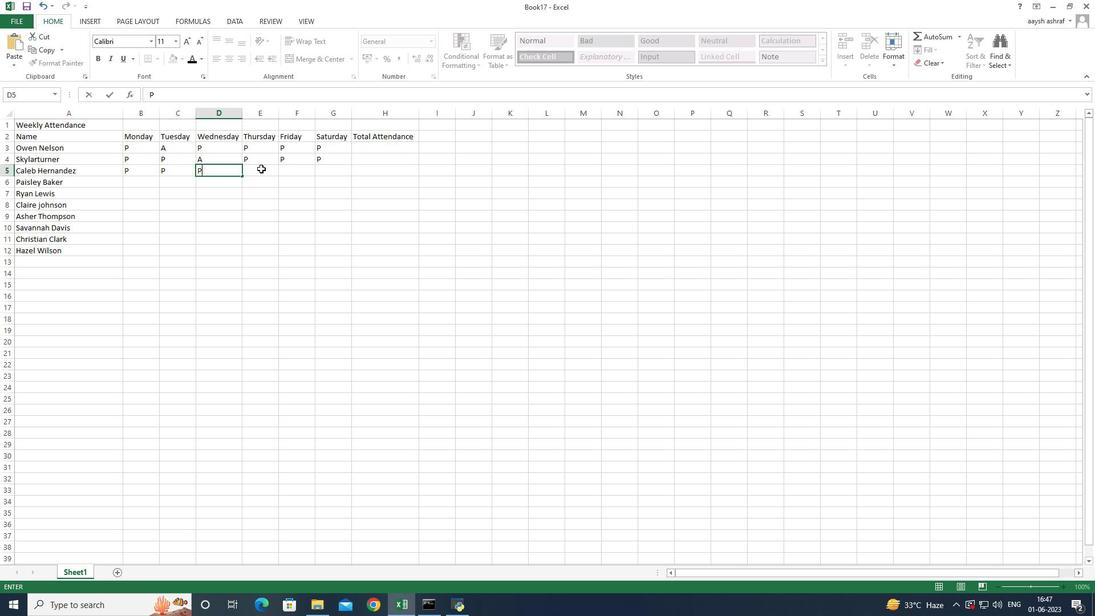 
Action: Mouse moved to (297, 167)
Screenshot: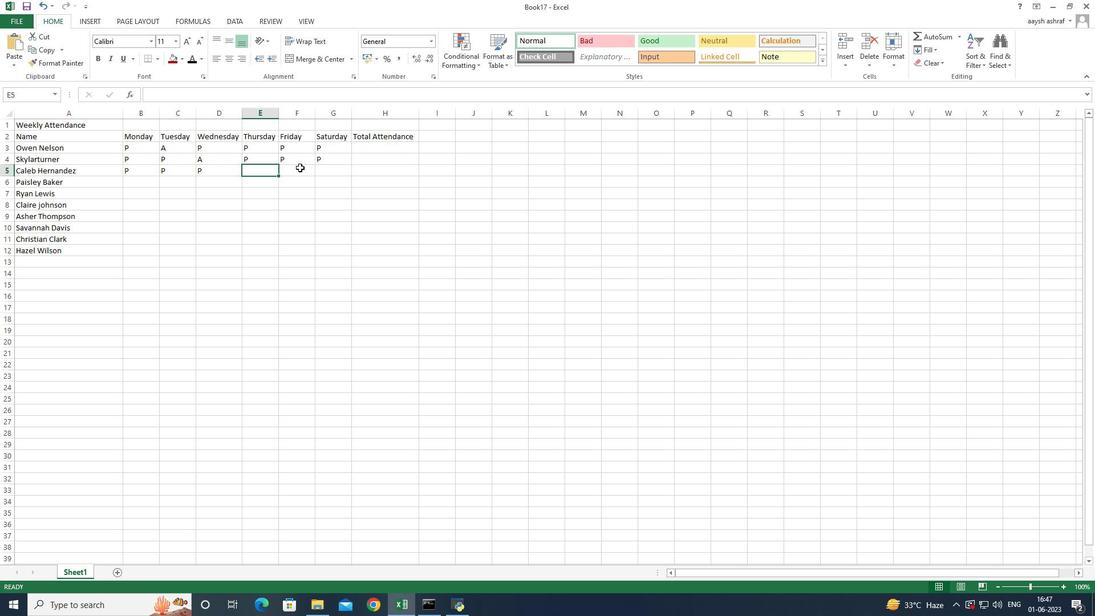 
Action: Mouse pressed left at (297, 167)
Screenshot: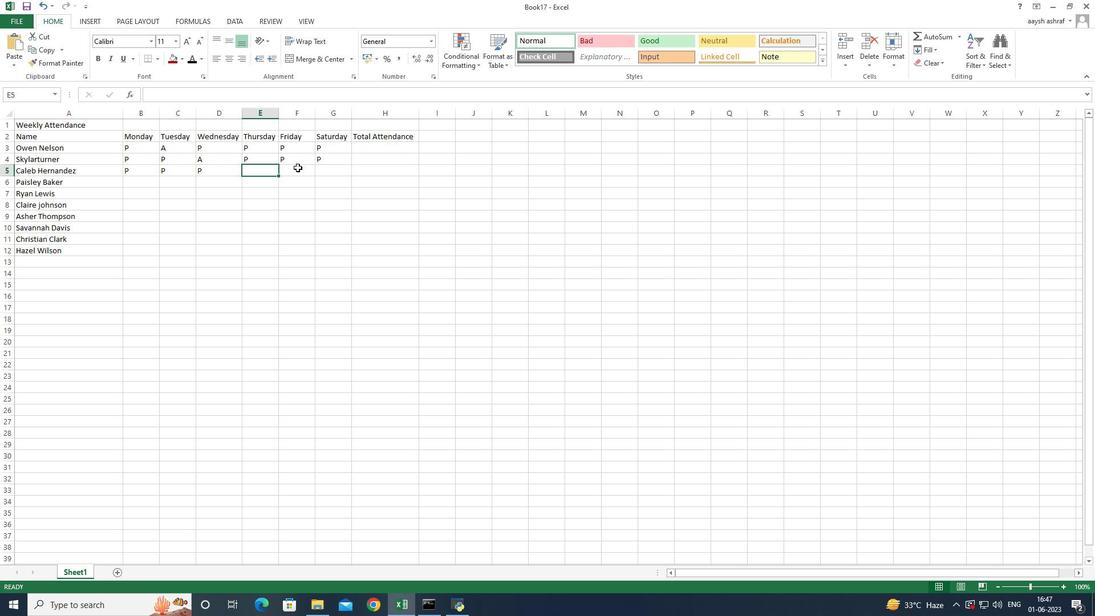 
Action: Mouse moved to (297, 167)
Screenshot: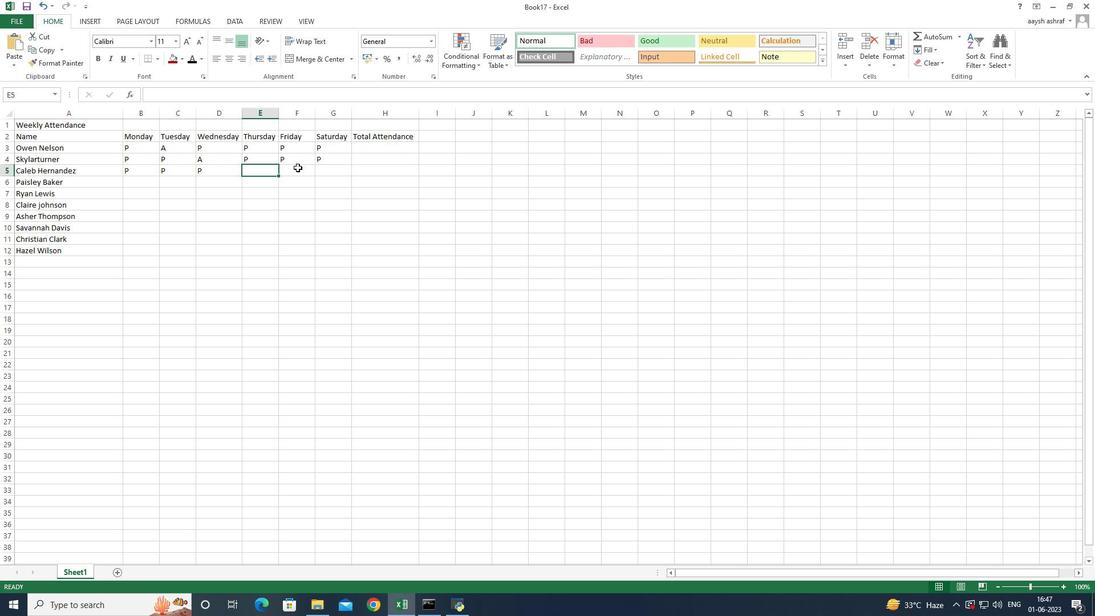 
Action: Key pressed P
Screenshot: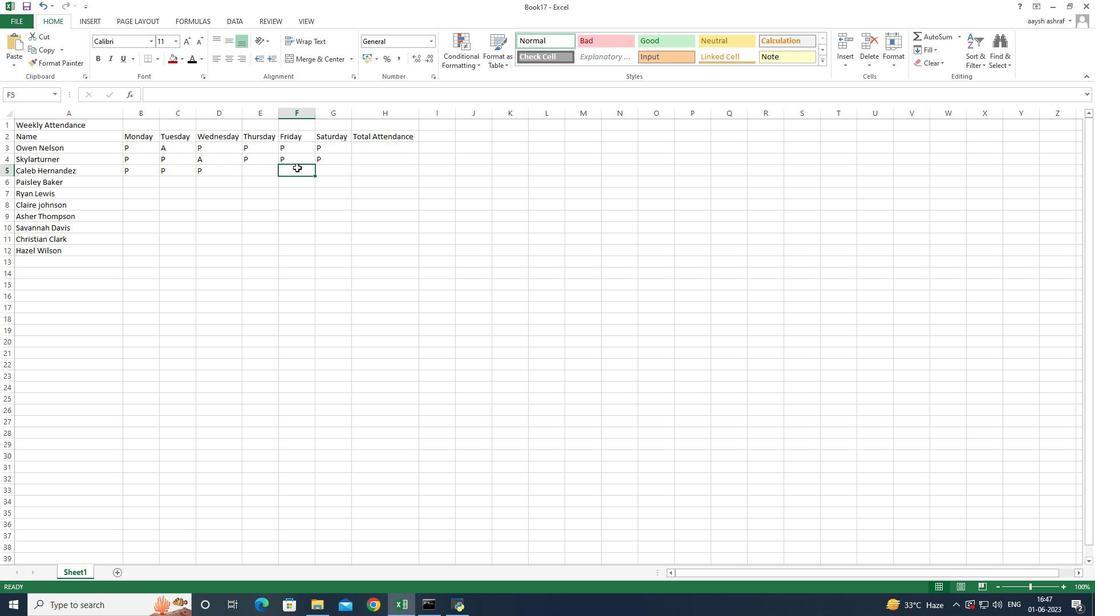 
Action: Mouse moved to (323, 168)
Screenshot: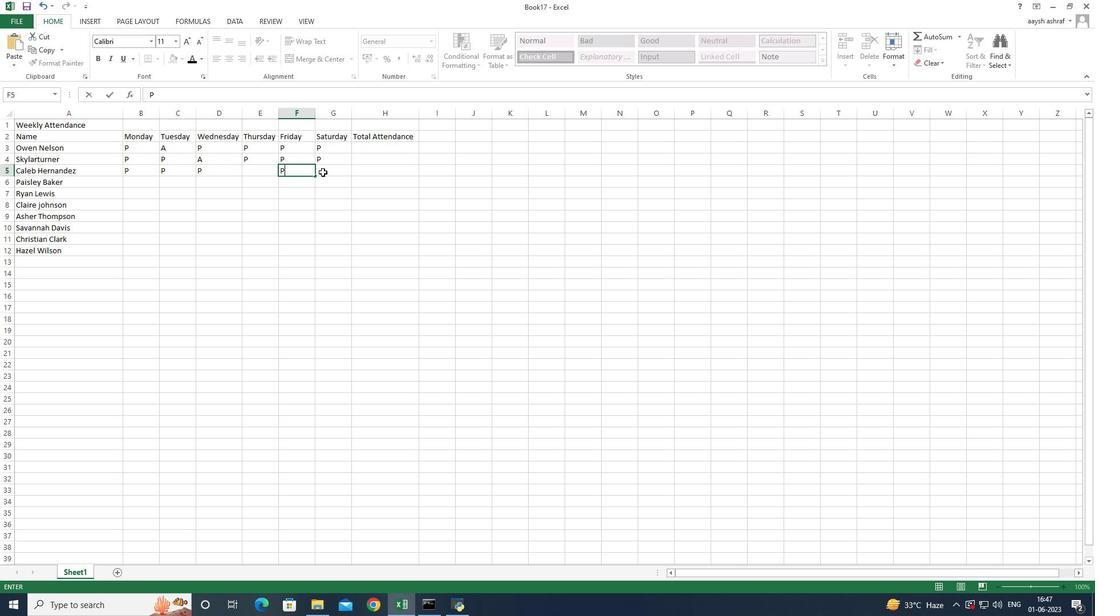 
Action: Mouse pressed left at (323, 168)
Screenshot: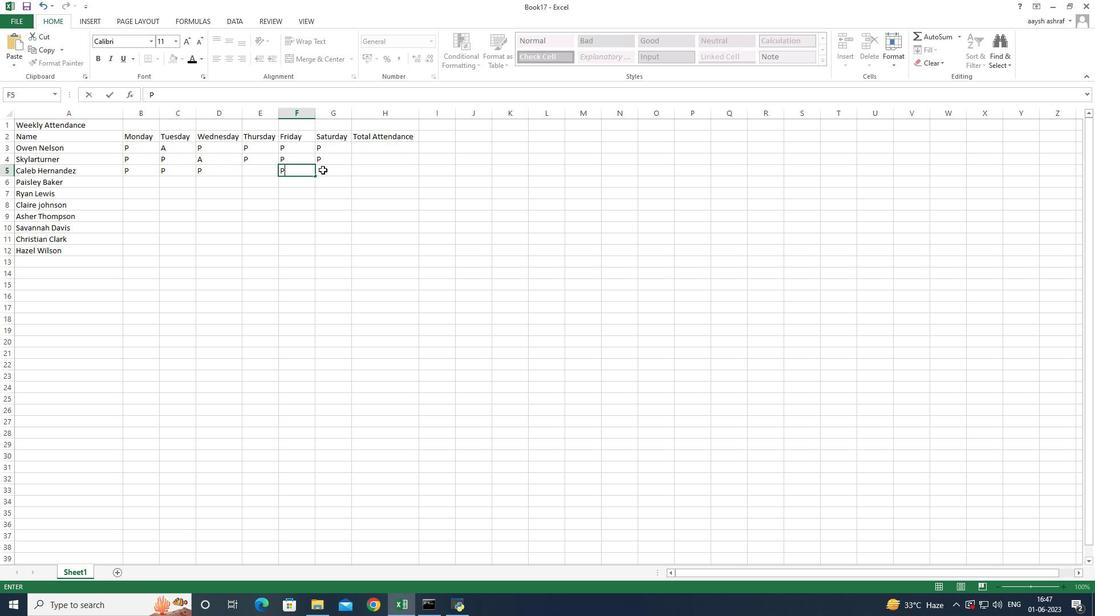 
Action: Key pressed P
Screenshot: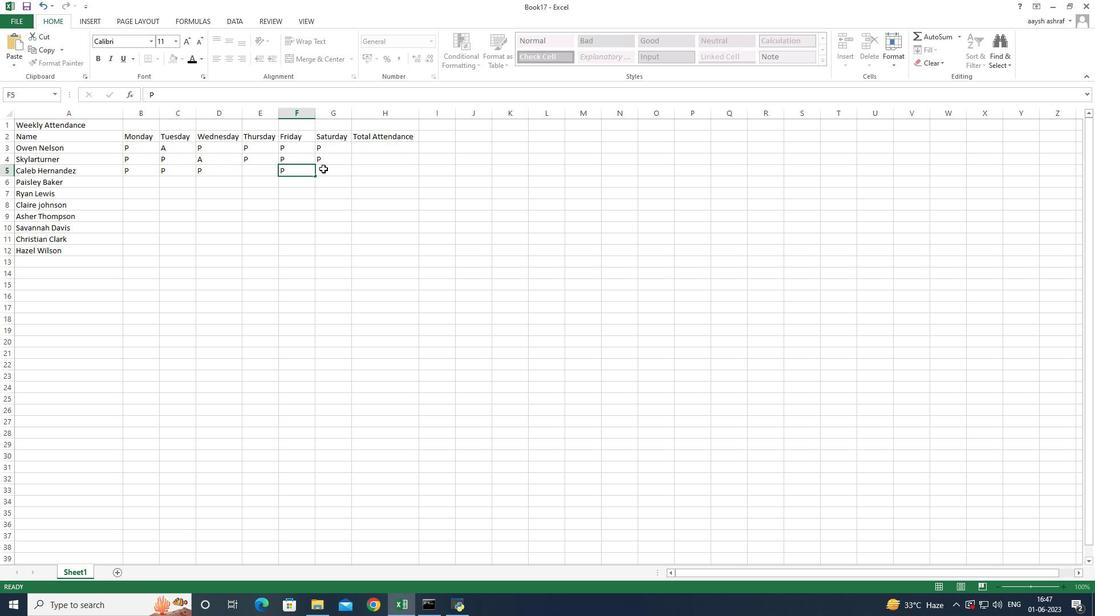 
Action: Mouse moved to (263, 170)
Screenshot: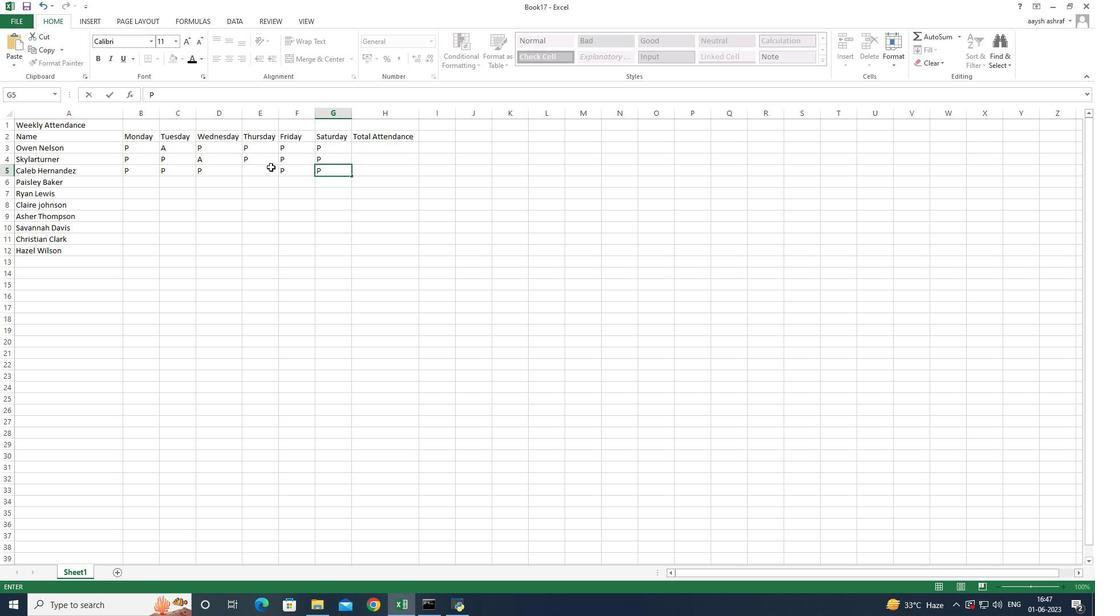 
Action: Mouse pressed left at (263, 170)
Screenshot: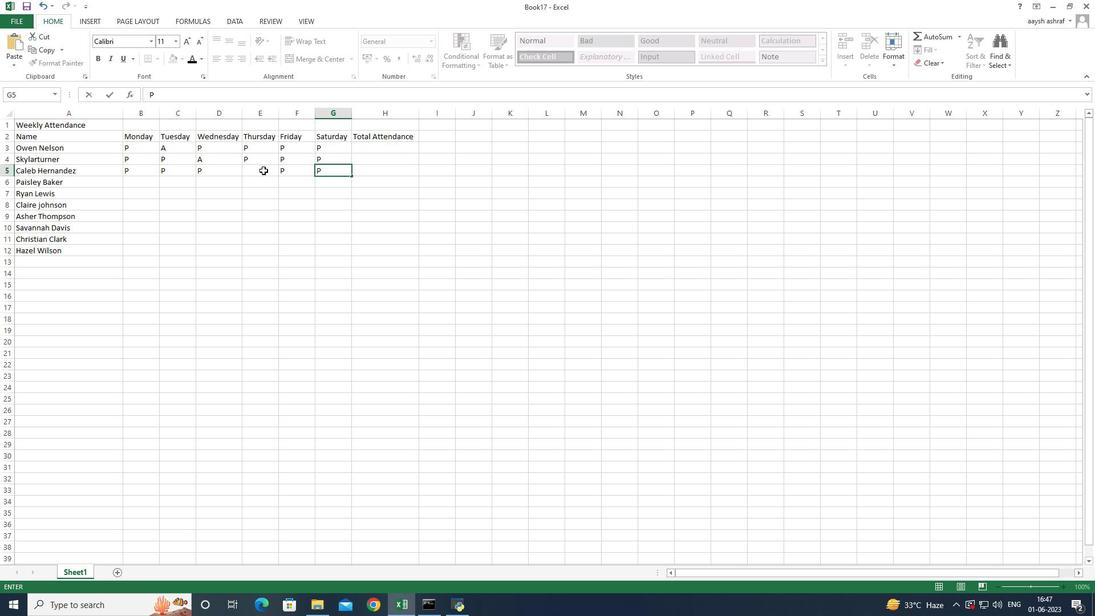
Action: Mouse moved to (263, 171)
Screenshot: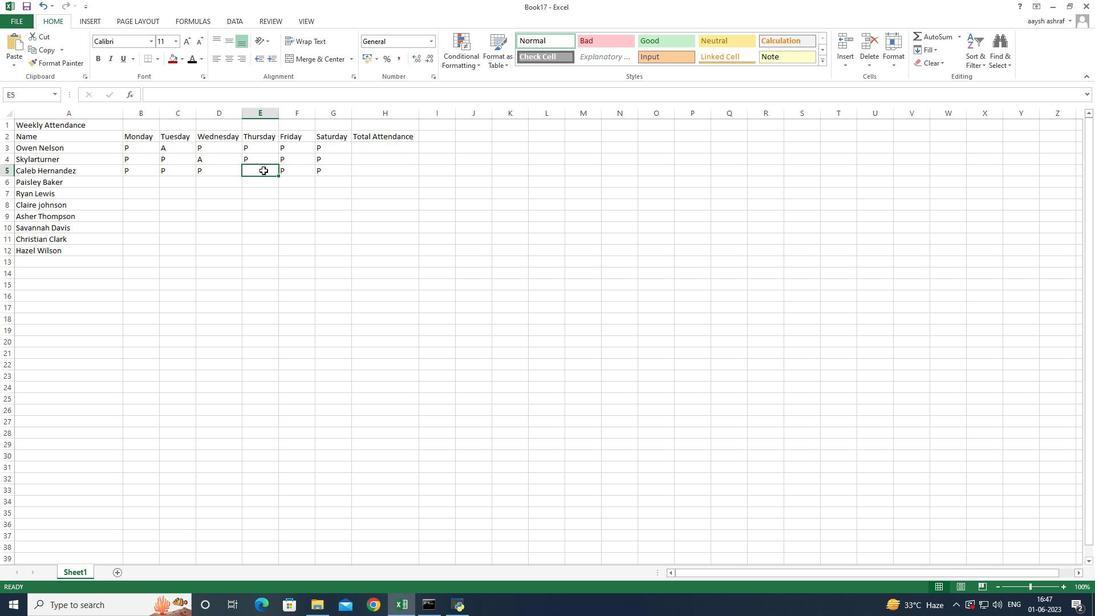 
Action: Key pressed A
Screenshot: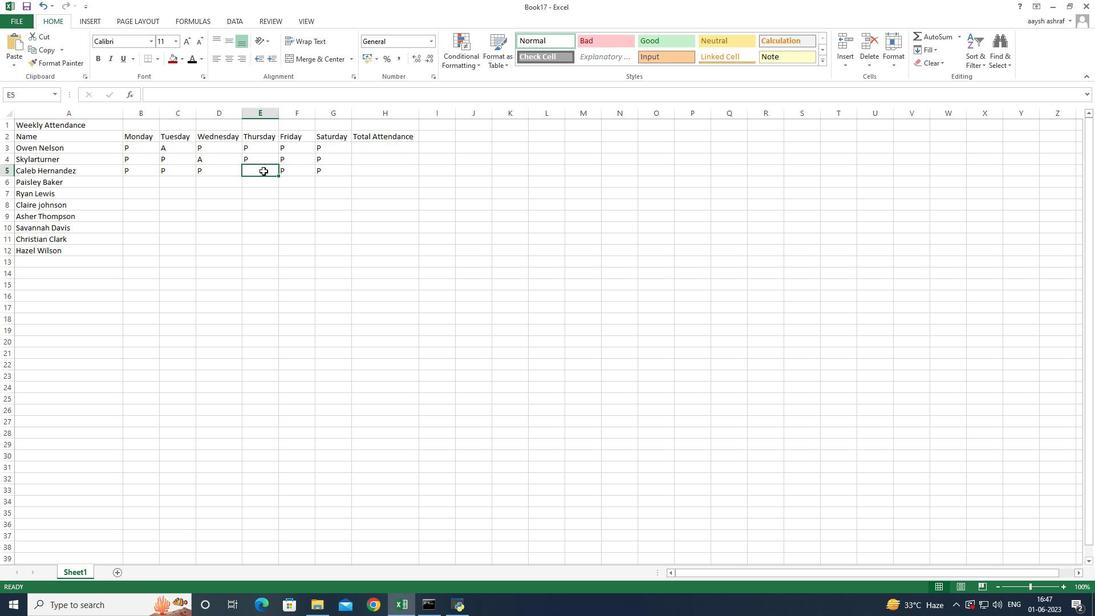 
Action: Mouse moved to (139, 181)
Screenshot: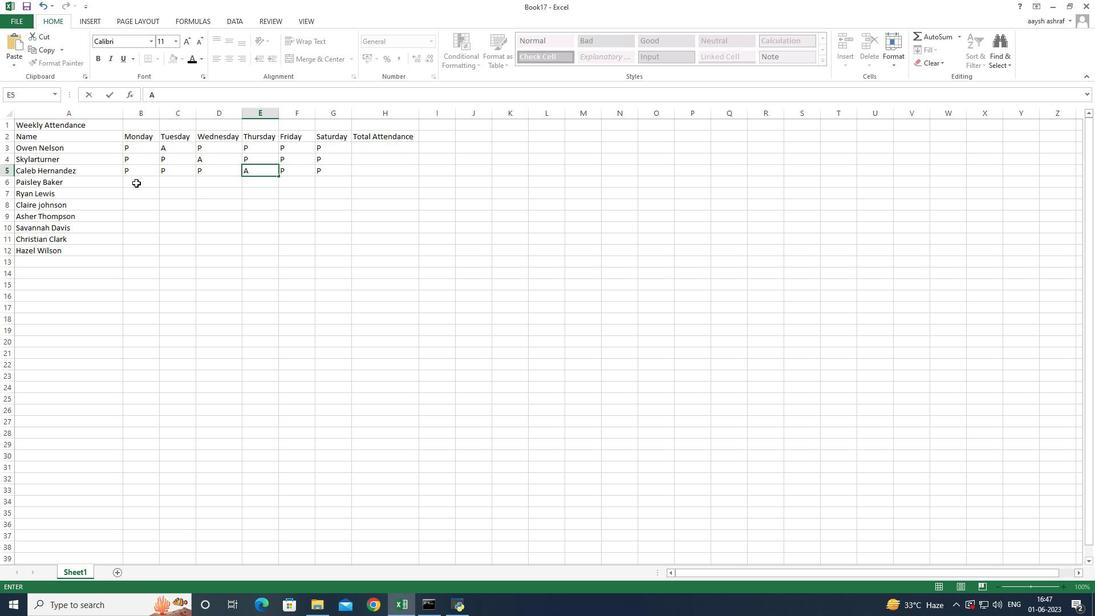 
Action: Mouse pressed left at (139, 181)
Screenshot: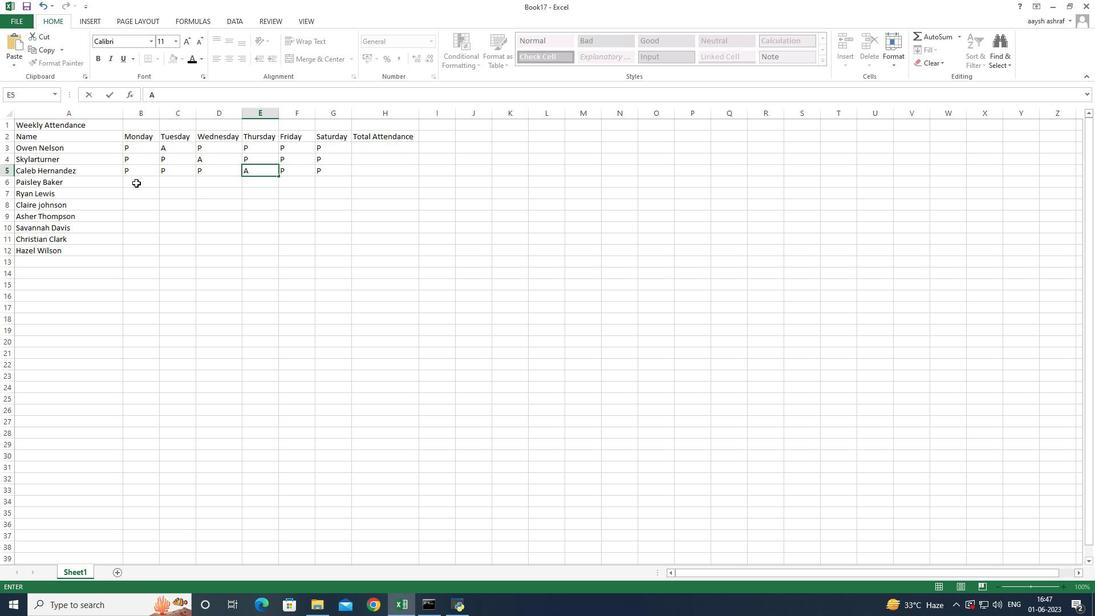 
Action: Mouse moved to (139, 180)
Screenshot: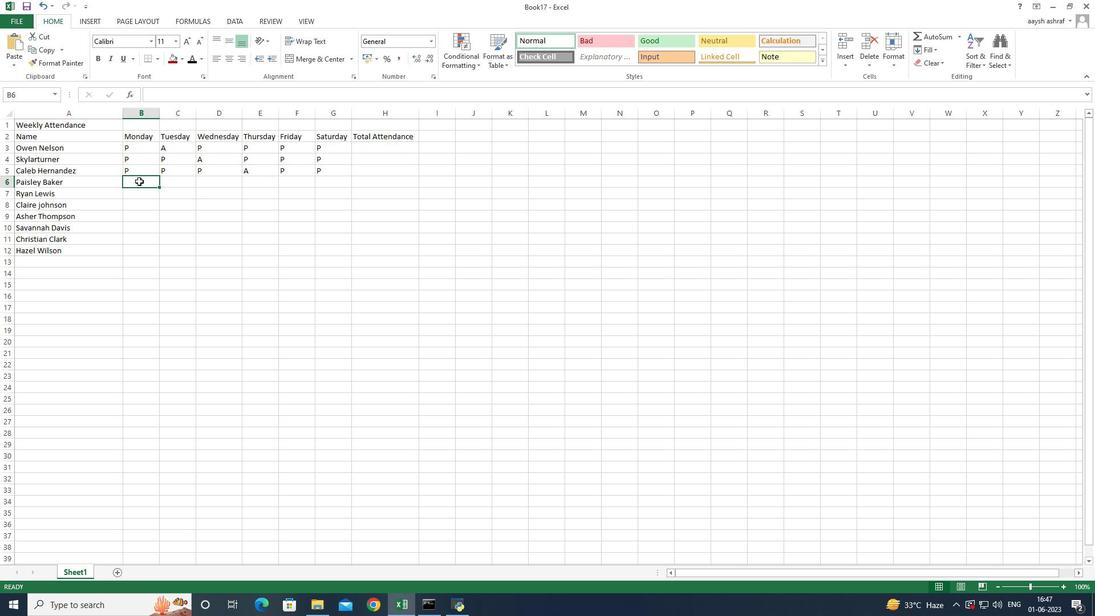 
Action: Key pressed P
Screenshot: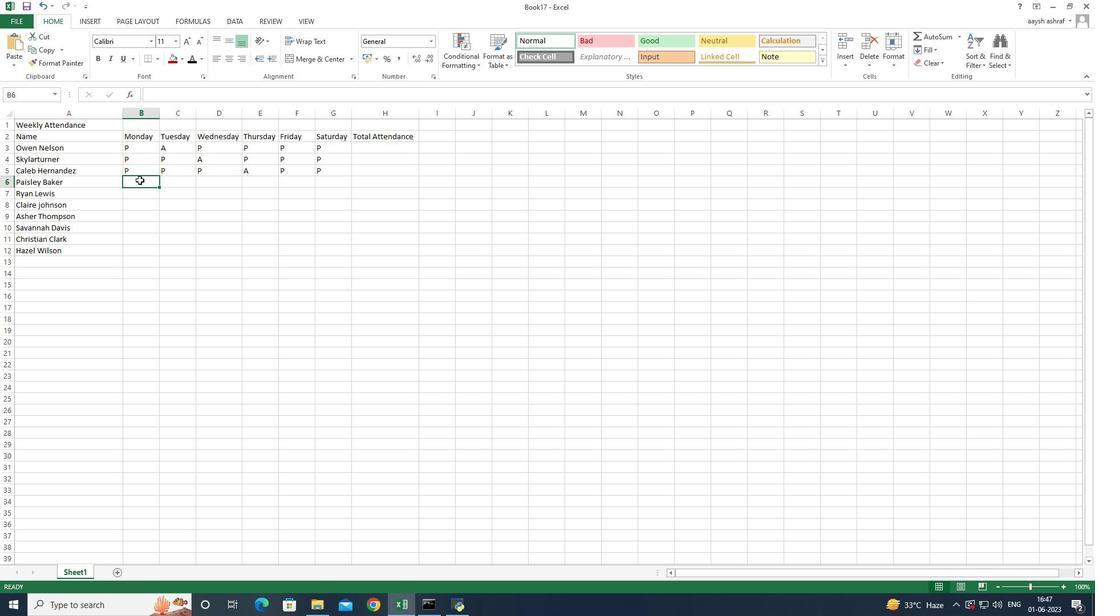 
Action: Mouse moved to (174, 183)
Screenshot: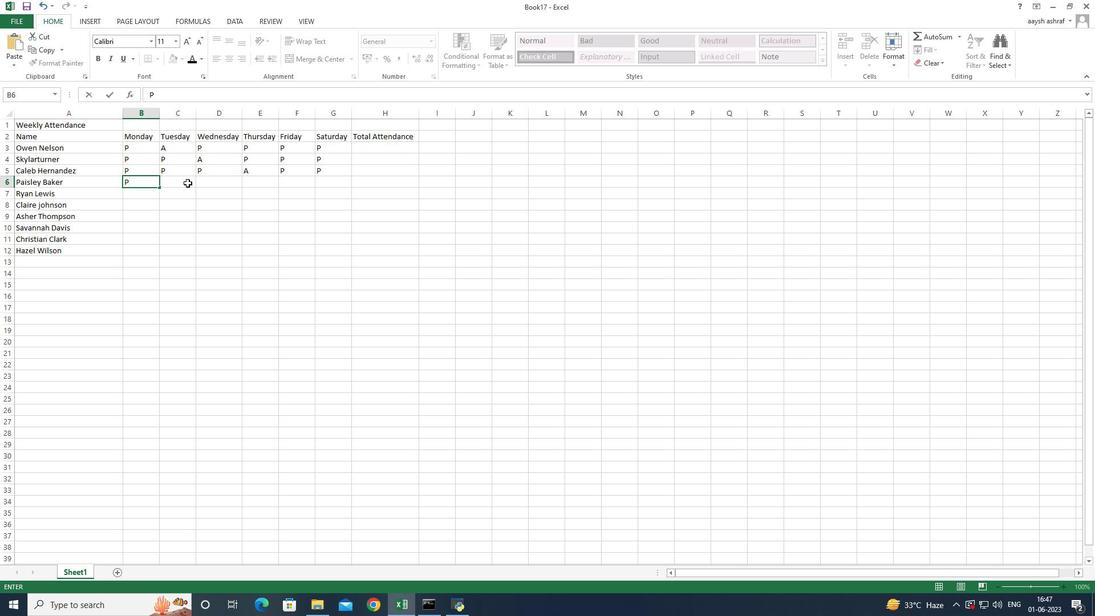
Action: Mouse pressed left at (174, 183)
Screenshot: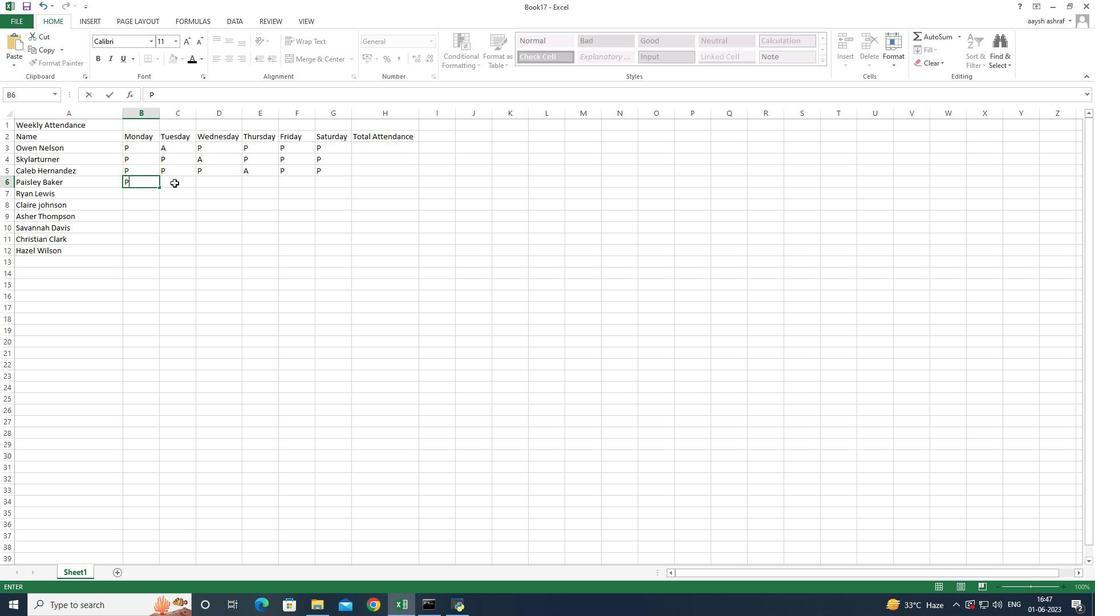 
Action: Mouse moved to (183, 185)
Screenshot: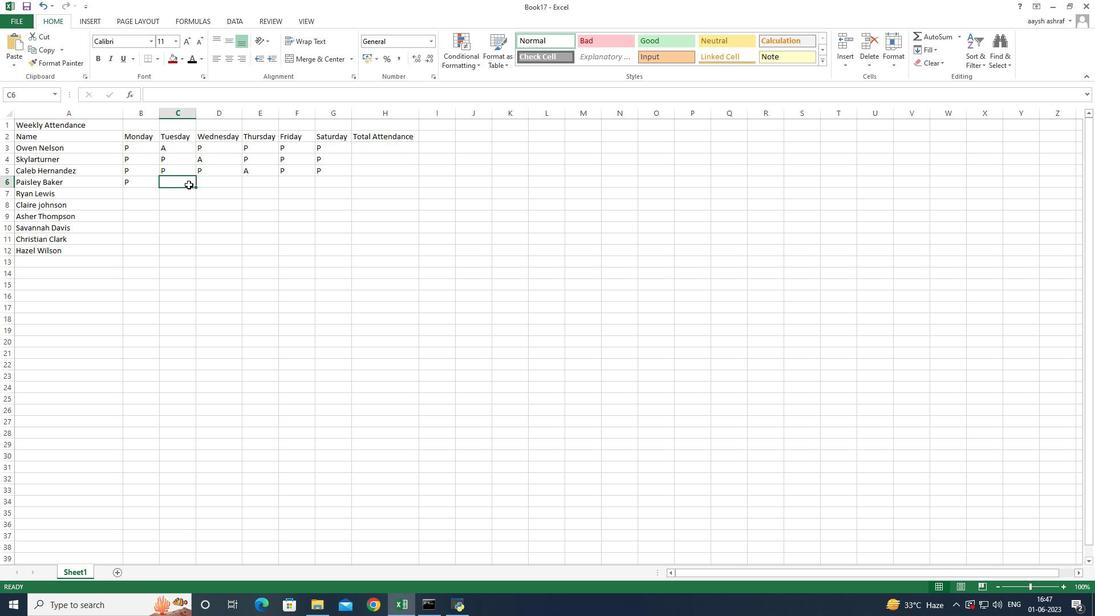 
Action: Key pressed P
Screenshot: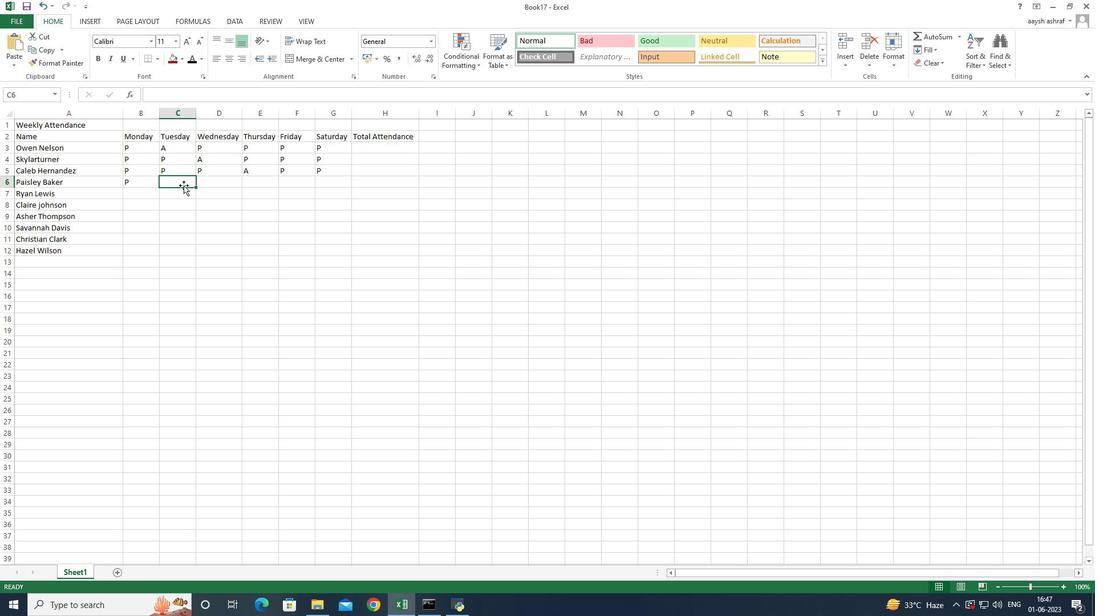 
Action: Mouse moved to (256, 179)
Screenshot: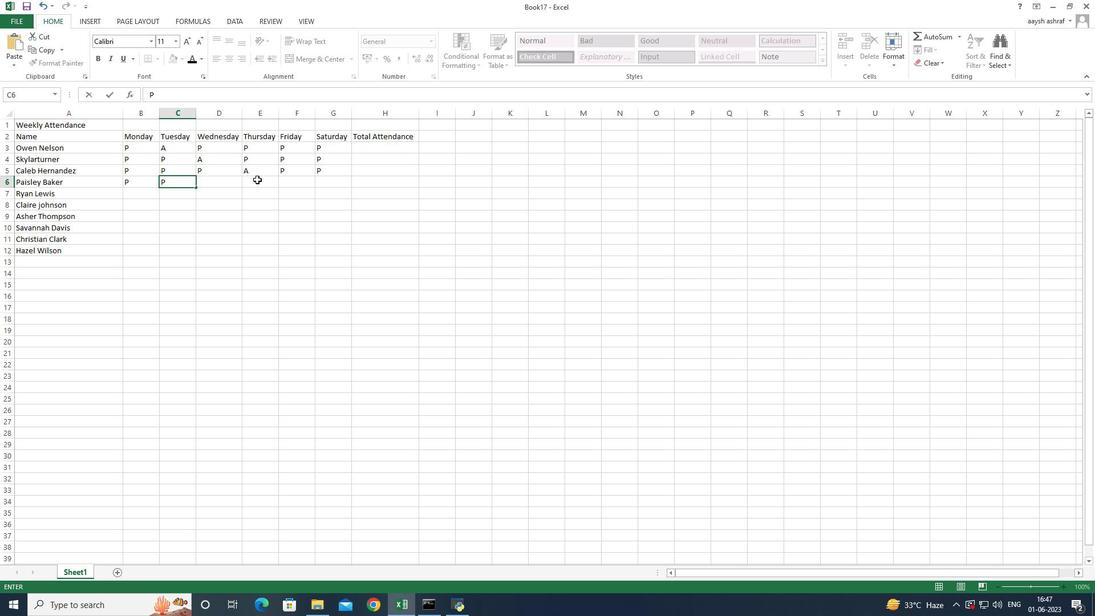 
Action: Mouse pressed left at (256, 179)
Screenshot: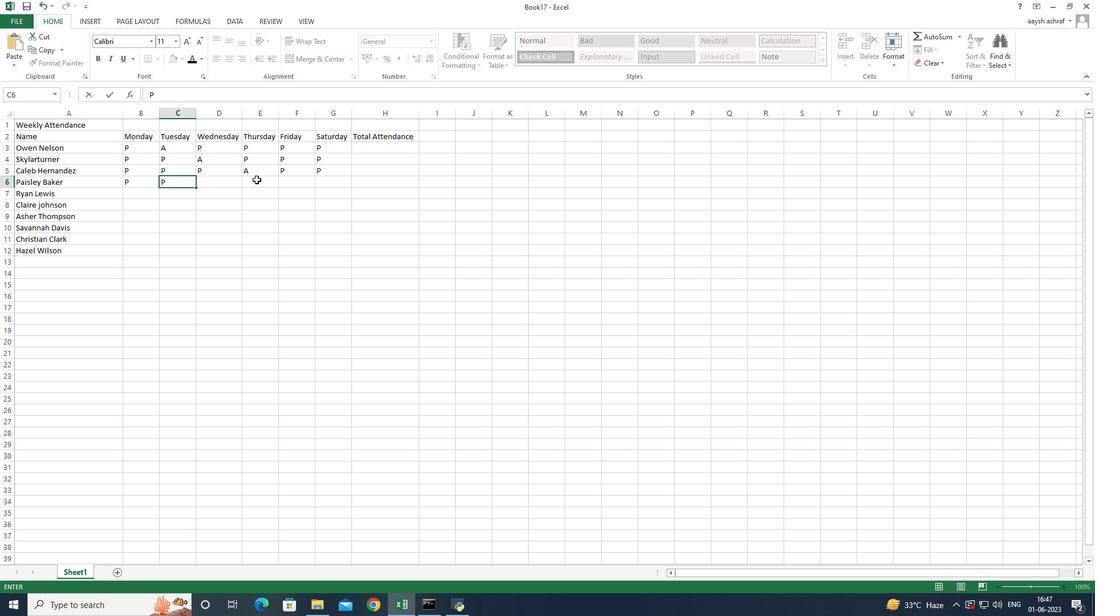 
Action: Mouse moved to (256, 180)
Screenshot: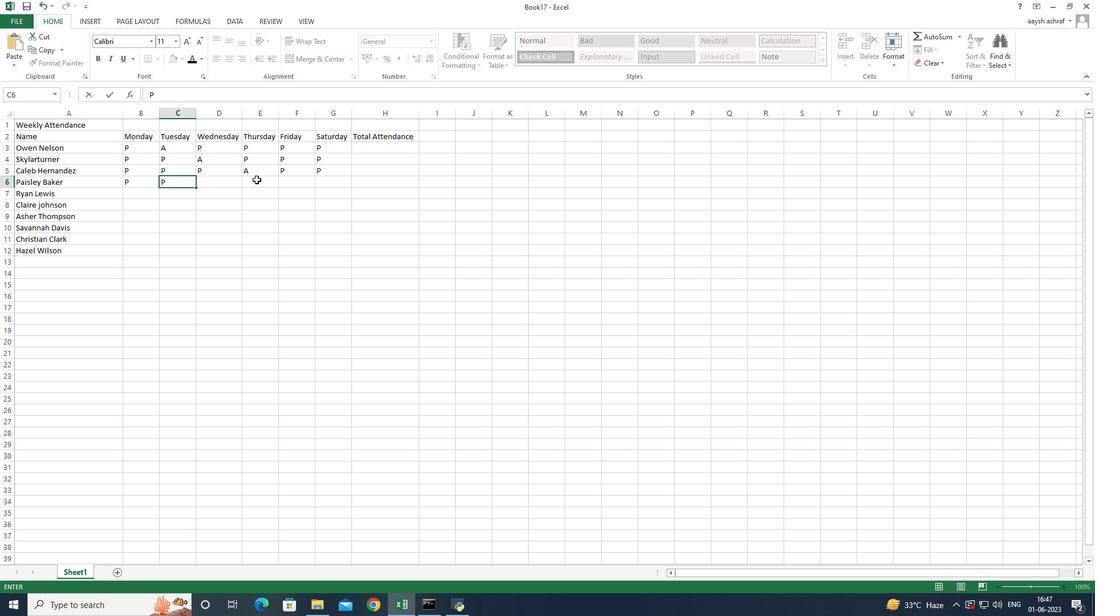 
Action: Key pressed P
Screenshot: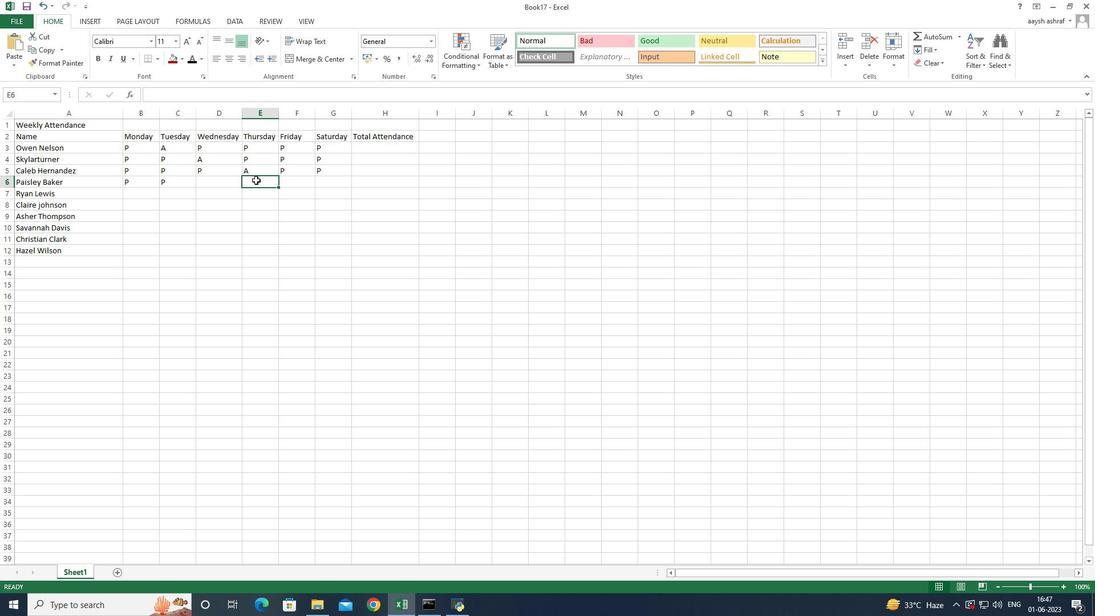 
Action: Mouse moved to (289, 181)
Screenshot: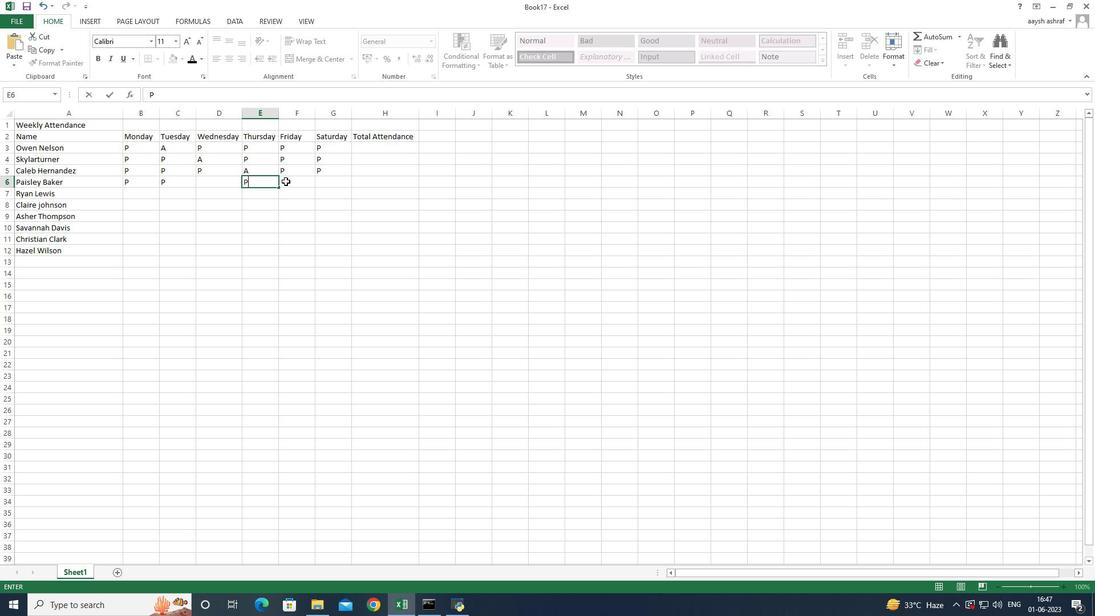 
Action: Mouse pressed left at (289, 181)
Screenshot: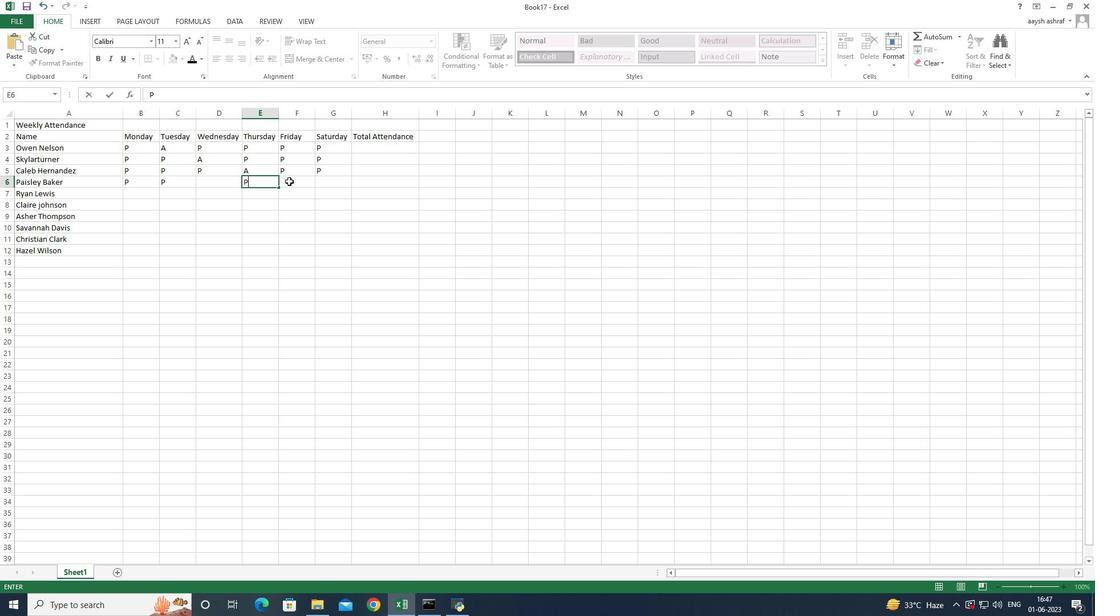 
Action: Mouse moved to (311, 188)
Screenshot: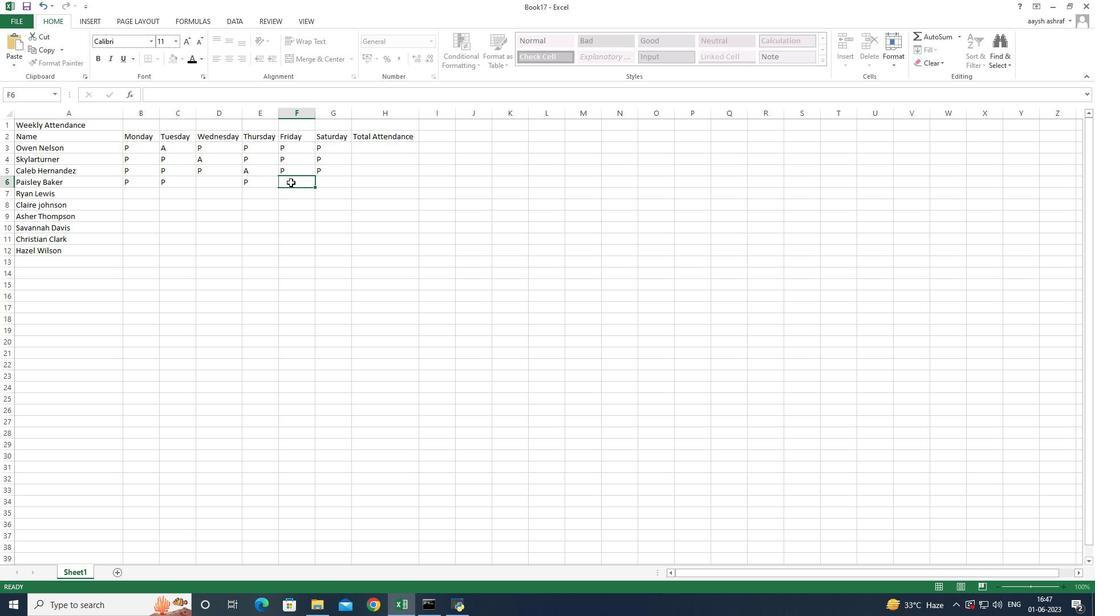 
Action: Key pressed P
Screenshot: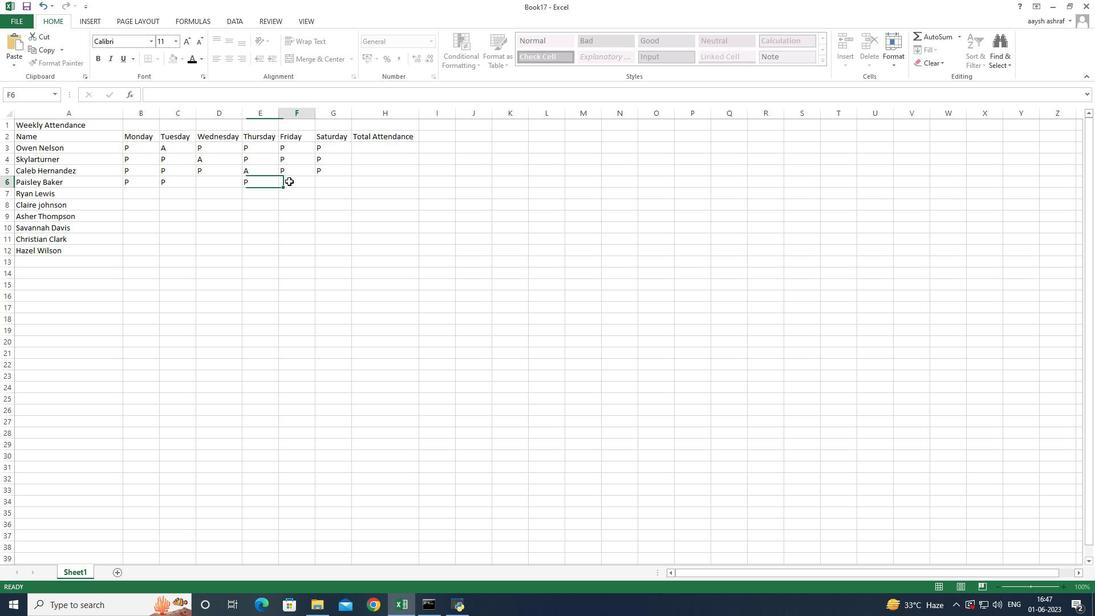 
Action: Mouse moved to (328, 188)
Screenshot: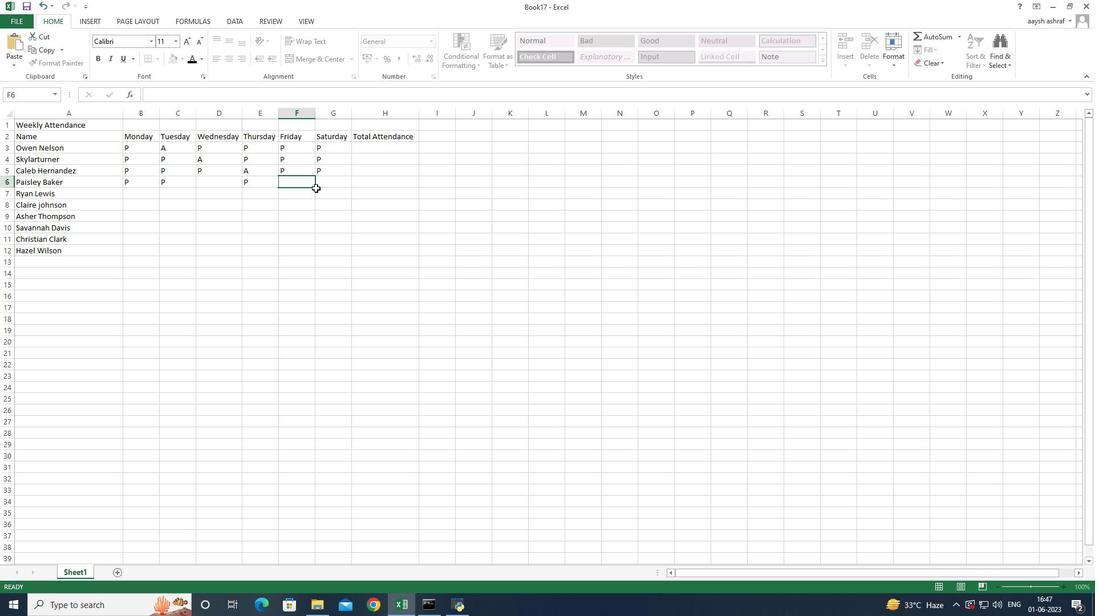 
Action: Mouse pressed left at (328, 188)
Screenshot: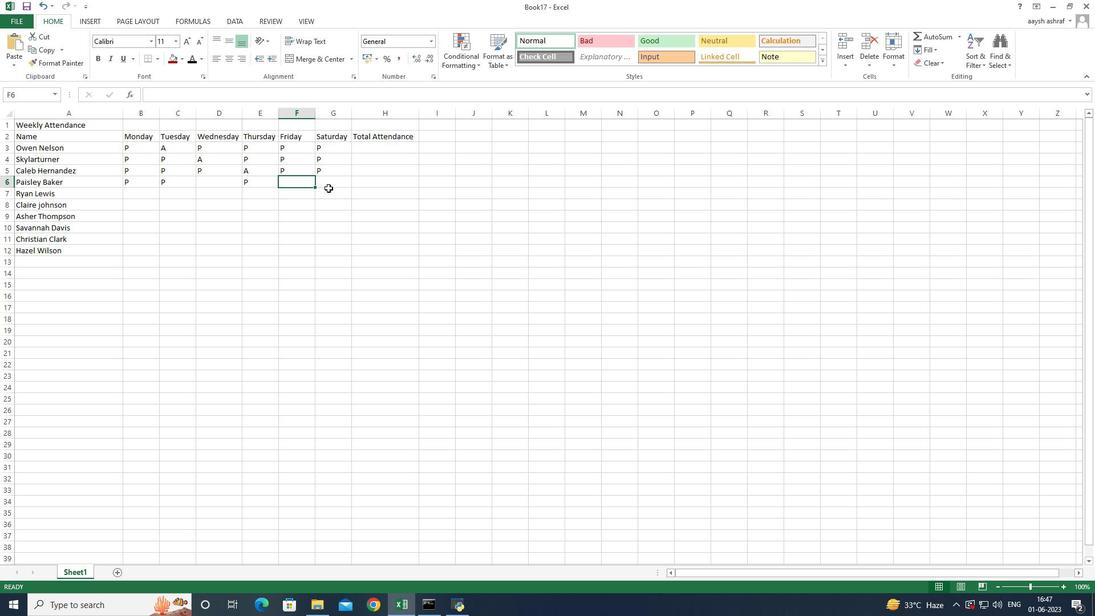 
Action: Key pressed P
Screenshot: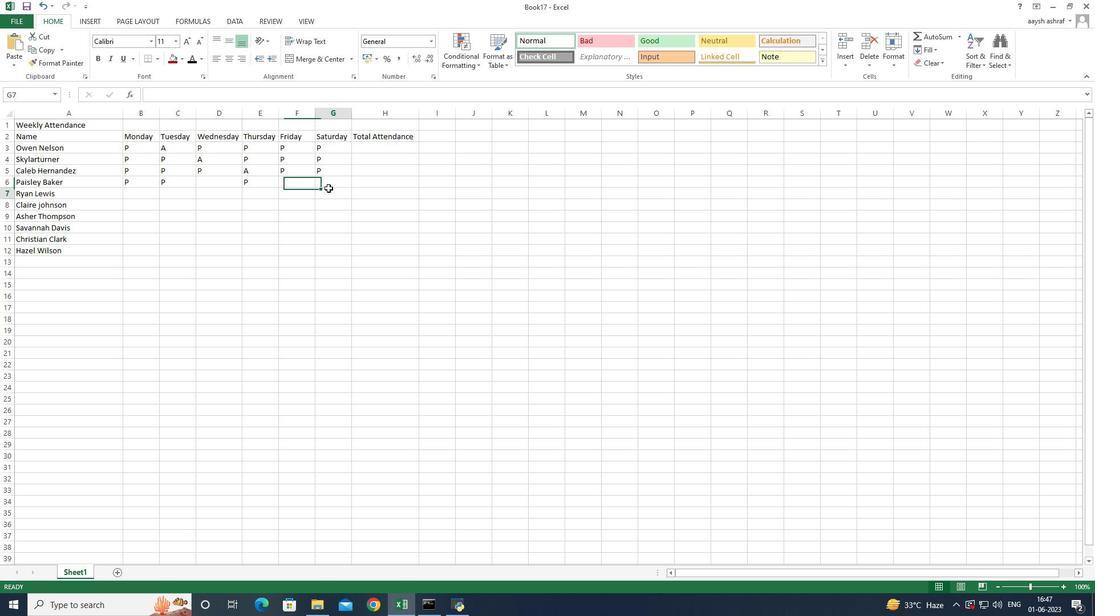 
Action: Mouse moved to (300, 184)
Screenshot: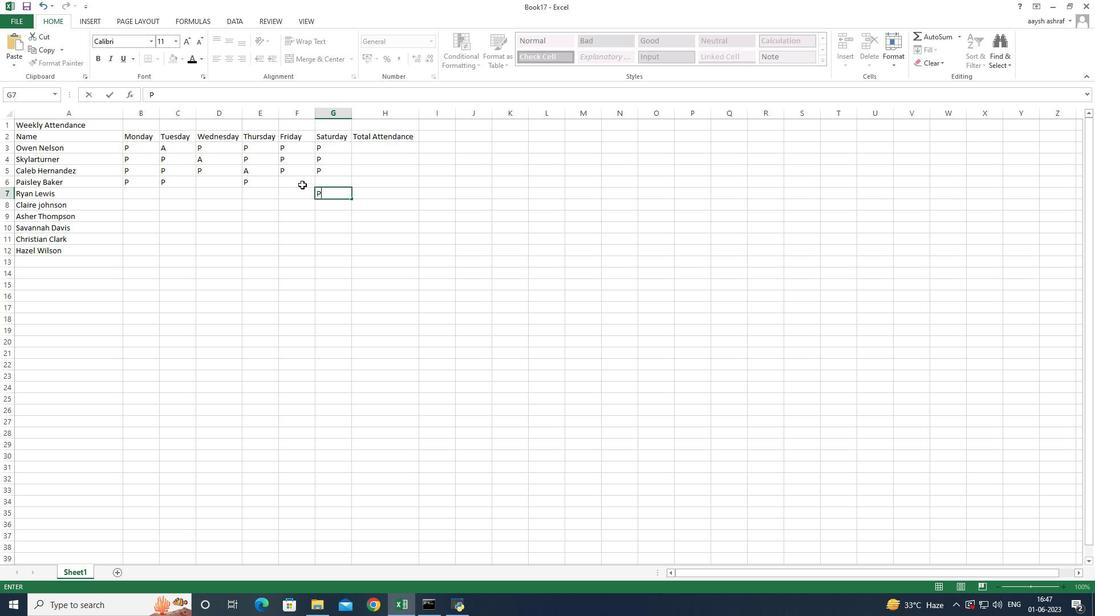 
Action: Mouse pressed left at (300, 184)
Screenshot: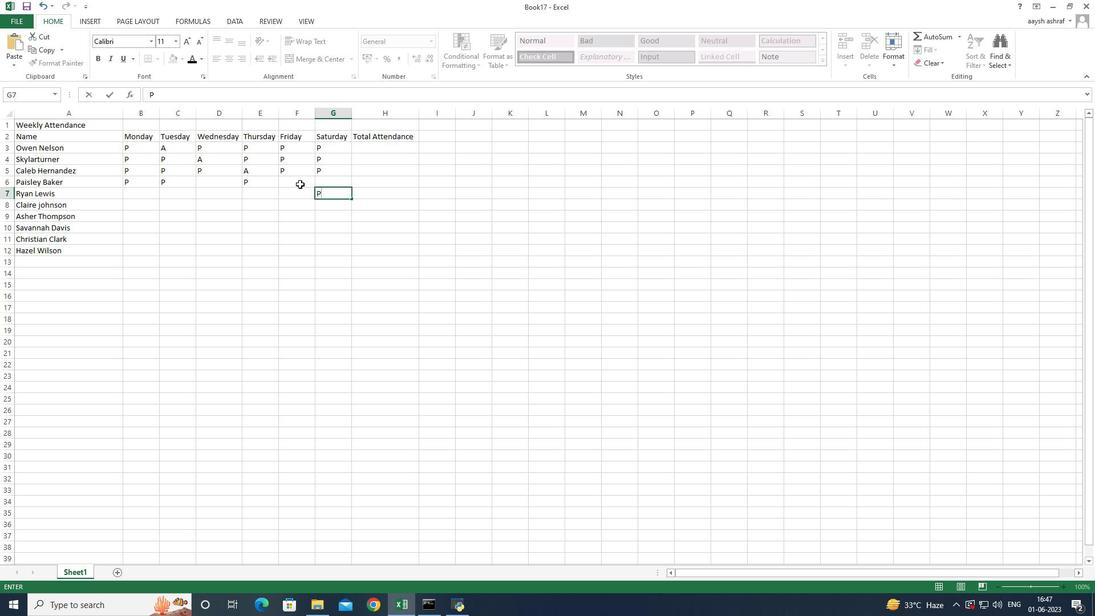 
Action: Key pressed P
Screenshot: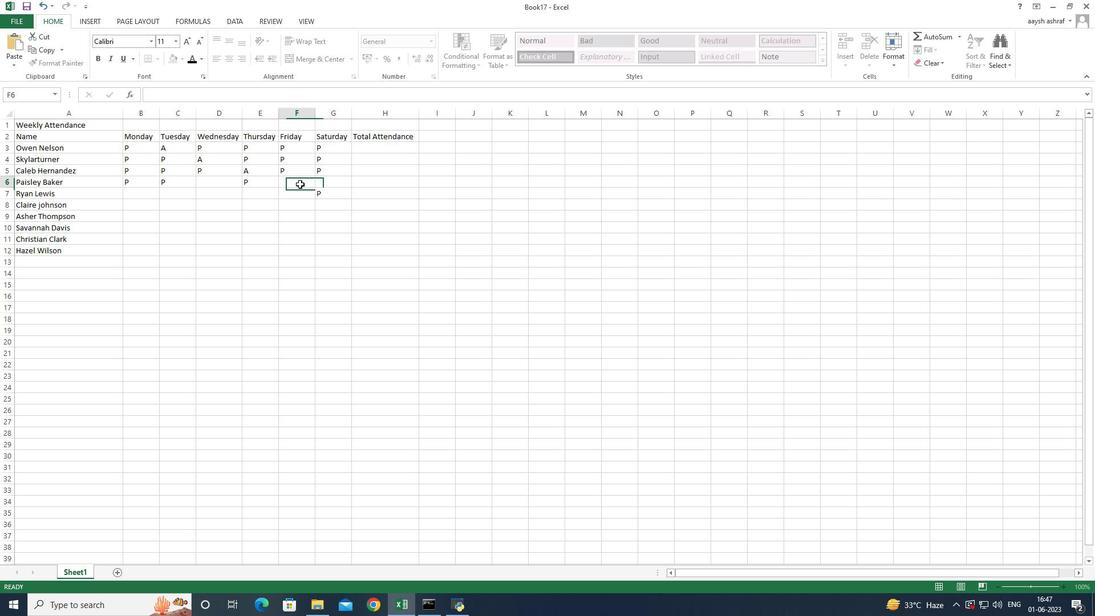 
Action: Mouse moved to (328, 182)
Screenshot: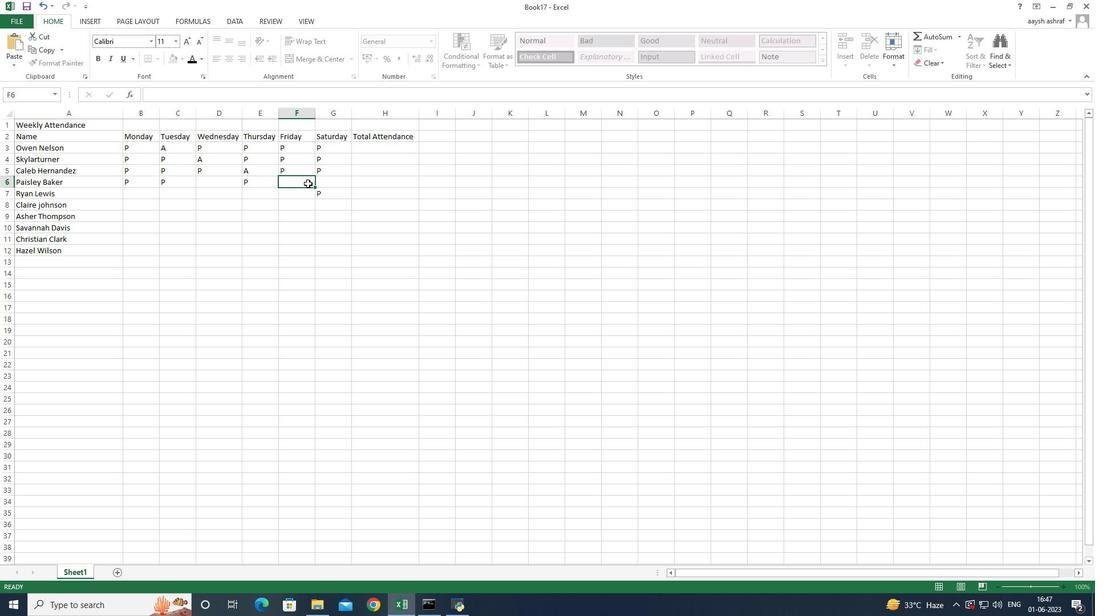 
Action: Mouse pressed left at (328, 182)
Screenshot: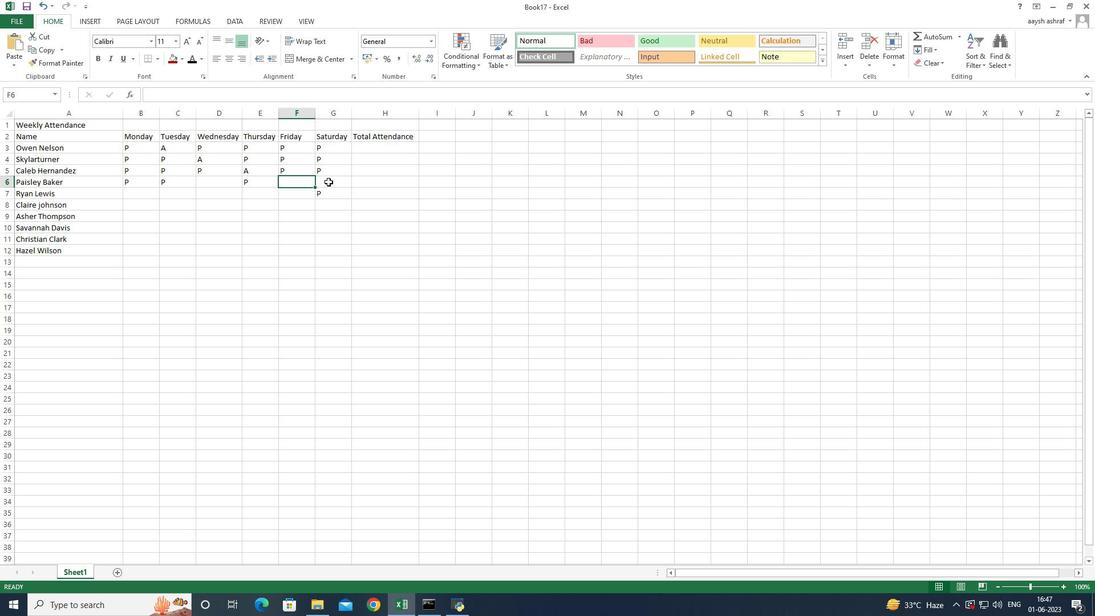 
Action: Key pressed P
Screenshot: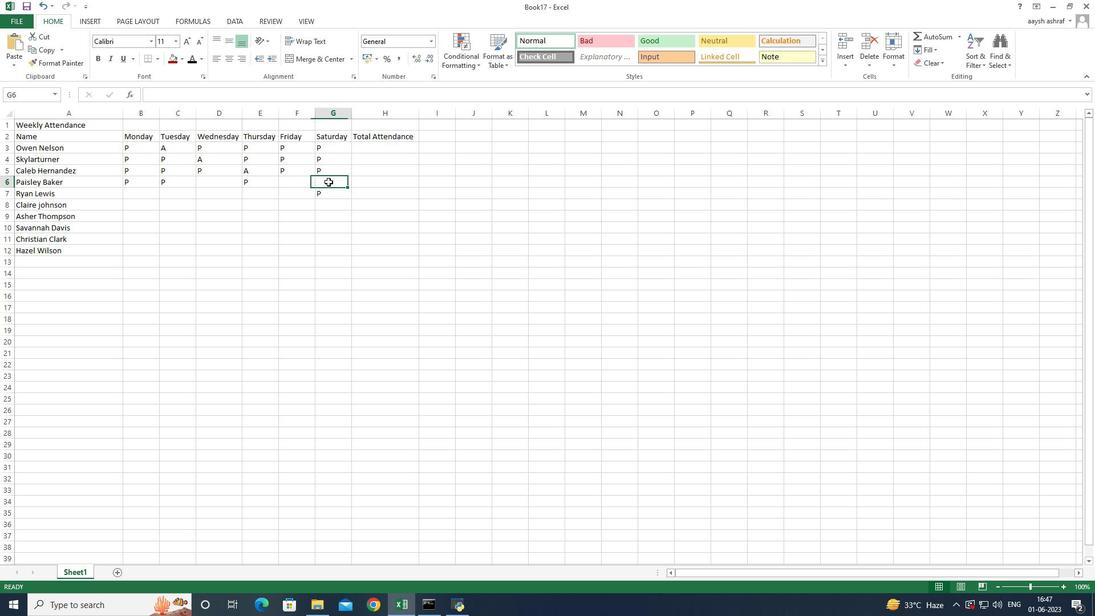 
Action: Mouse moved to (289, 184)
Screenshot: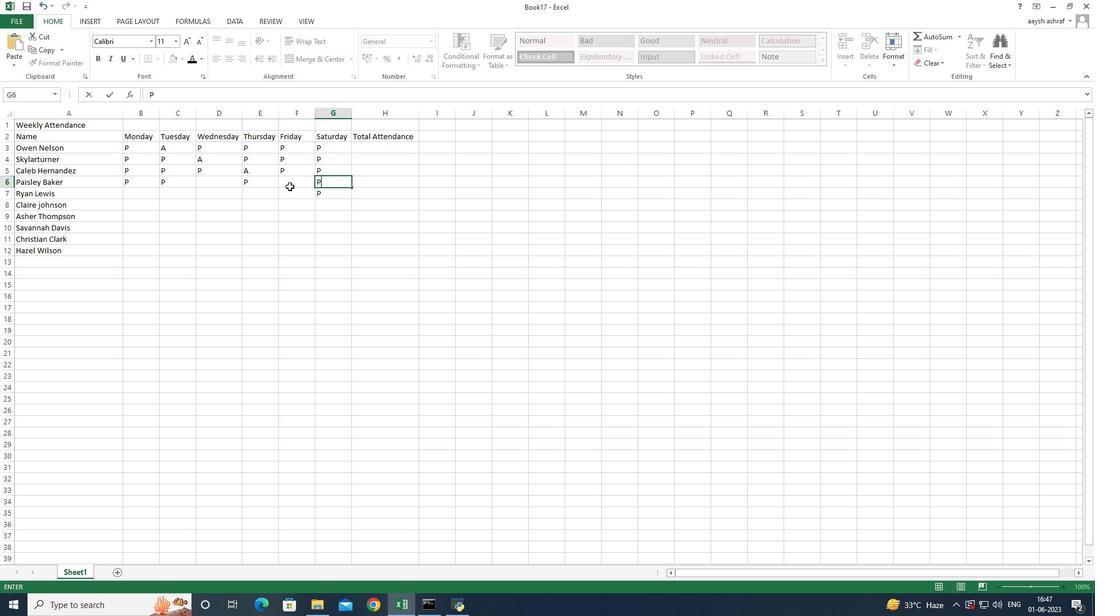 
Action: Mouse pressed left at (289, 184)
Screenshot: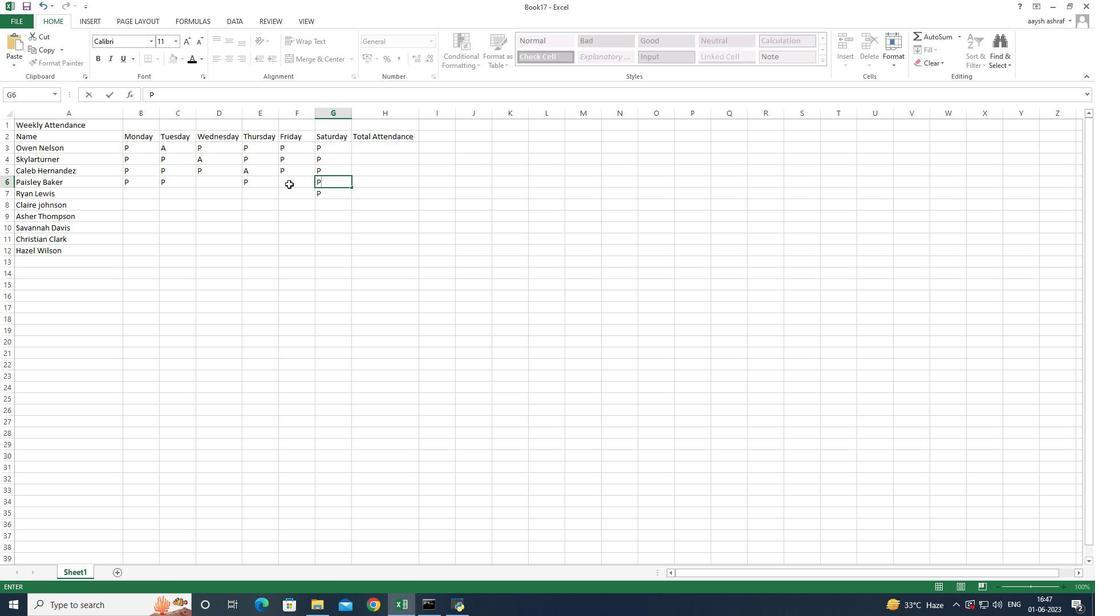 
Action: Key pressed P
Screenshot: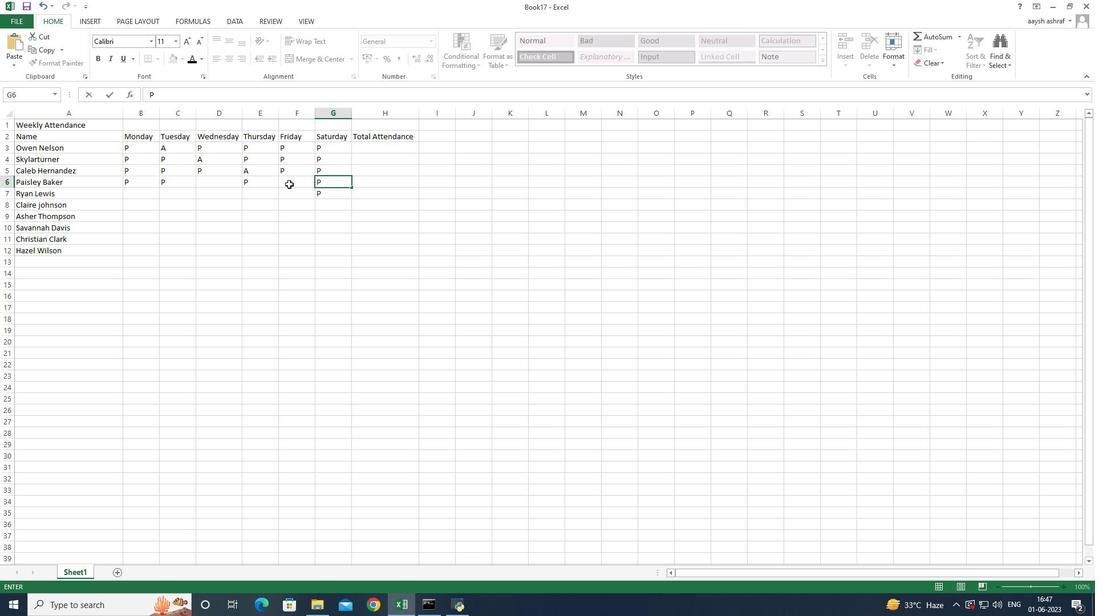 
Action: Mouse moved to (329, 182)
Screenshot: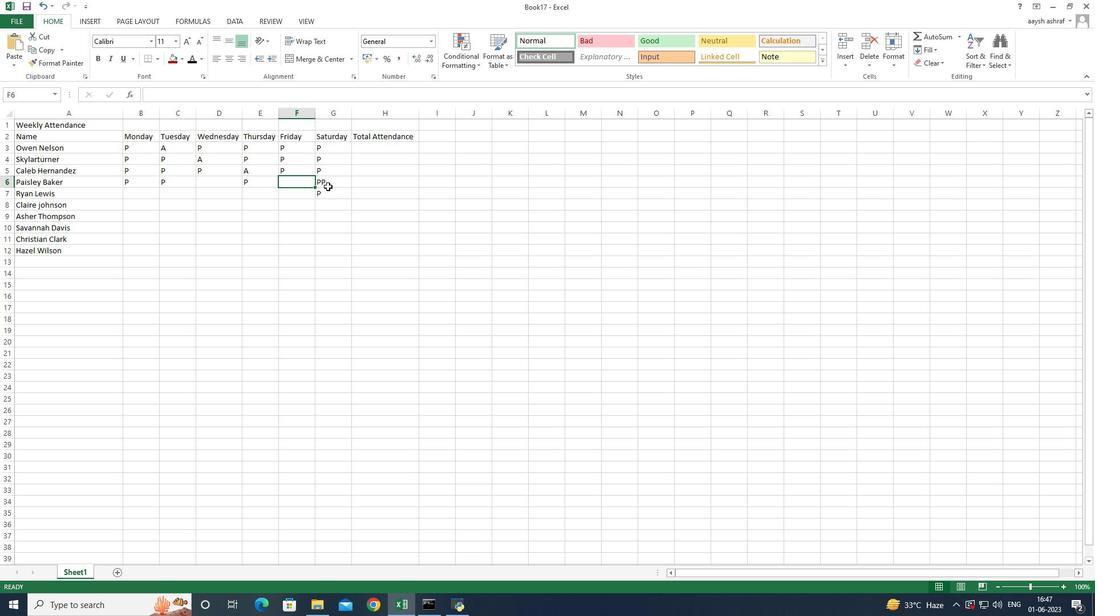 
Action: Mouse pressed left at (329, 182)
Screenshot: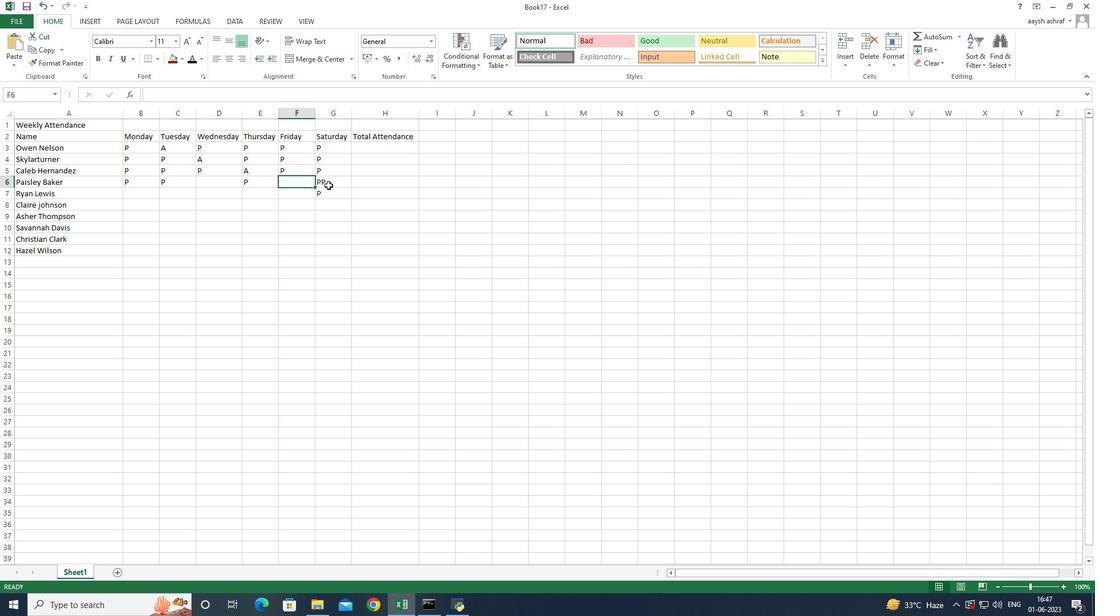 
Action: Key pressed <Key.backspace>P
Screenshot: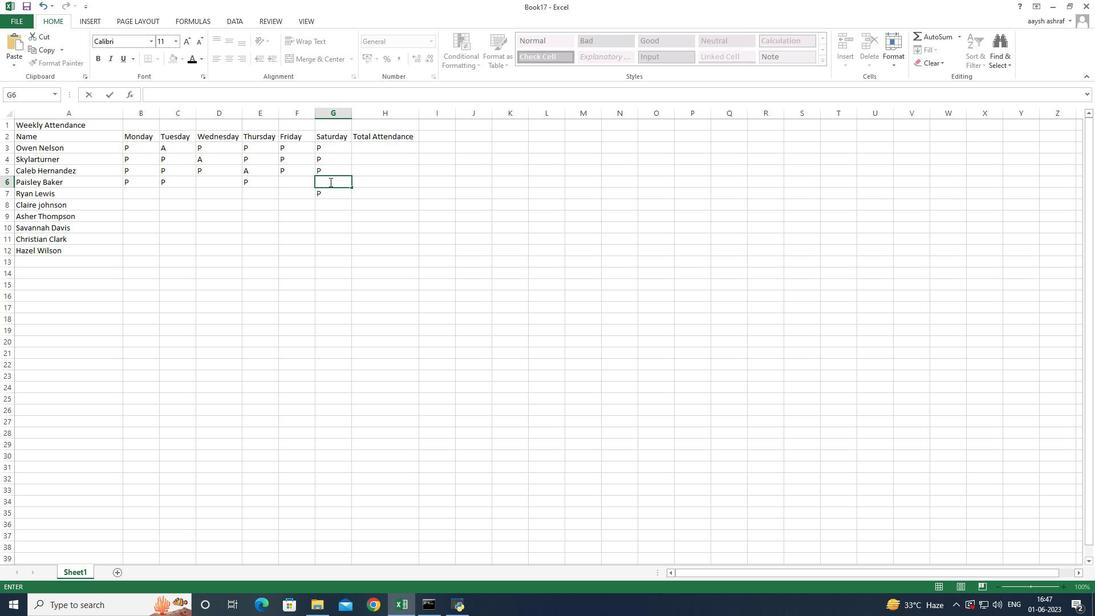 
Action: Mouse moved to (328, 195)
Screenshot: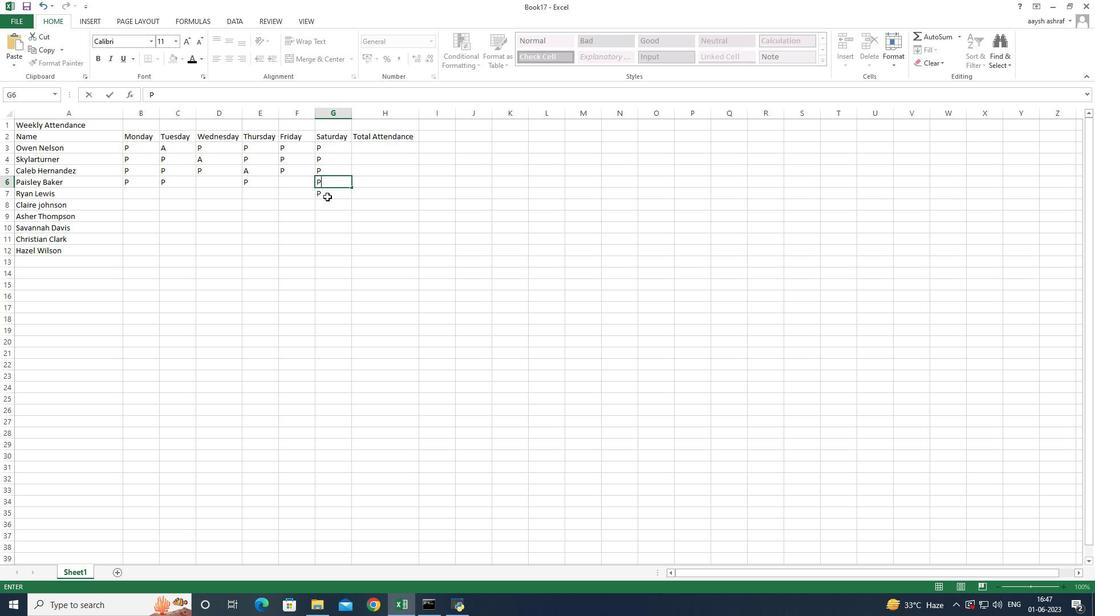 
Action: Mouse pressed left at (328, 195)
Screenshot: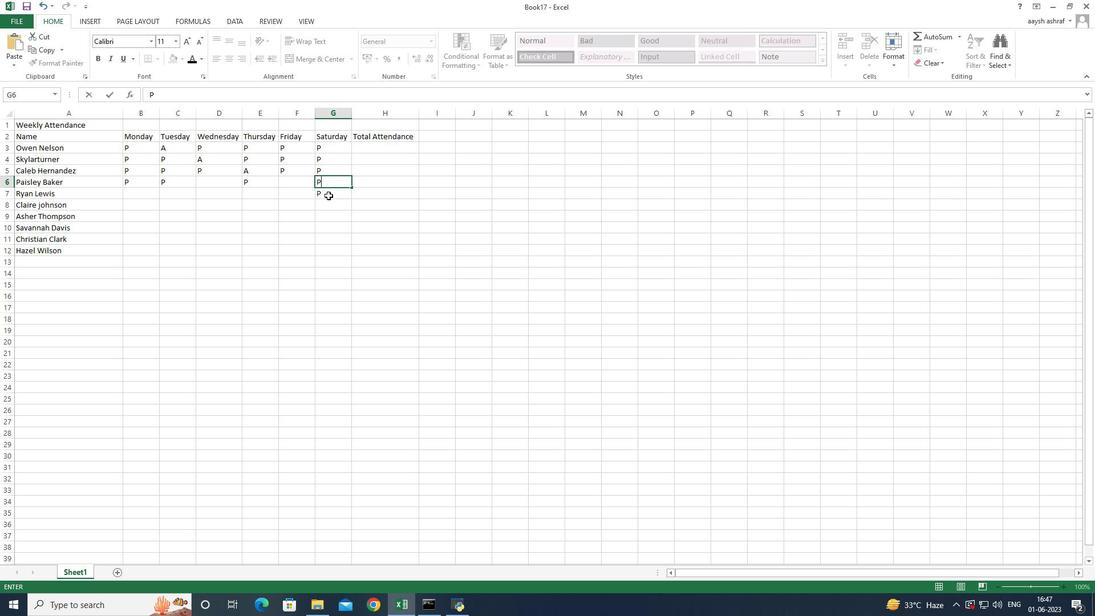 
Action: Mouse moved to (328, 194)
Screenshot: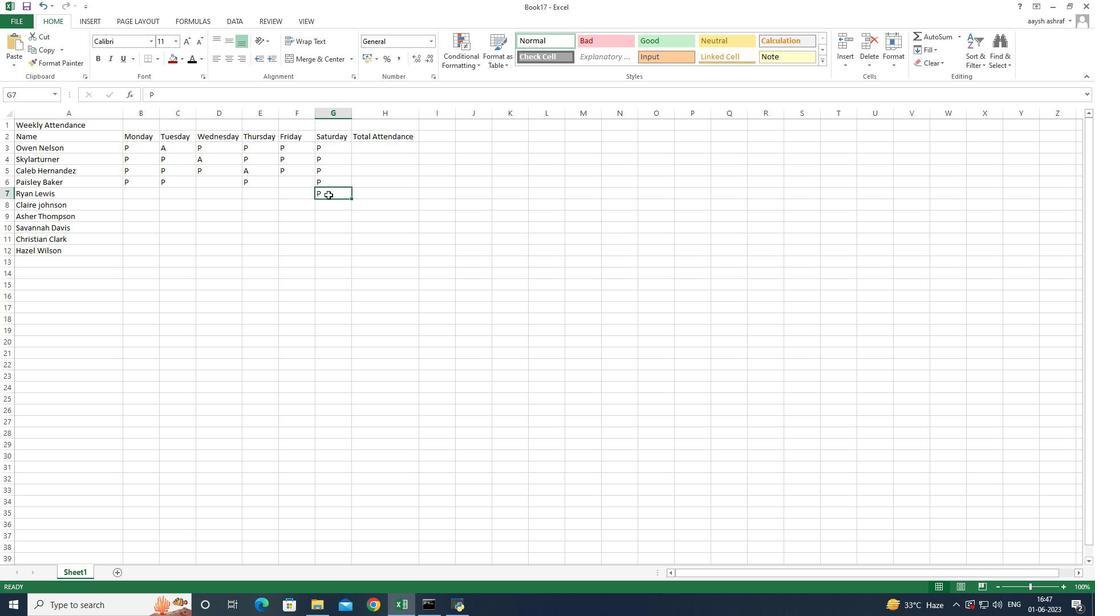 
Action: Key pressed <Key.backspace>
Screenshot: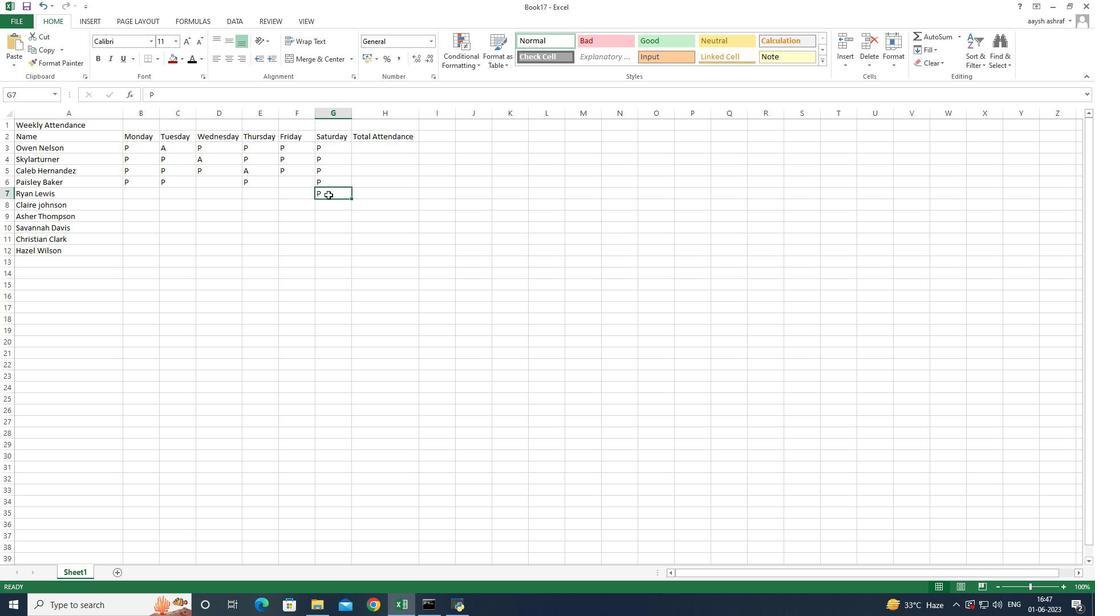 
Action: Mouse moved to (216, 183)
Screenshot: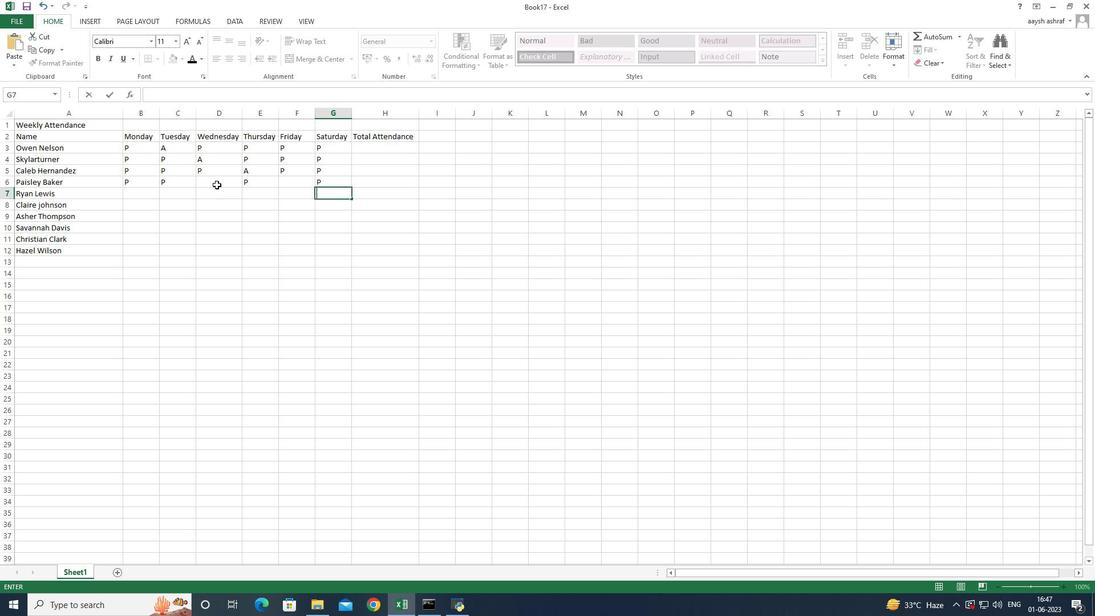 
Action: Mouse pressed left at (216, 183)
Screenshot: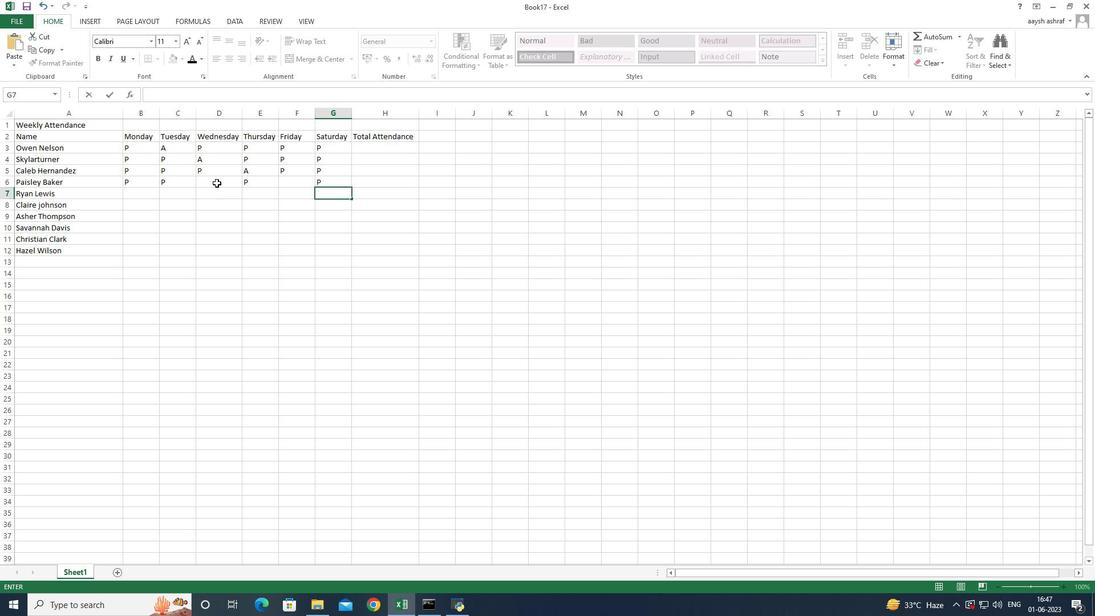 
Action: Key pressed A
Screenshot: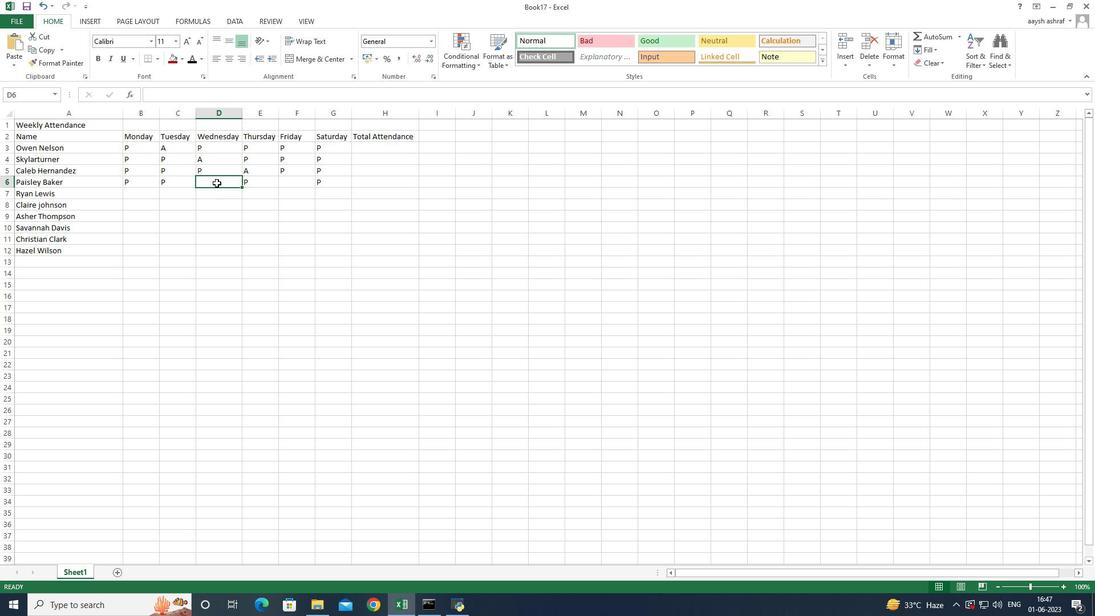 
Action: Mouse moved to (144, 195)
Screenshot: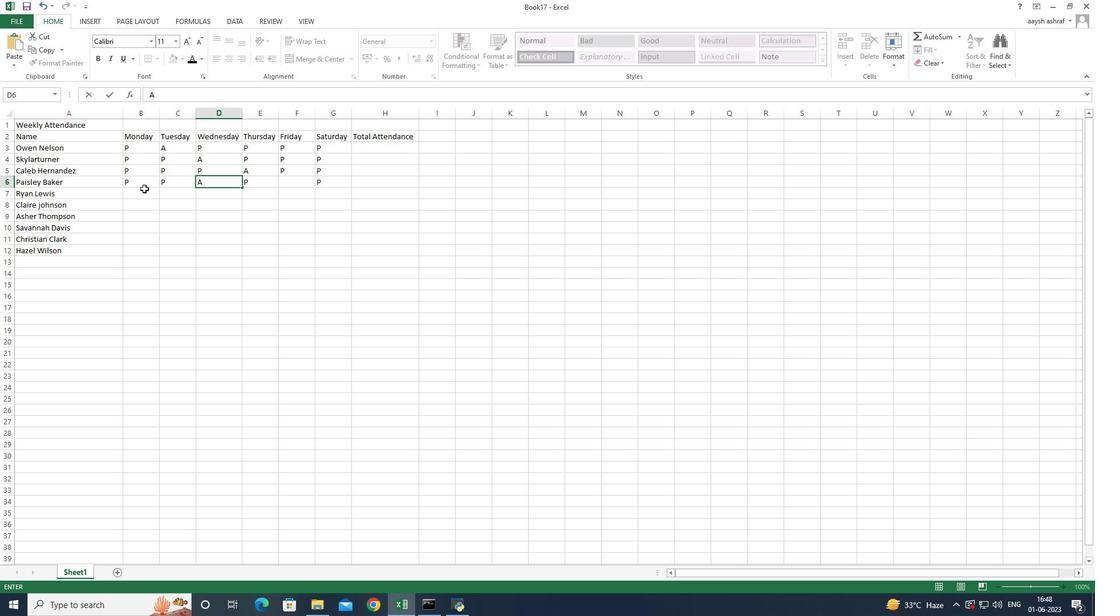 
Action: Mouse pressed left at (144, 195)
Screenshot: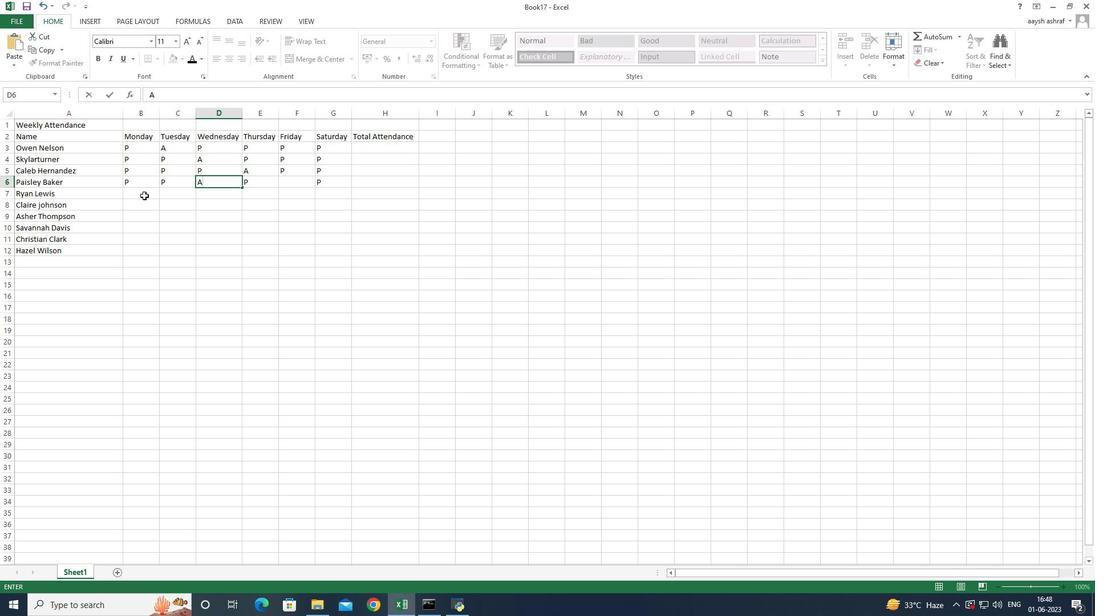 
Action: Mouse moved to (166, 202)
Screenshot: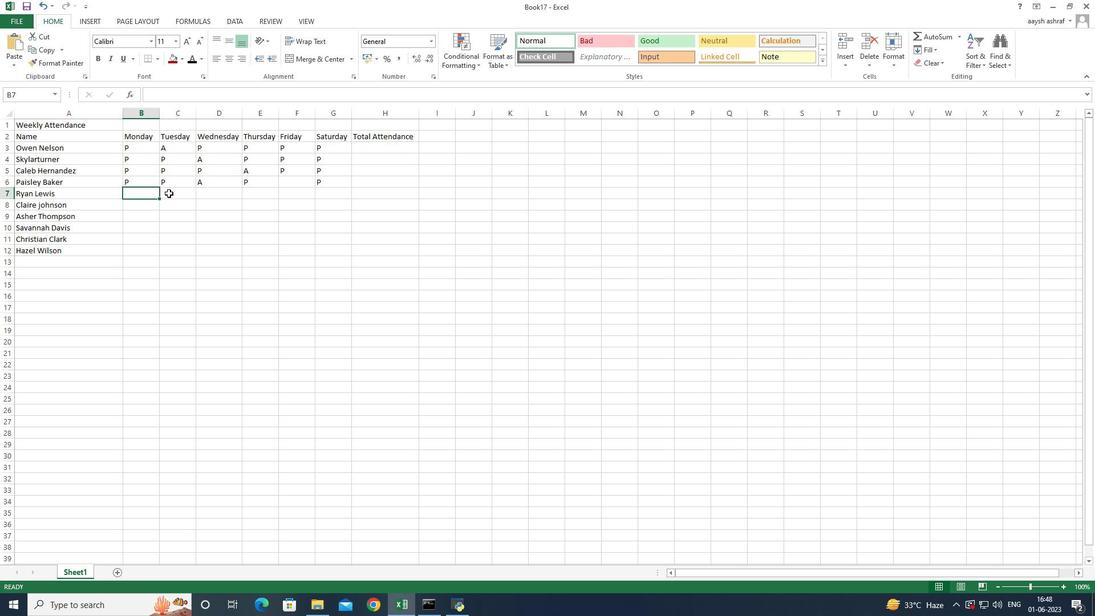 
Action: Key pressed P
